 Task: Mix vocals in mono and apply a stereo widening effect to the instrumentals.
Action: Mouse moved to (91, 38)
Screenshot: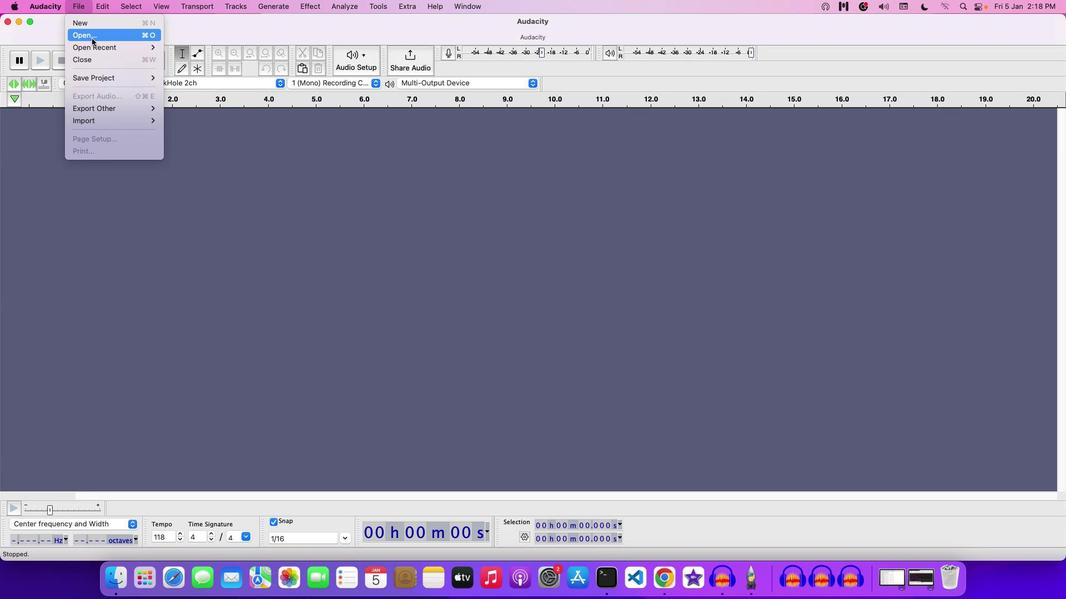 
Action: Mouse pressed left at (91, 38)
Screenshot: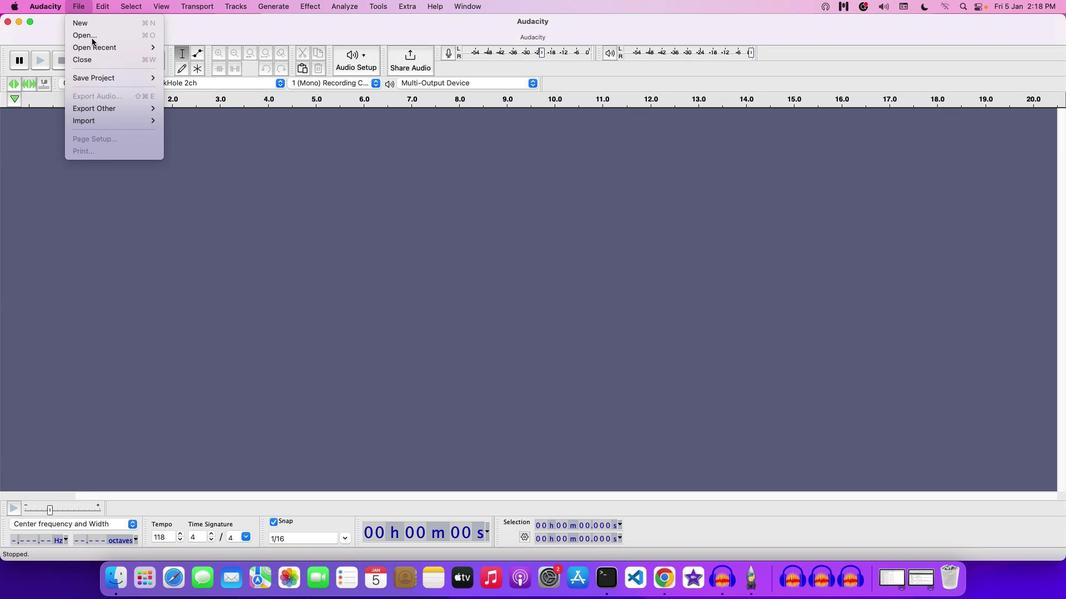 
Action: Mouse moved to (355, 147)
Screenshot: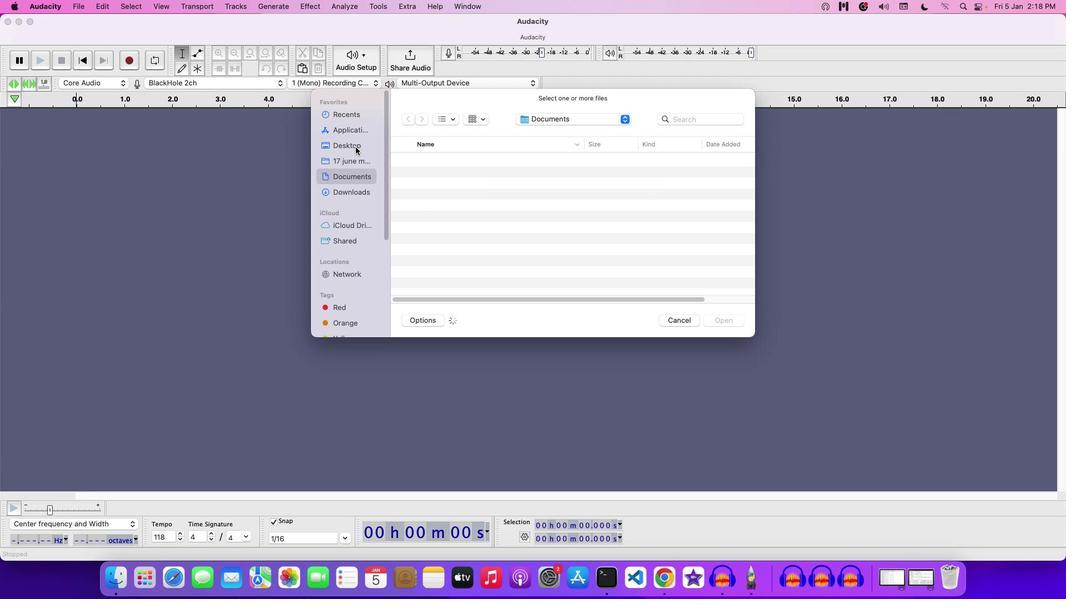 
Action: Mouse pressed left at (355, 147)
Screenshot: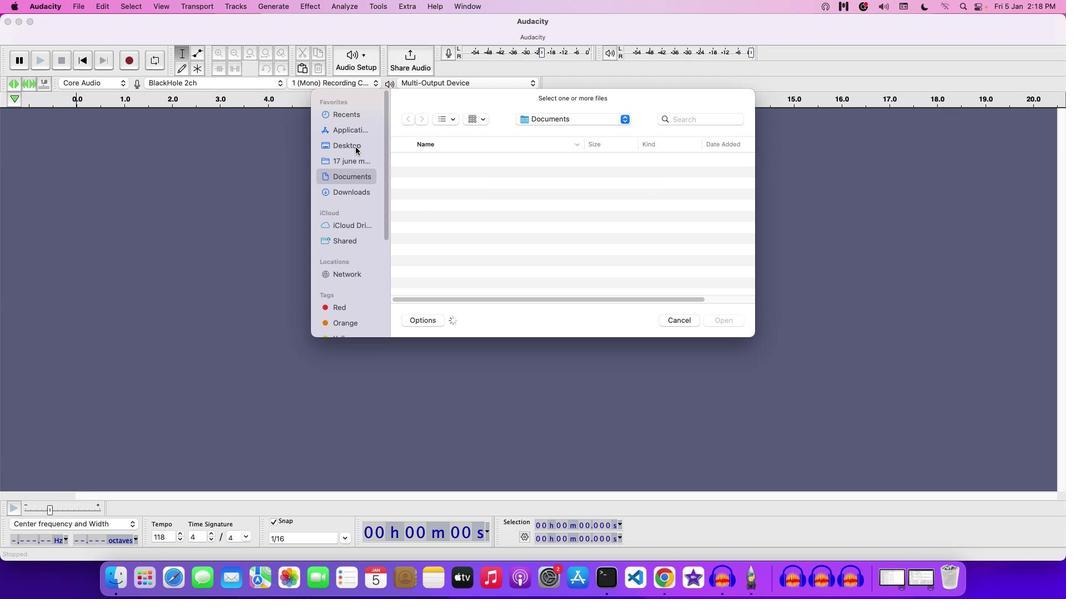 
Action: Mouse moved to (410, 228)
Screenshot: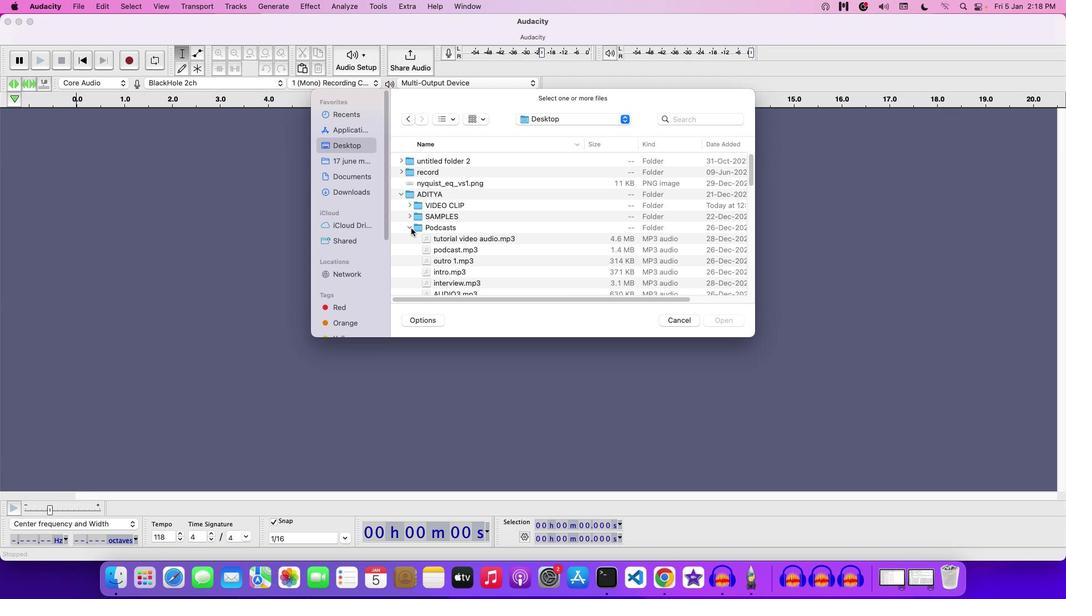 
Action: Mouse pressed left at (410, 228)
Screenshot: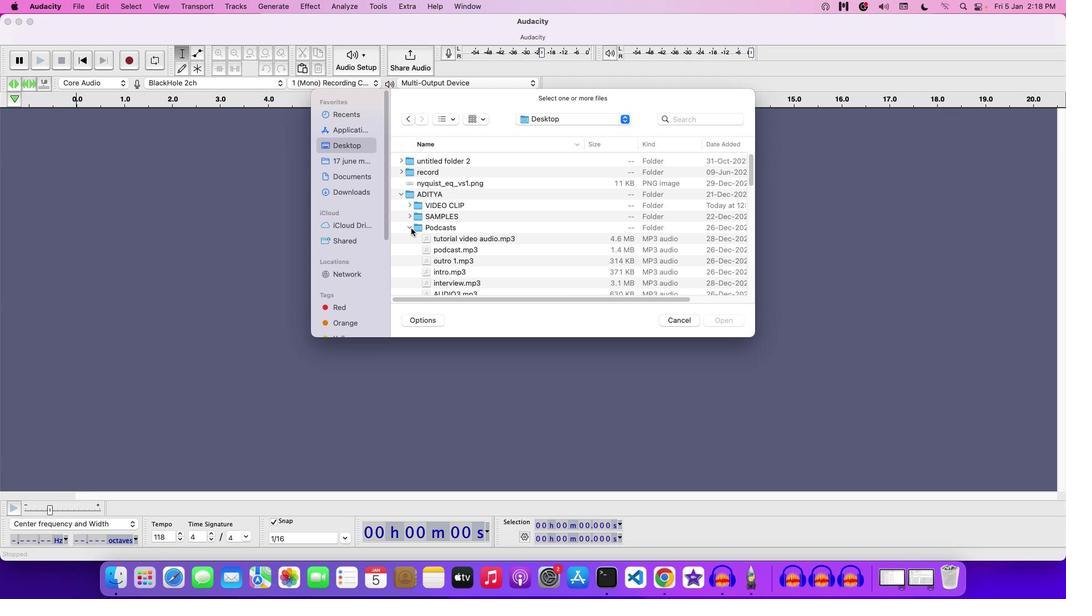 
Action: Mouse moved to (485, 217)
Screenshot: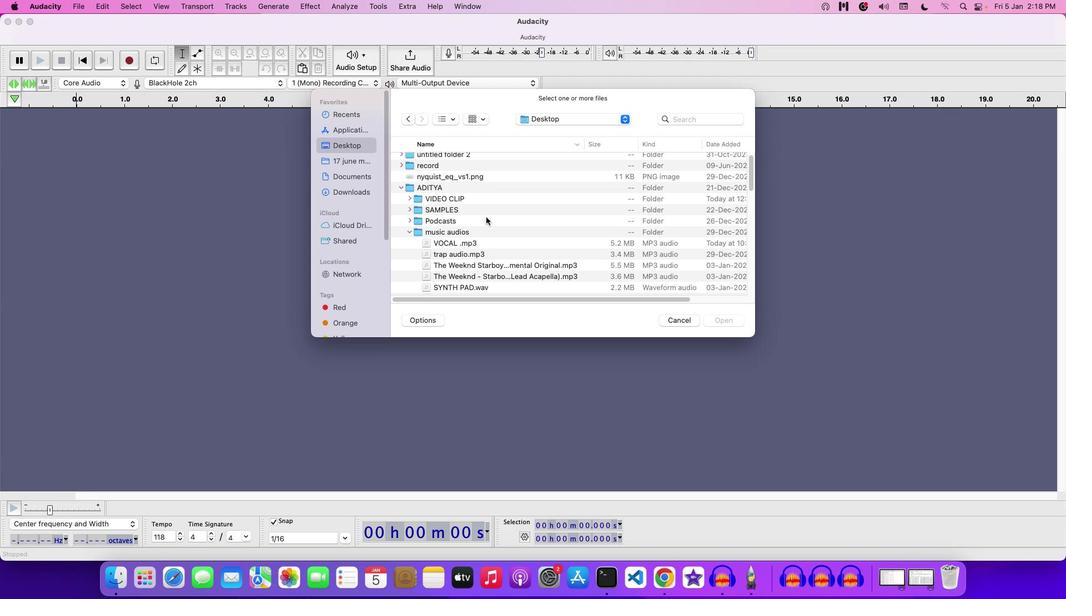 
Action: Mouse scrolled (485, 217) with delta (0, 0)
Screenshot: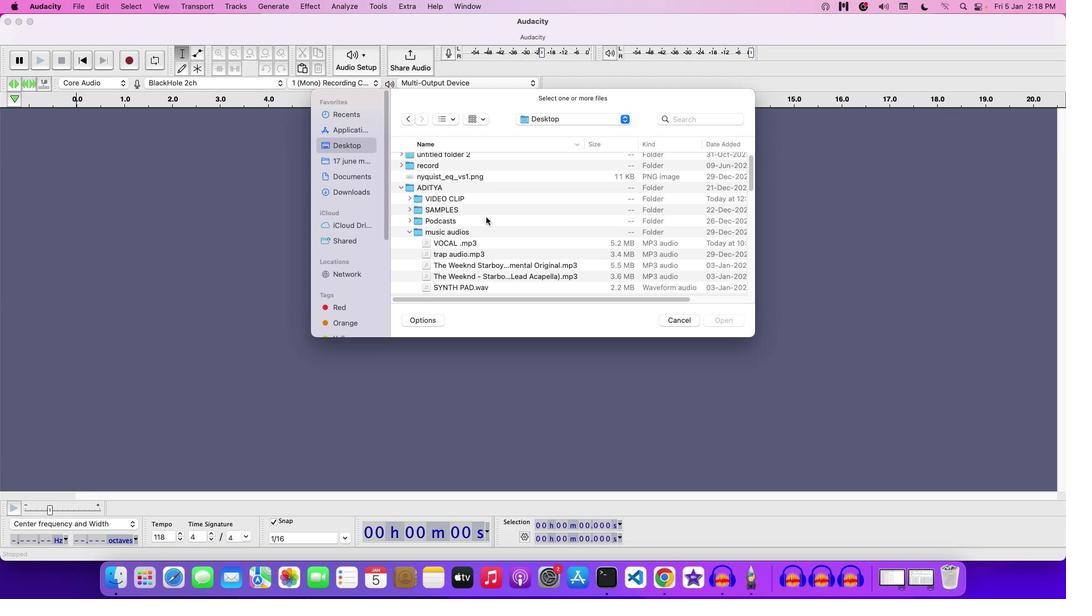 
Action: Mouse scrolled (485, 217) with delta (0, 0)
Screenshot: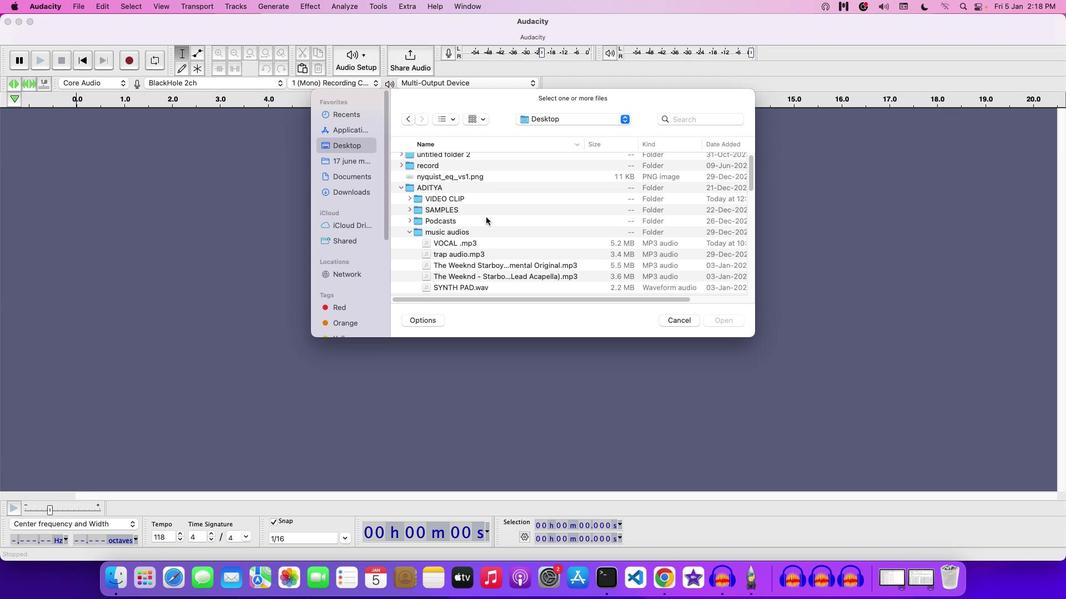 
Action: Mouse moved to (462, 242)
Screenshot: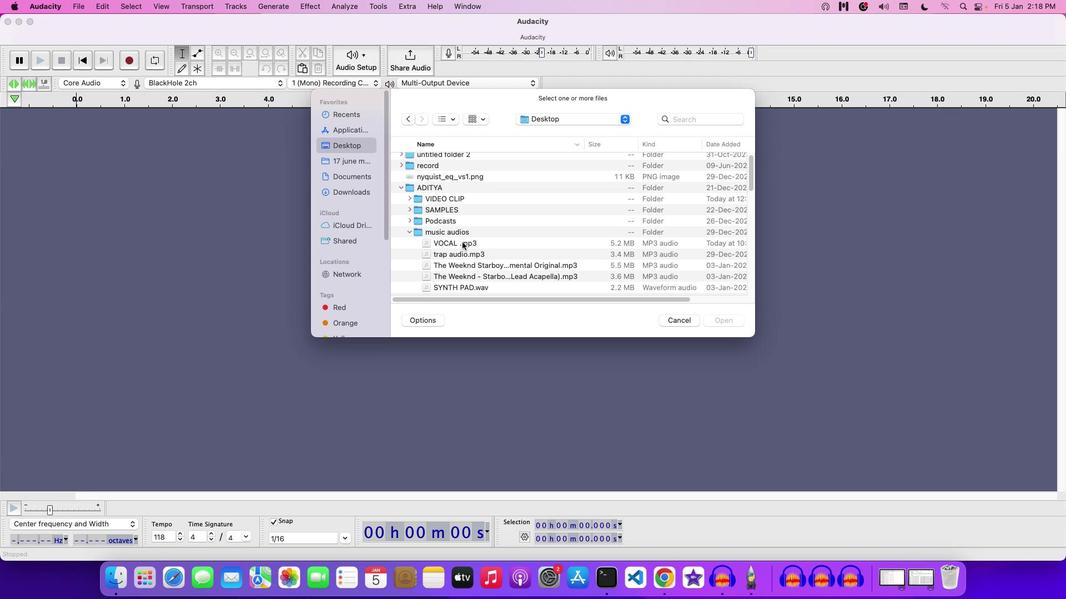 
Action: Mouse pressed left at (462, 242)
Screenshot: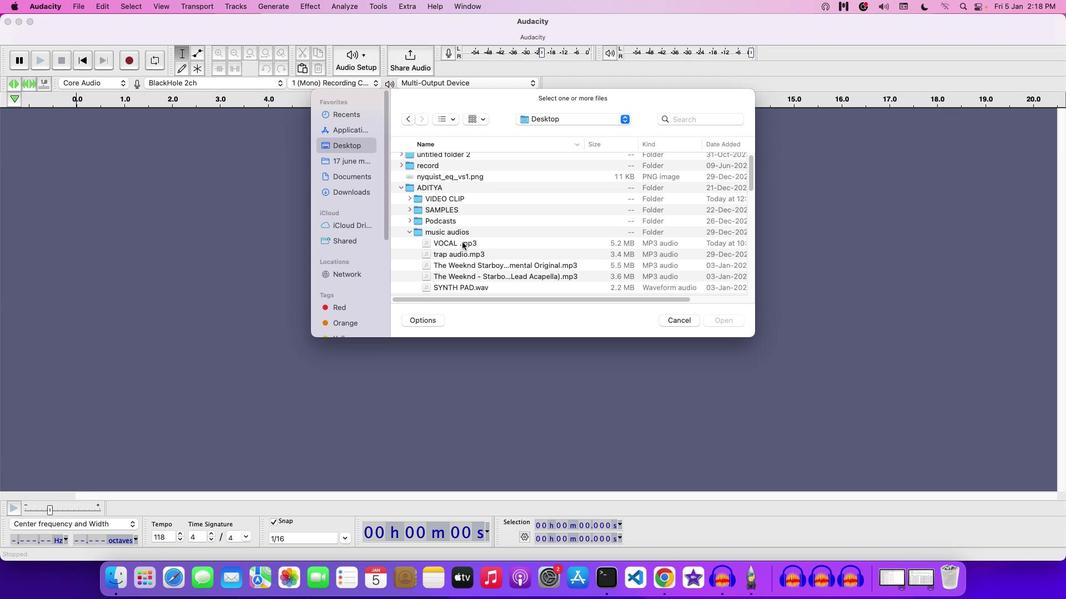 
Action: Mouse moved to (465, 242)
Screenshot: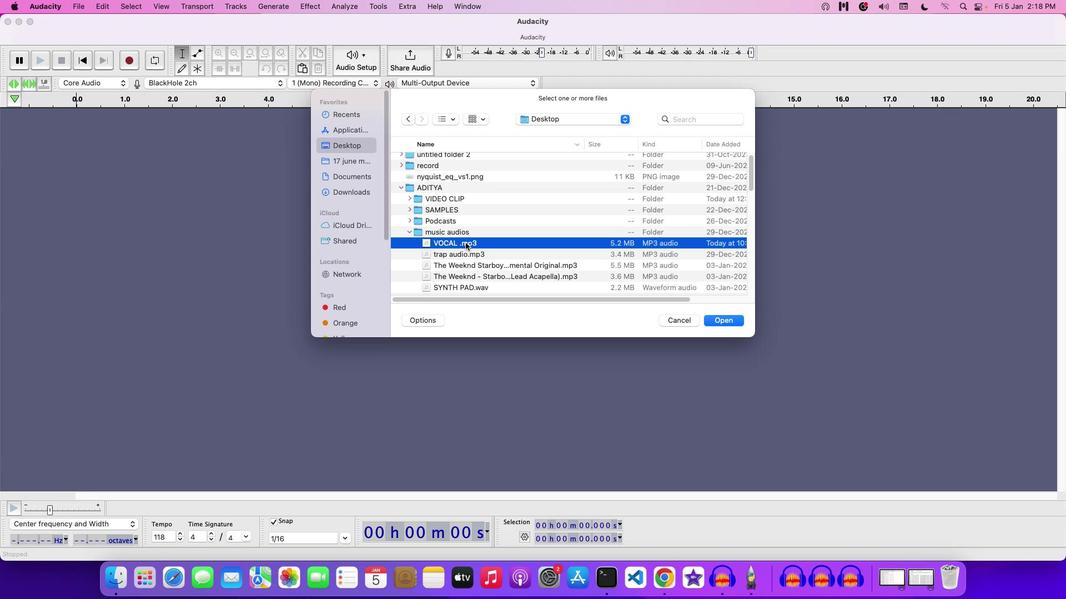 
Action: Mouse pressed left at (465, 242)
Screenshot: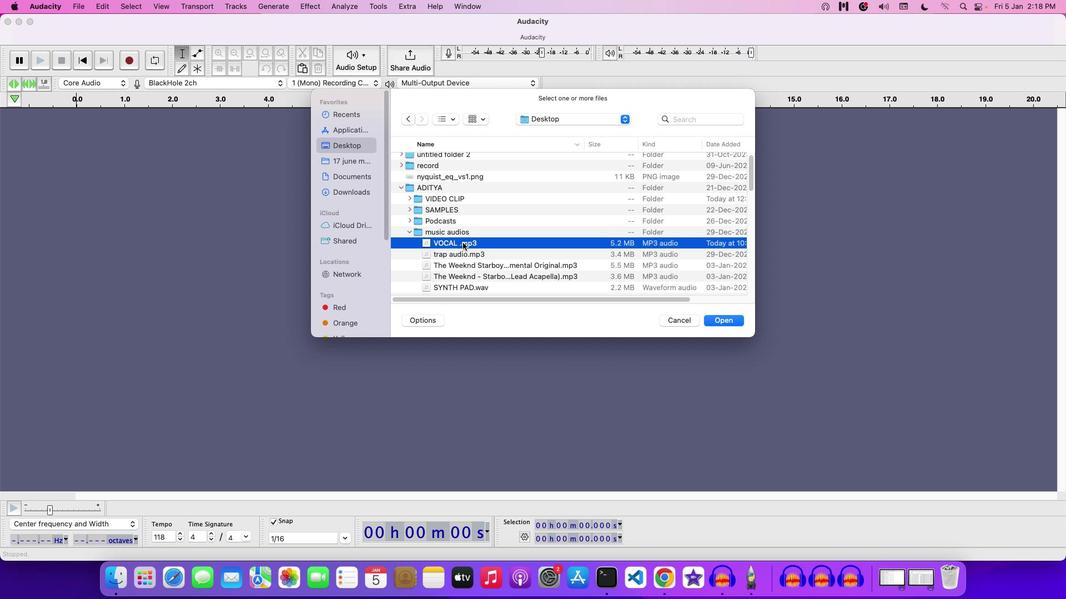 
Action: Mouse moved to (485, 247)
Screenshot: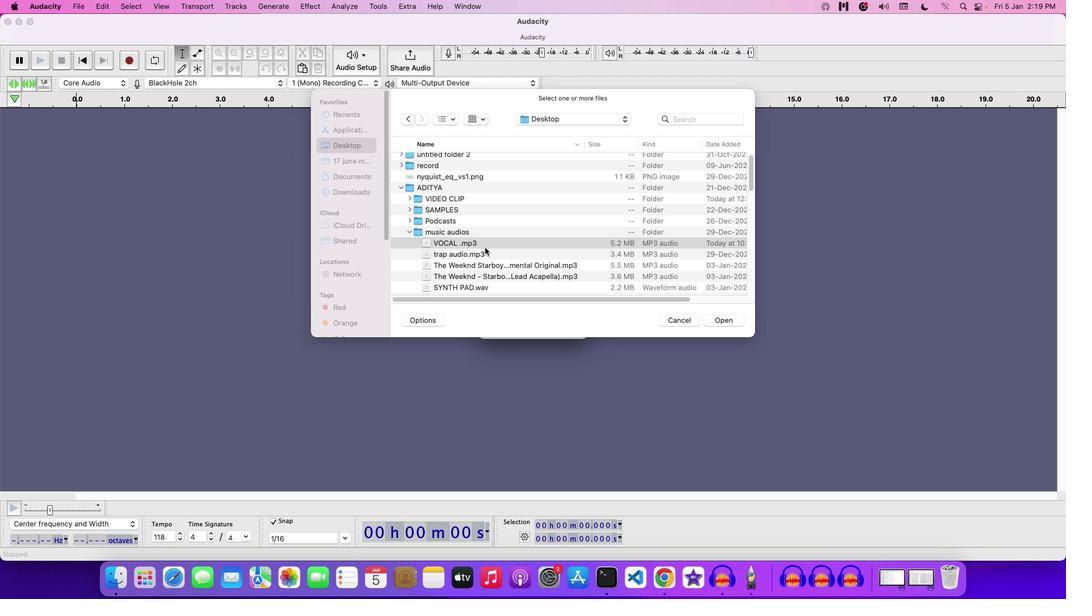 
Action: Mouse scrolled (485, 247) with delta (0, 0)
Screenshot: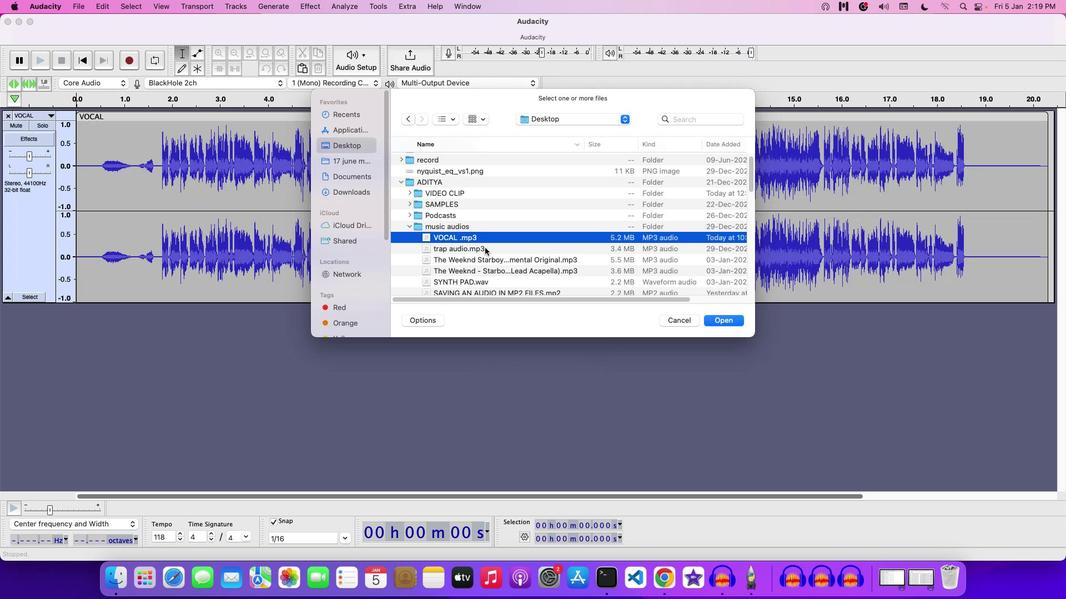 
Action: Mouse scrolled (485, 247) with delta (0, 0)
Screenshot: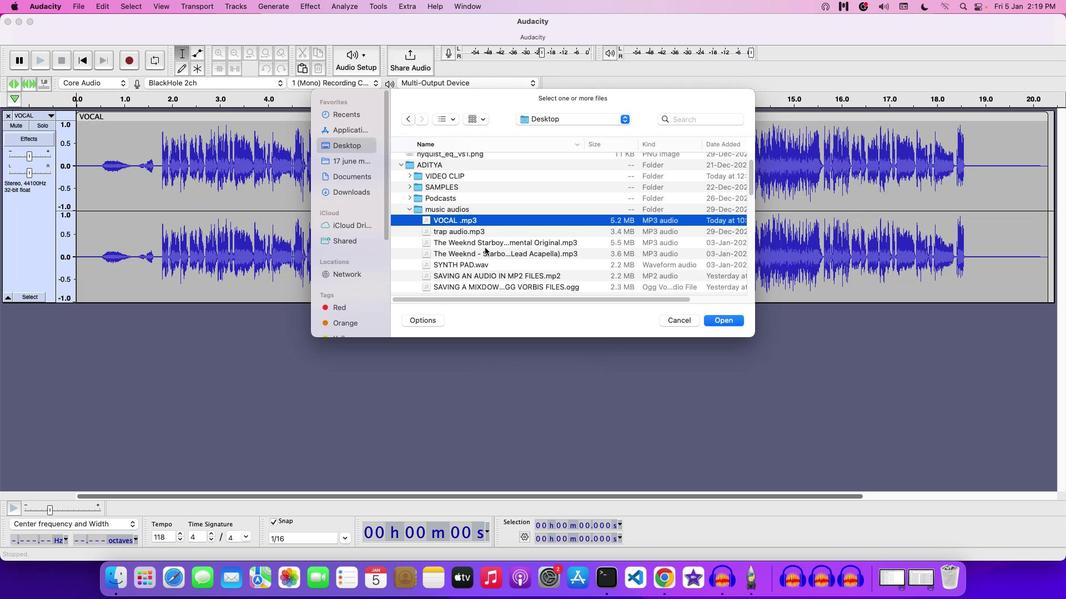 
Action: Mouse scrolled (485, 247) with delta (0, 0)
Screenshot: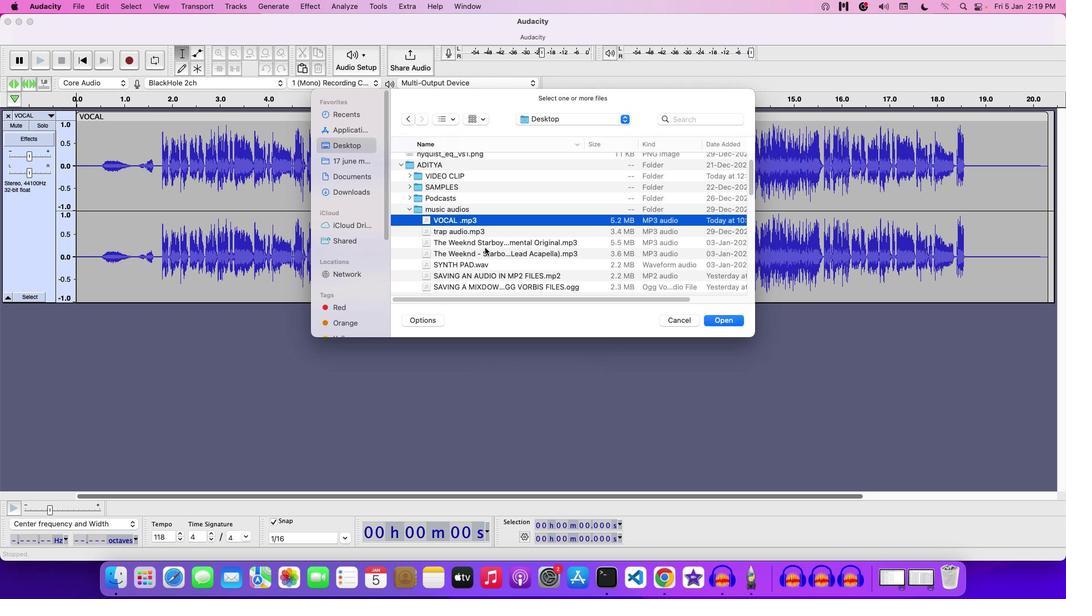 
Action: Mouse scrolled (485, 247) with delta (0, 0)
Screenshot: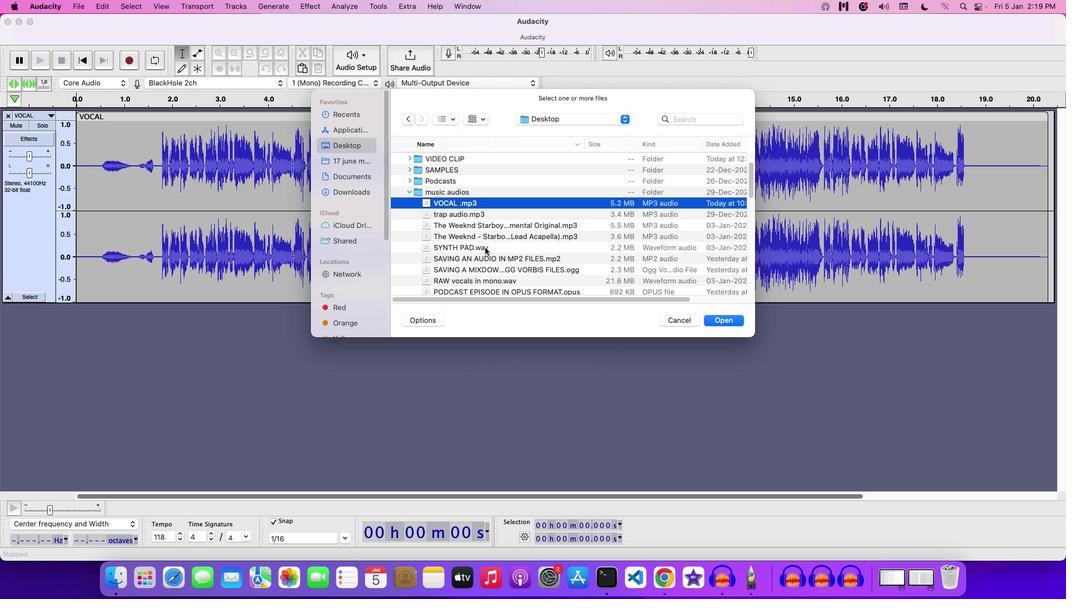 
Action: Mouse scrolled (485, 247) with delta (0, 0)
Screenshot: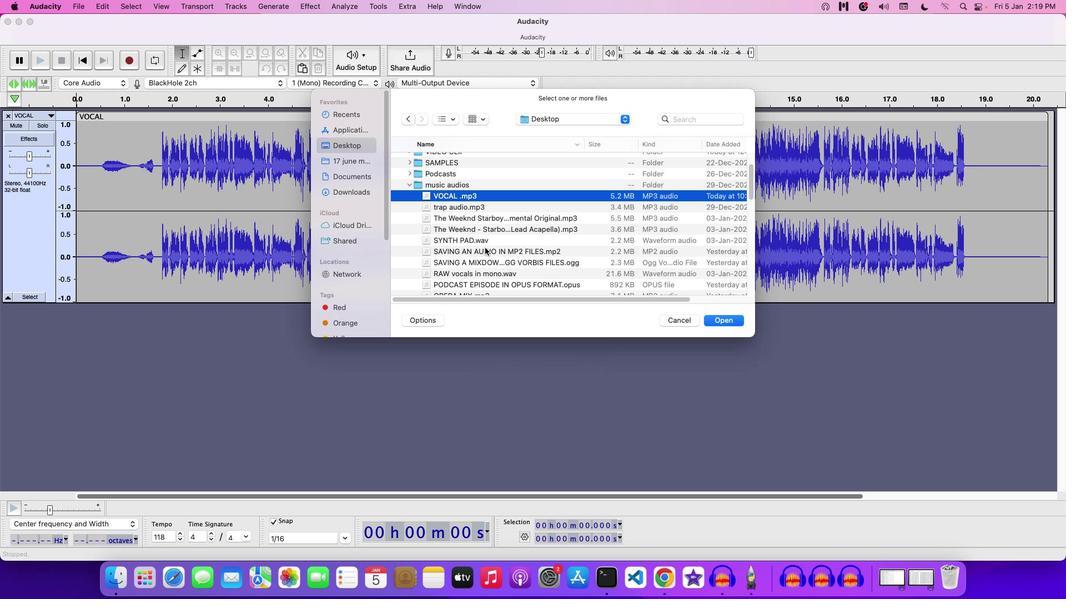 
Action: Mouse scrolled (485, 247) with delta (0, 0)
Screenshot: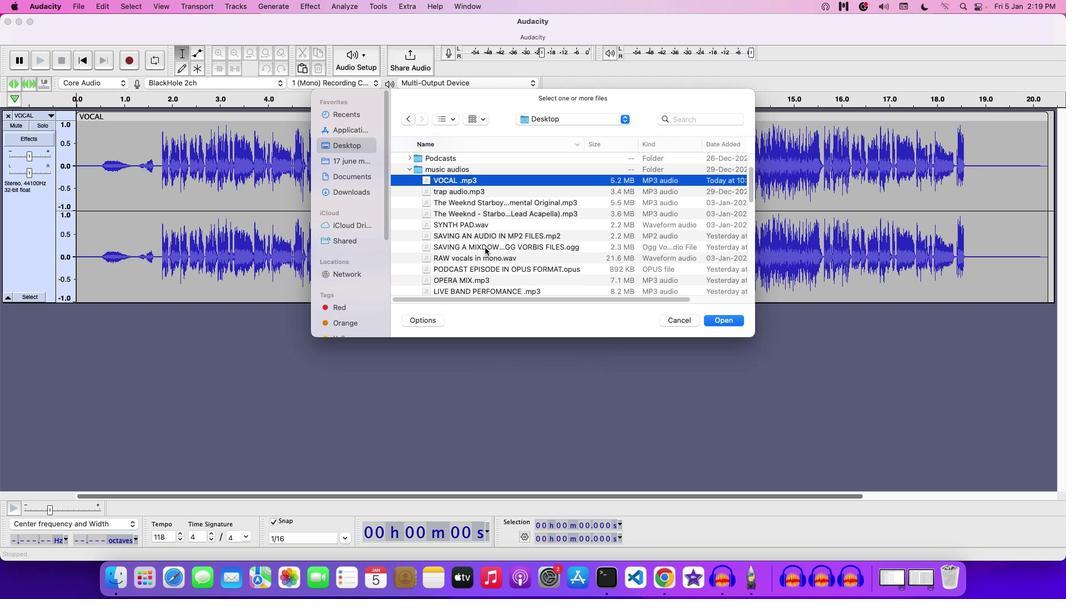 
Action: Mouse scrolled (485, 247) with delta (0, 0)
Screenshot: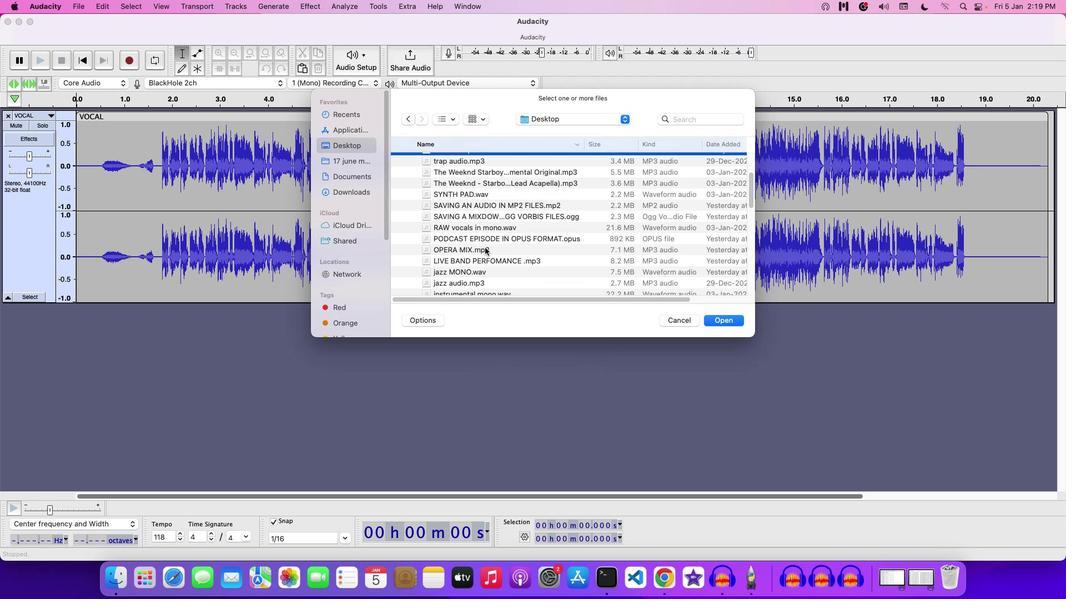 
Action: Mouse scrolled (485, 247) with delta (0, -1)
Screenshot: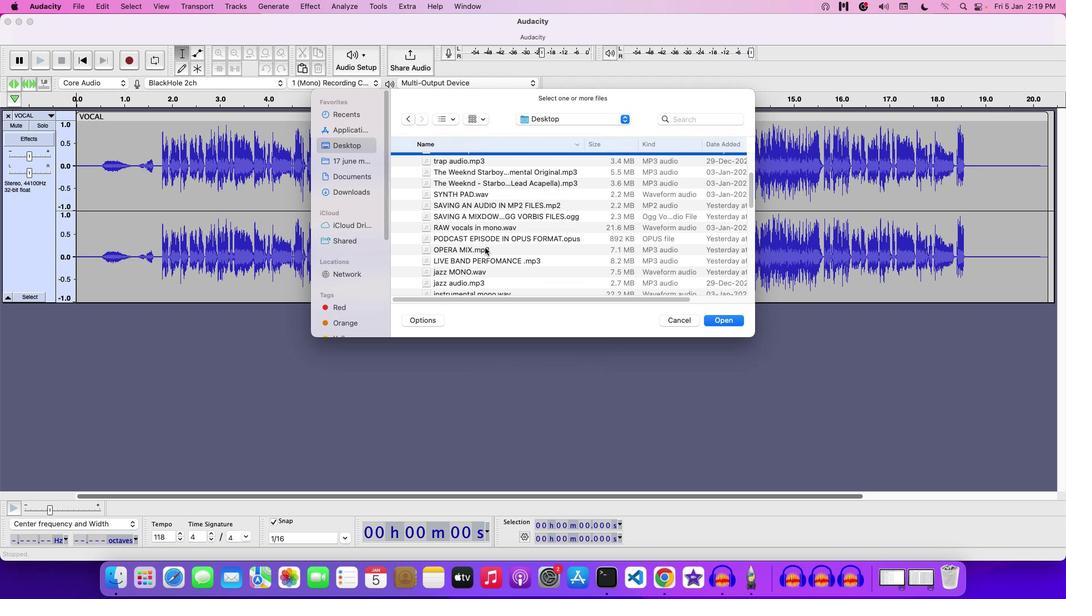 
Action: Mouse scrolled (485, 247) with delta (0, 0)
Screenshot: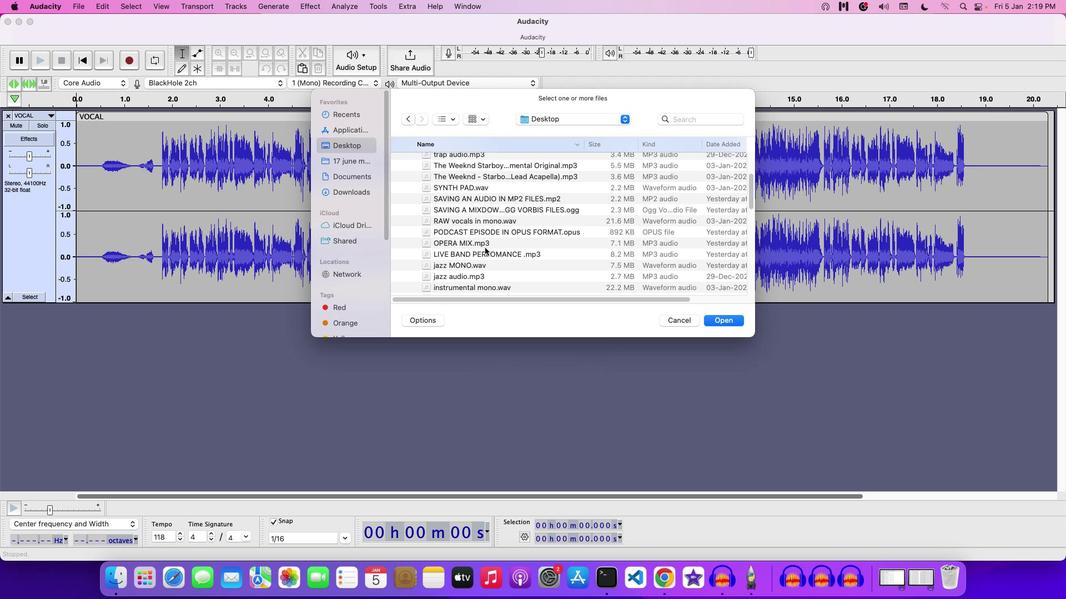 
Action: Mouse scrolled (485, 247) with delta (0, 0)
Screenshot: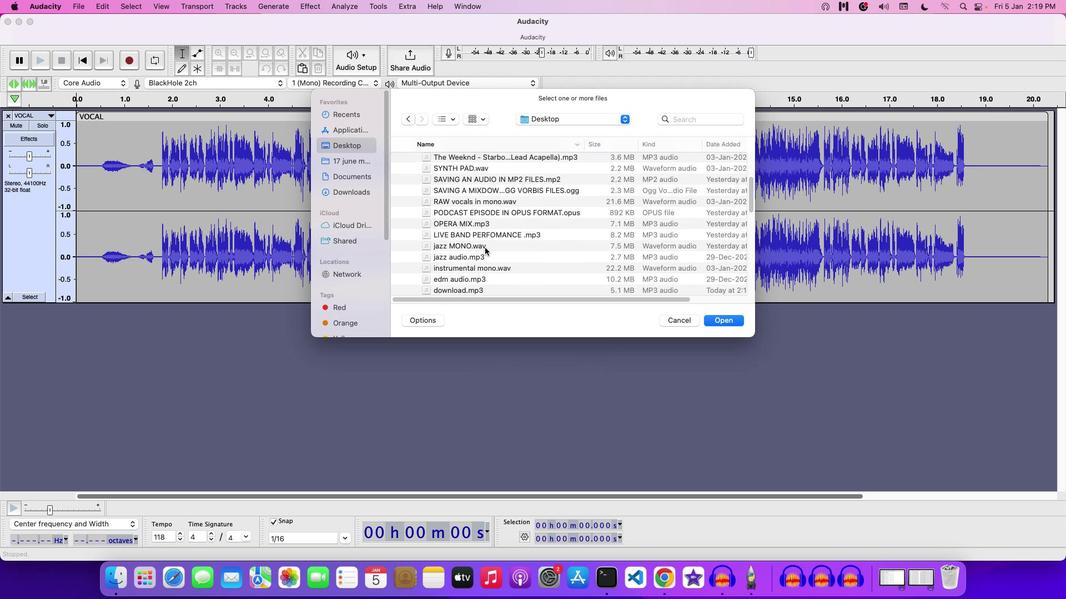
Action: Mouse scrolled (485, 247) with delta (0, 0)
Screenshot: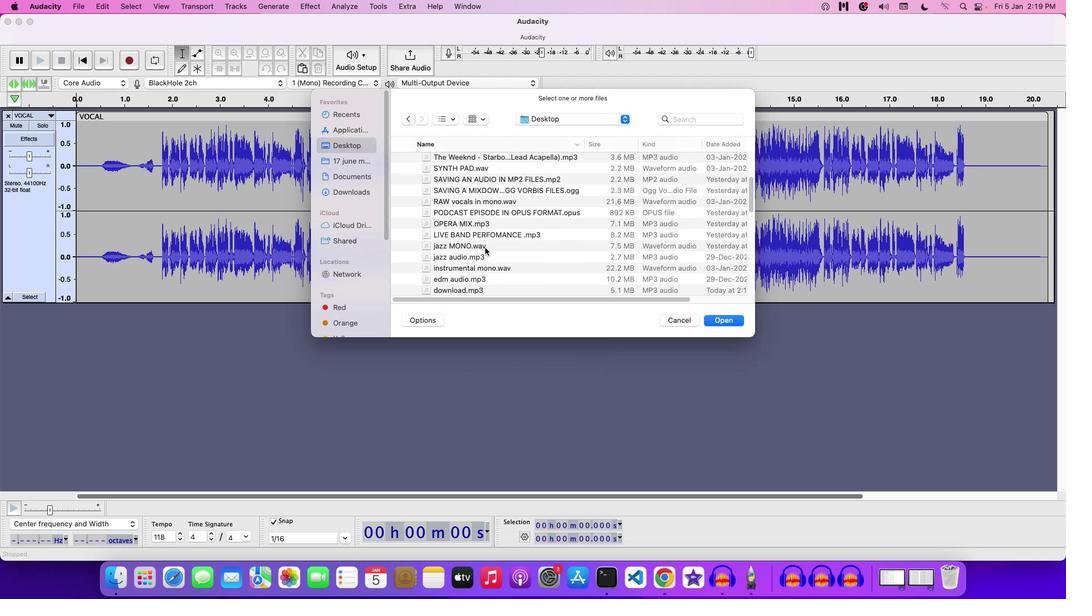 
Action: Mouse scrolled (485, 247) with delta (0, 0)
Screenshot: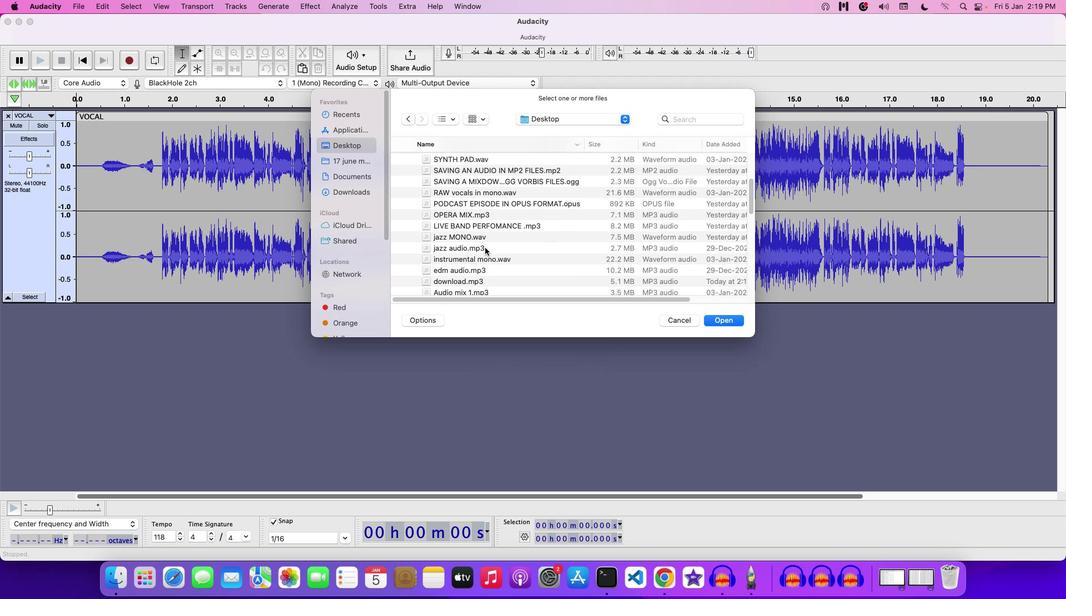 
Action: Mouse scrolled (485, 247) with delta (0, 0)
Screenshot: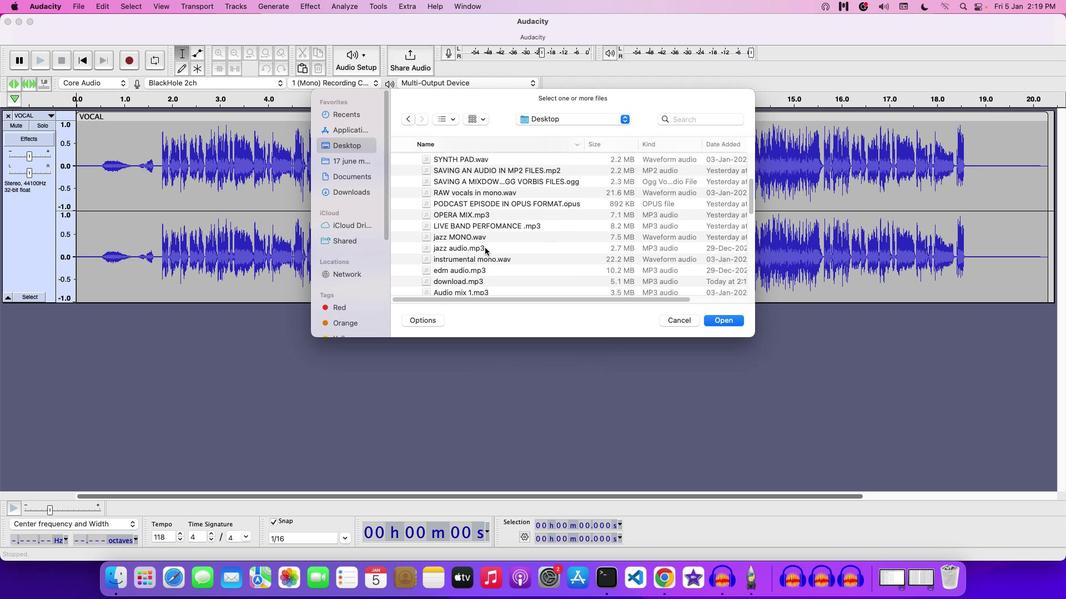 
Action: Mouse scrolled (485, 247) with delta (0, 0)
Screenshot: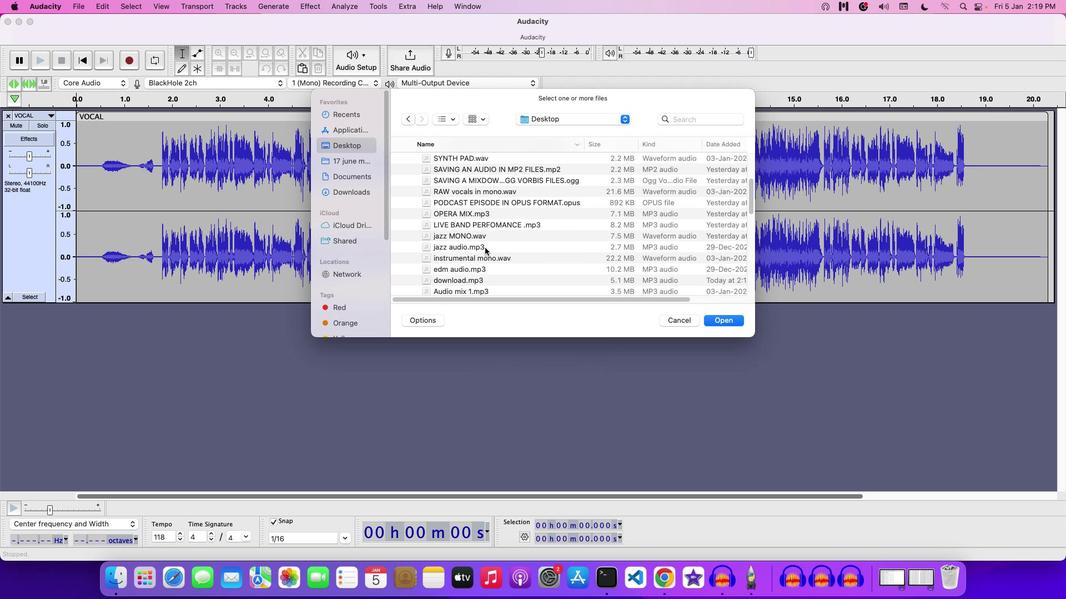 
Action: Mouse moved to (472, 282)
Screenshot: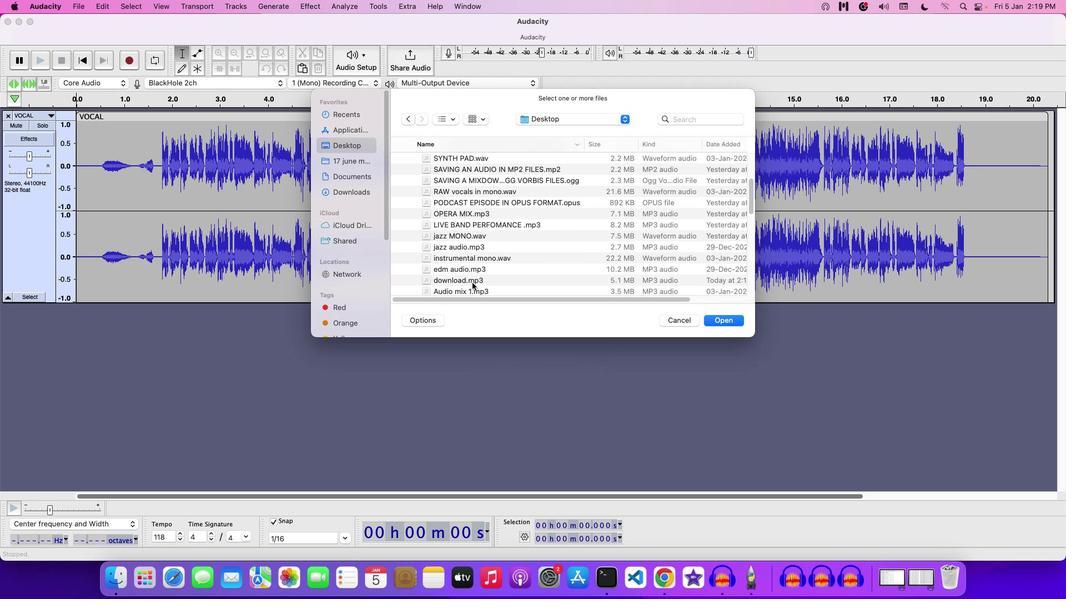 
Action: Mouse pressed left at (472, 282)
Screenshot: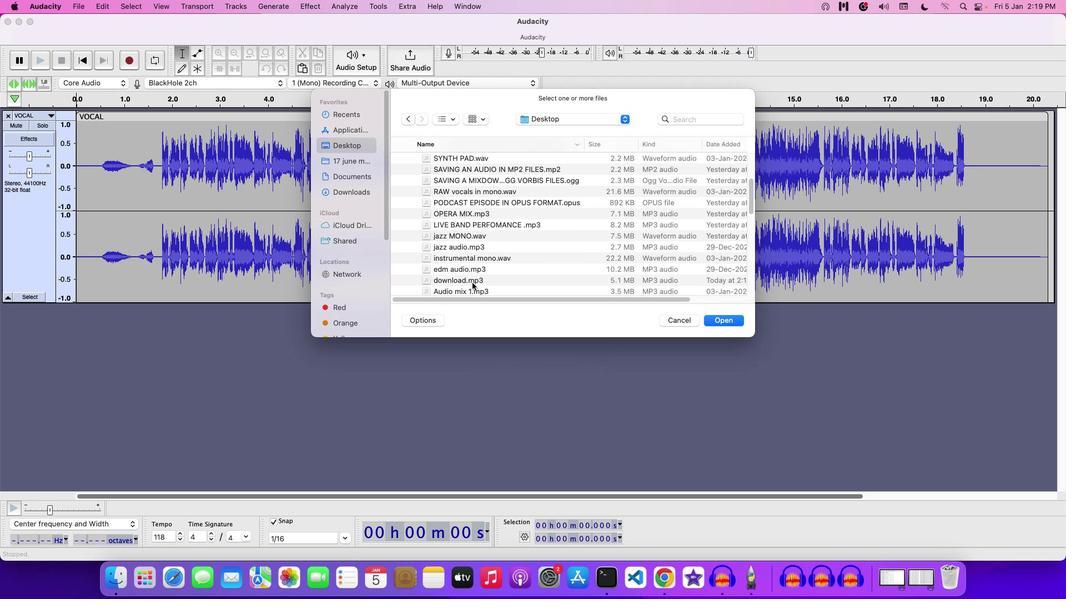
Action: Mouse moved to (487, 280)
Screenshot: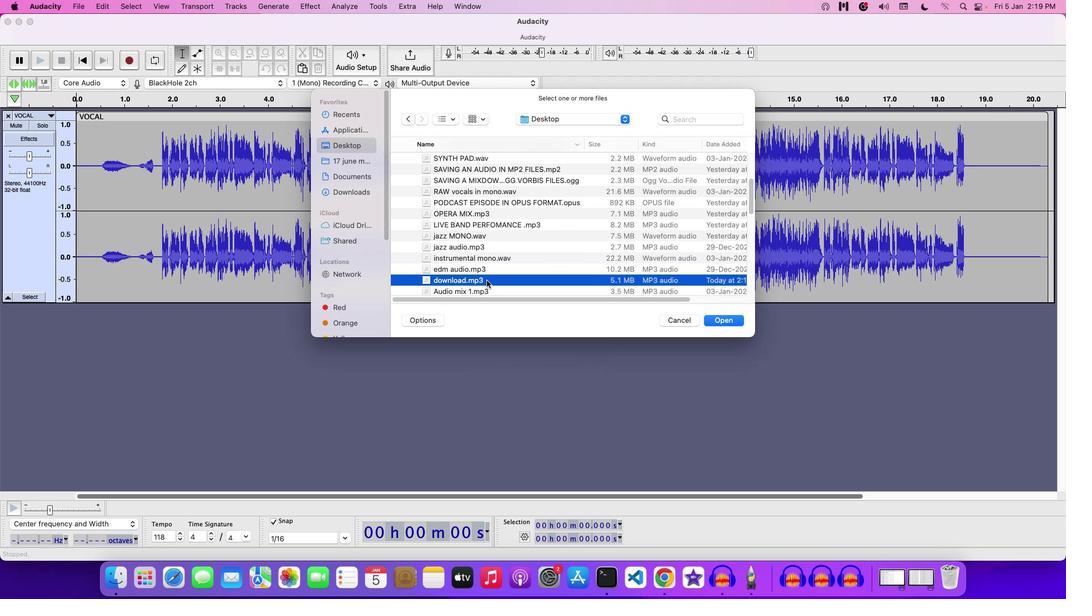 
Action: Mouse pressed left at (487, 280)
Screenshot: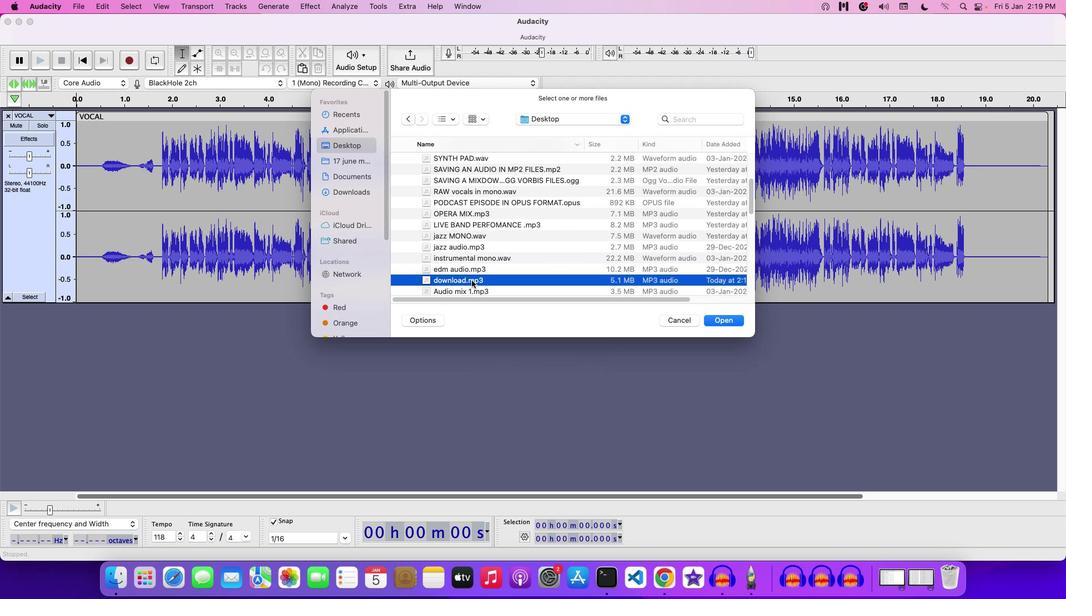 
Action: Mouse moved to (678, 320)
Screenshot: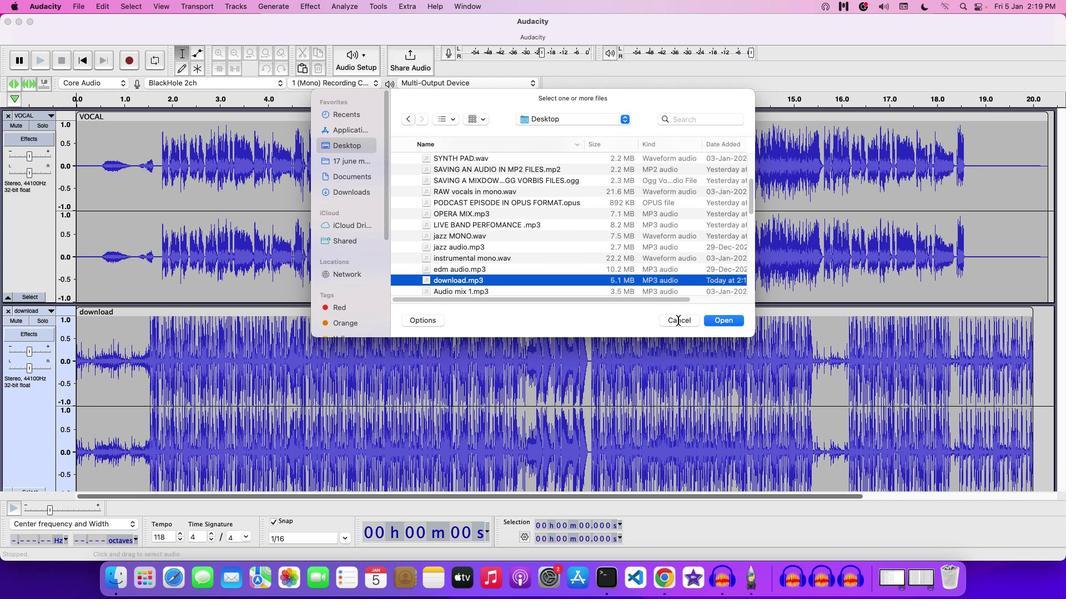 
Action: Mouse pressed left at (678, 320)
Screenshot: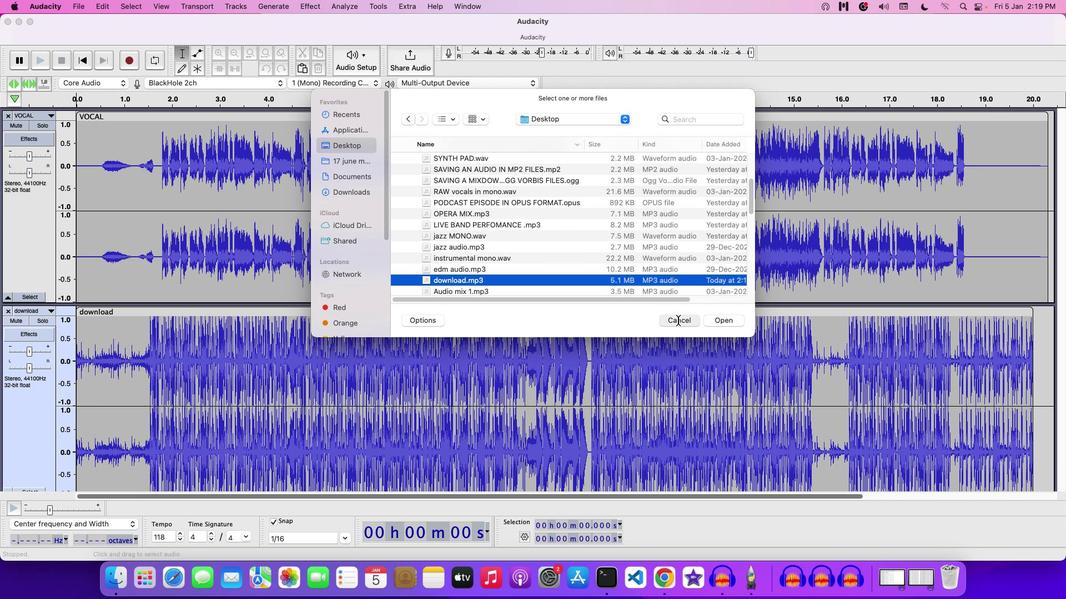 
Action: Mouse moved to (164, 281)
Screenshot: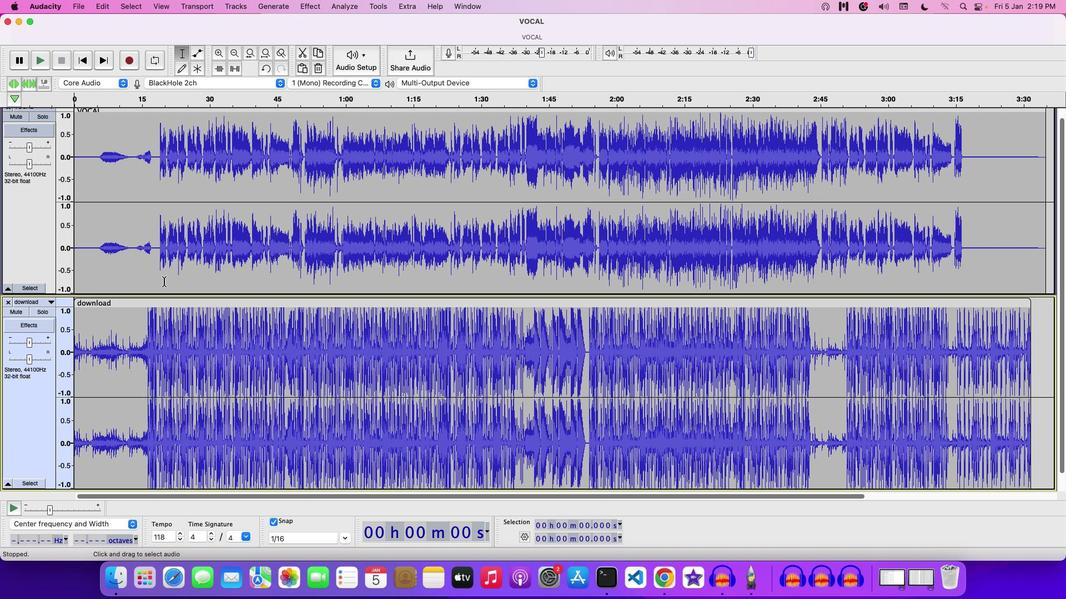 
Action: Key pressed Key.space
Screenshot: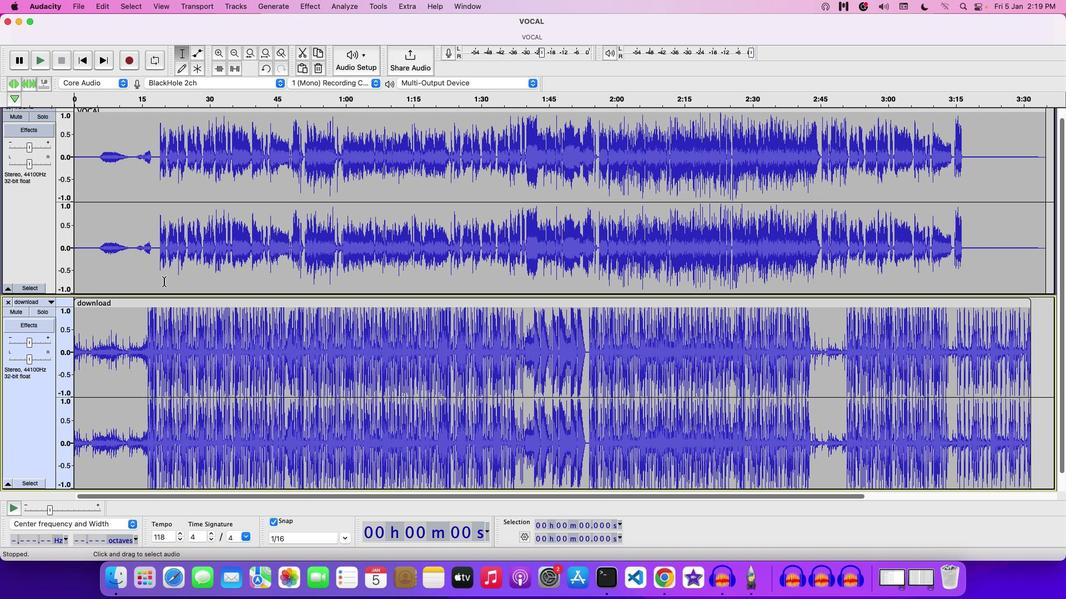 
Action: Mouse moved to (28, 342)
Screenshot: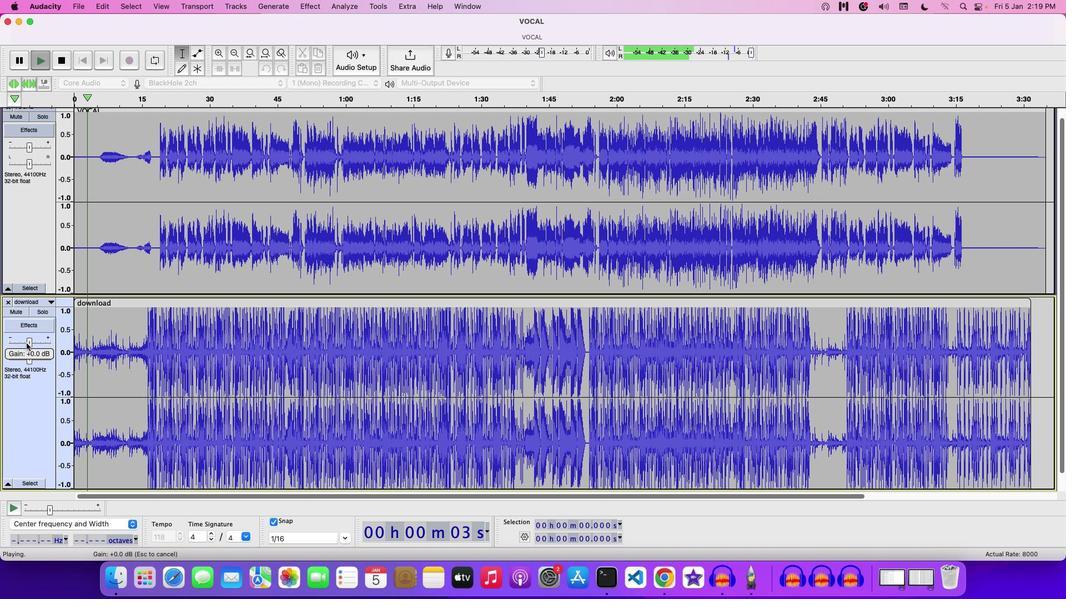 
Action: Mouse pressed left at (28, 342)
Screenshot: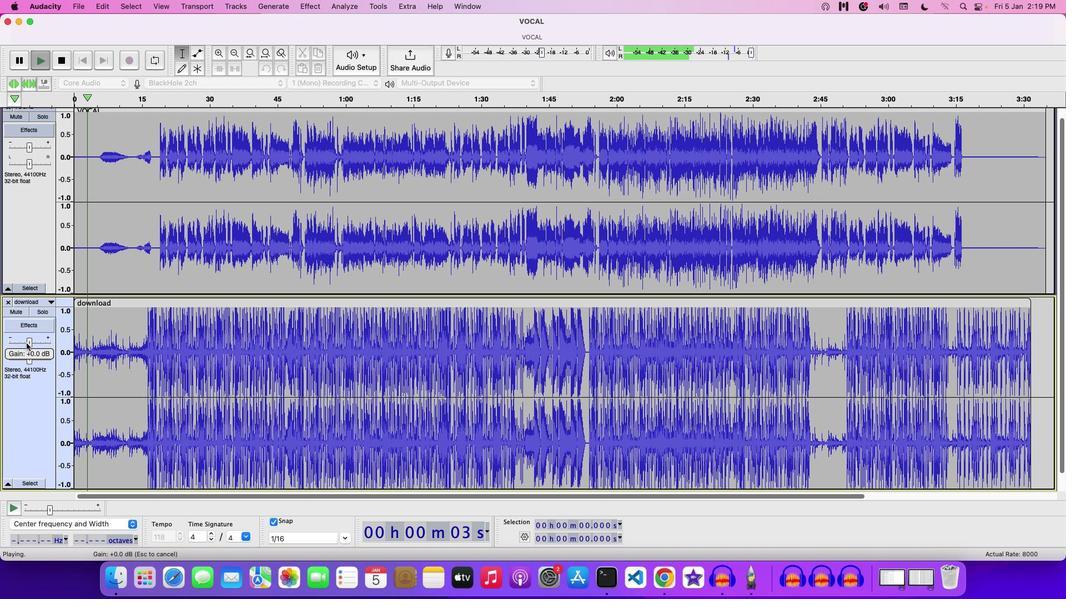 
Action: Mouse moved to (98, 149)
Screenshot: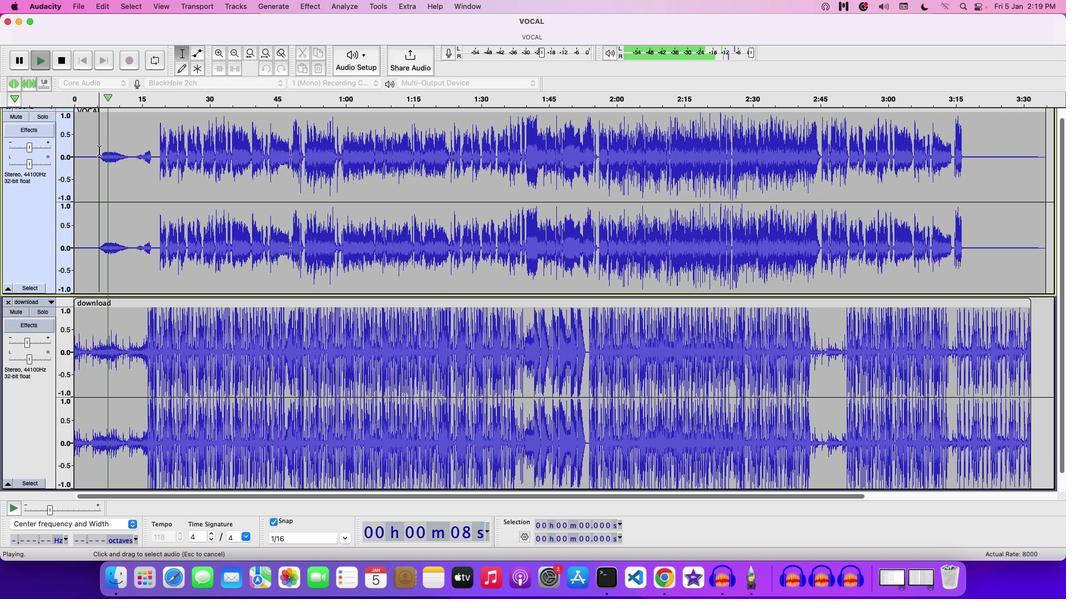 
Action: Mouse pressed left at (98, 149)
Screenshot: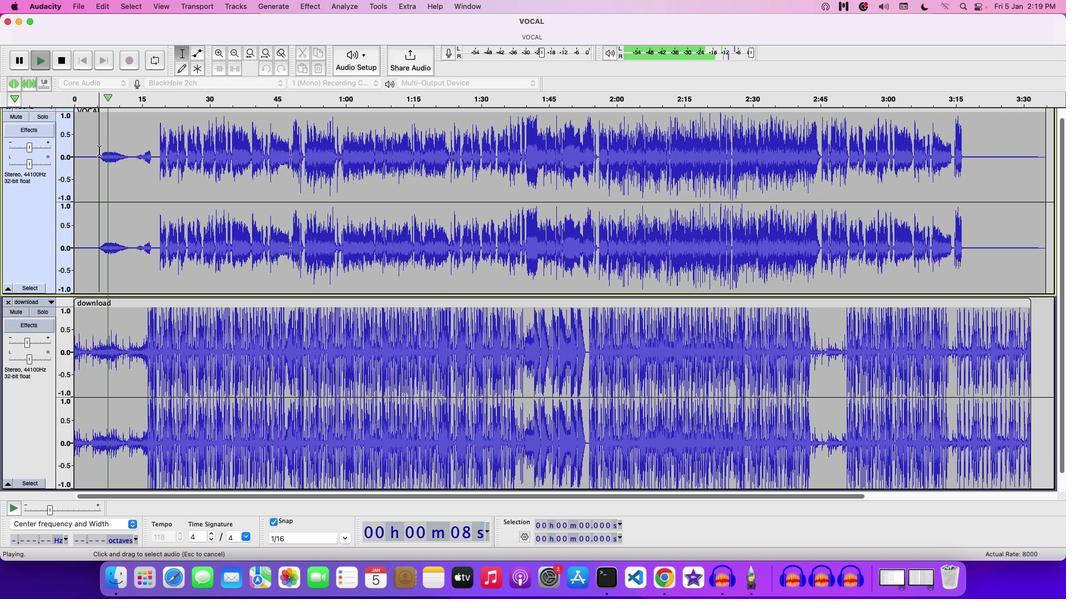 
Action: Mouse moved to (120, 154)
Screenshot: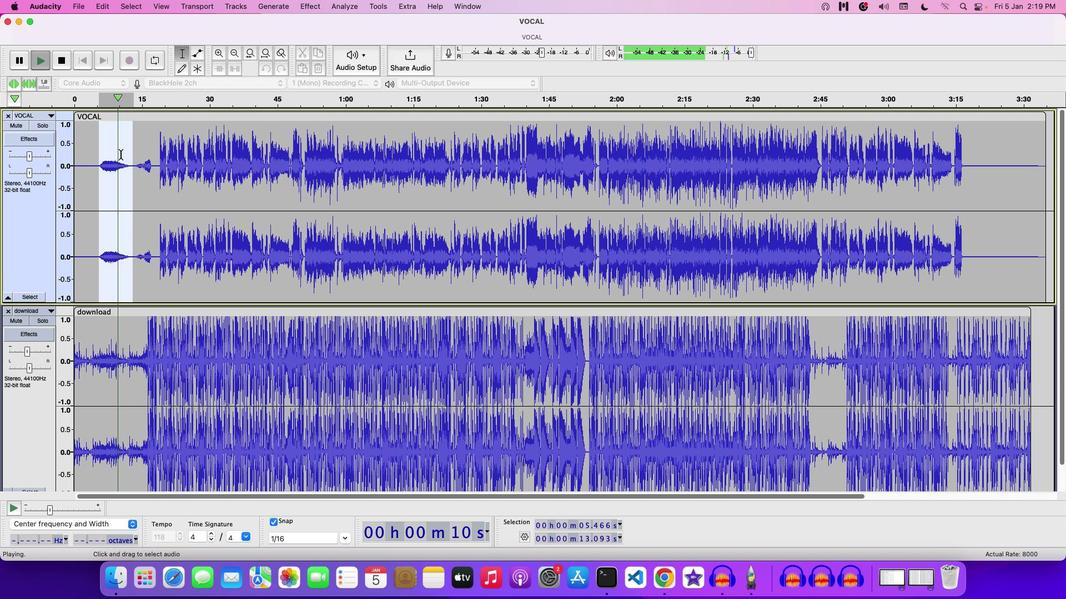 
Action: Mouse pressed right at (120, 154)
Screenshot: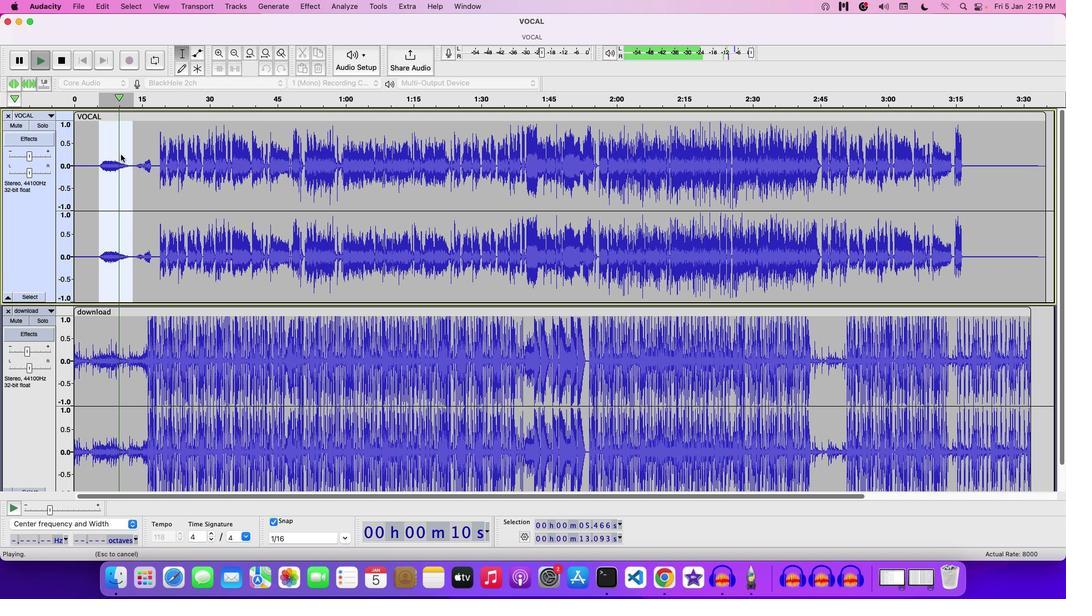 
Action: Mouse moved to (43, 212)
Screenshot: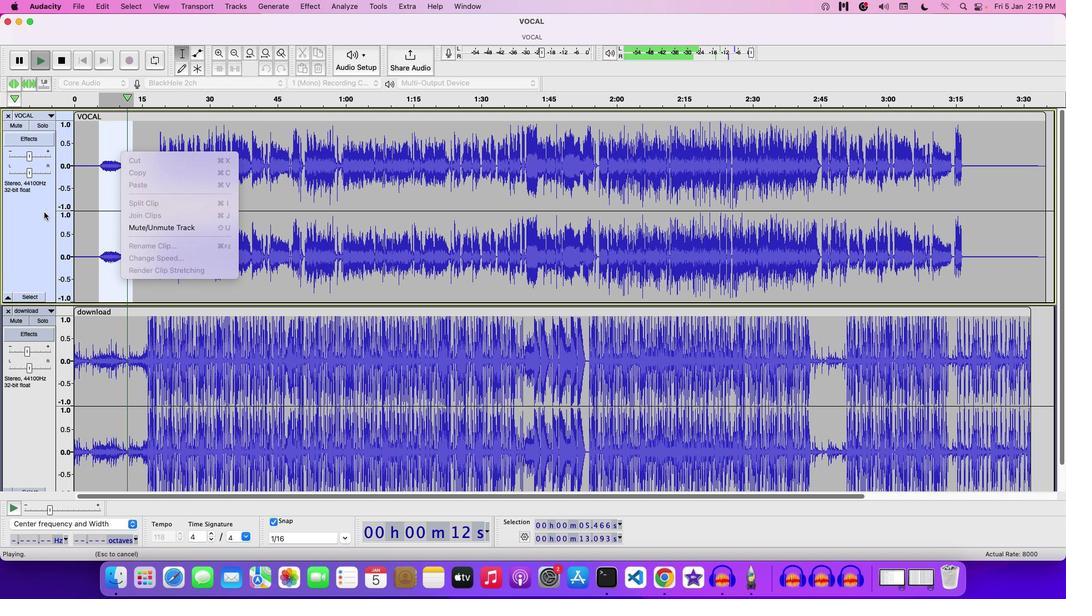 
Action: Mouse pressed left at (43, 212)
Screenshot: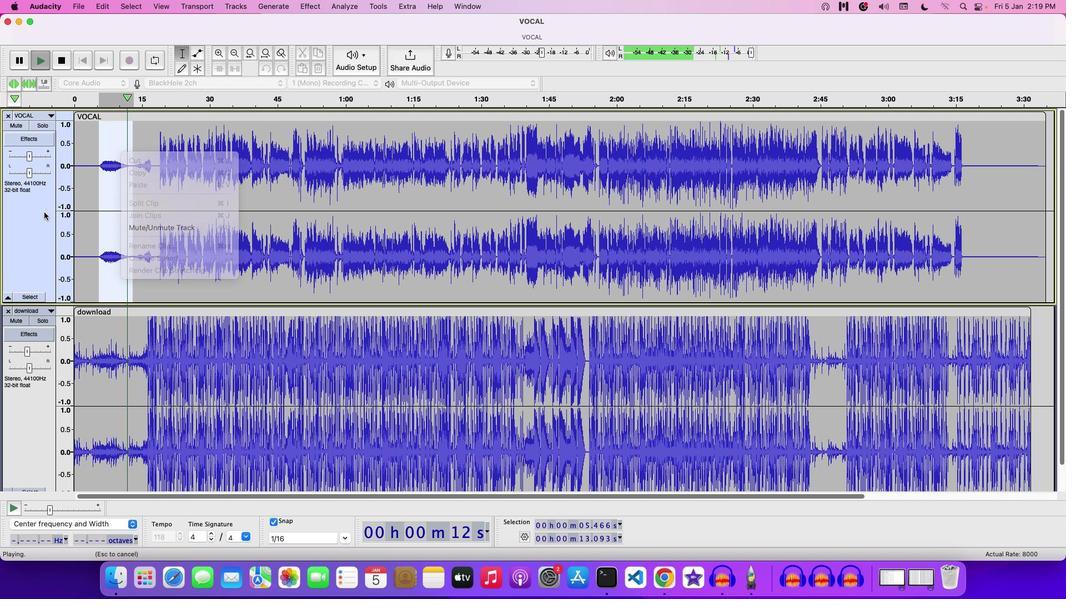 
Action: Mouse moved to (111, 166)
Screenshot: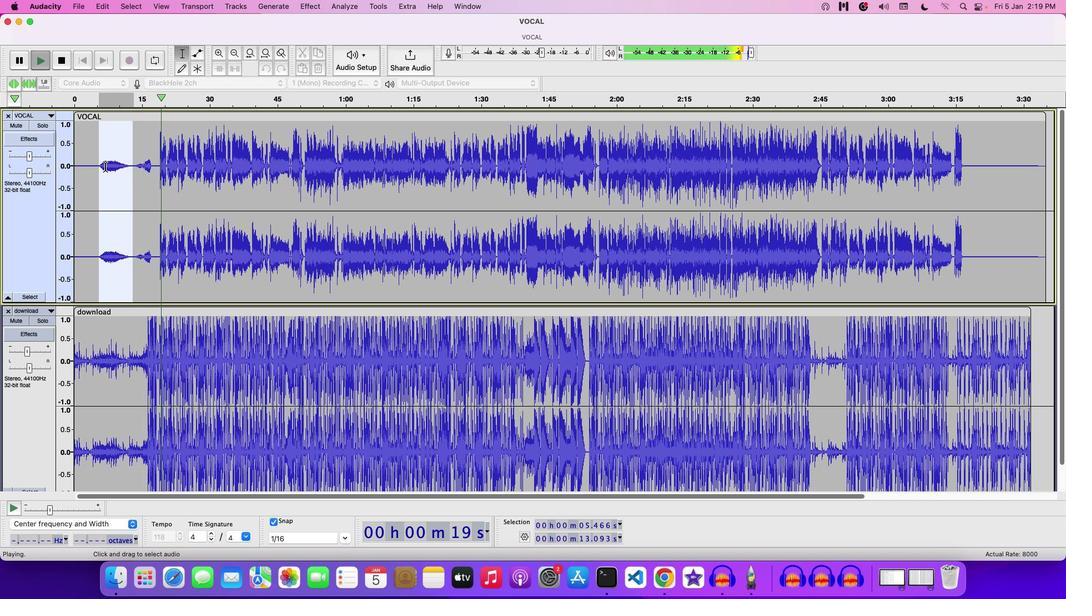 
Action: Key pressed Key.space
Screenshot: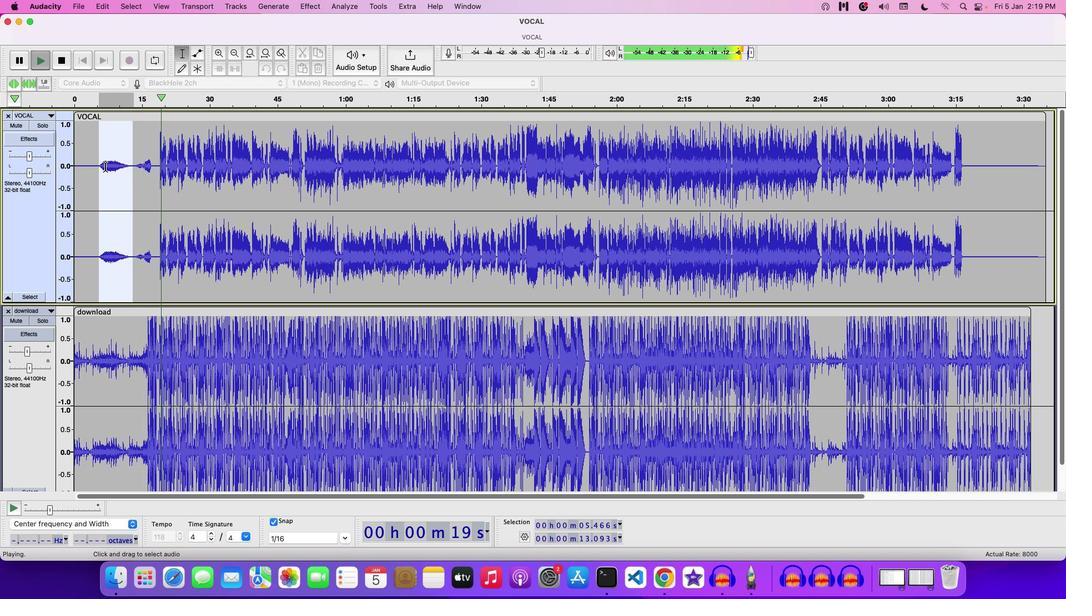 
Action: Mouse moved to (76, 116)
Screenshot: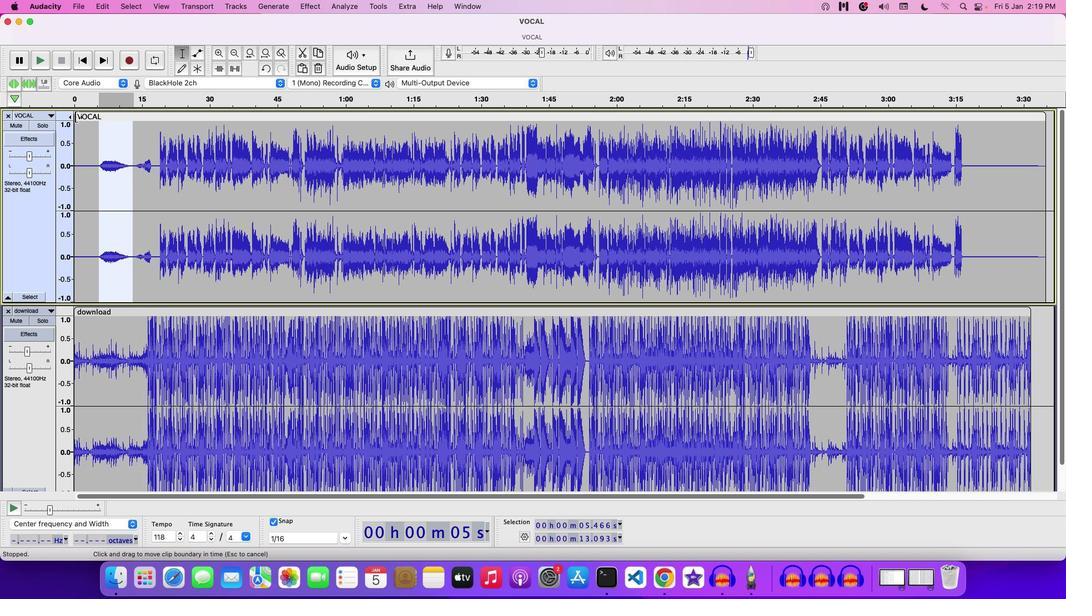 
Action: Mouse pressed left at (76, 116)
Screenshot: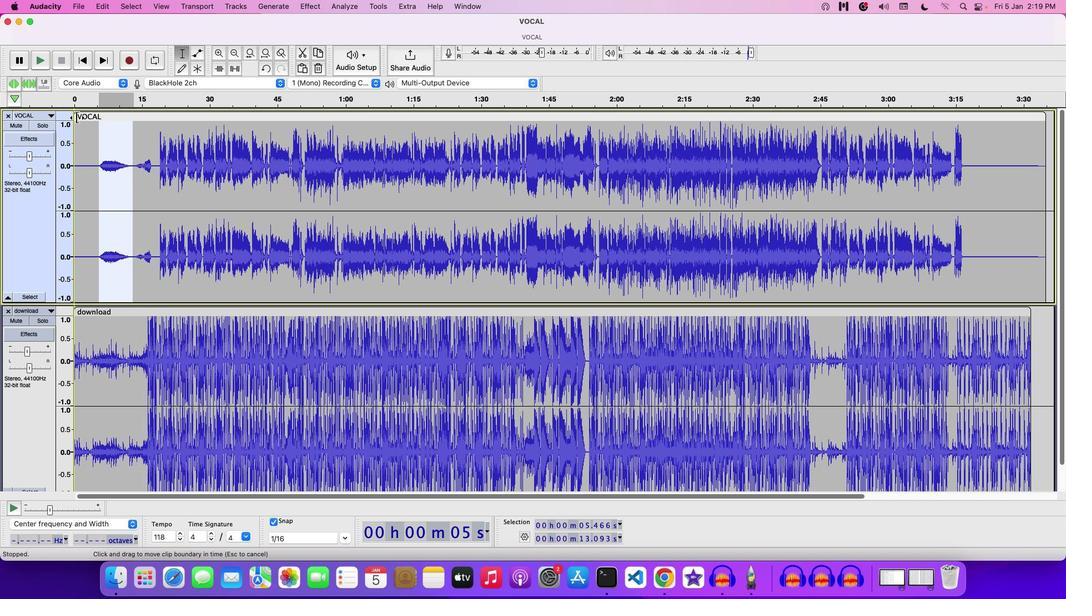 
Action: Mouse moved to (28, 227)
Screenshot: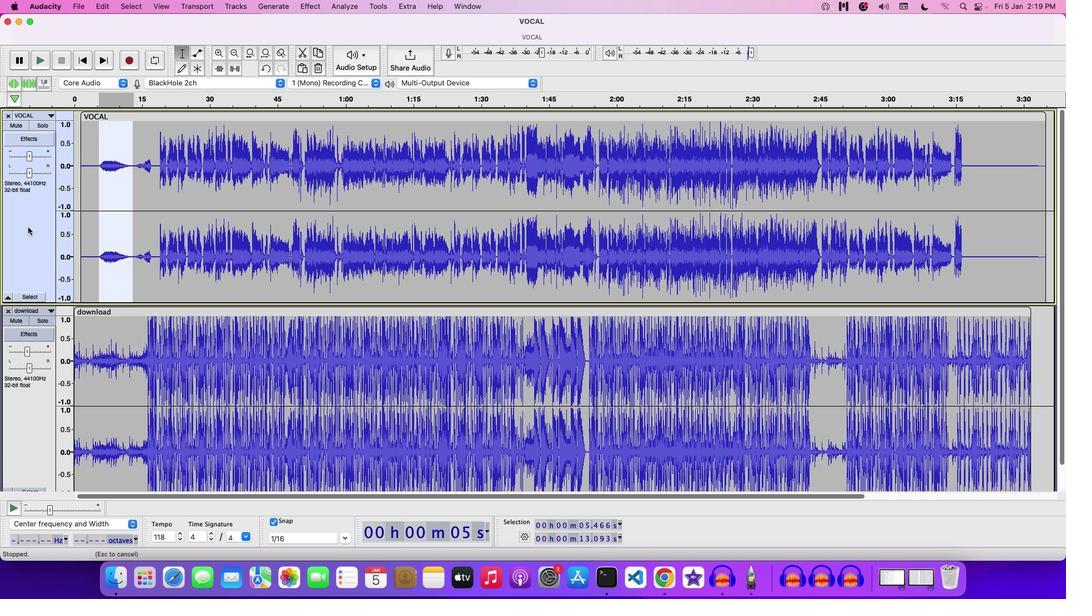 
Action: Mouse pressed right at (28, 227)
Screenshot: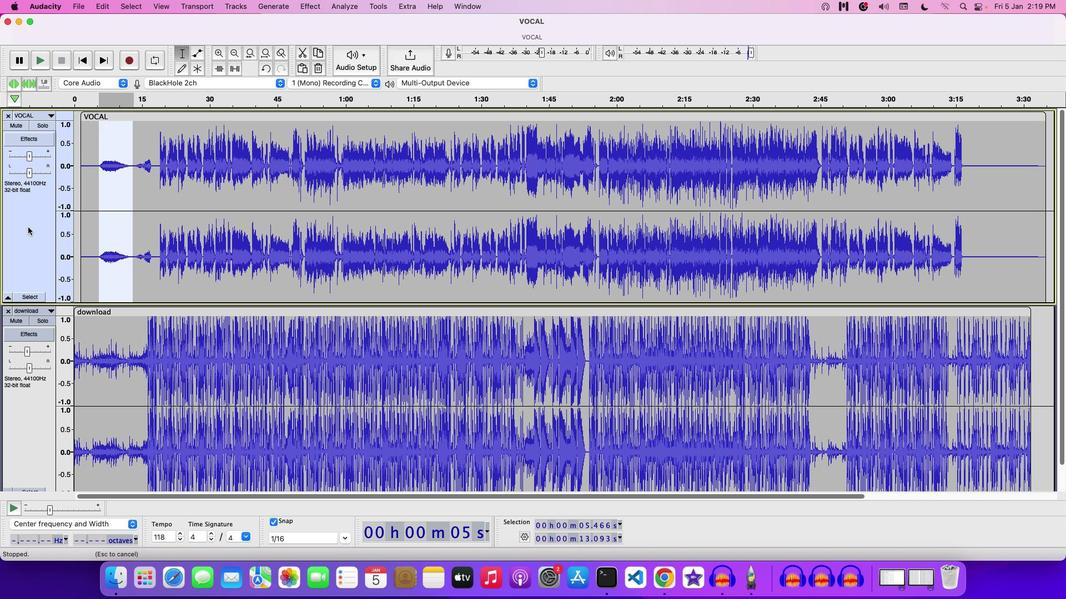 
Action: Mouse moved to (68, 297)
Screenshot: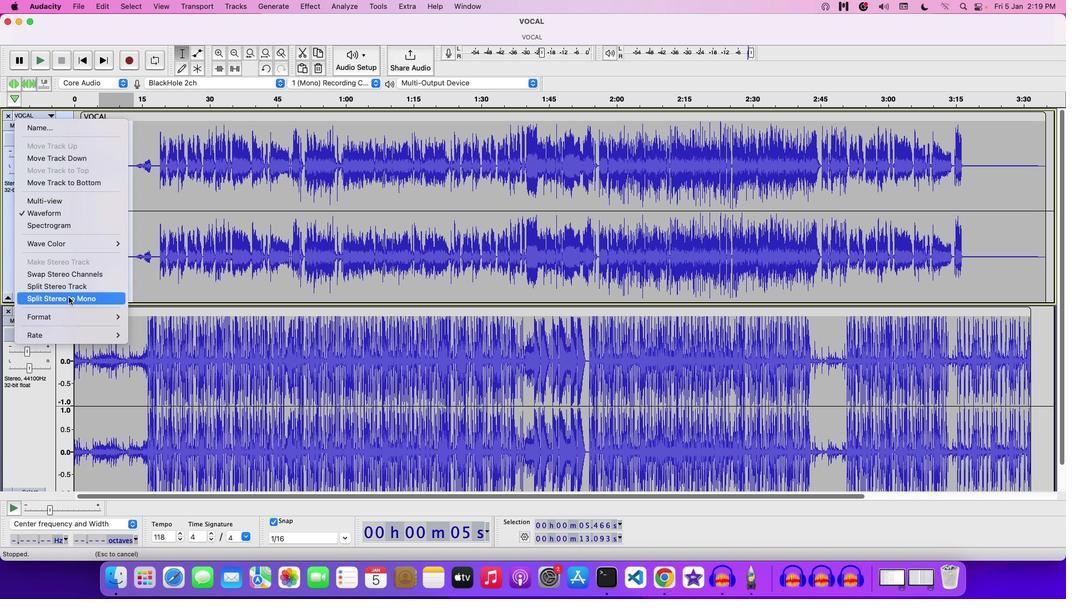 
Action: Mouse pressed left at (68, 297)
Screenshot: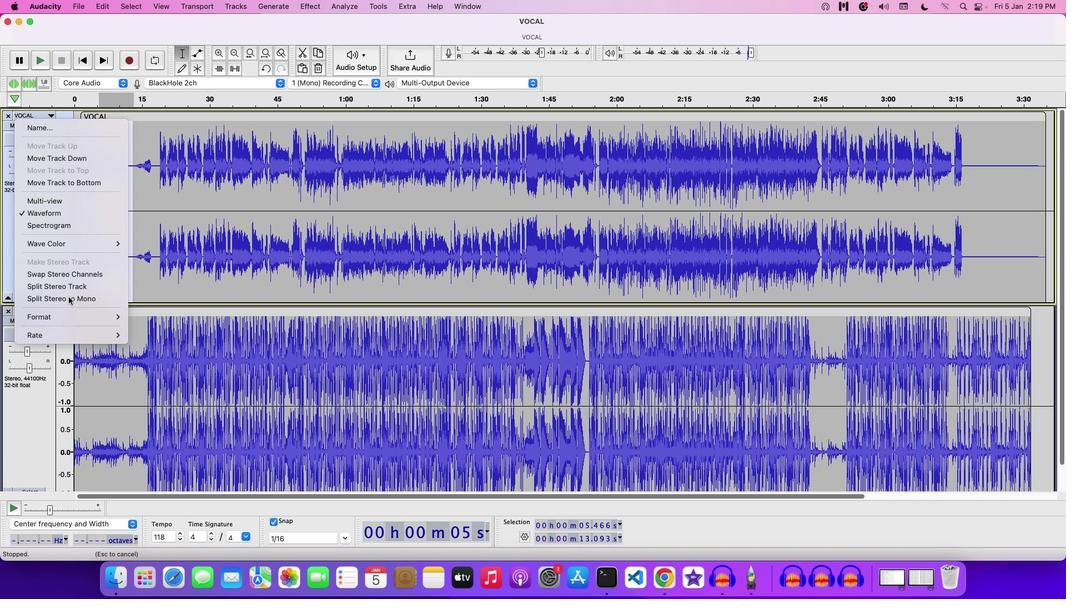 
Action: Mouse moved to (7, 214)
Screenshot: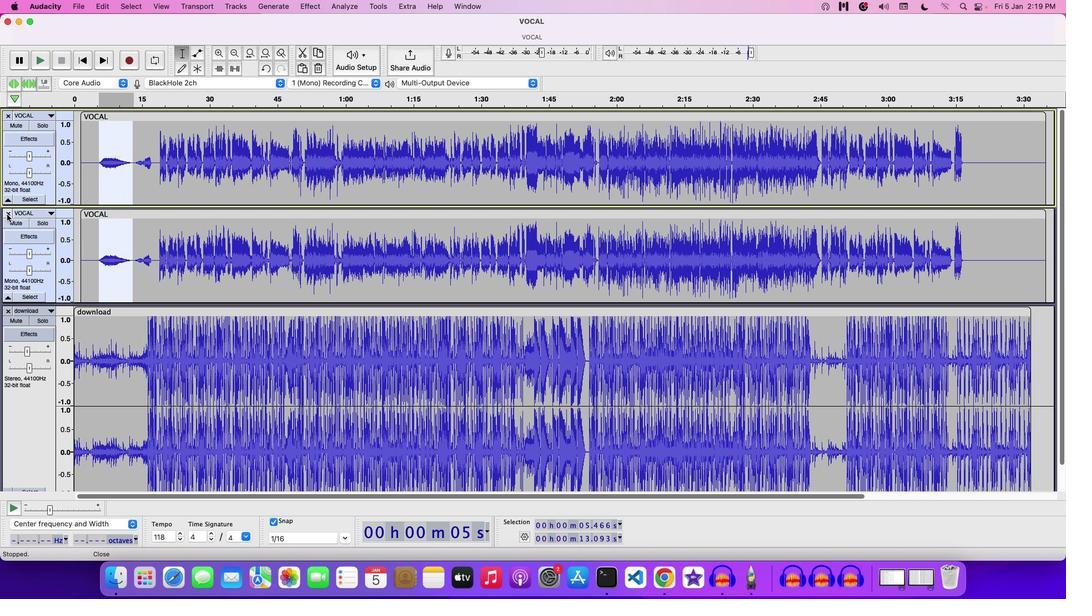 
Action: Mouse pressed left at (7, 214)
Screenshot: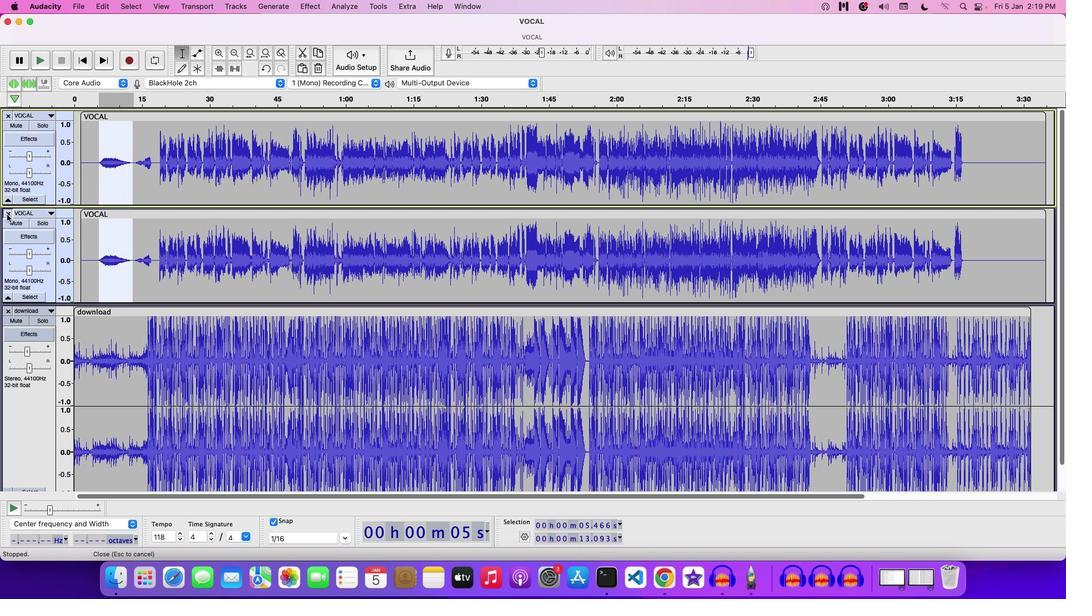 
Action: Mouse moved to (221, 52)
Screenshot: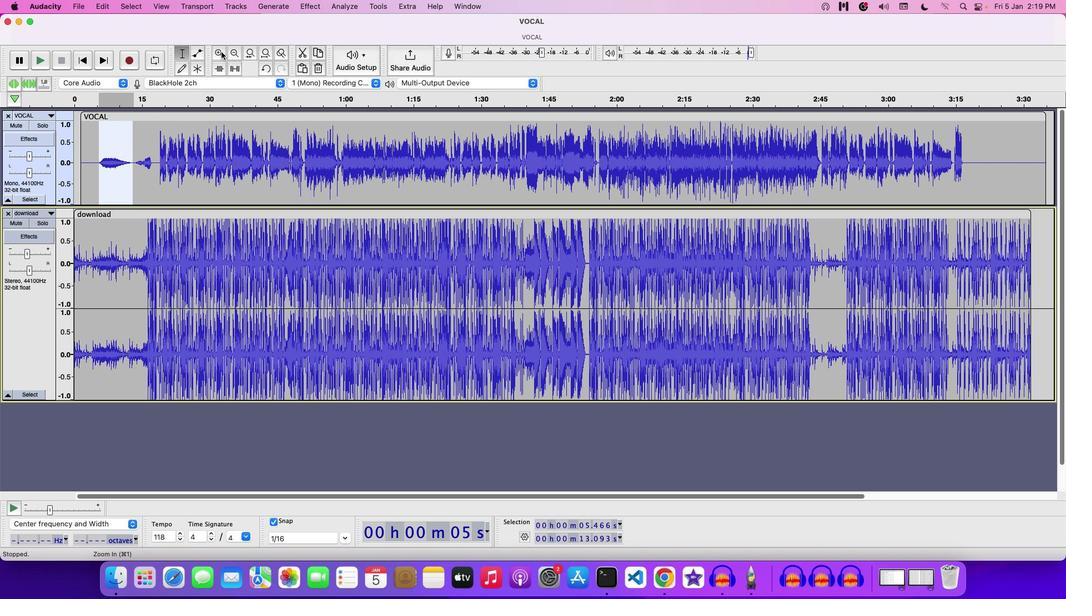 
Action: Mouse pressed left at (221, 52)
Screenshot: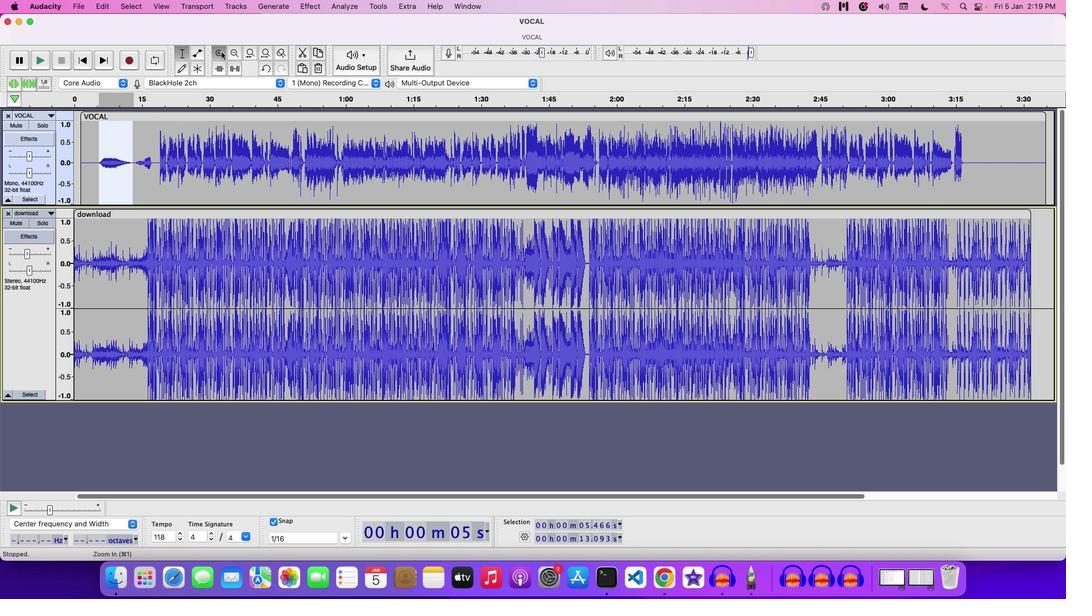 
Action: Mouse pressed left at (221, 52)
Screenshot: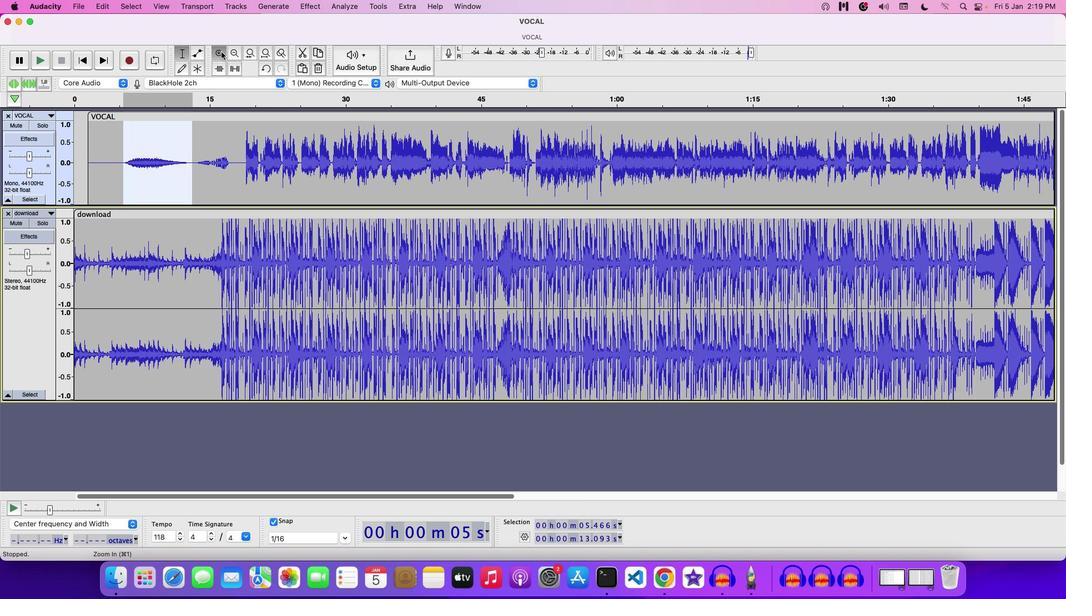 
Action: Mouse moved to (213, 163)
Screenshot: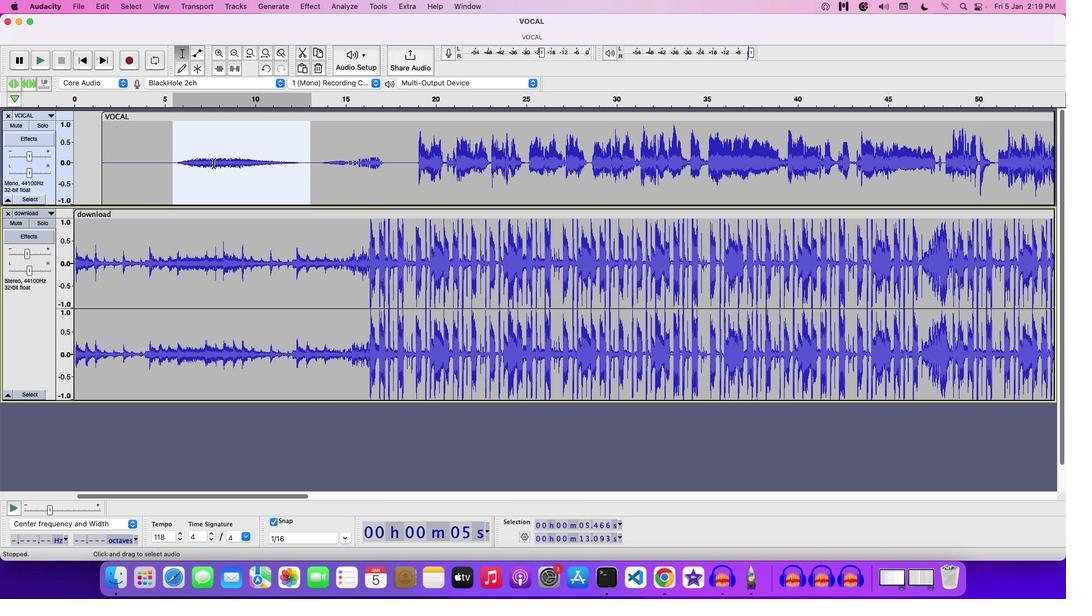 
Action: Mouse pressed right at (213, 163)
Screenshot: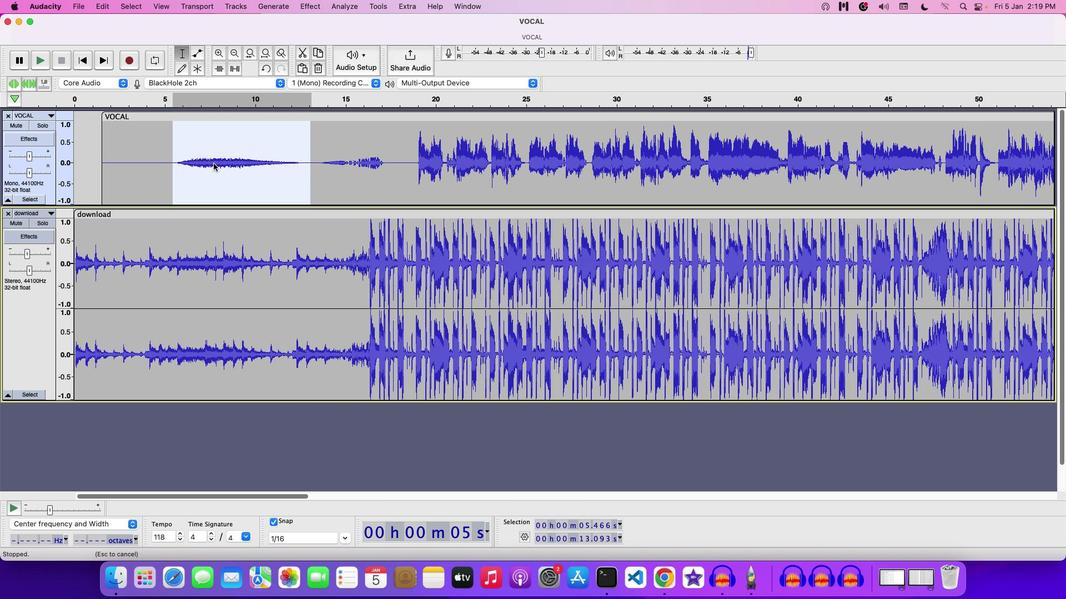 
Action: Mouse moved to (237, 173)
Screenshot: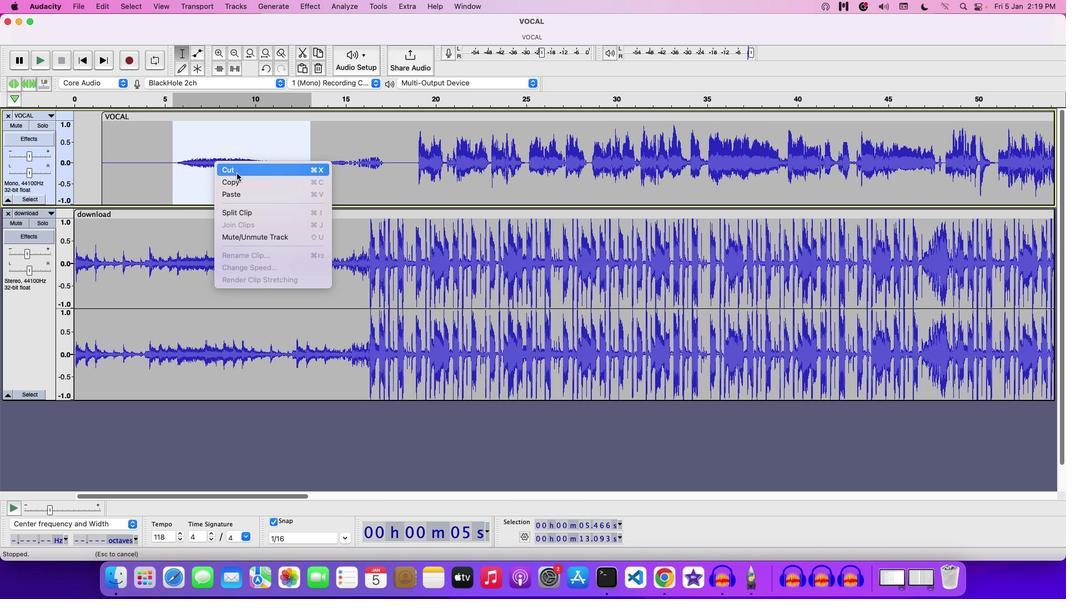 
Action: Mouse pressed left at (237, 173)
Screenshot: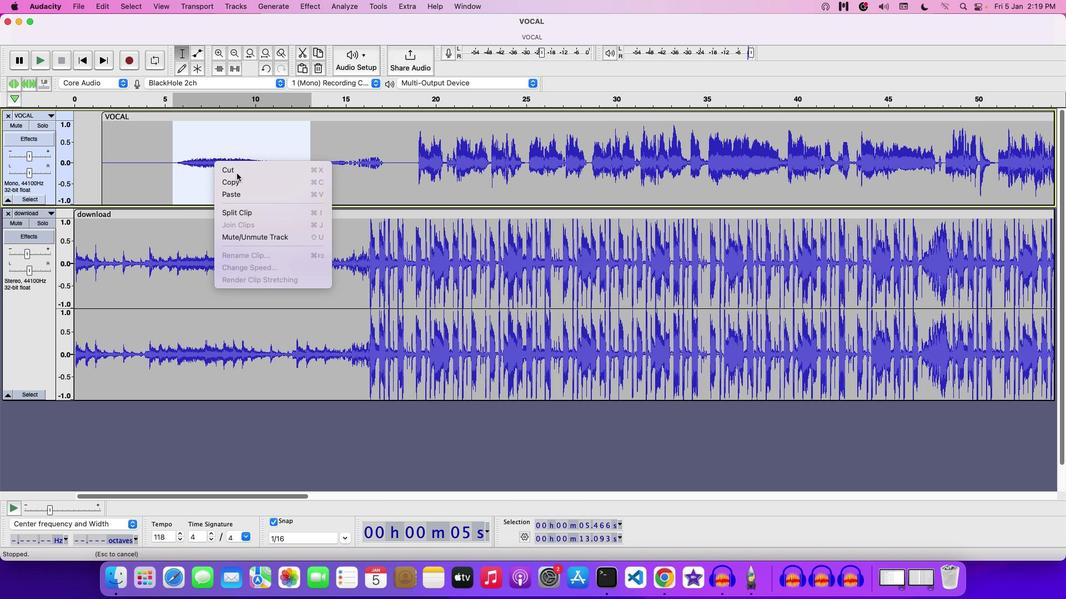 
Action: Mouse moved to (201, 113)
Screenshot: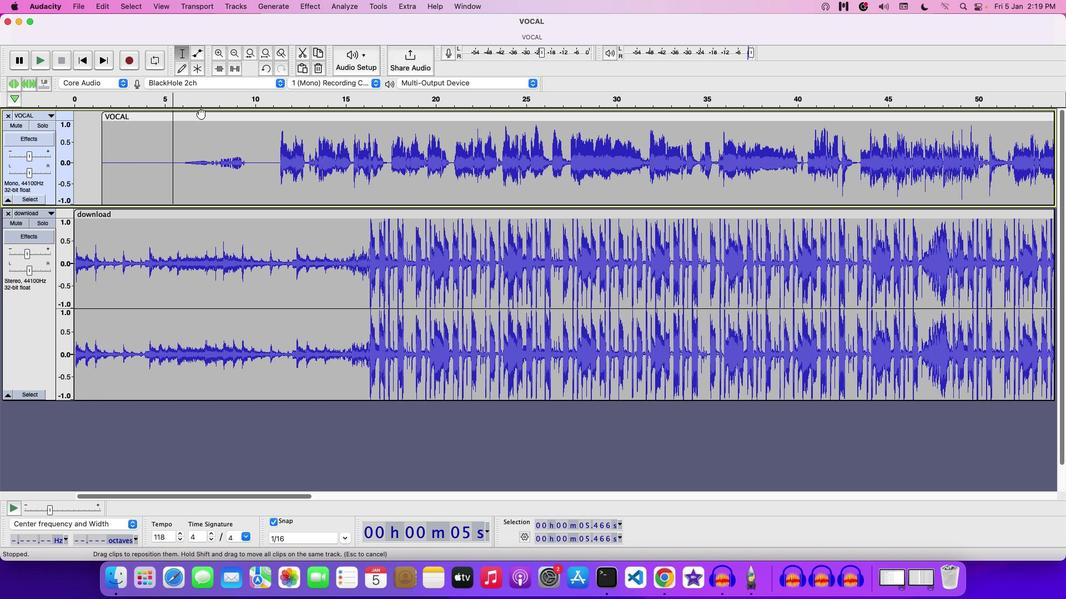 
Action: Mouse pressed left at (201, 113)
Screenshot: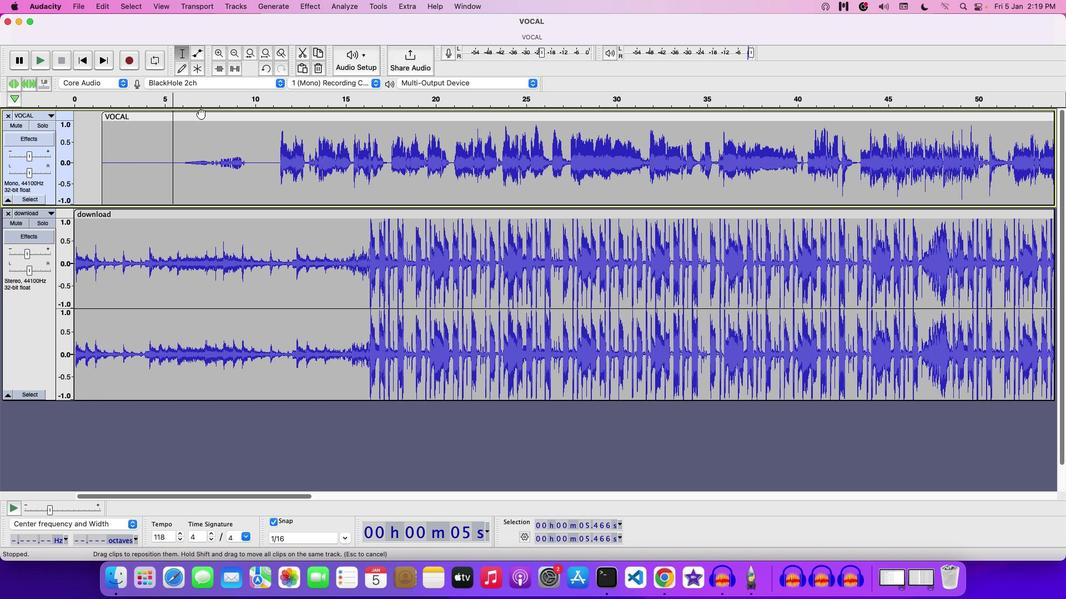 
Action: Mouse moved to (278, 138)
Screenshot: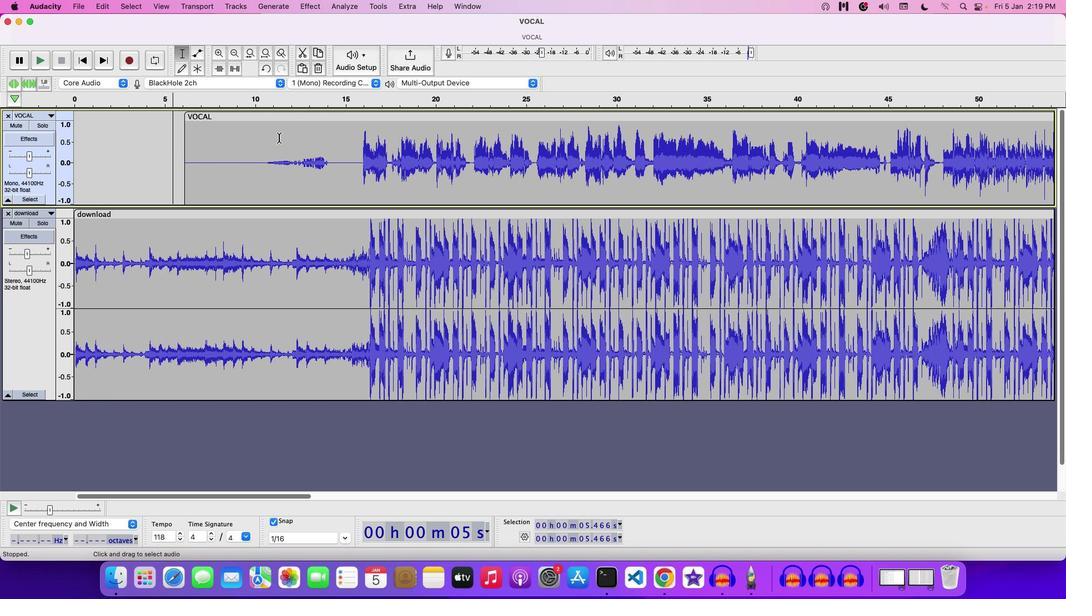 
Action: Key pressed Key.space
Screenshot: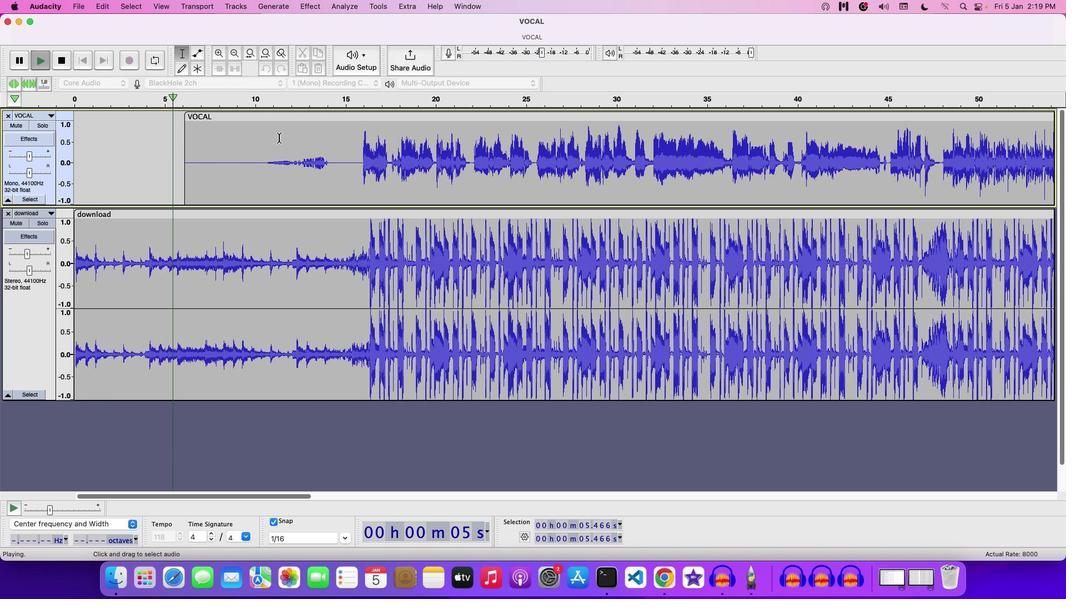 
Action: Mouse moved to (29, 255)
Screenshot: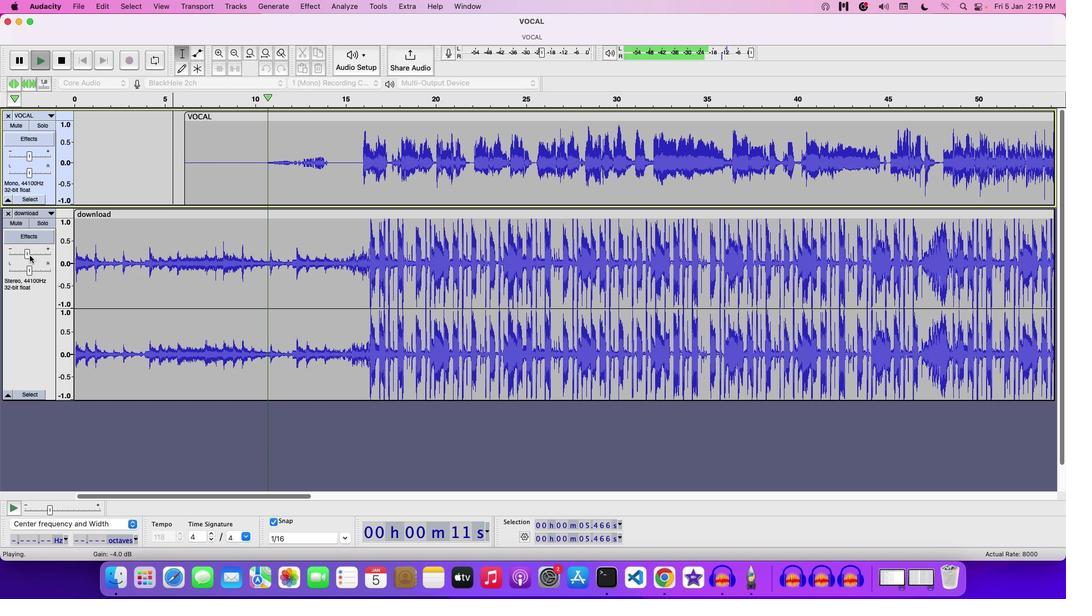 
Action: Mouse pressed left at (29, 255)
Screenshot: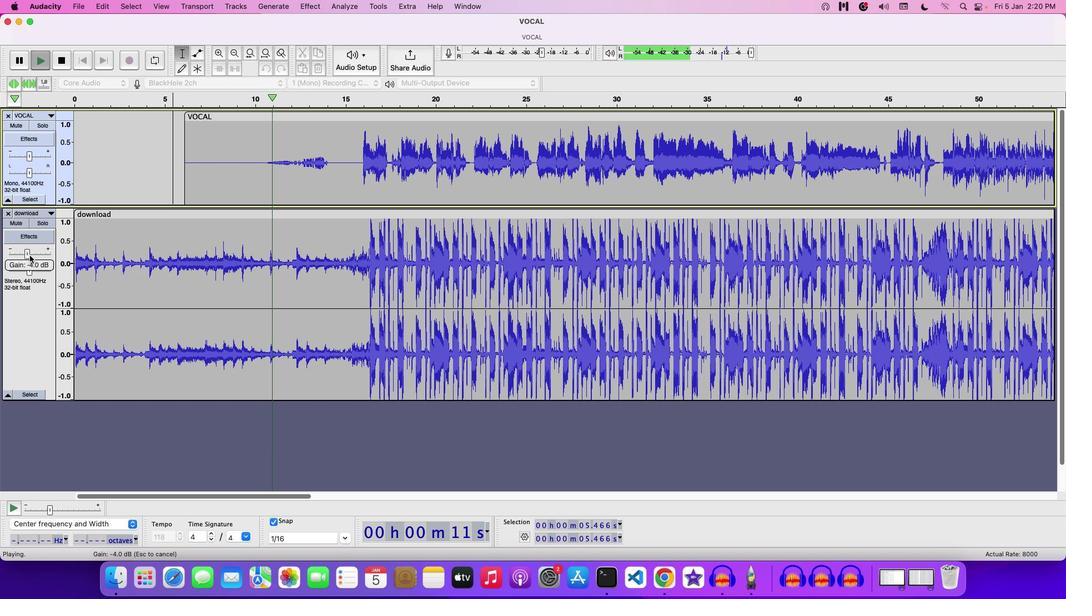 
Action: Mouse moved to (353, 116)
Screenshot: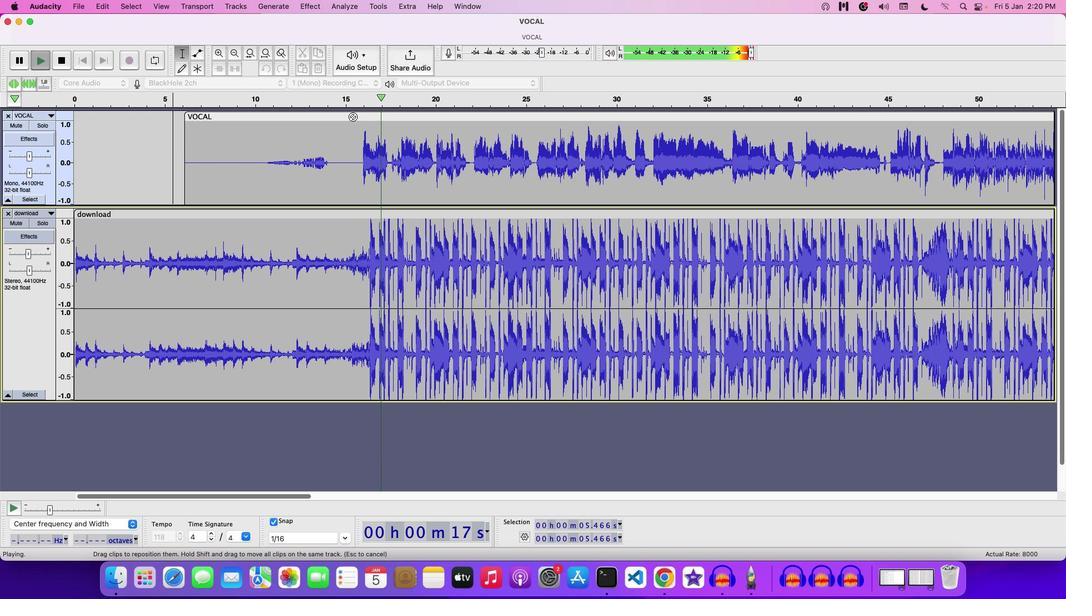 
Action: Key pressed Key.space
Screenshot: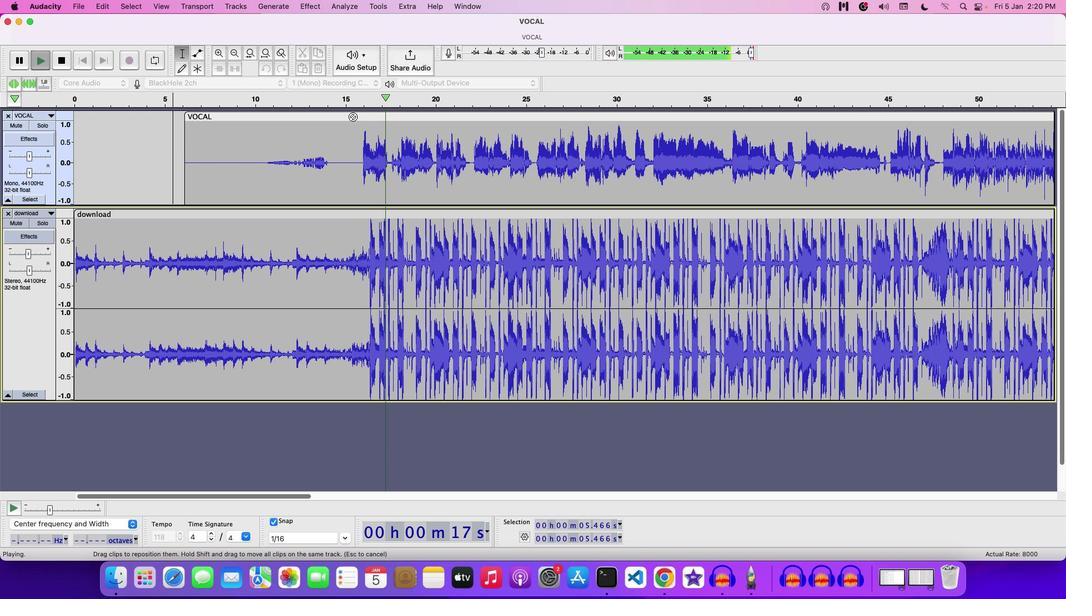
Action: Mouse pressed left at (353, 116)
Screenshot: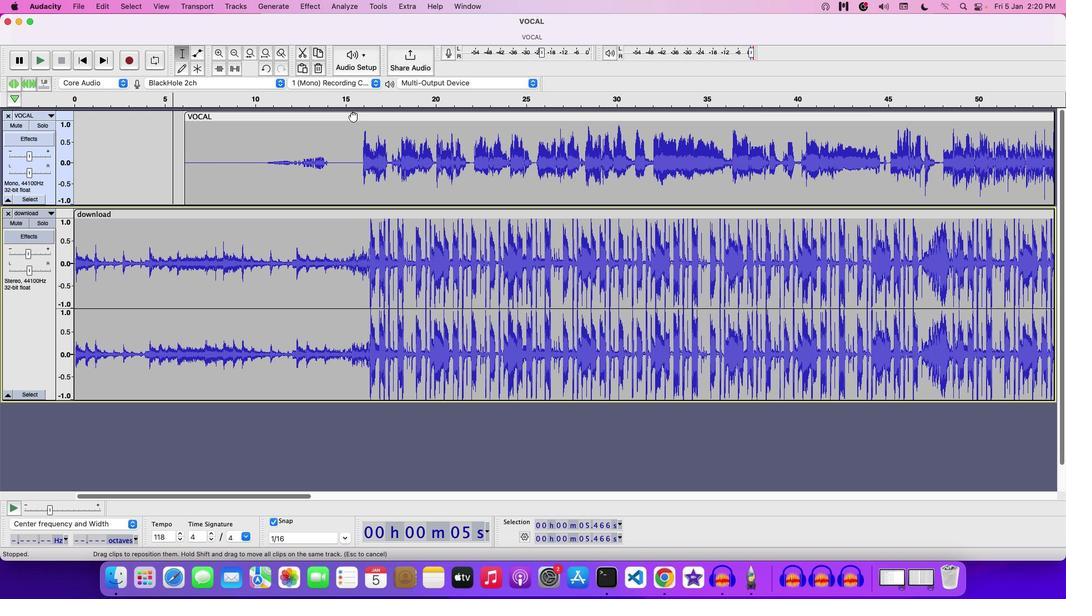
Action: Mouse moved to (357, 135)
Screenshot: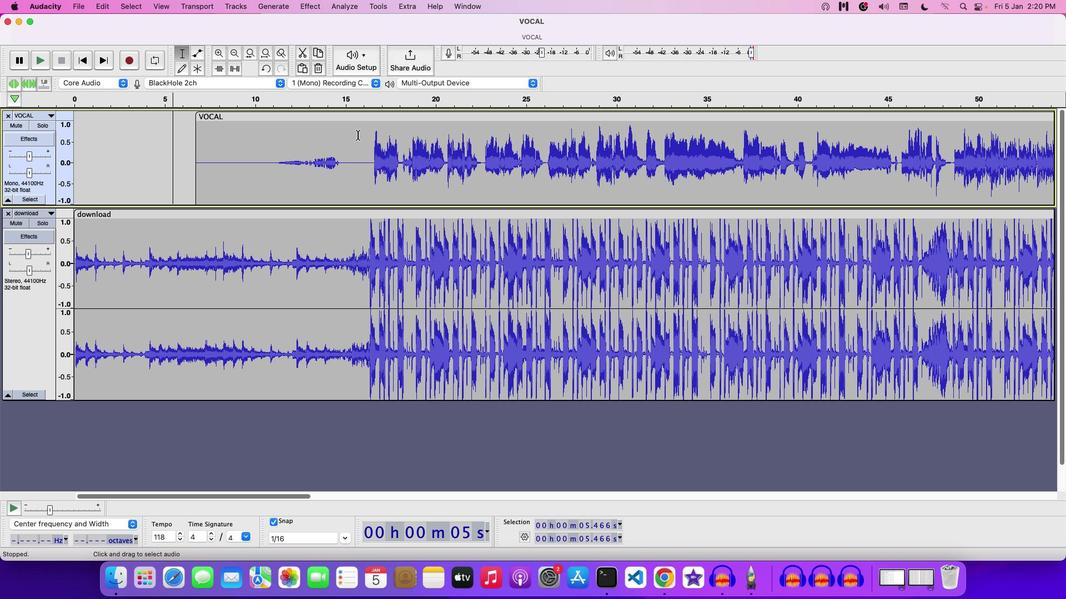 
Action: Mouse pressed left at (357, 135)
Screenshot: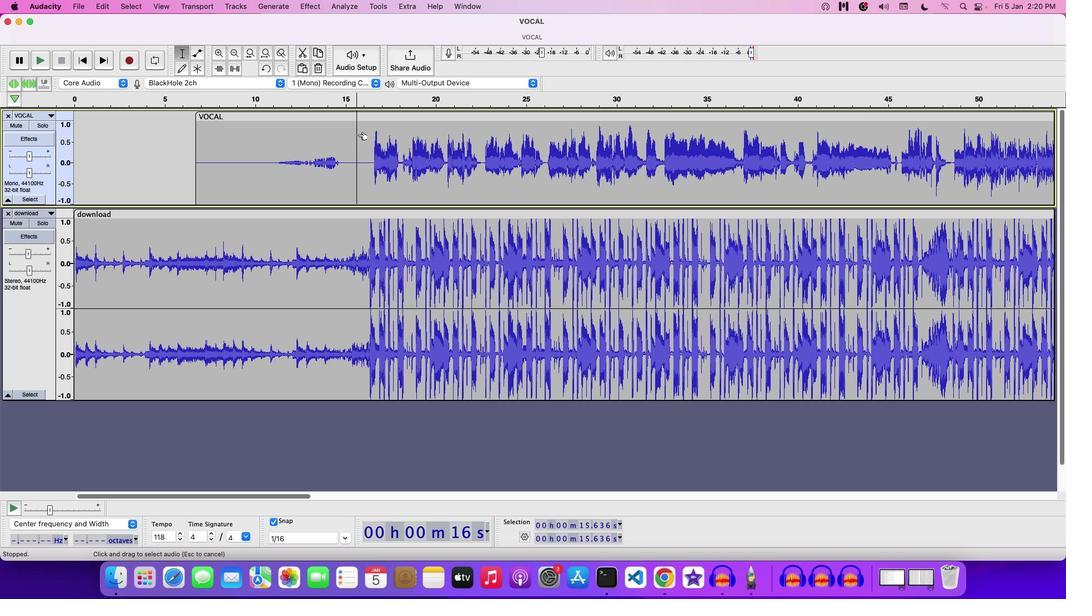 
Action: Mouse moved to (357, 135)
Screenshot: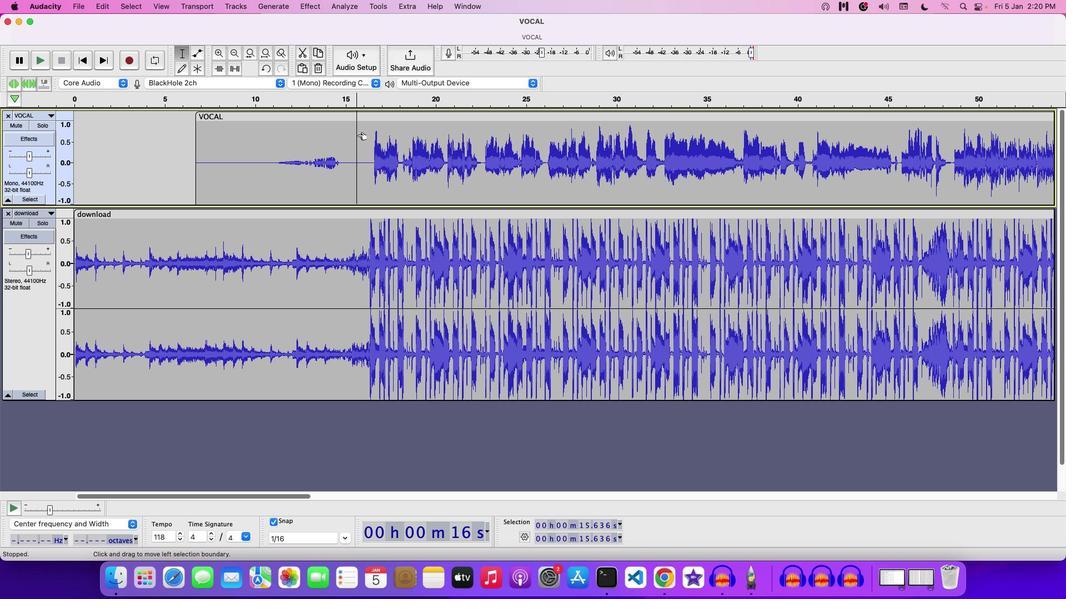 
Action: Key pressed Key.space
Screenshot: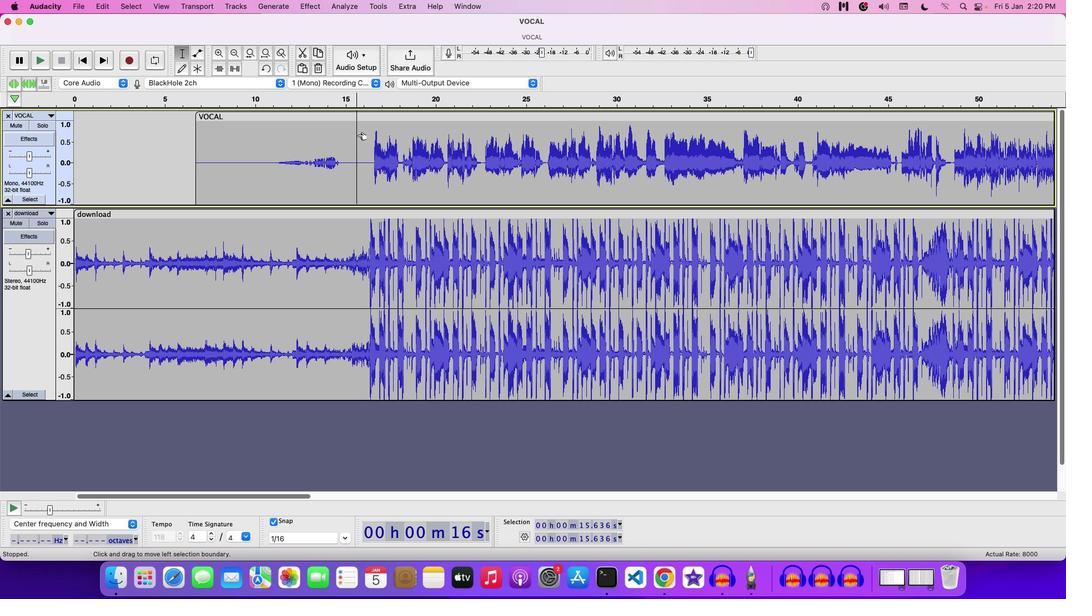 
Action: Mouse moved to (371, 120)
Screenshot: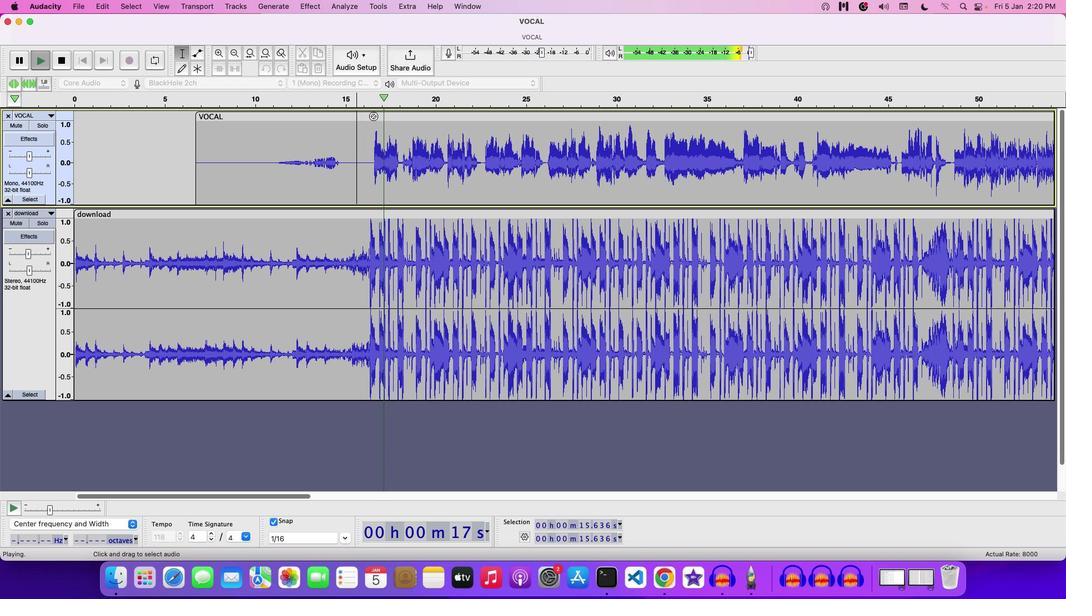 
Action: Key pressed Key.space
Screenshot: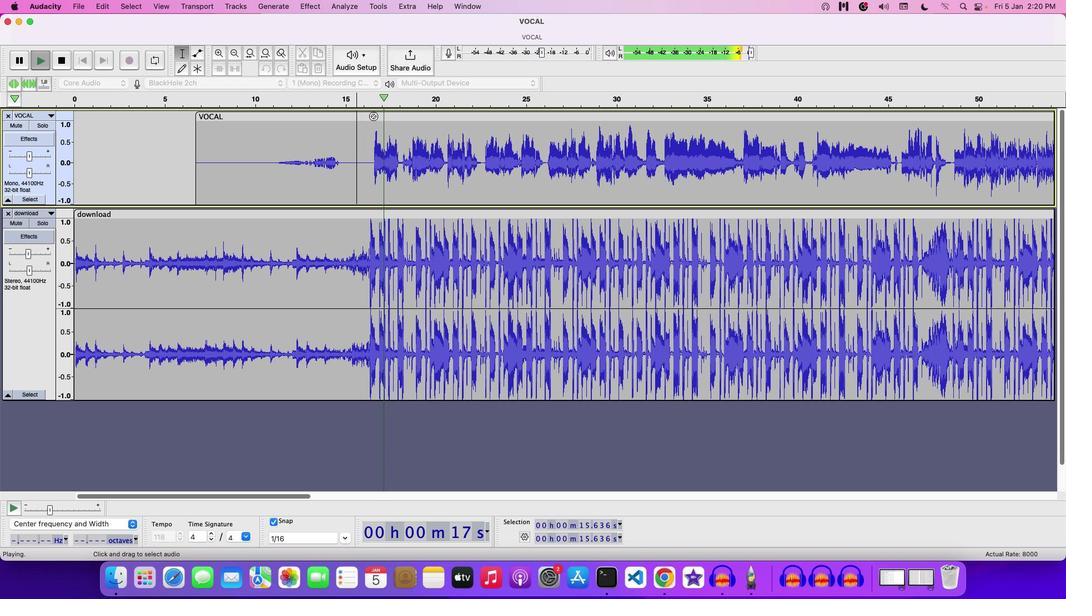 
Action: Mouse moved to (373, 116)
Screenshot: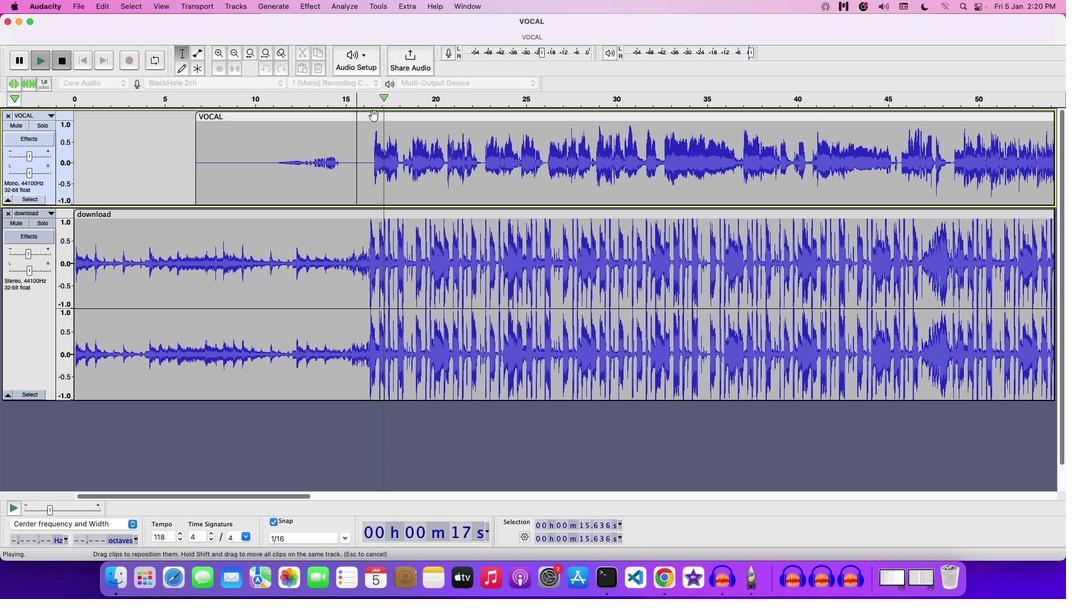 
Action: Mouse pressed left at (373, 116)
Screenshot: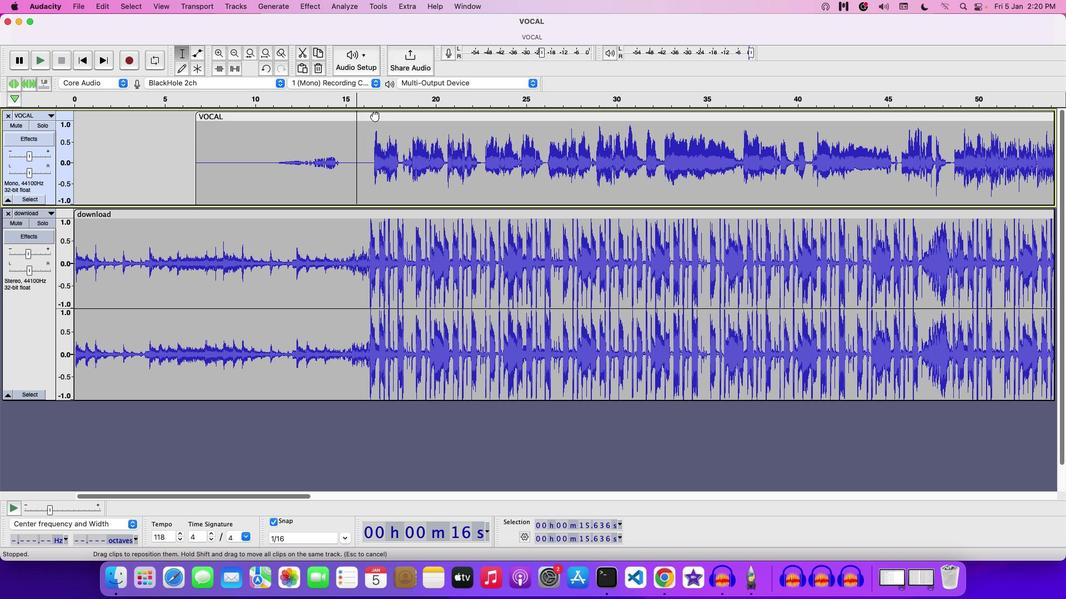 
Action: Mouse moved to (378, 116)
Screenshot: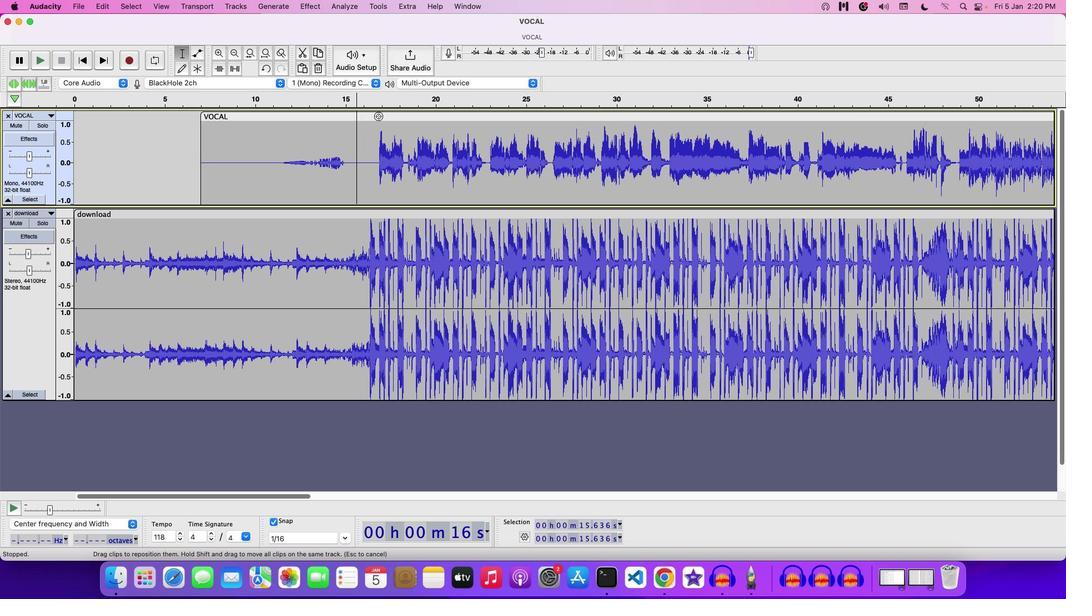 
Action: Key pressed Key.space
Screenshot: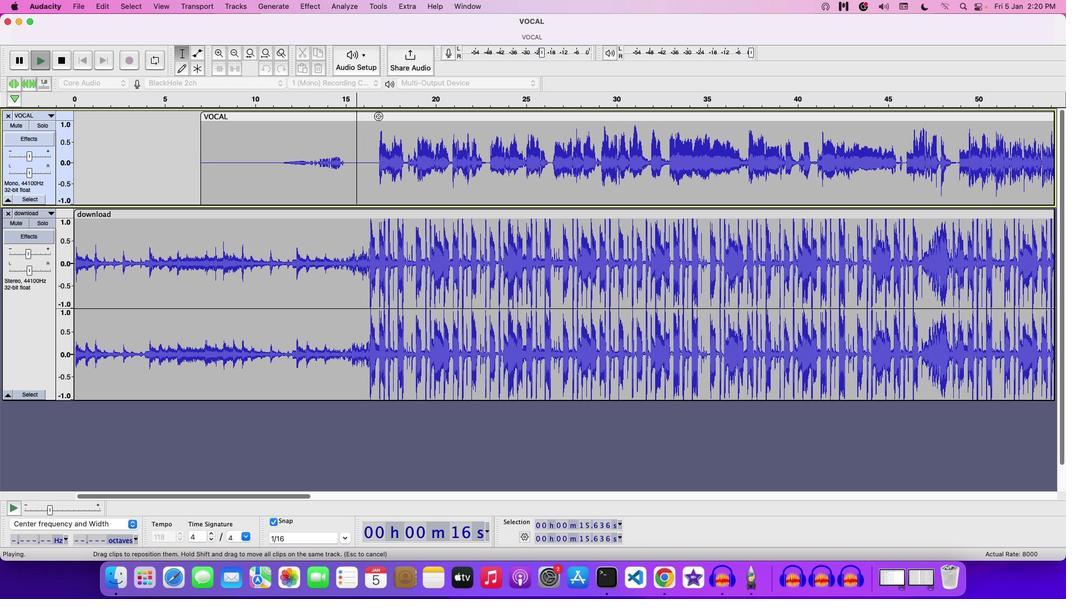 
Action: Mouse moved to (379, 124)
Screenshot: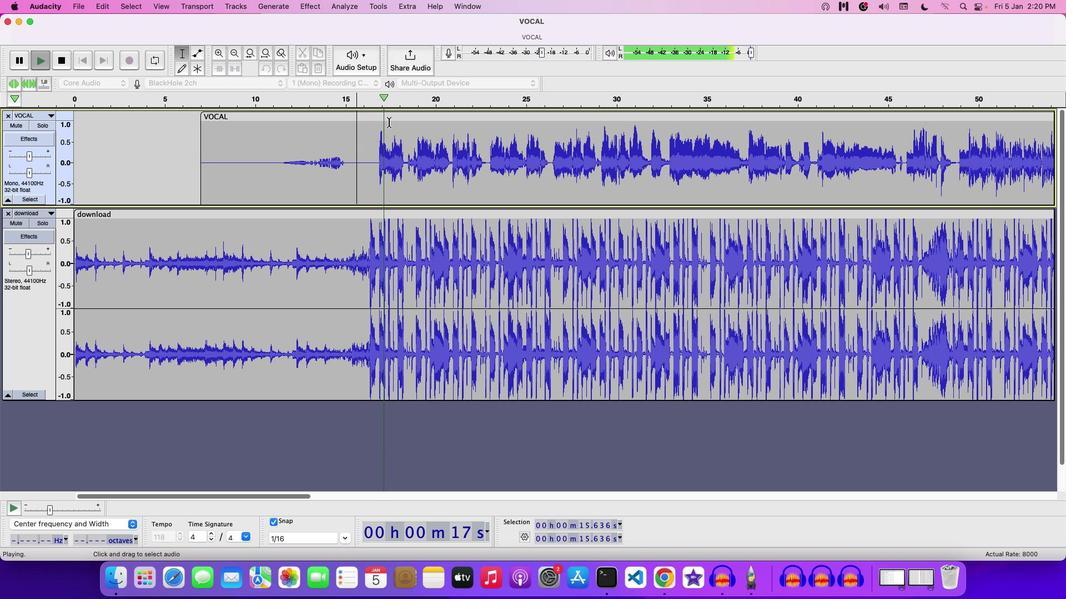 
Action: Key pressed Key.space
Screenshot: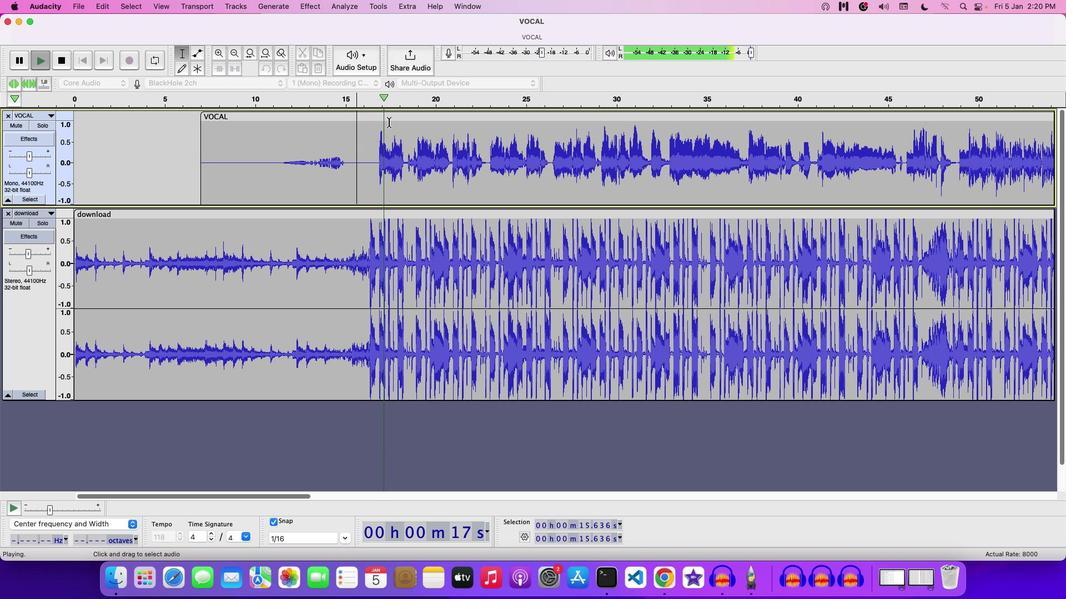 
Action: Mouse moved to (389, 117)
Screenshot: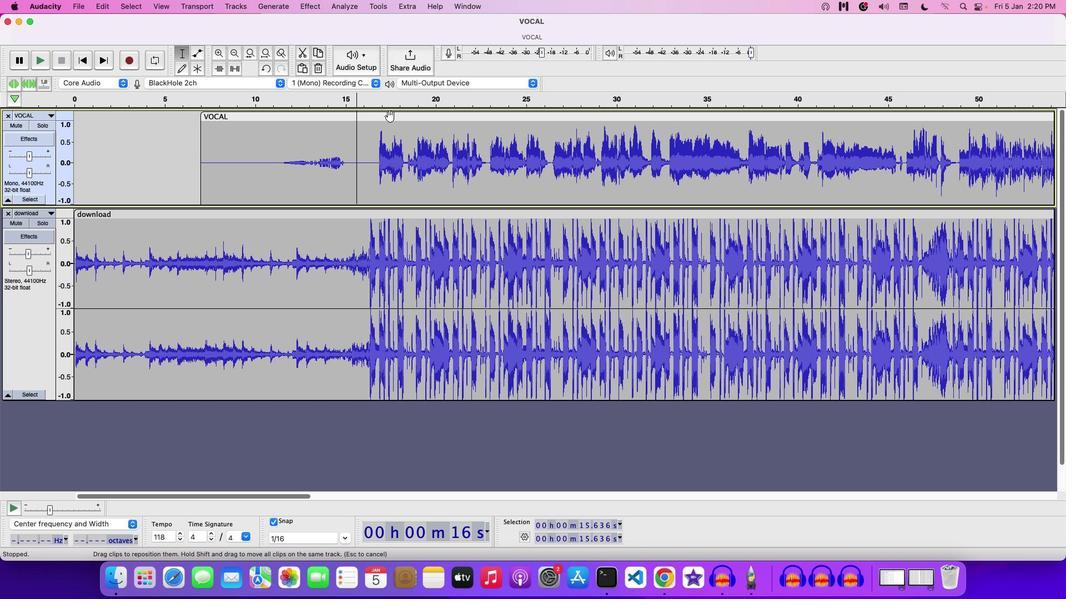 
Action: Mouse pressed left at (389, 117)
Screenshot: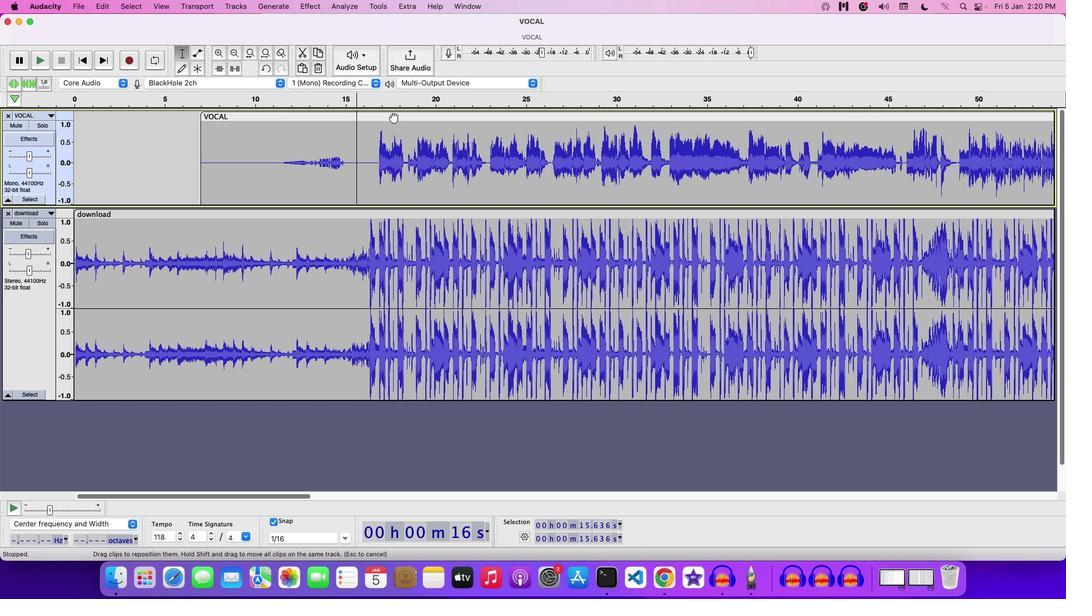 
Action: Mouse moved to (399, 118)
Screenshot: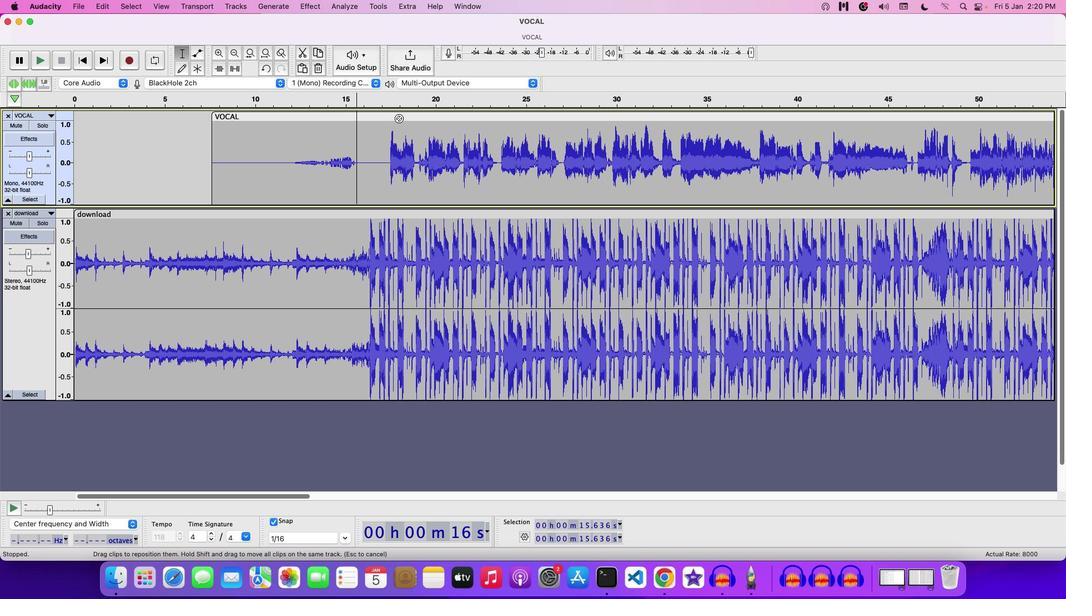 
Action: Key pressed Key.space
Screenshot: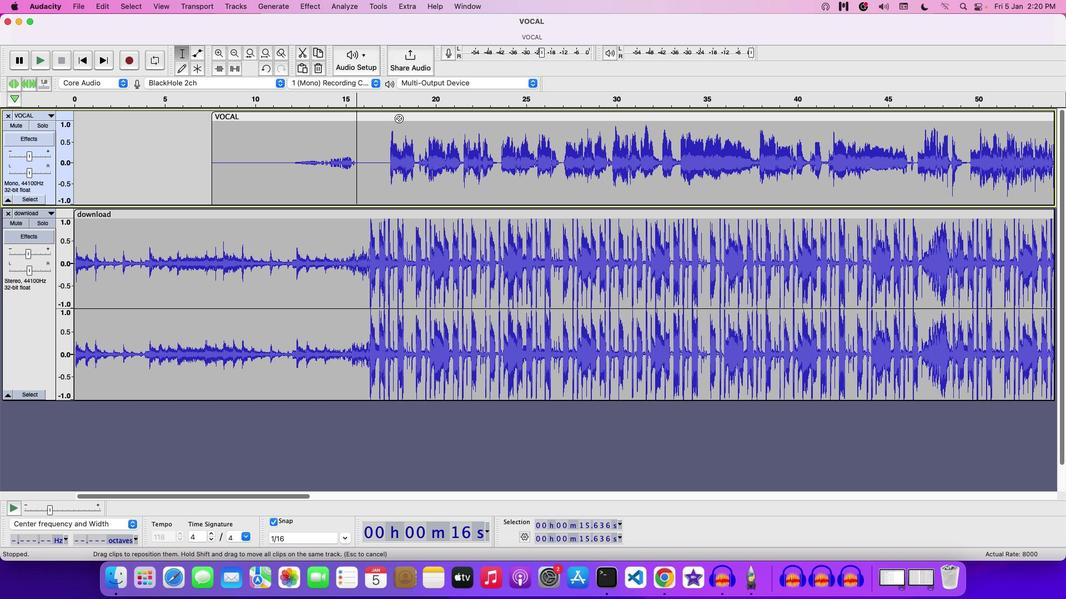 
Action: Mouse moved to (387, 113)
Screenshot: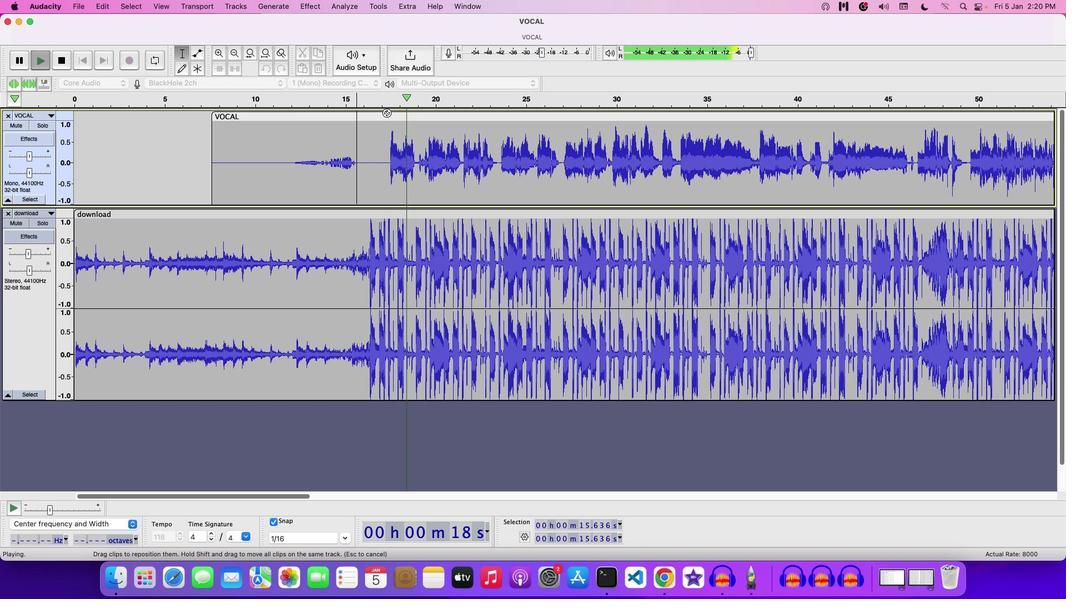 
Action: Key pressed Key.space
Screenshot: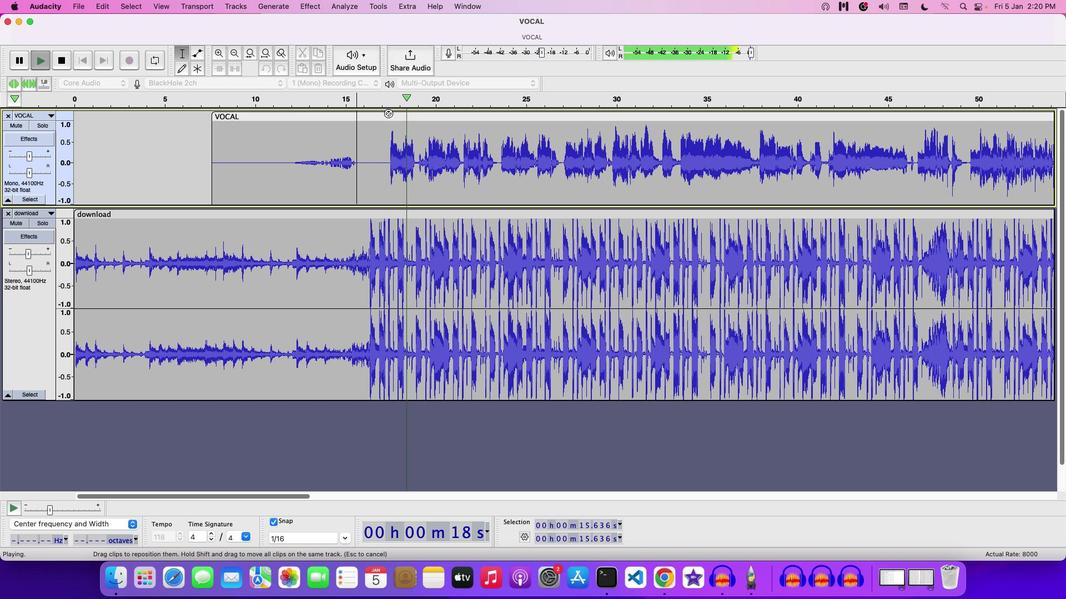 
Action: Mouse moved to (382, 117)
Screenshot: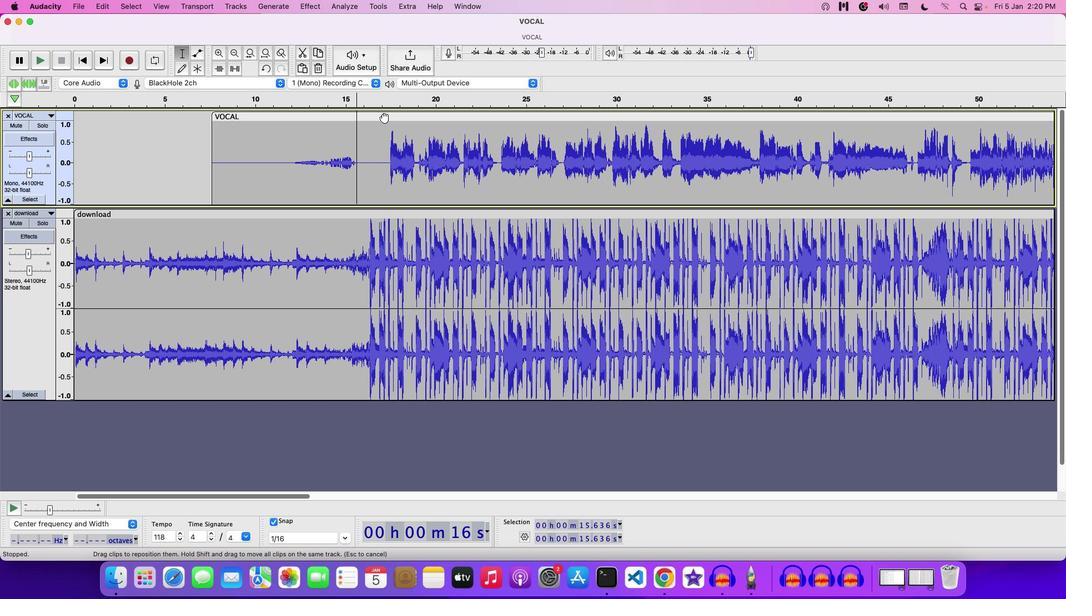 
Action: Mouse pressed left at (382, 117)
Screenshot: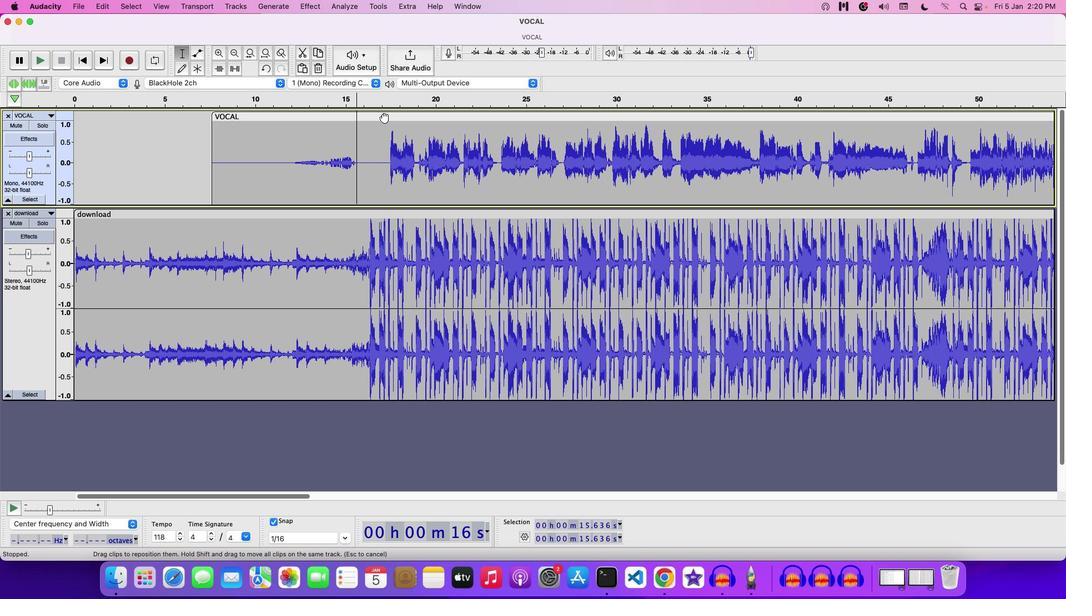 
Action: Mouse moved to (386, 117)
Screenshot: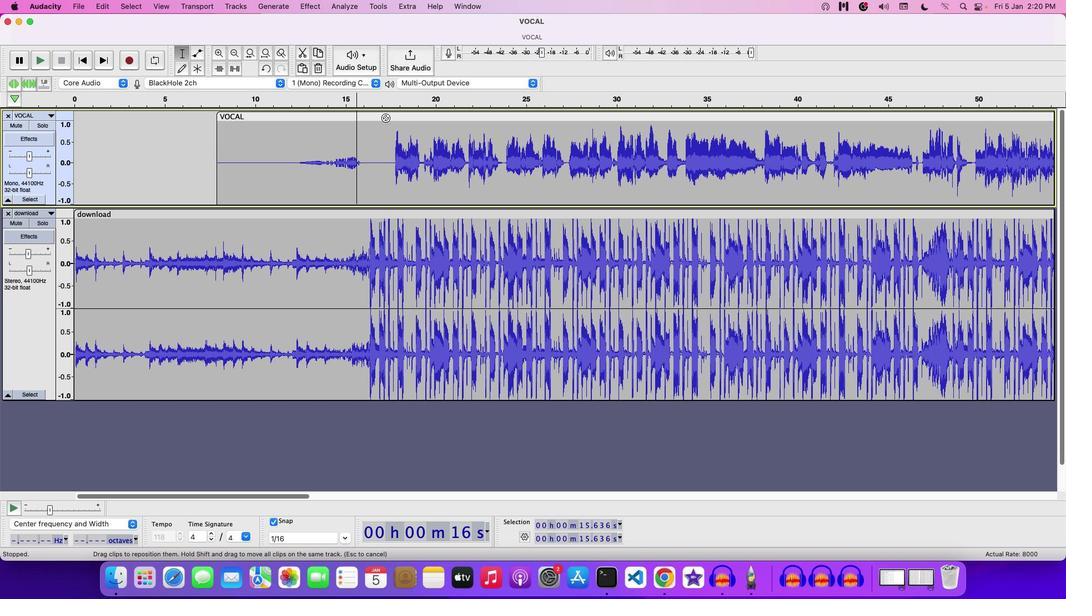 
Action: Key pressed Key.space
Screenshot: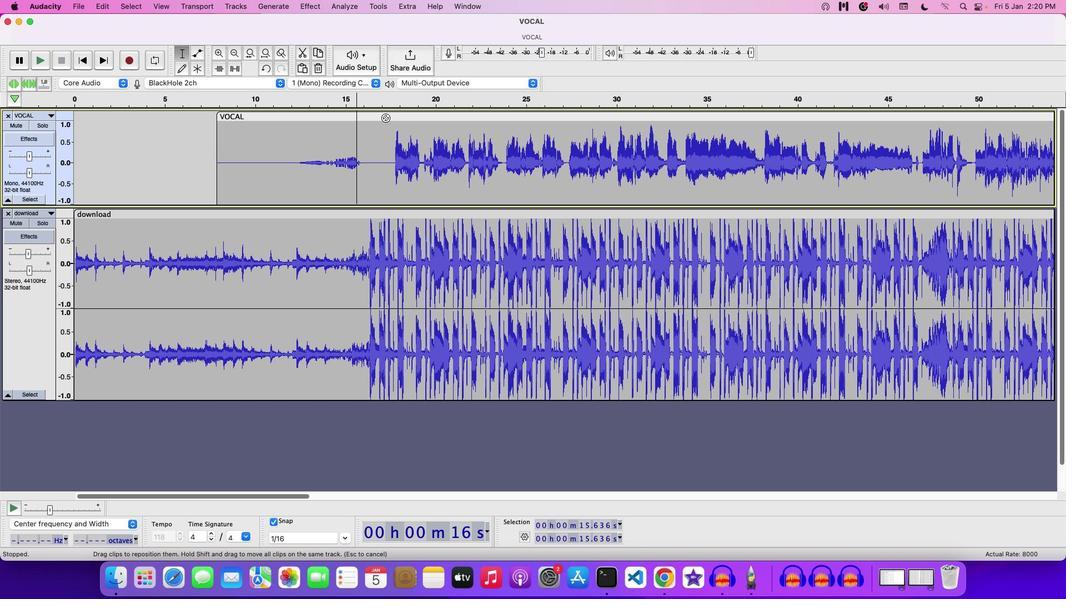 
Action: Mouse moved to (387, 116)
Screenshot: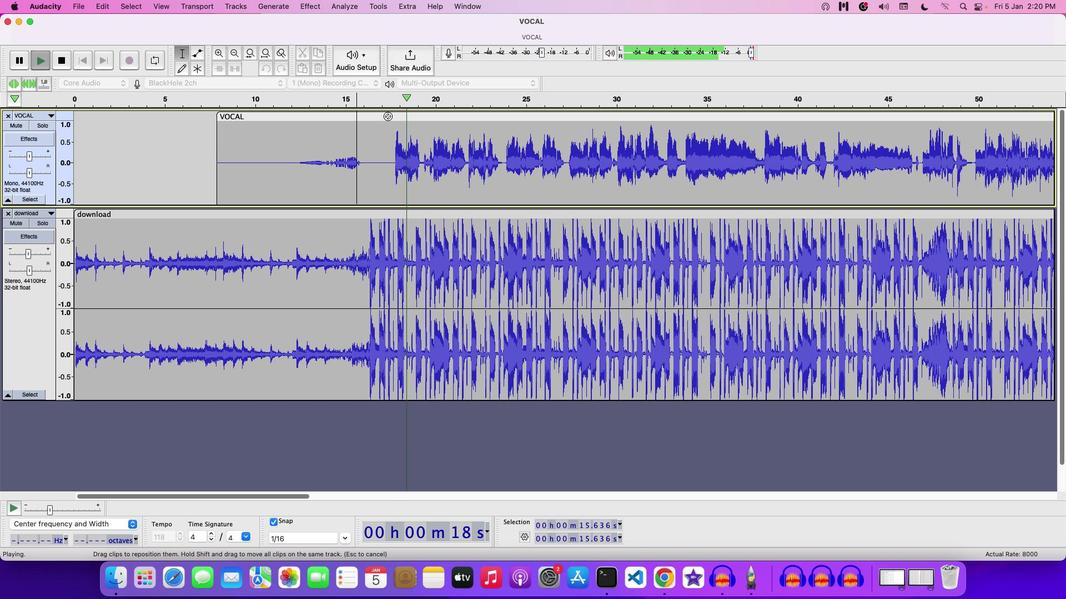 
Action: Key pressed Key.space
Screenshot: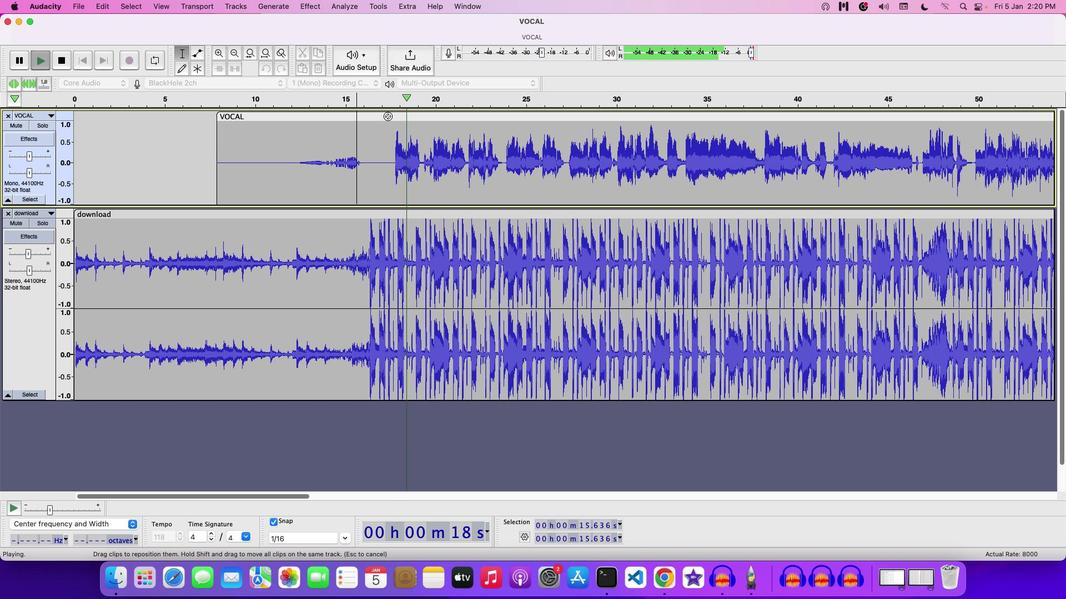 
Action: Mouse moved to (388, 116)
Screenshot: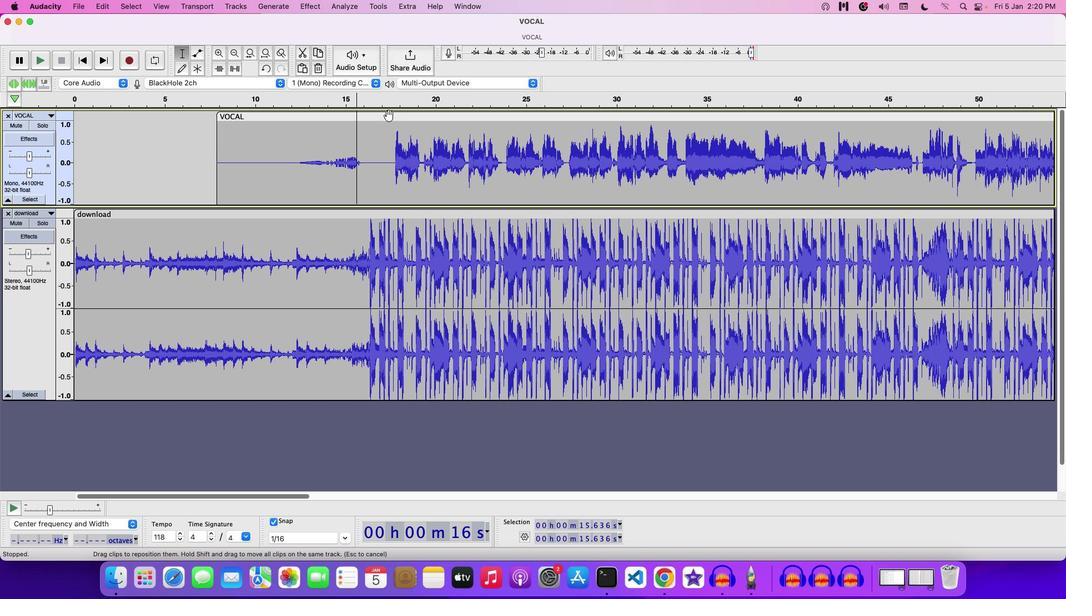 
Action: Mouse pressed left at (388, 116)
Screenshot: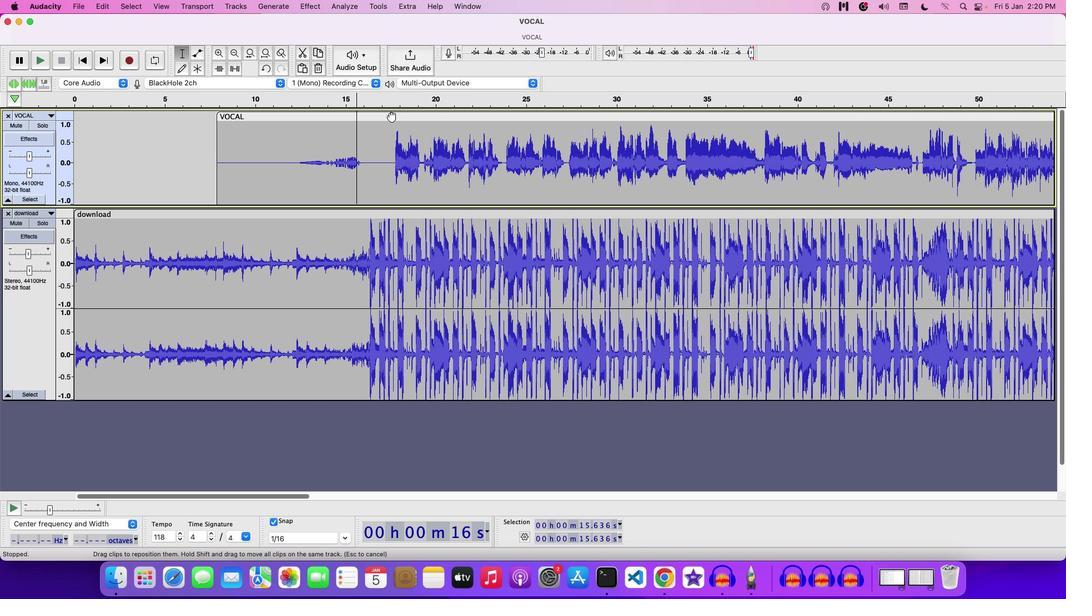 
Action: Mouse moved to (393, 116)
Screenshot: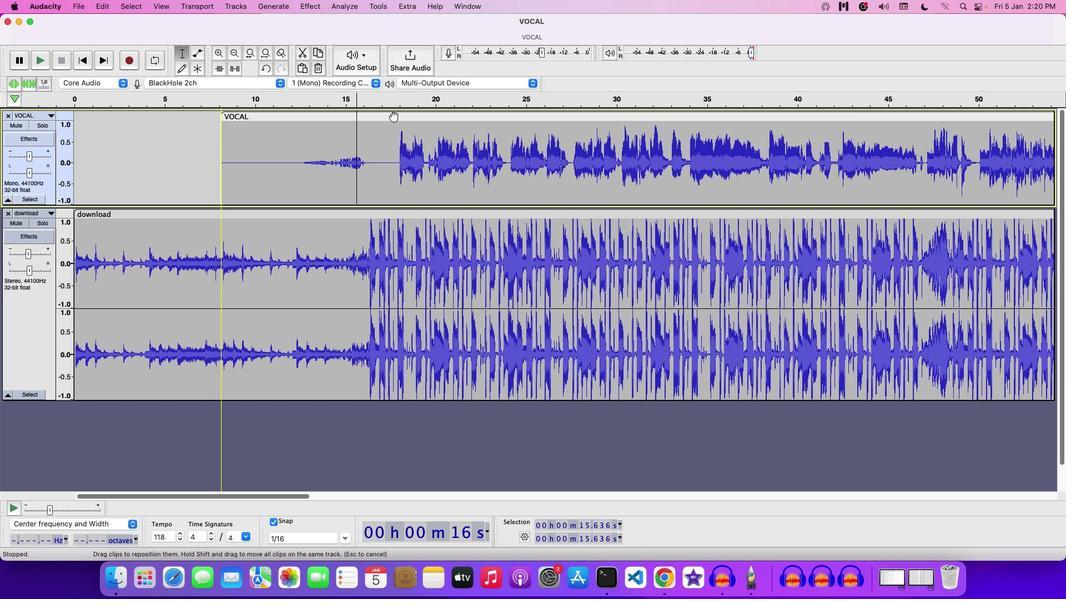
Action: Key pressed Key.space
Screenshot: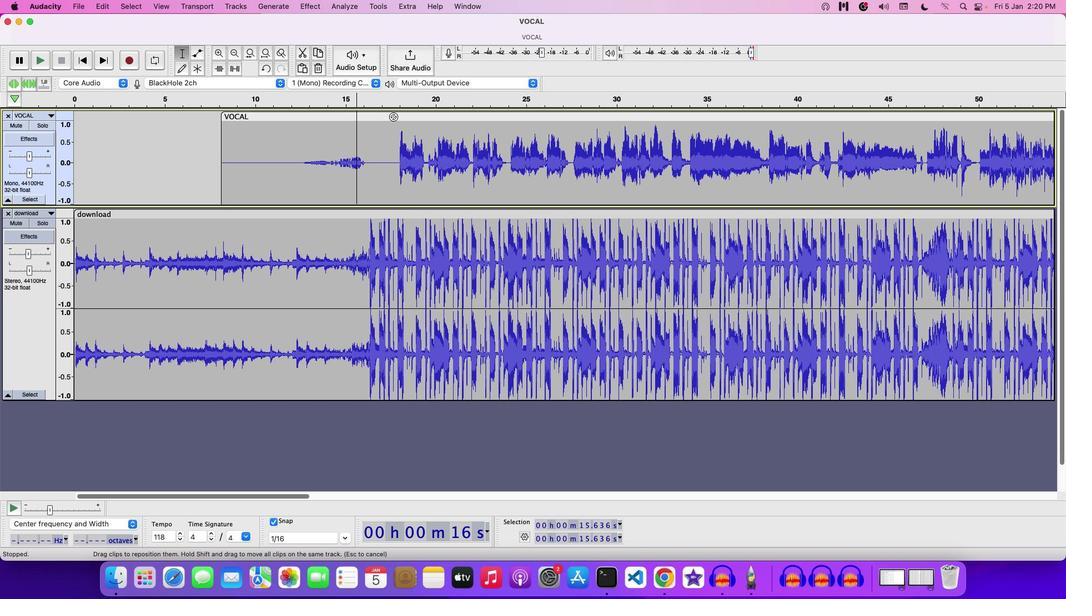 
Action: Mouse moved to (393, 116)
Screenshot: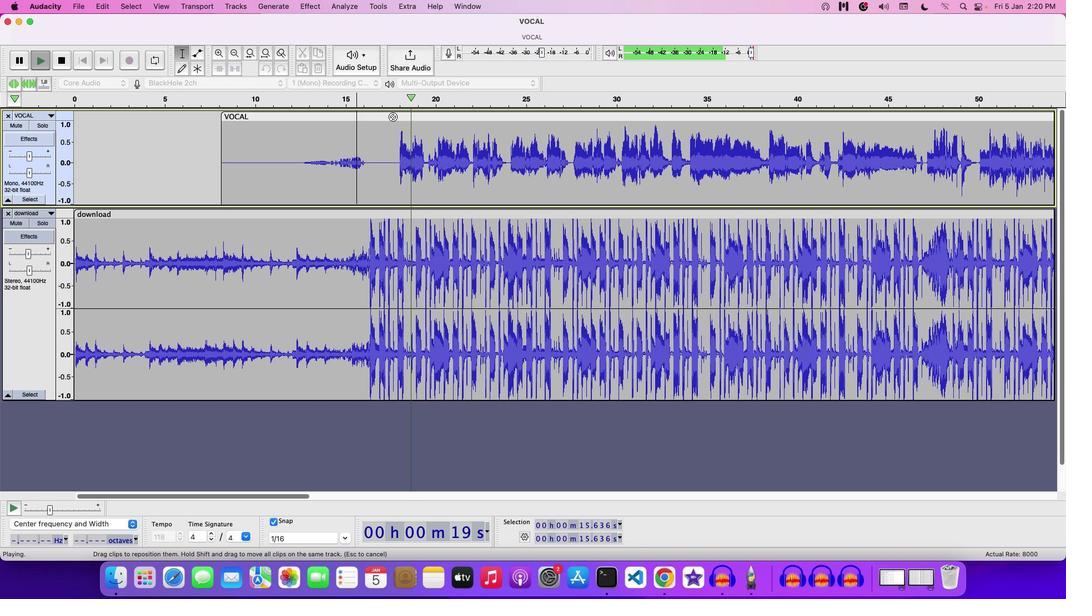 
Action: Key pressed Key.space
Screenshot: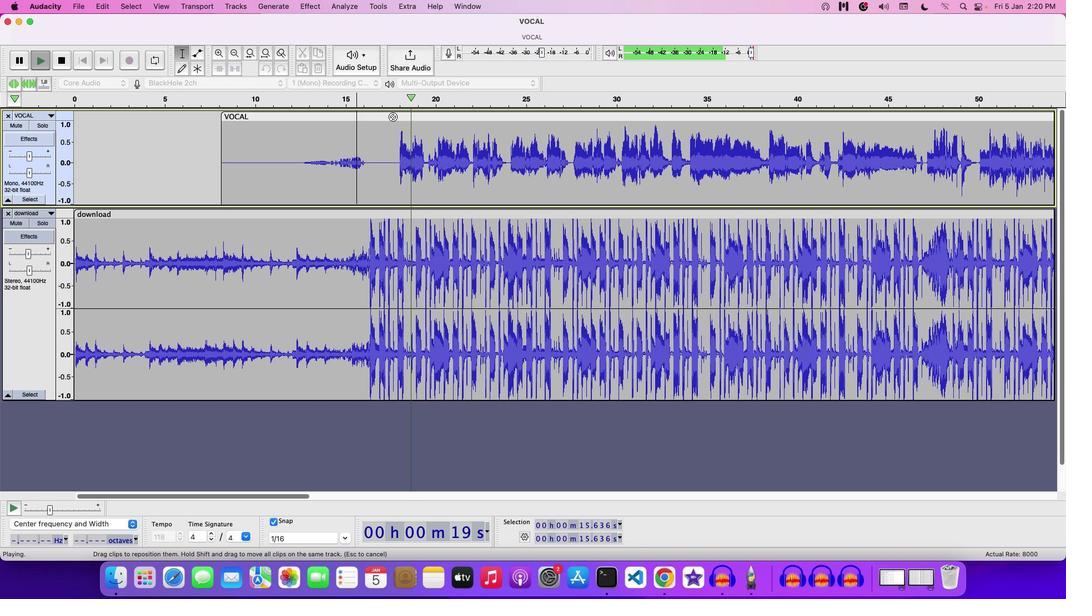 
Action: Mouse pressed left at (393, 116)
Screenshot: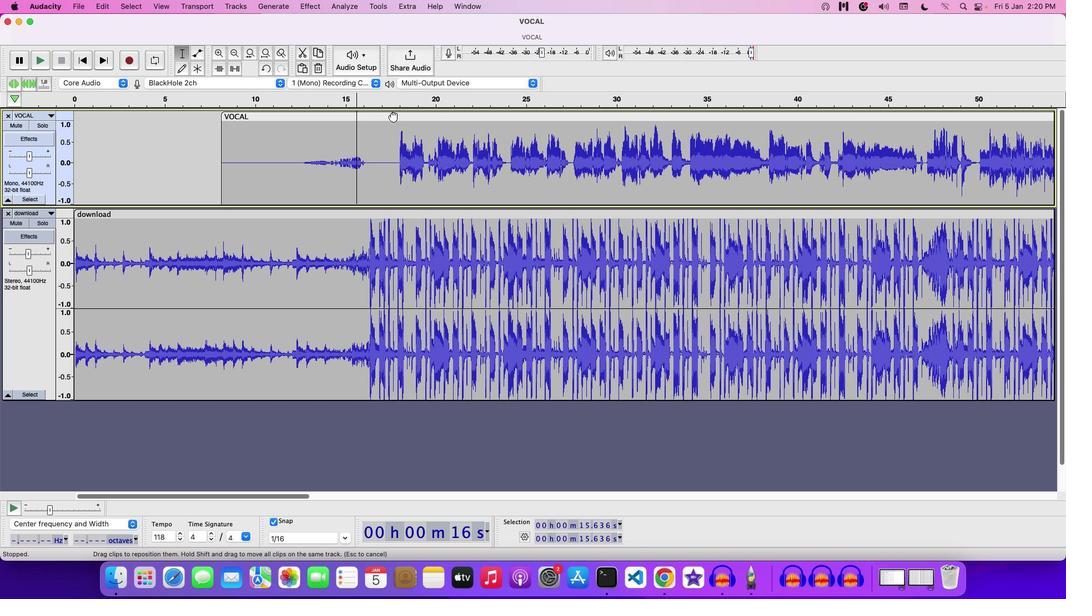 
Action: Mouse moved to (399, 118)
Screenshot: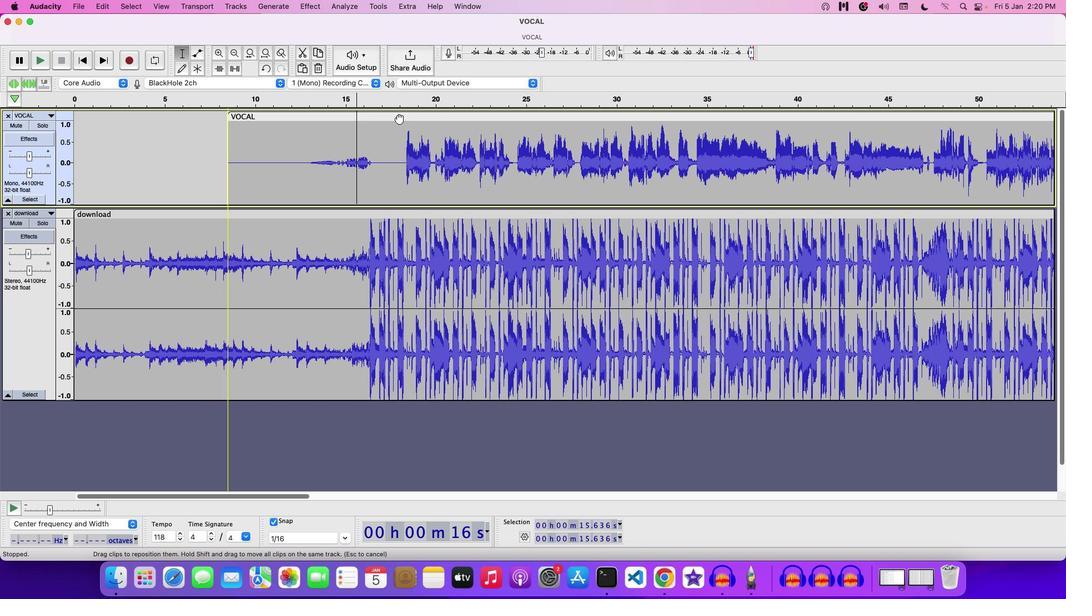 
Action: Key pressed Key.space
Screenshot: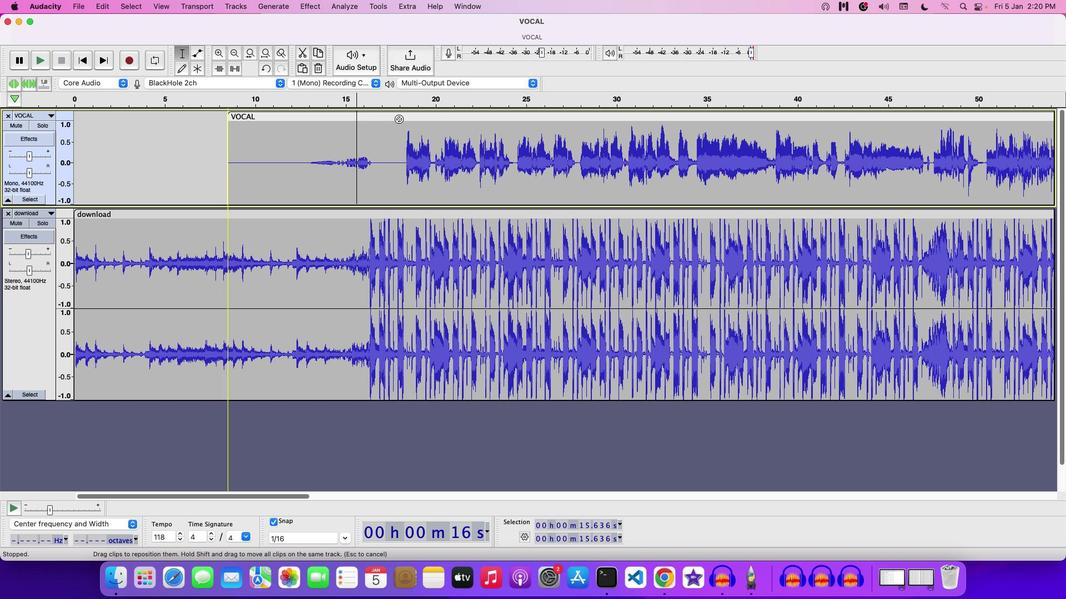 
Action: Mouse moved to (33, 158)
Screenshot: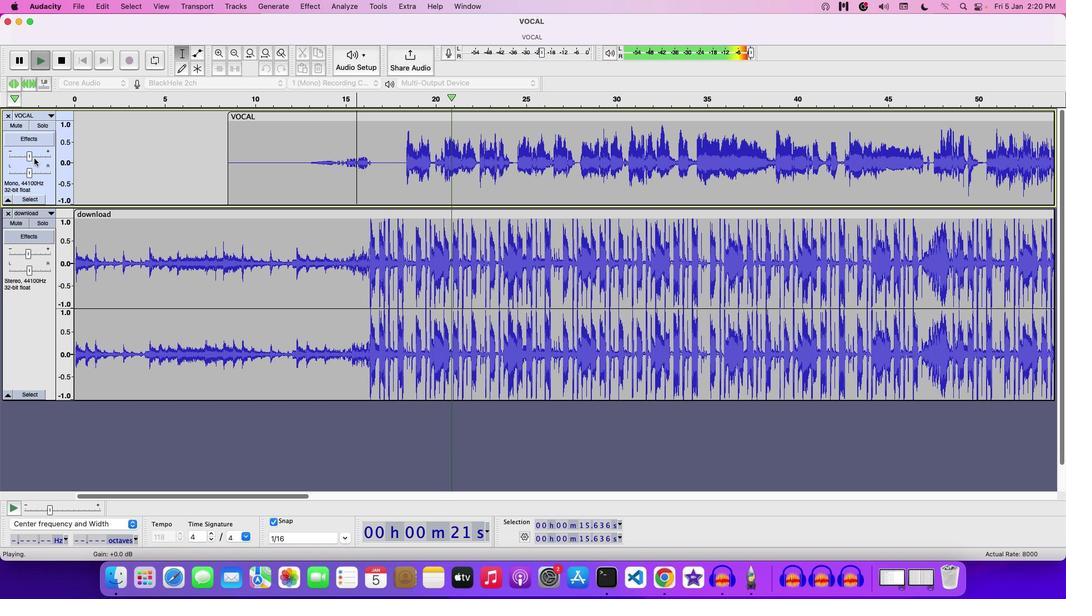 
Action: Mouse pressed left at (33, 158)
Screenshot: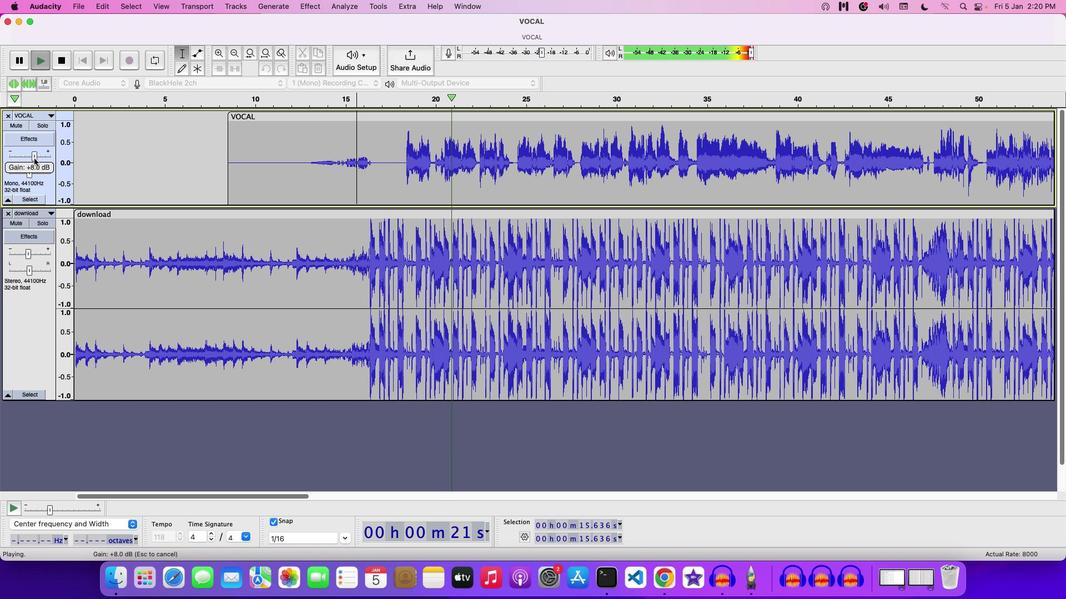 
Action: Mouse moved to (30, 254)
Screenshot: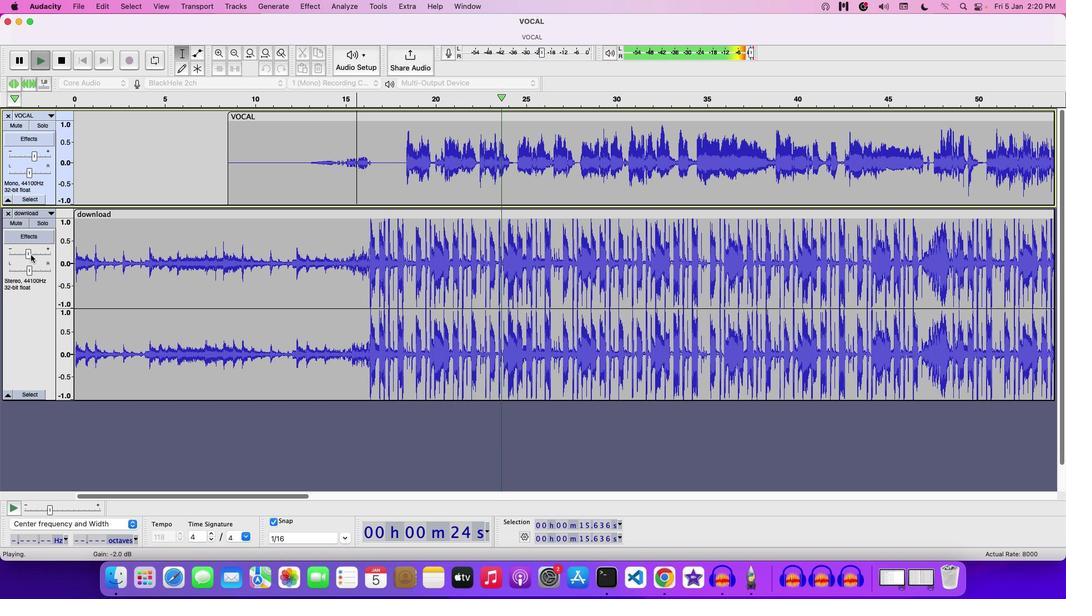 
Action: Mouse pressed left at (30, 254)
Screenshot: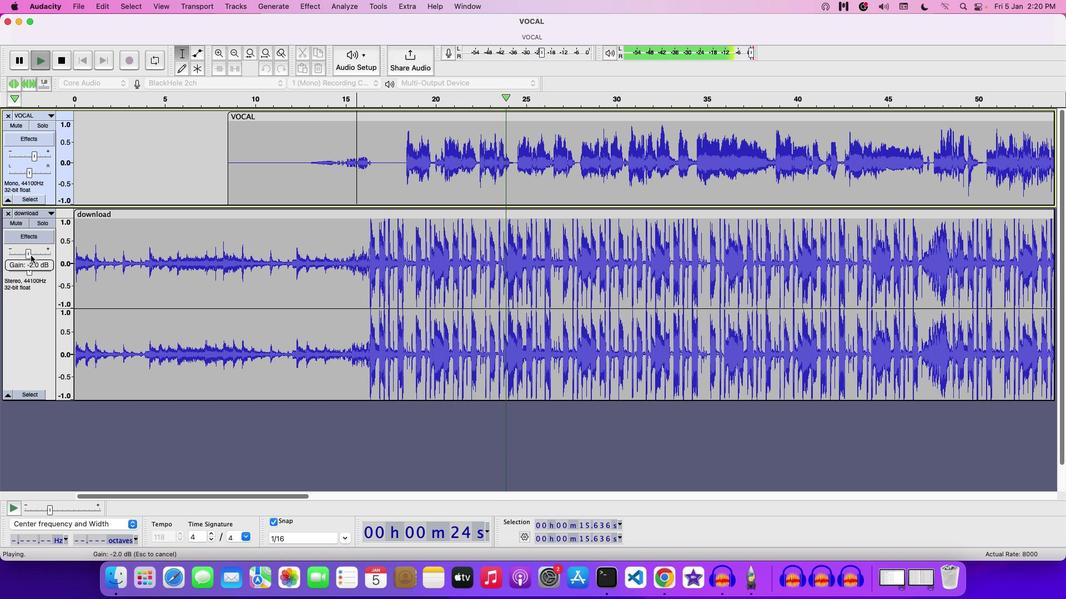 
Action: Mouse moved to (19, 226)
Screenshot: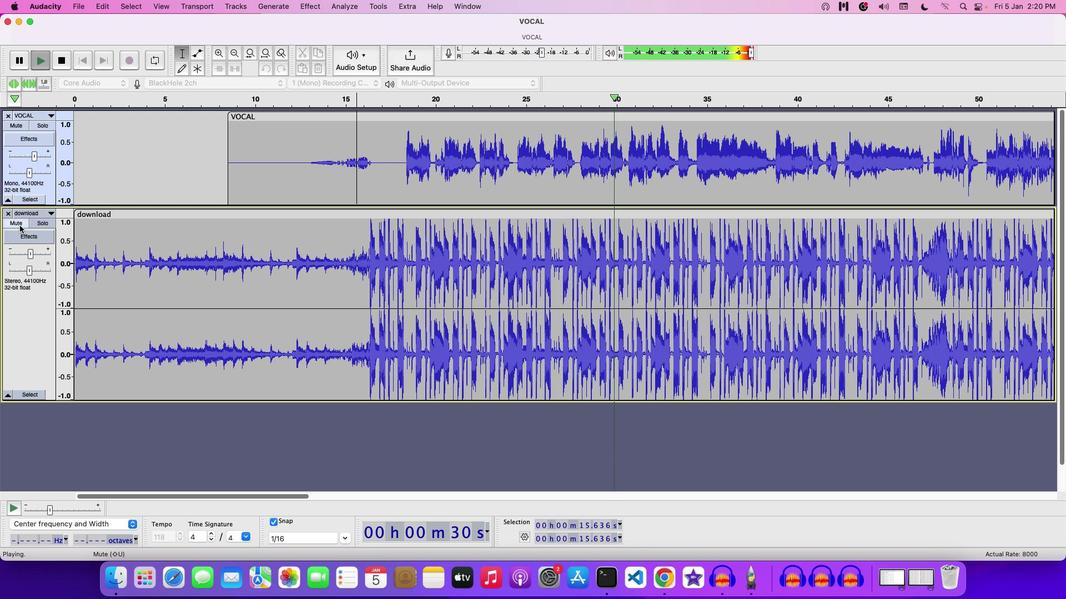 
Action: Mouse pressed left at (19, 226)
Screenshot: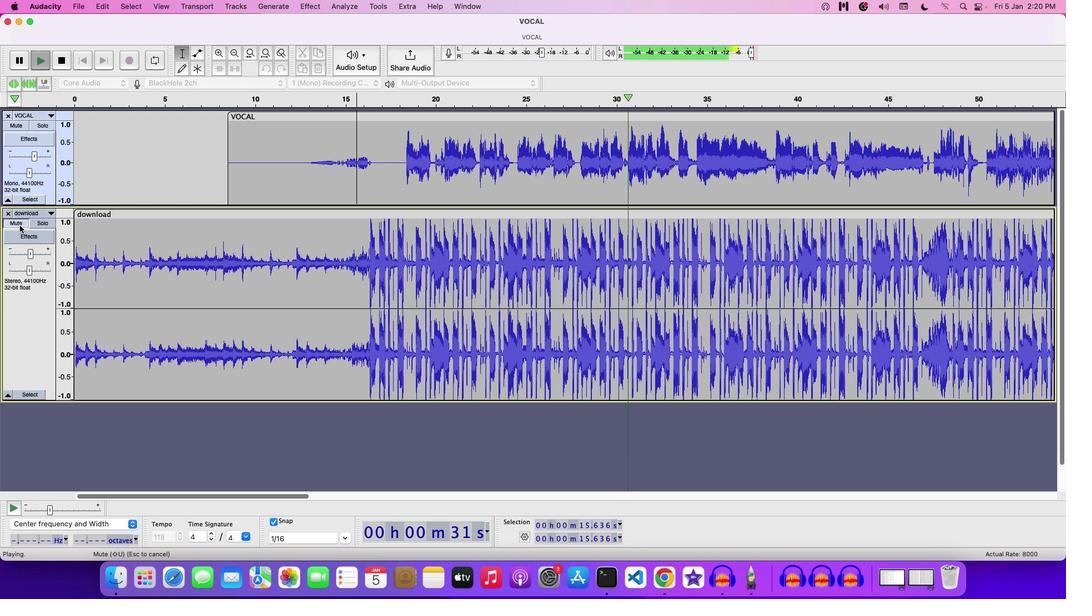 
Action: Mouse pressed left at (19, 226)
Screenshot: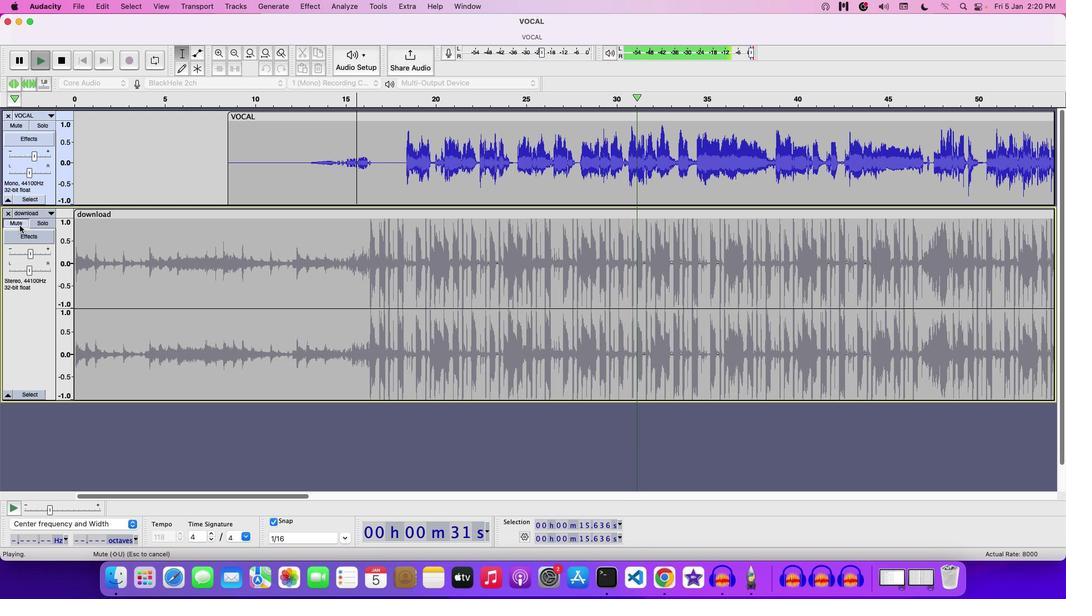 
Action: Mouse moved to (47, 125)
Screenshot: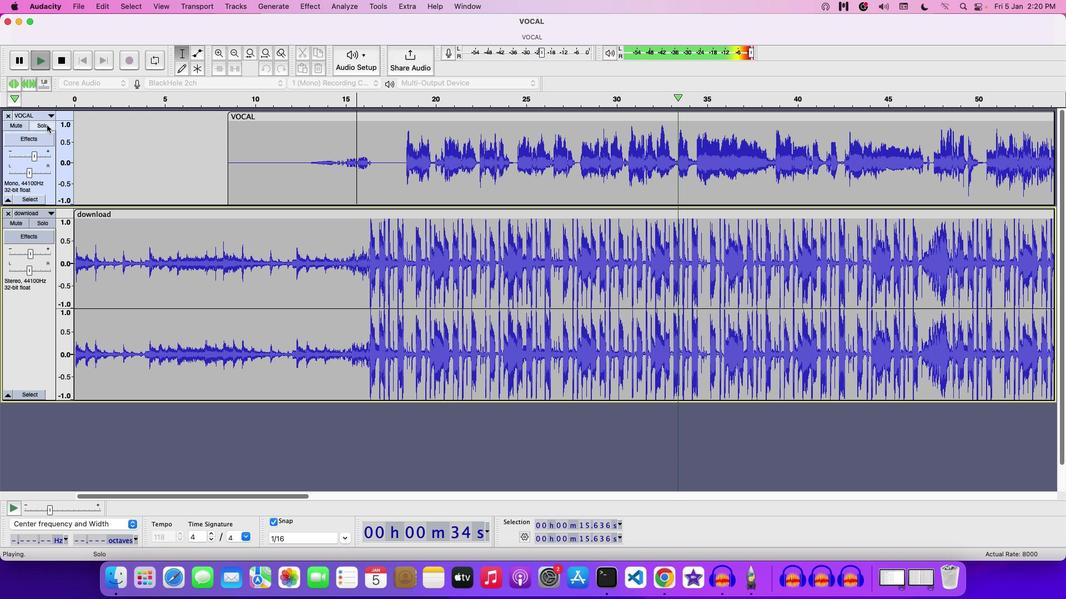 
Action: Mouse pressed left at (47, 125)
Screenshot: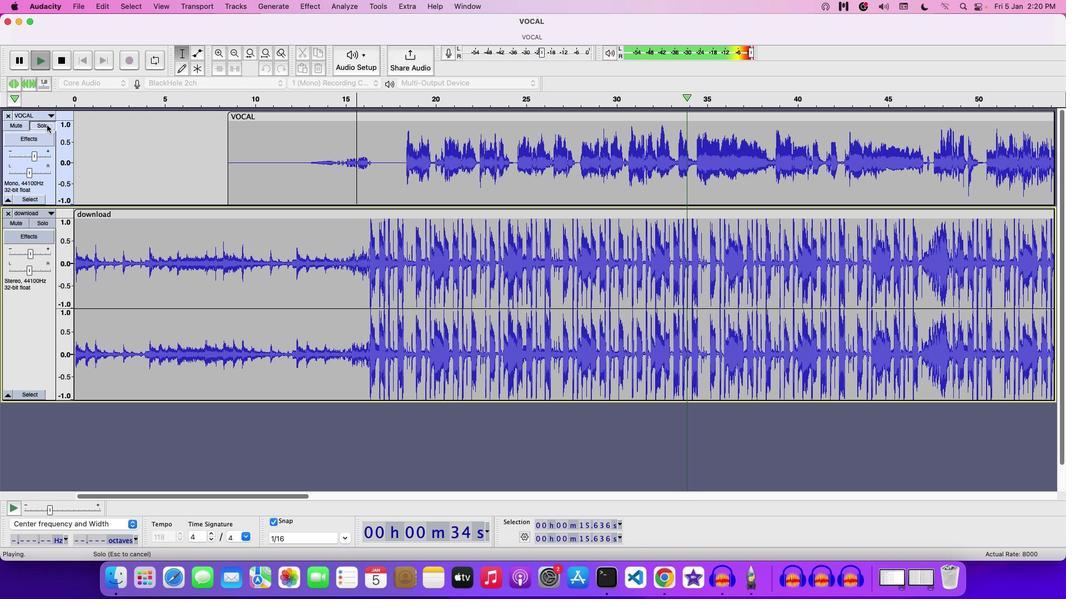 
Action: Mouse moved to (34, 157)
Screenshot: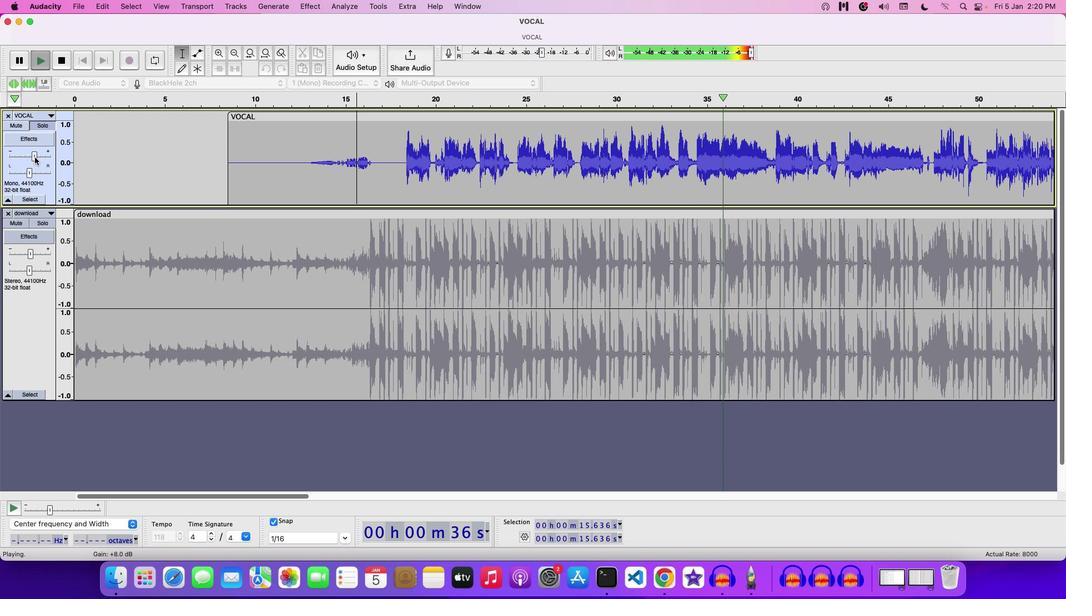 
Action: Mouse pressed left at (34, 157)
Screenshot: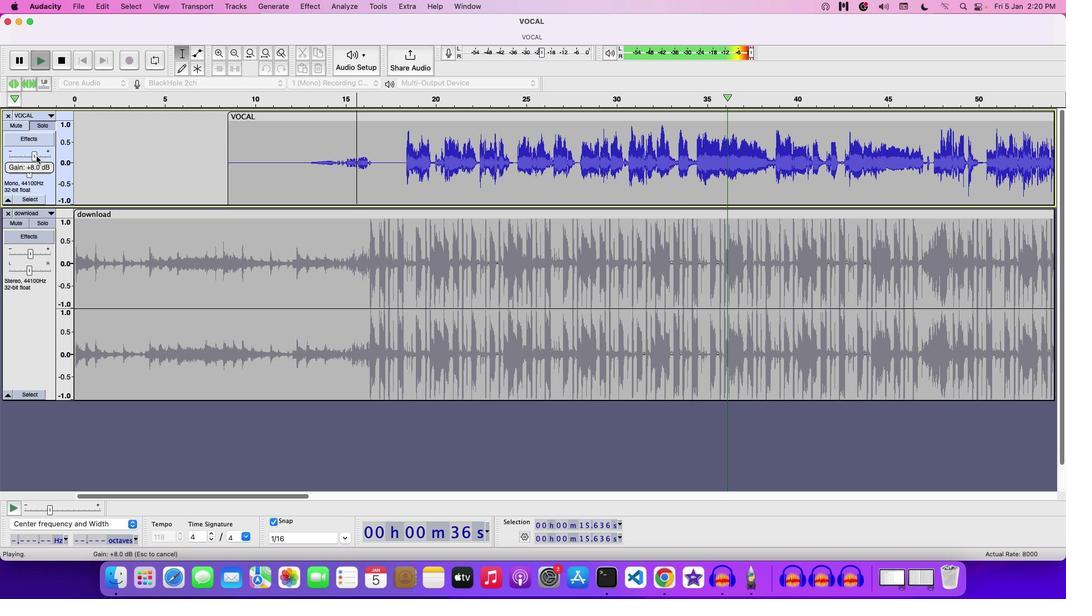 
Action: Mouse moved to (35, 155)
Screenshot: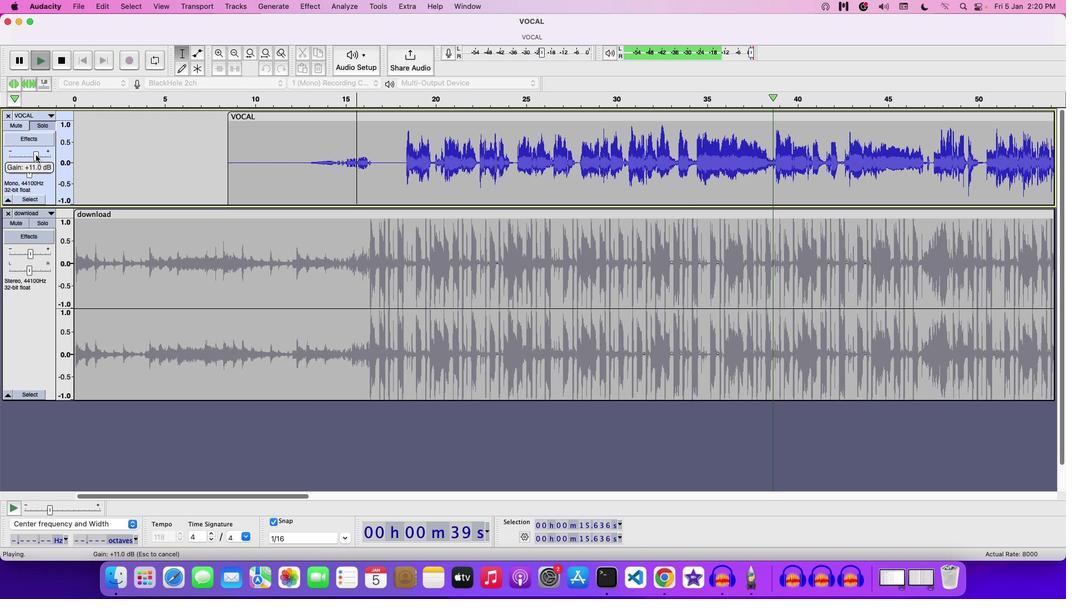 
Action: Mouse pressed left at (35, 155)
Screenshot: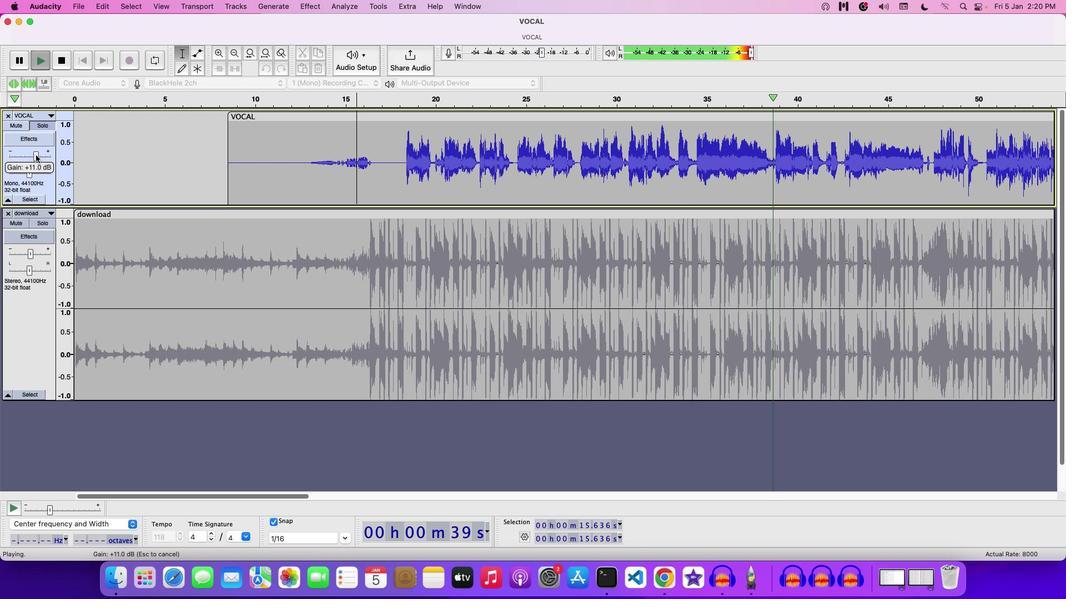 
Action: Mouse moved to (44, 124)
Screenshot: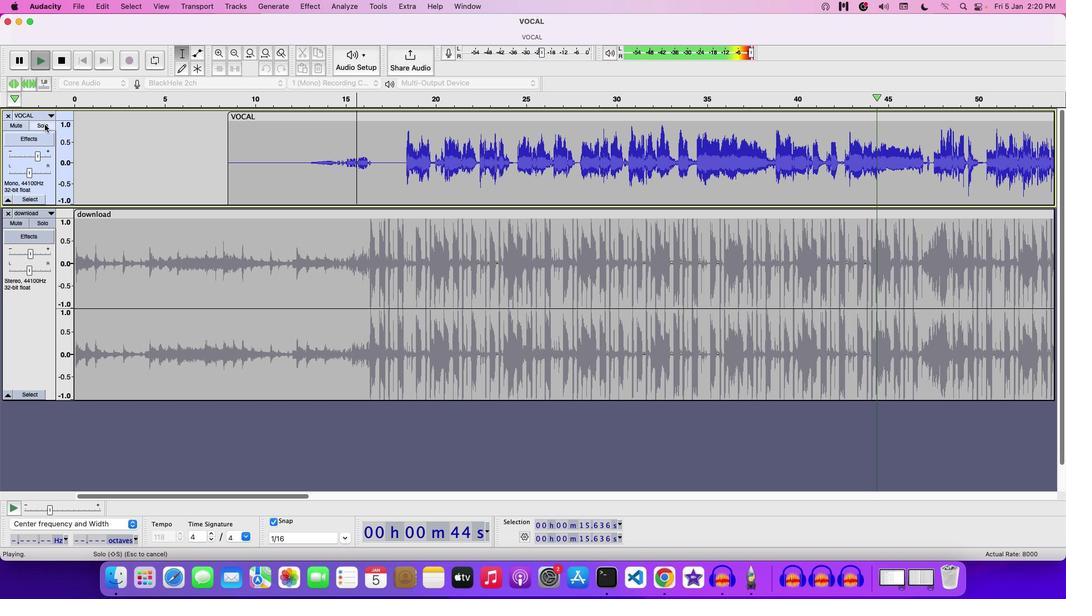 
Action: Mouse pressed left at (44, 124)
Screenshot: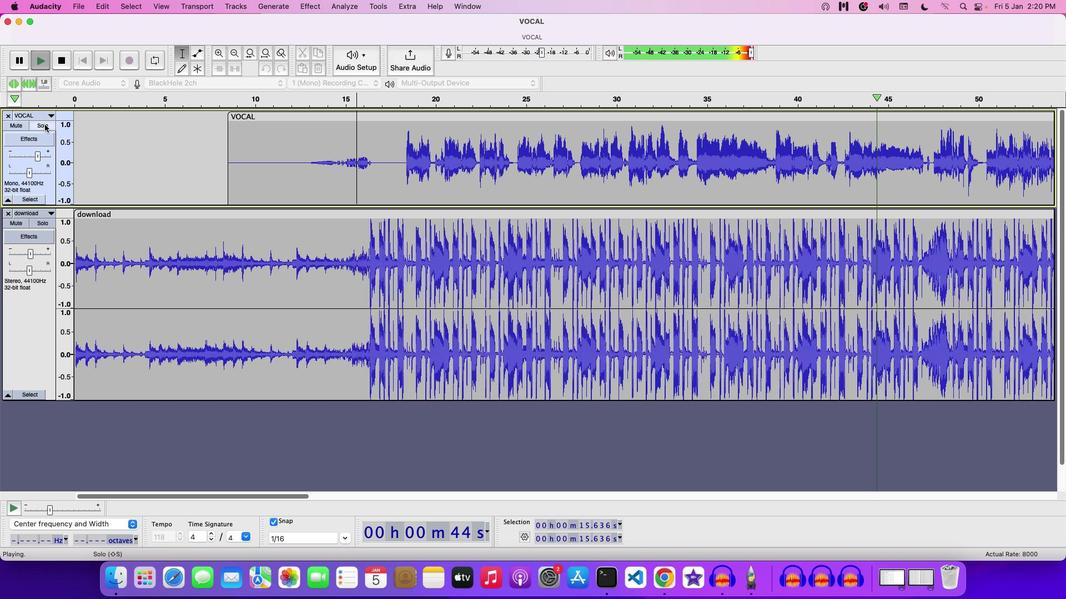 
Action: Mouse moved to (47, 128)
Screenshot: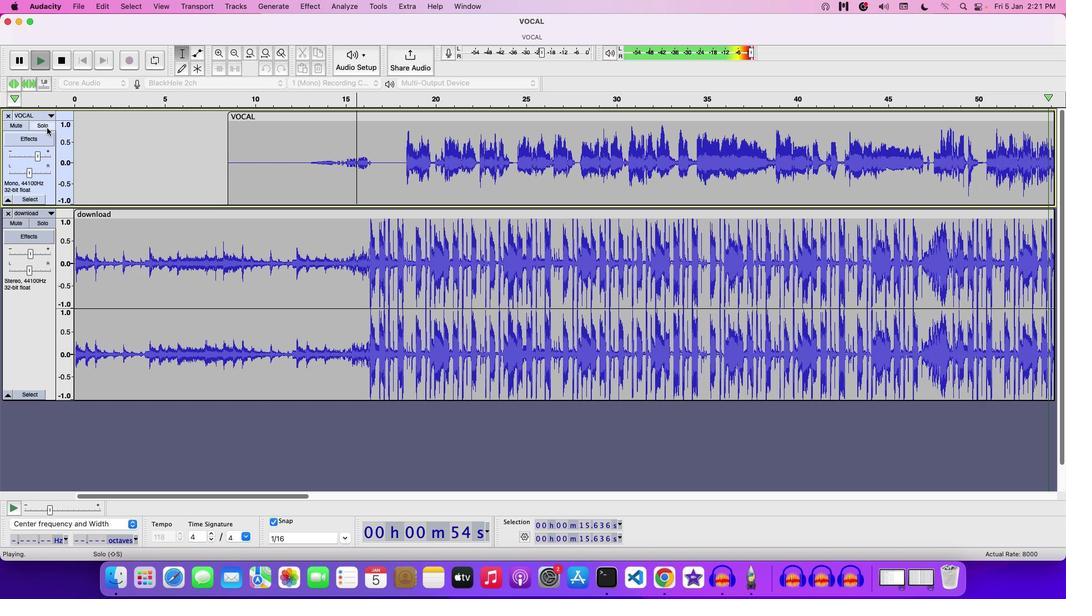 
Action: Mouse pressed left at (47, 128)
Screenshot: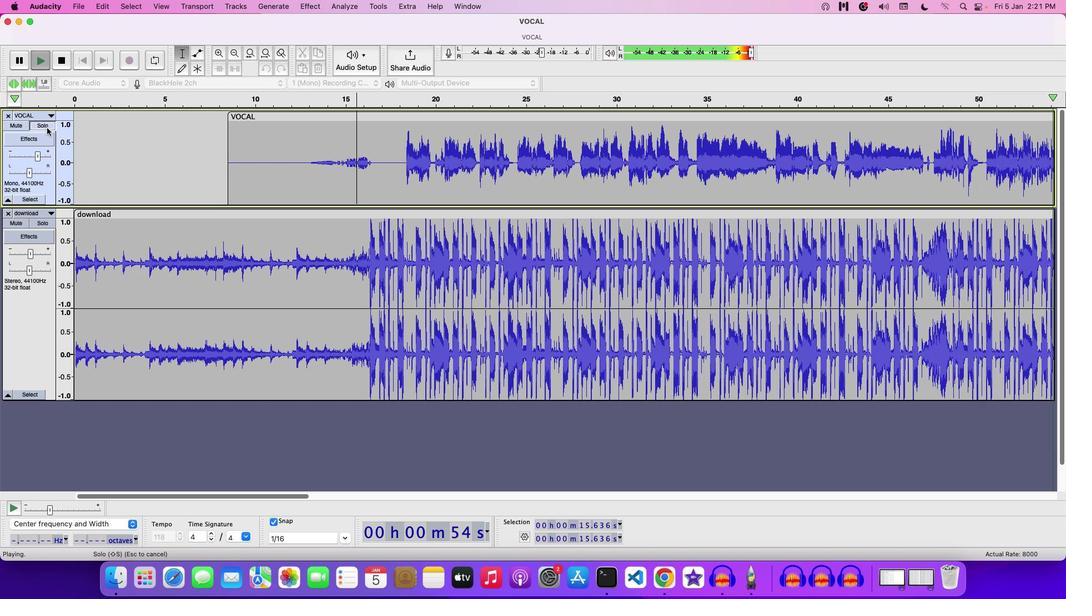 
Action: Mouse moved to (439, 166)
Screenshot: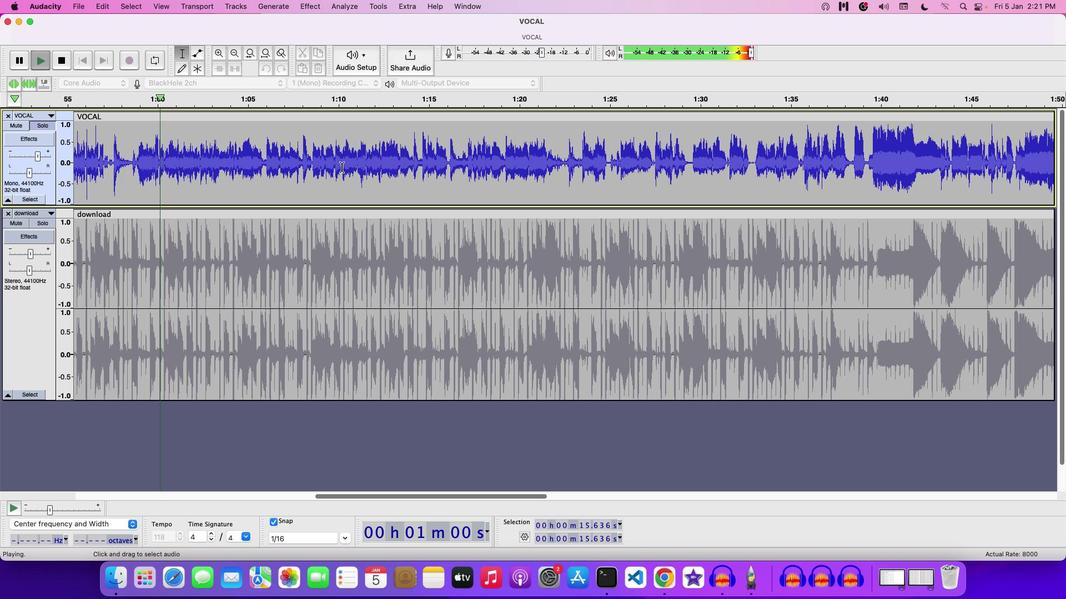 
Action: Key pressed Key.space
Screenshot: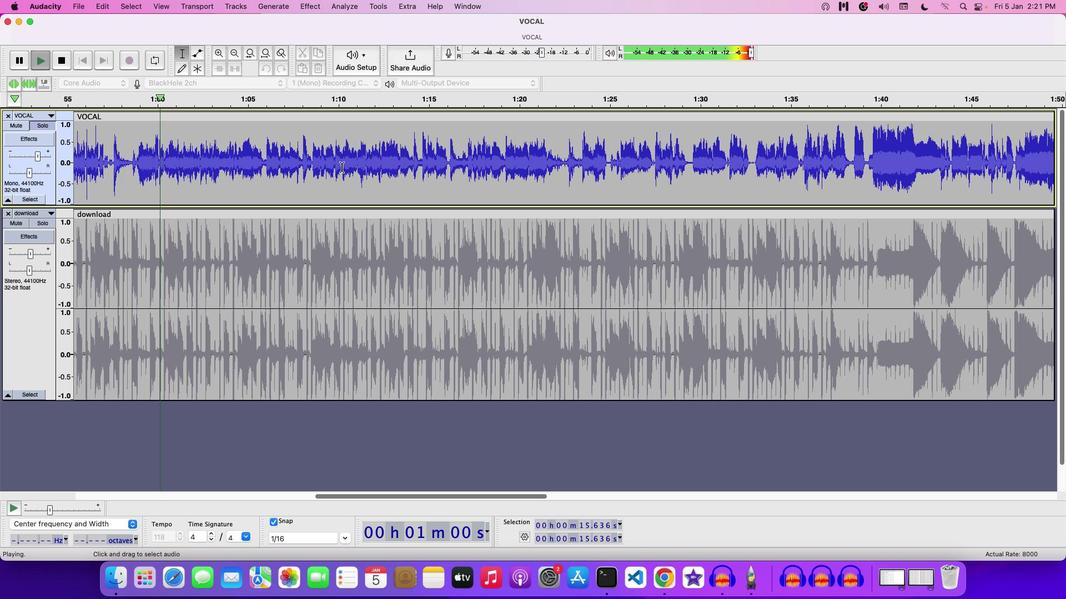 
Action: Mouse moved to (272, 164)
Screenshot: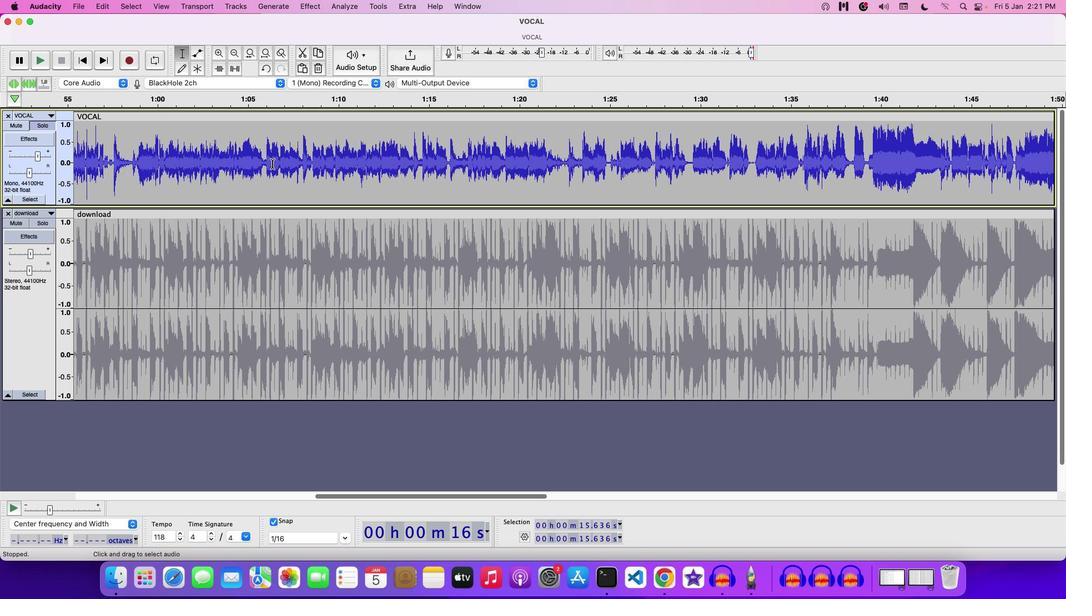 
Action: Mouse pressed left at (272, 164)
Screenshot: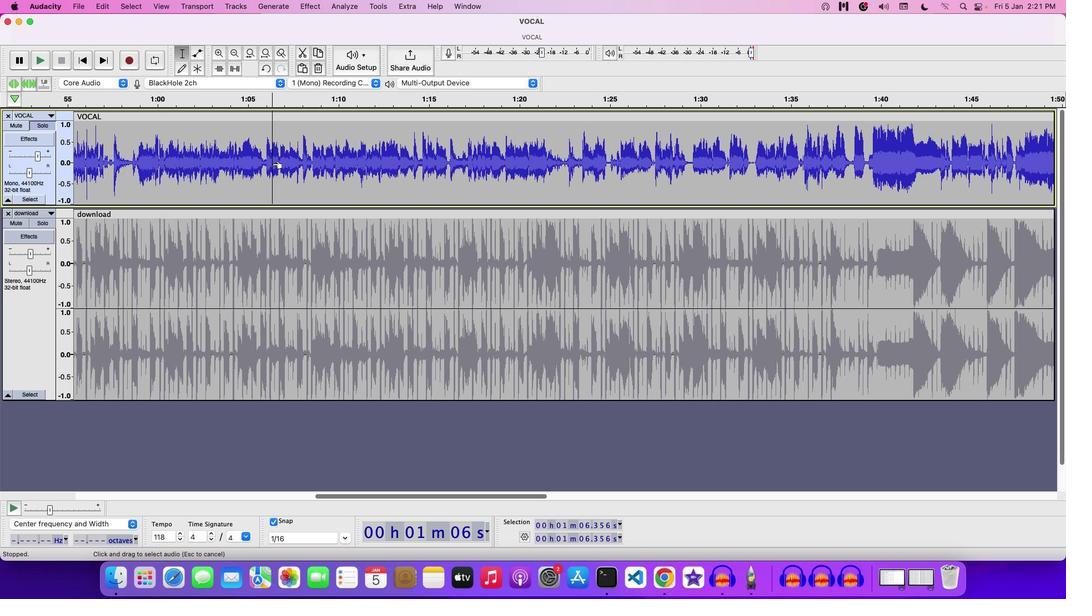 
Action: Mouse pressed left at (272, 164)
Screenshot: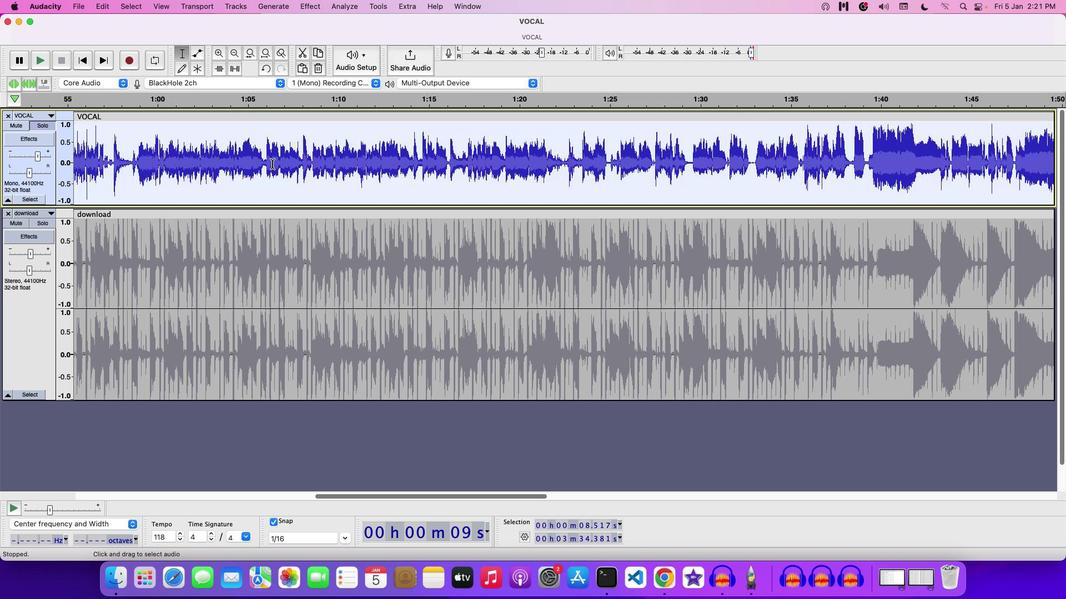 
Action: Mouse moved to (397, 498)
Screenshot: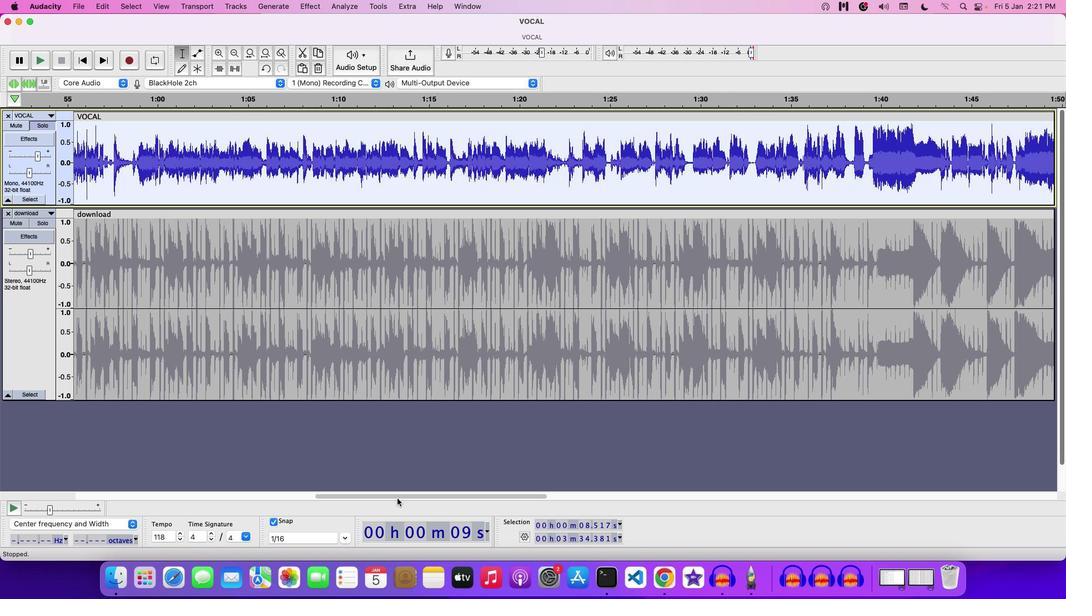 
Action: Mouse pressed left at (397, 498)
Screenshot: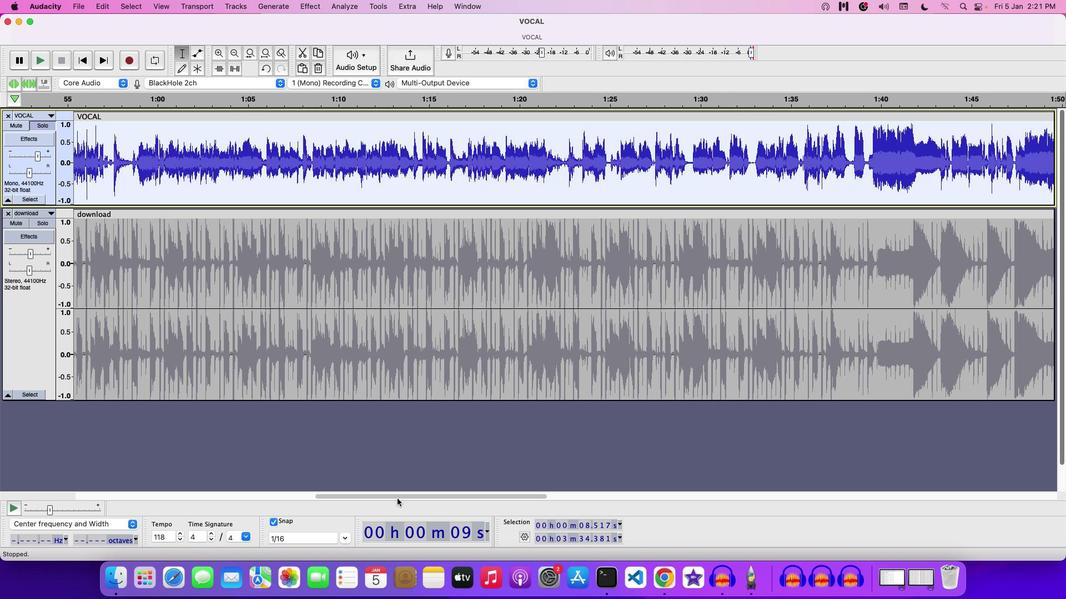 
Action: Mouse moved to (309, 4)
Screenshot: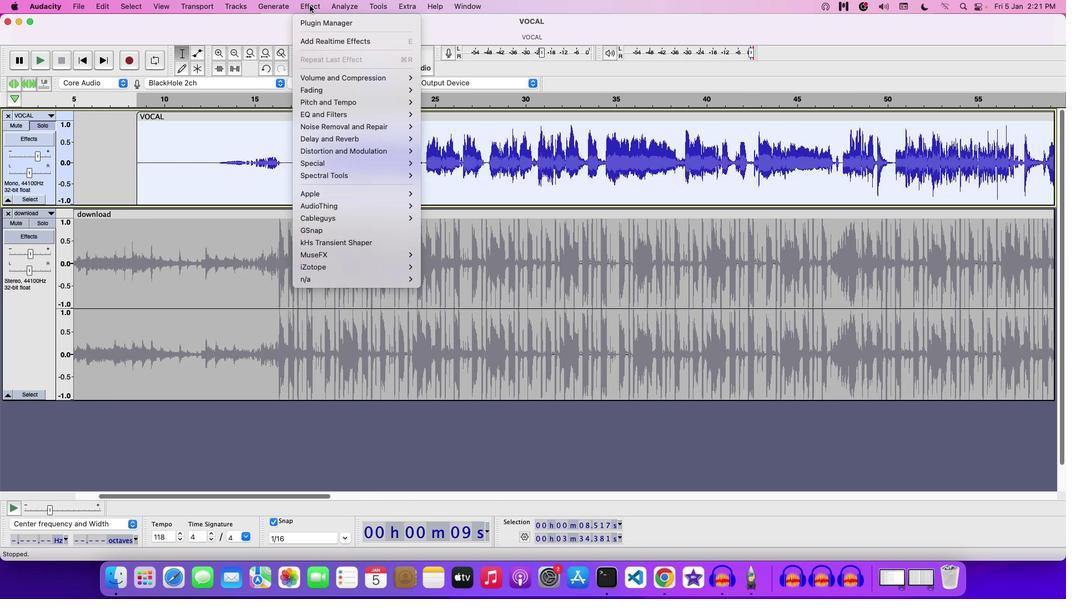 
Action: Mouse pressed left at (309, 4)
Screenshot: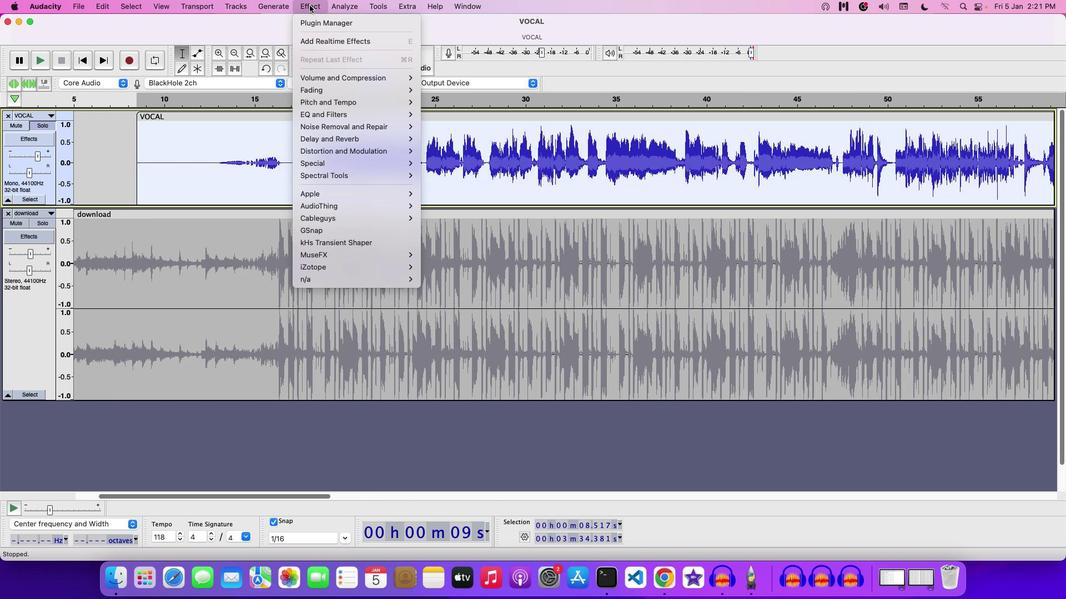 
Action: Mouse moved to (436, 128)
Screenshot: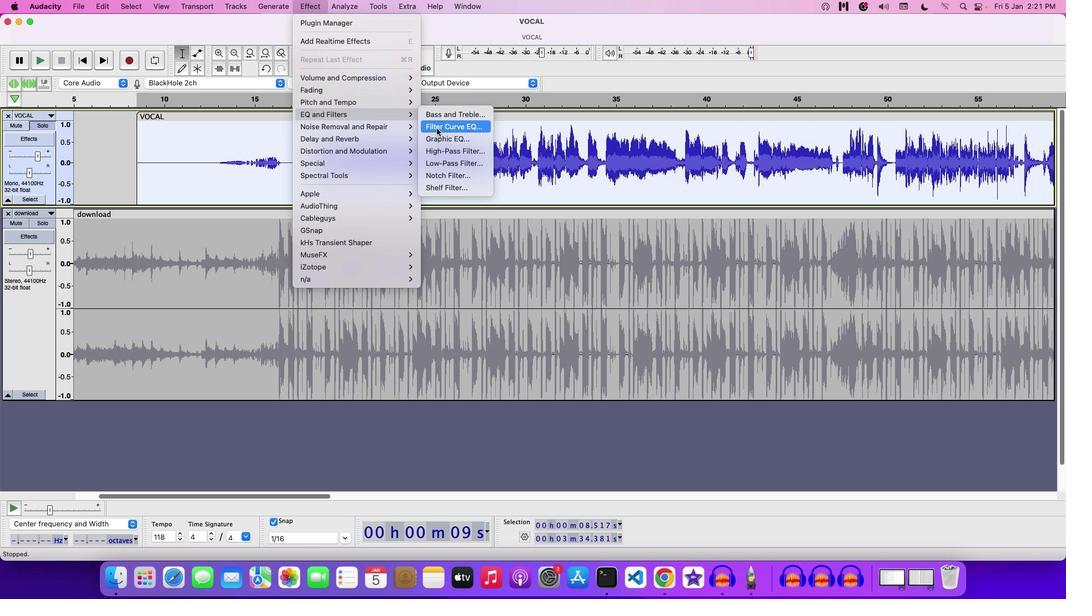 
Action: Mouse pressed left at (436, 128)
Screenshot: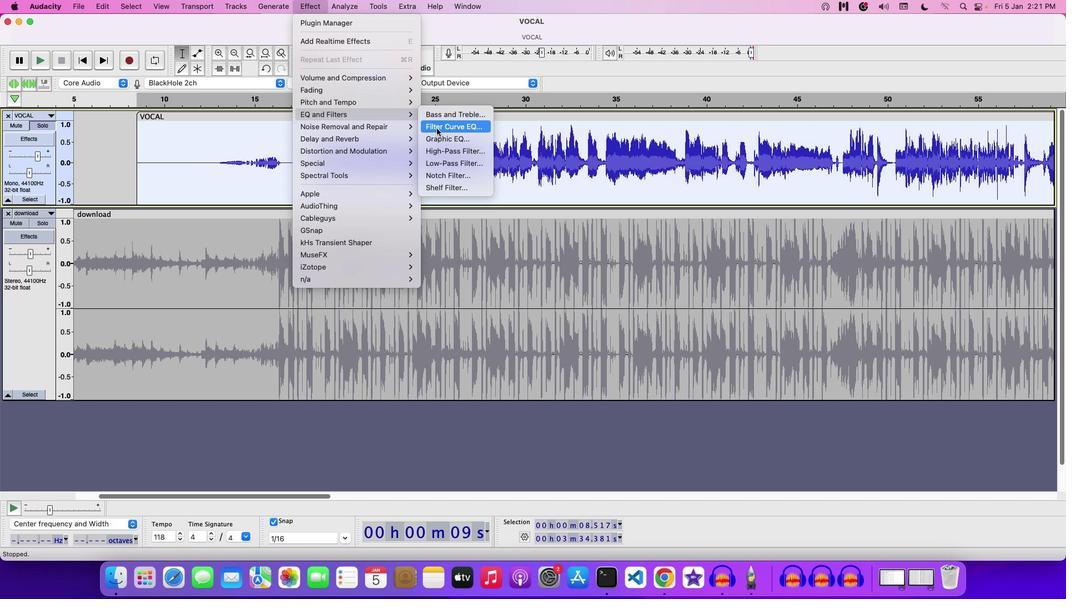 
Action: Mouse moved to (525, 440)
Screenshot: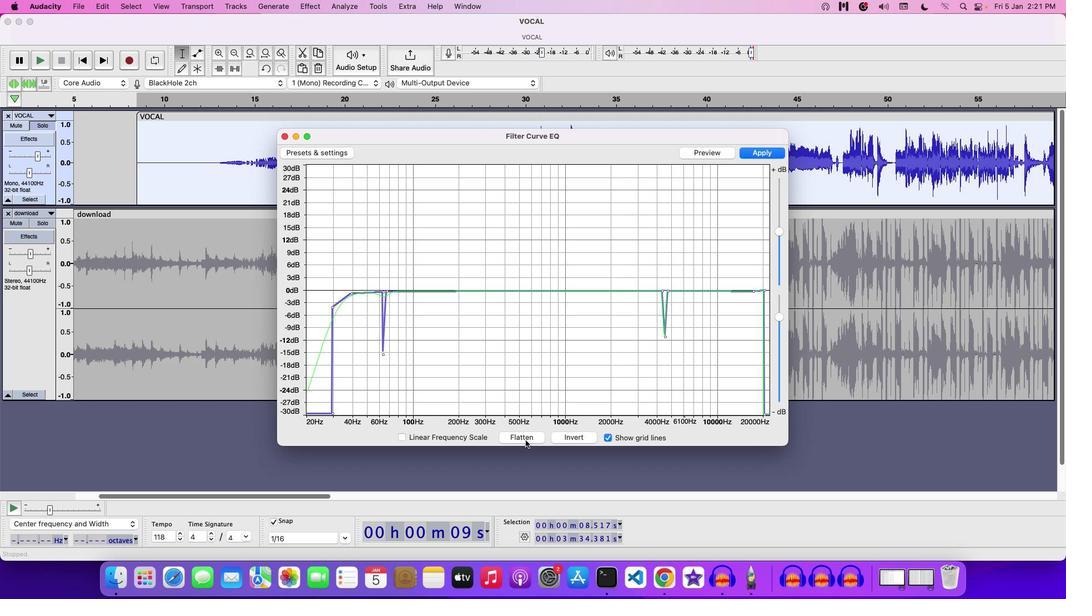 
Action: Mouse pressed left at (525, 440)
Screenshot: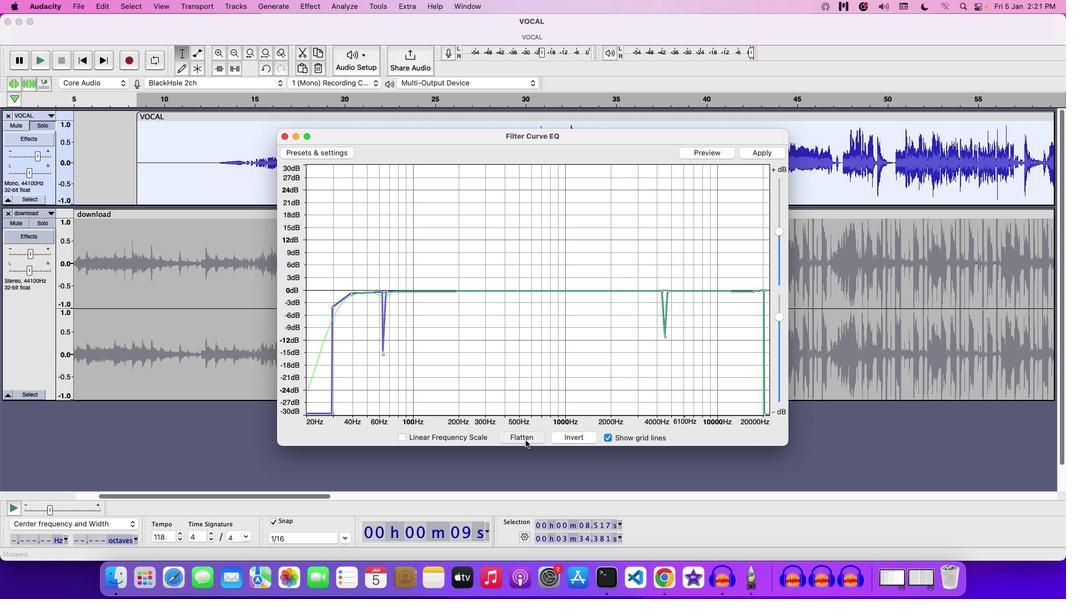
Action: Mouse moved to (333, 291)
Screenshot: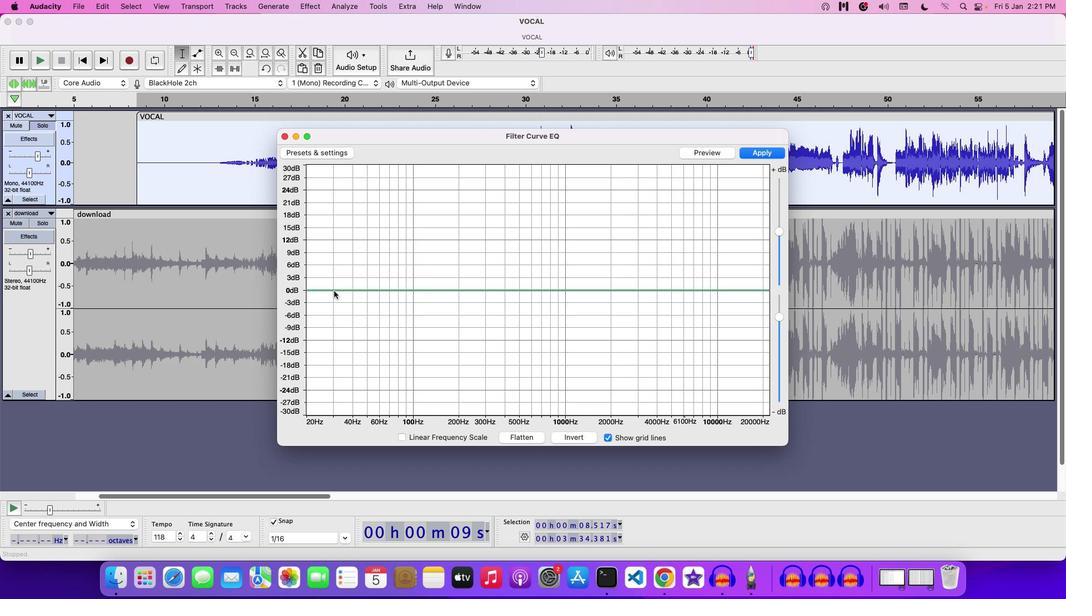 
Action: Mouse pressed left at (333, 291)
Screenshot: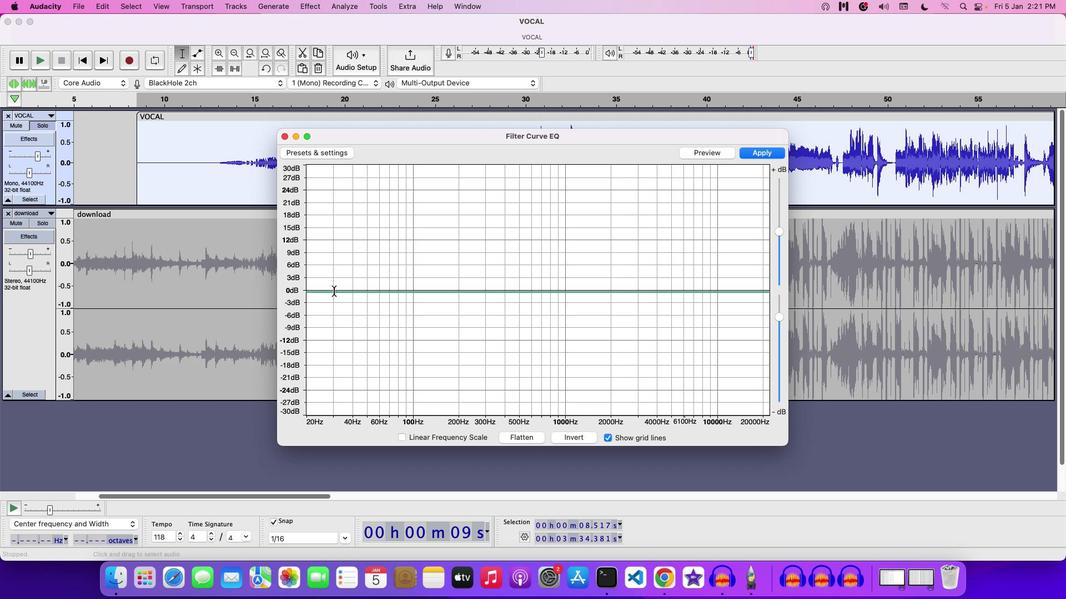 
Action: Mouse moved to (344, 292)
Screenshot: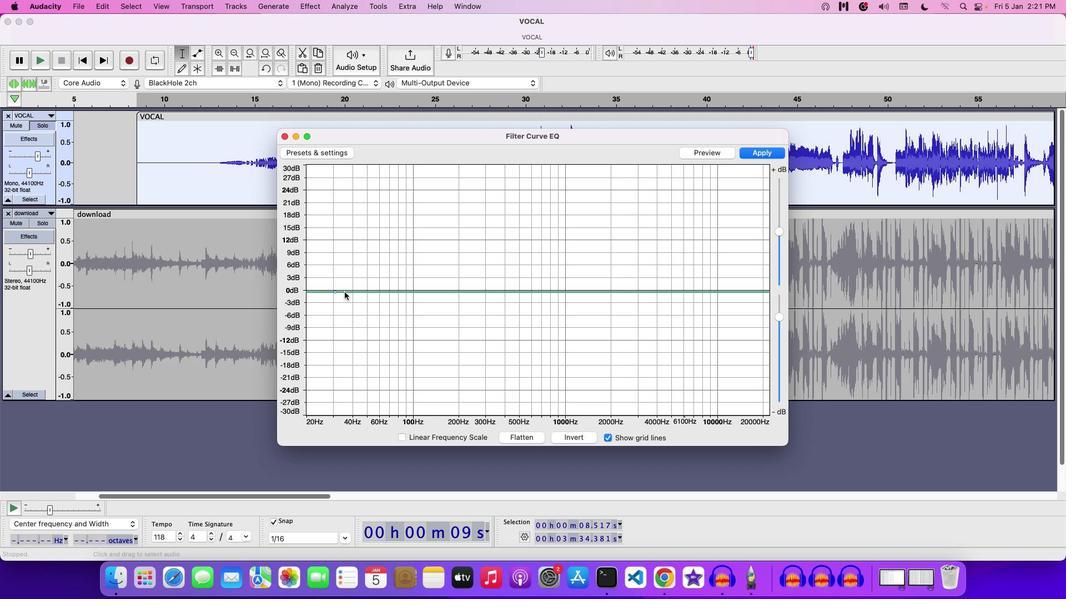 
Action: Mouse pressed left at (344, 292)
Screenshot: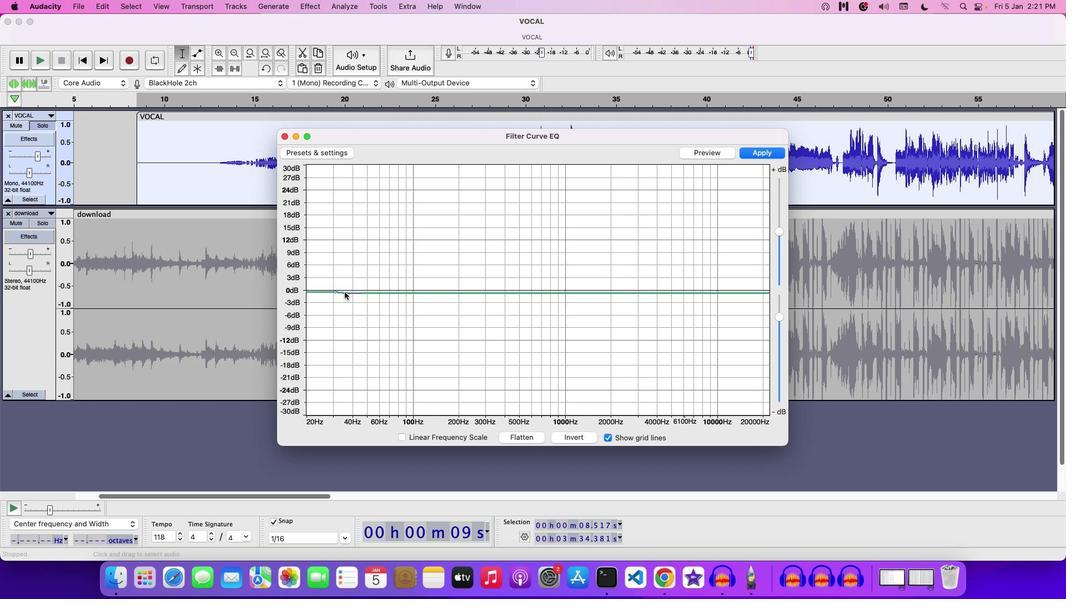
Action: Mouse moved to (334, 293)
Screenshot: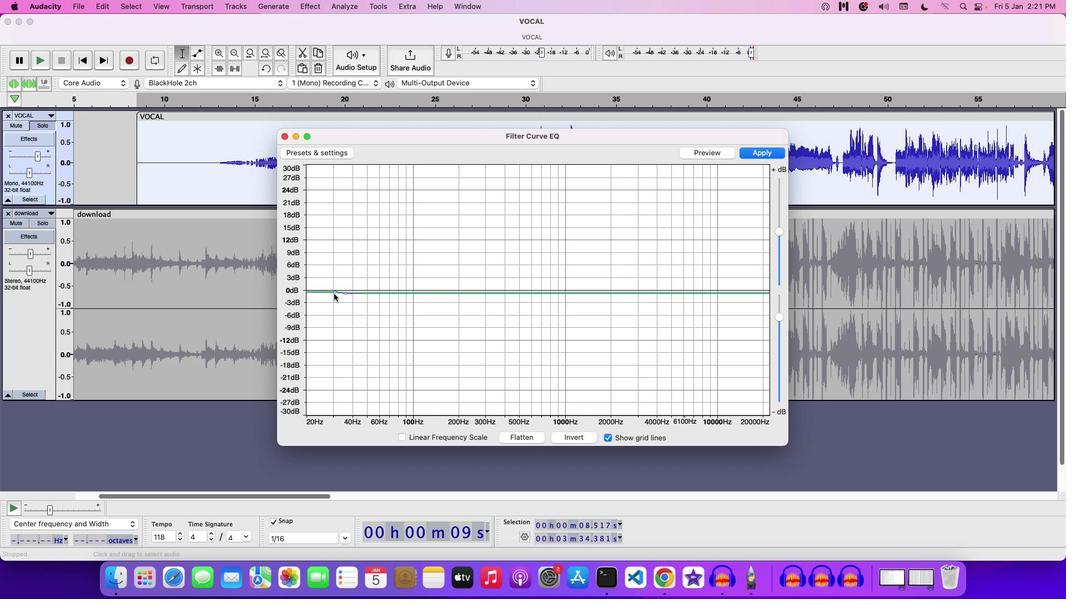 
Action: Mouse pressed left at (334, 293)
Screenshot: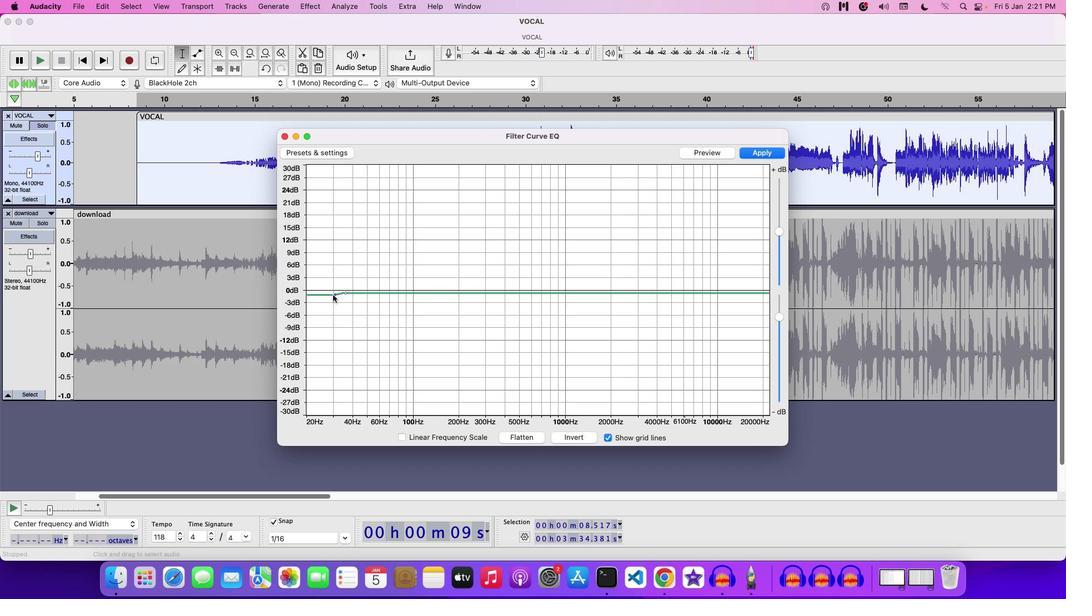 
Action: Mouse moved to (345, 294)
Screenshot: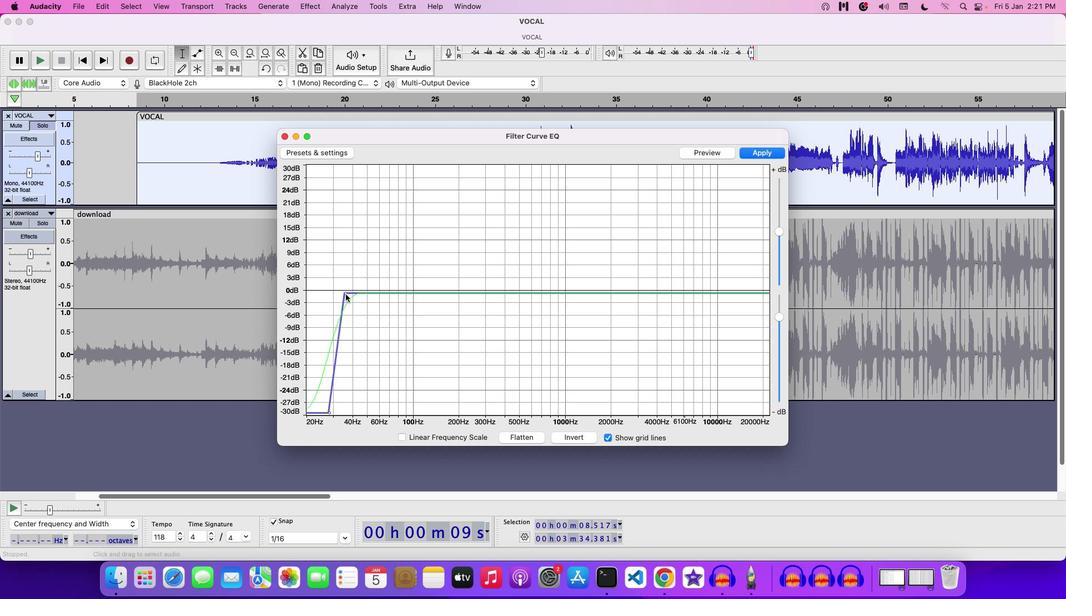 
Action: Mouse pressed left at (345, 294)
Screenshot: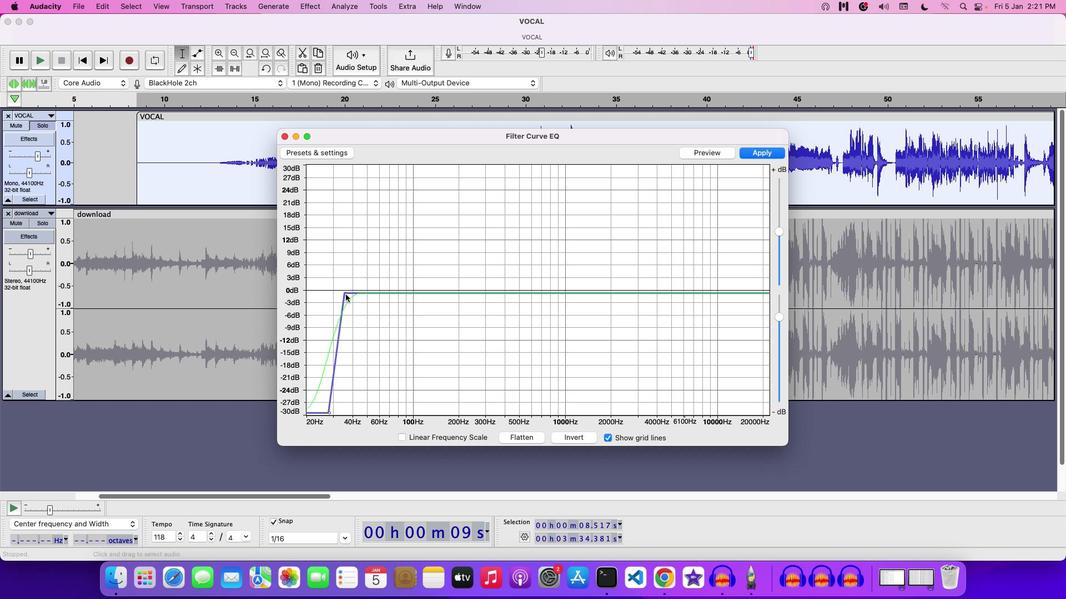 
Action: Mouse moved to (329, 312)
Screenshot: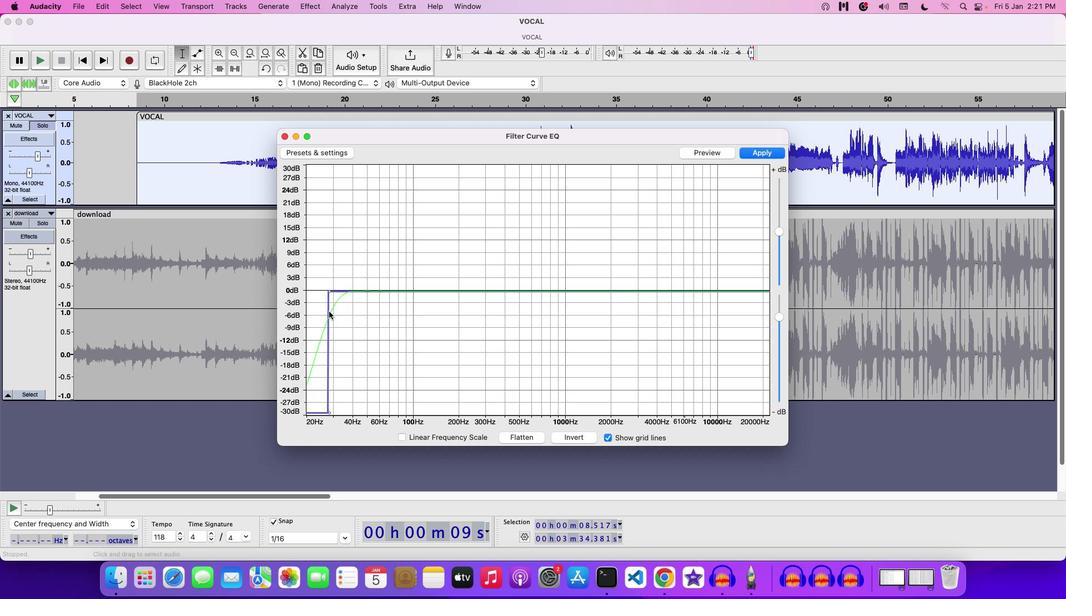 
Action: Mouse pressed left at (329, 312)
Screenshot: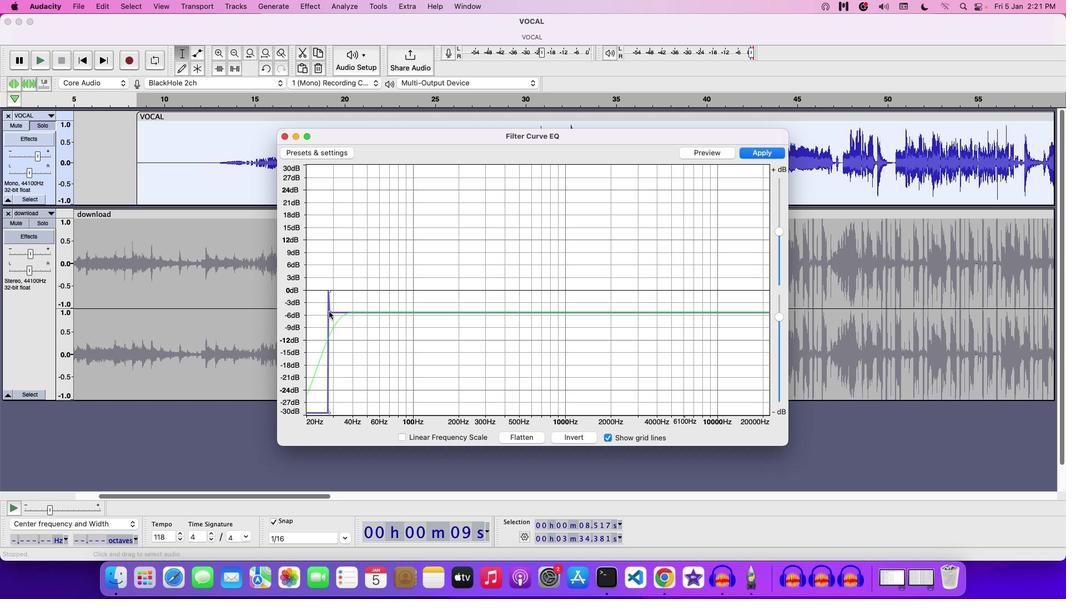 
Action: Mouse moved to (328, 291)
Screenshot: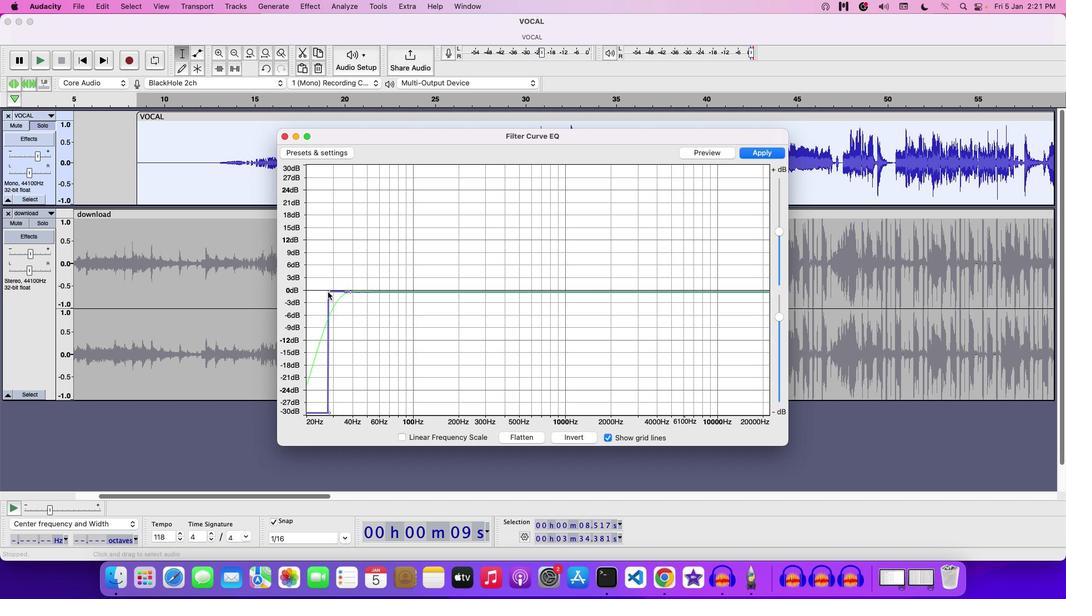 
Action: Mouse pressed left at (328, 291)
Screenshot: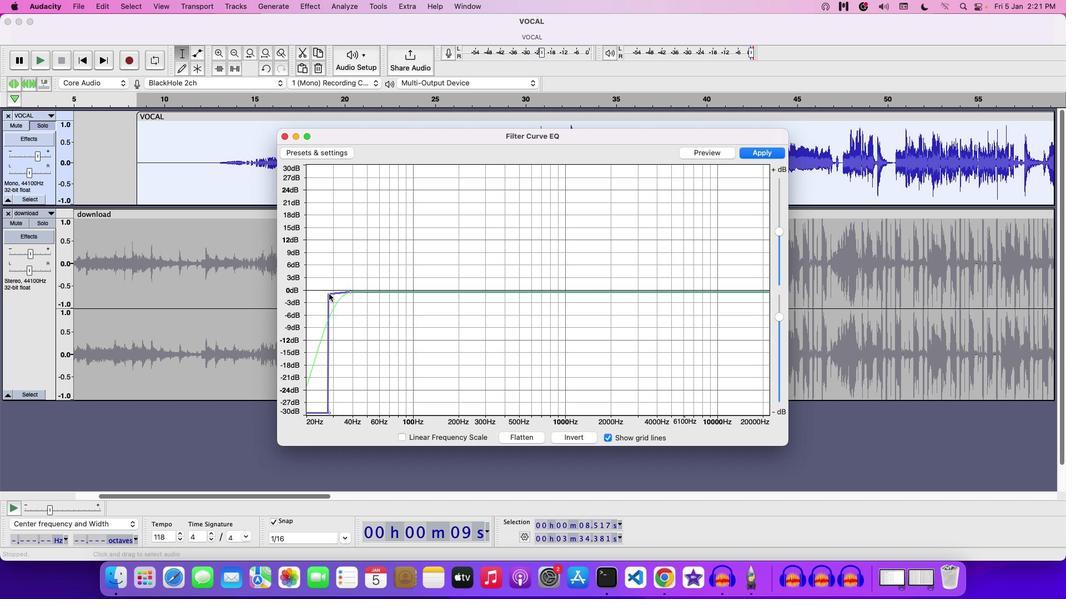 
Action: Mouse moved to (725, 291)
Screenshot: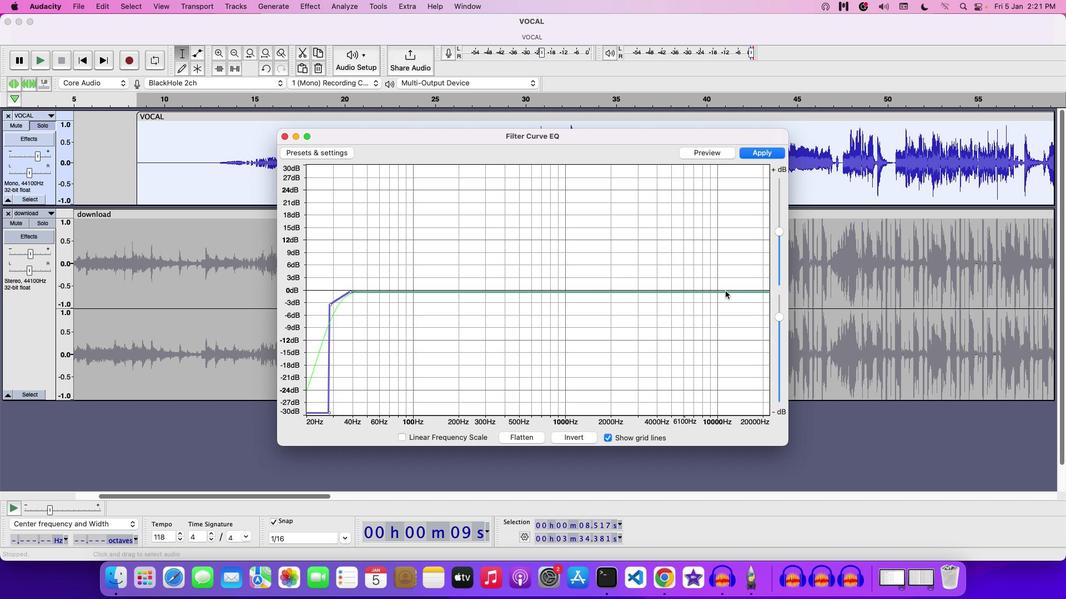 
Action: Mouse pressed left at (725, 291)
Screenshot: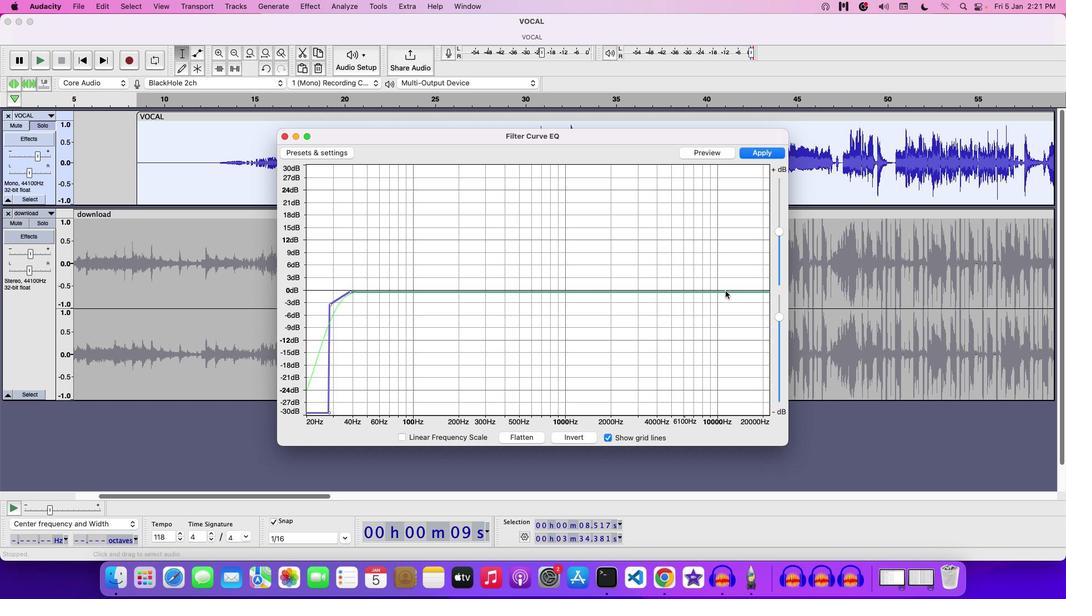 
Action: Mouse moved to (736, 291)
Screenshot: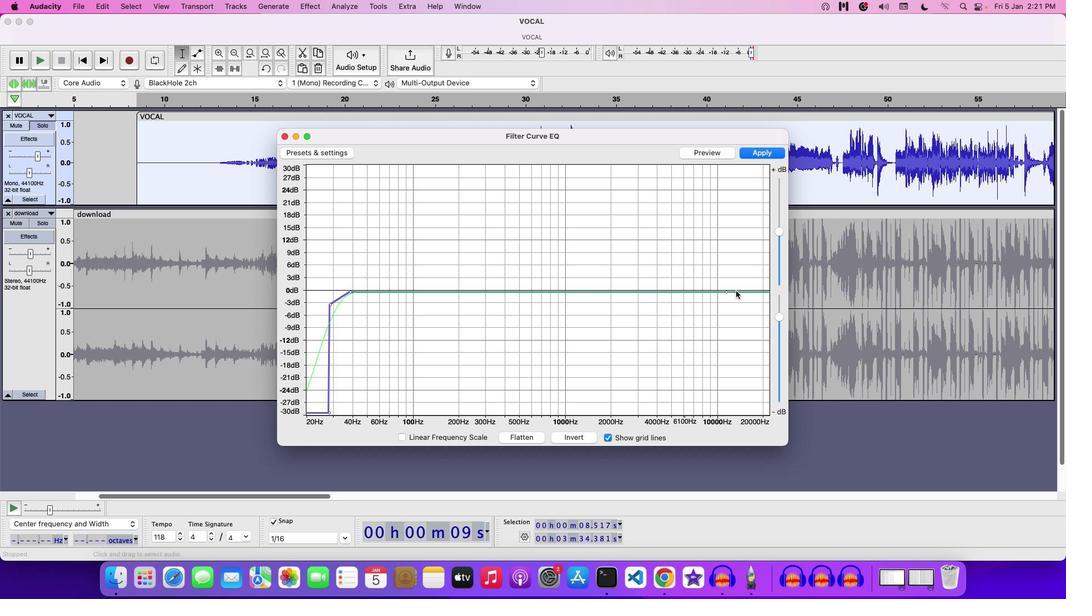 
Action: Mouse pressed left at (736, 291)
Screenshot: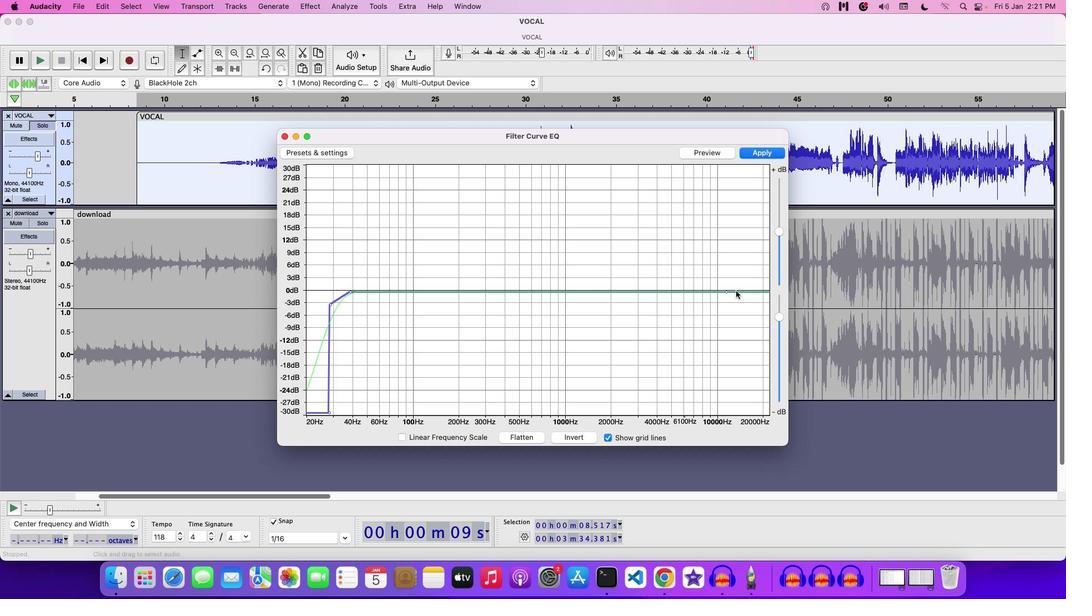 
Action: Mouse moved to (751, 290)
Screenshot: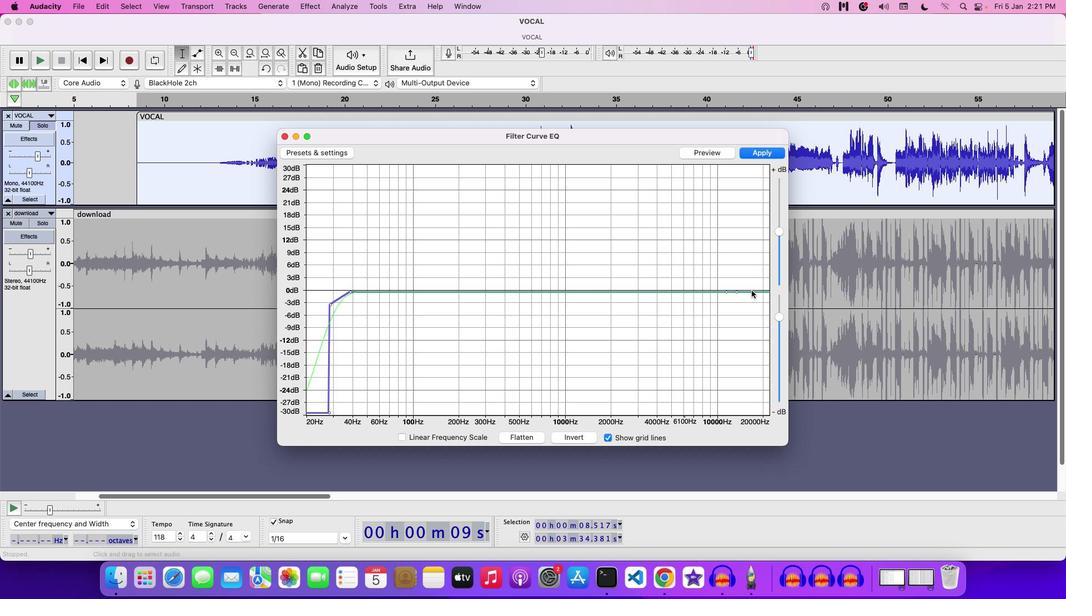 
Action: Mouse pressed left at (751, 290)
Screenshot: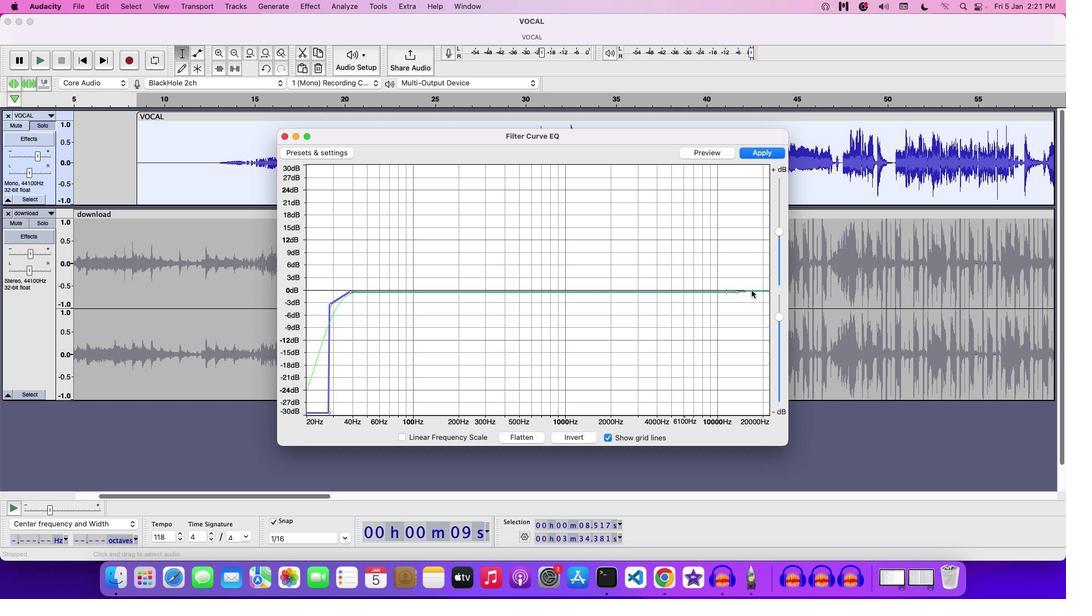 
Action: Mouse moved to (762, 291)
Screenshot: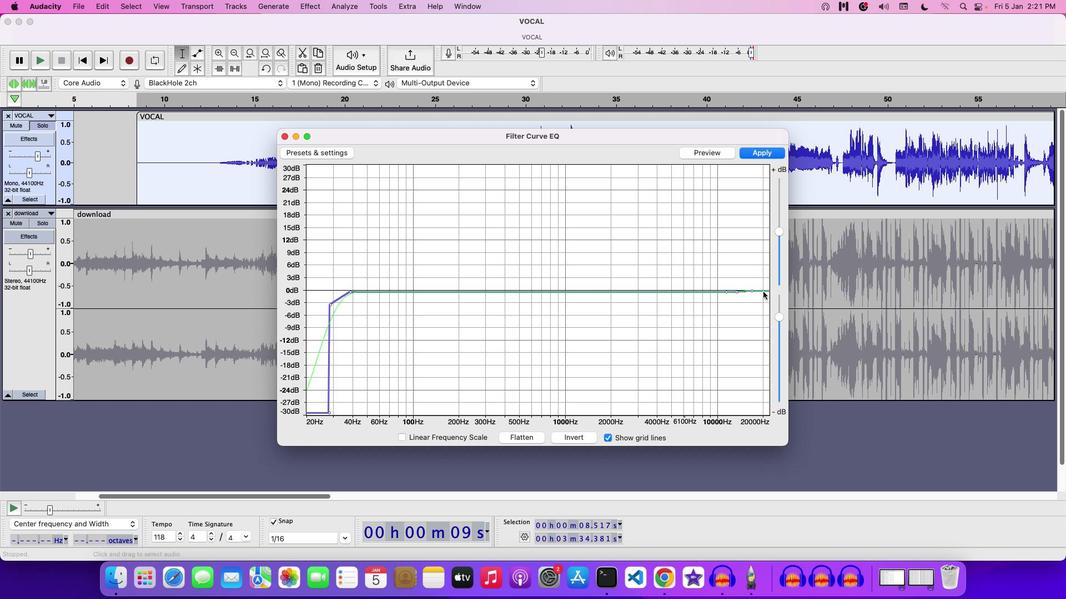 
Action: Mouse pressed left at (762, 291)
Screenshot: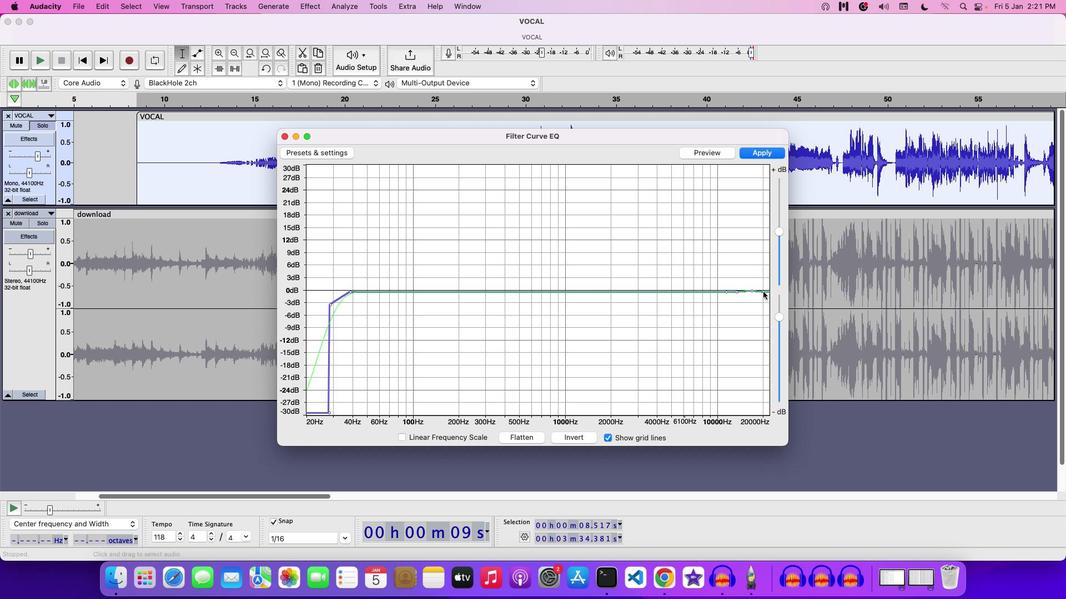 
Action: Mouse moved to (751, 291)
Screenshot: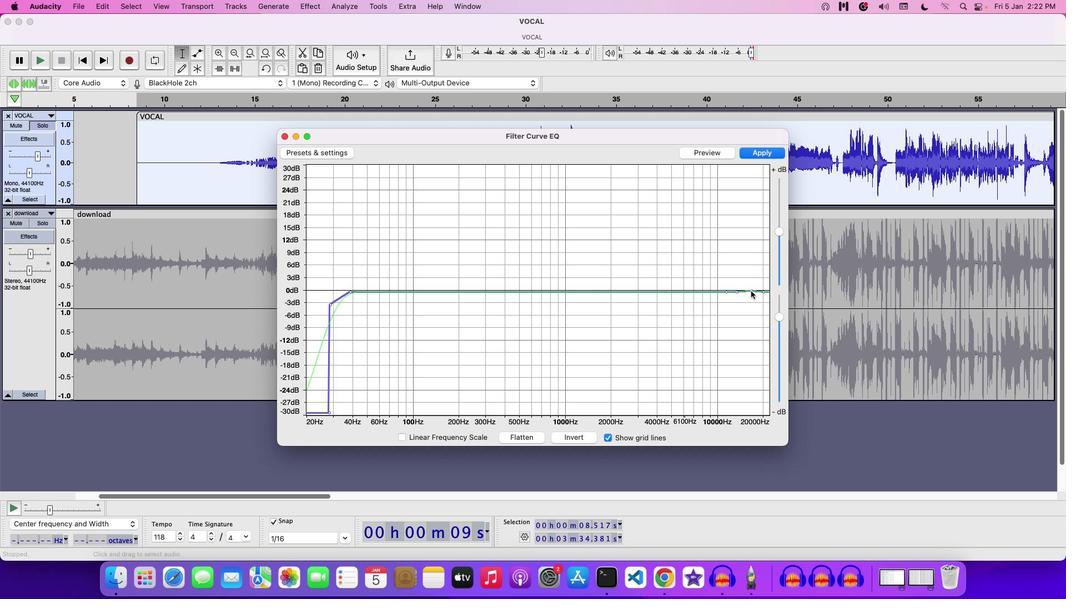 
Action: Mouse pressed left at (751, 291)
Screenshot: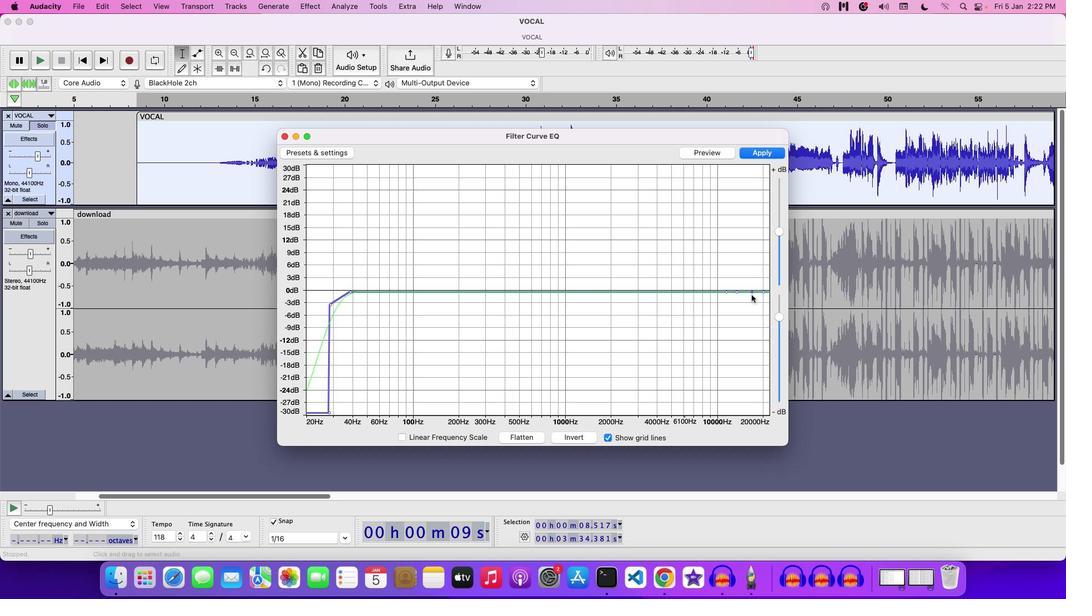 
Action: Mouse moved to (738, 292)
Screenshot: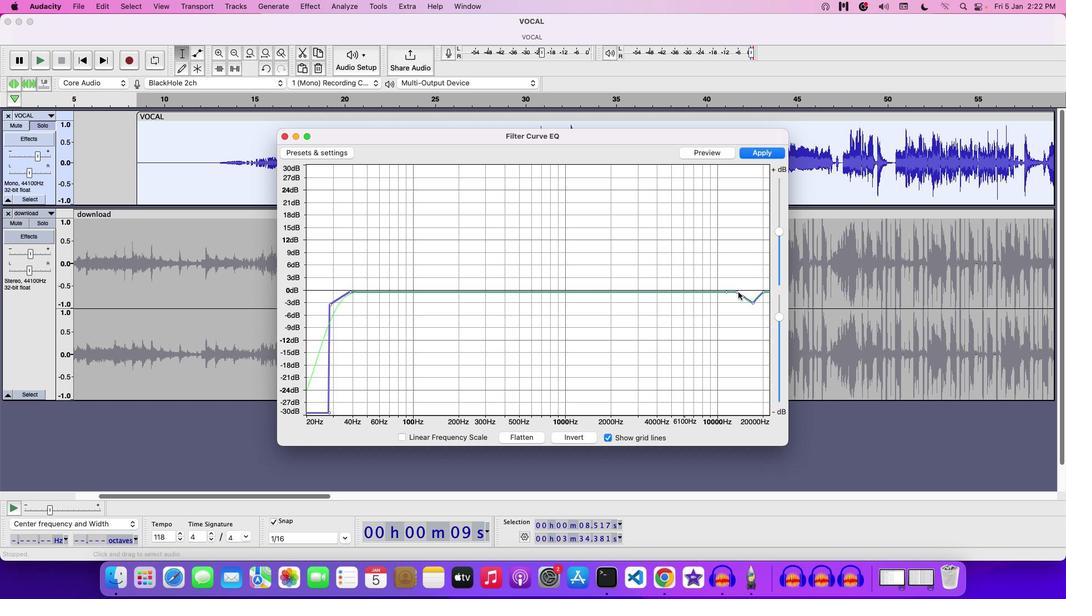 
Action: Mouse pressed left at (738, 292)
Screenshot: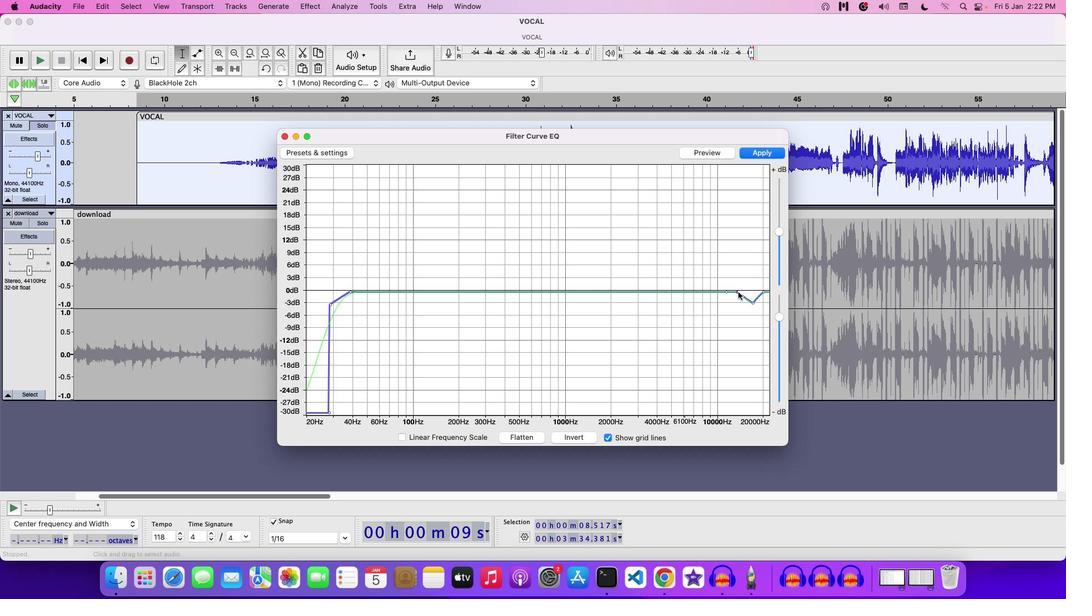 
Action: Mouse moved to (762, 292)
Screenshot: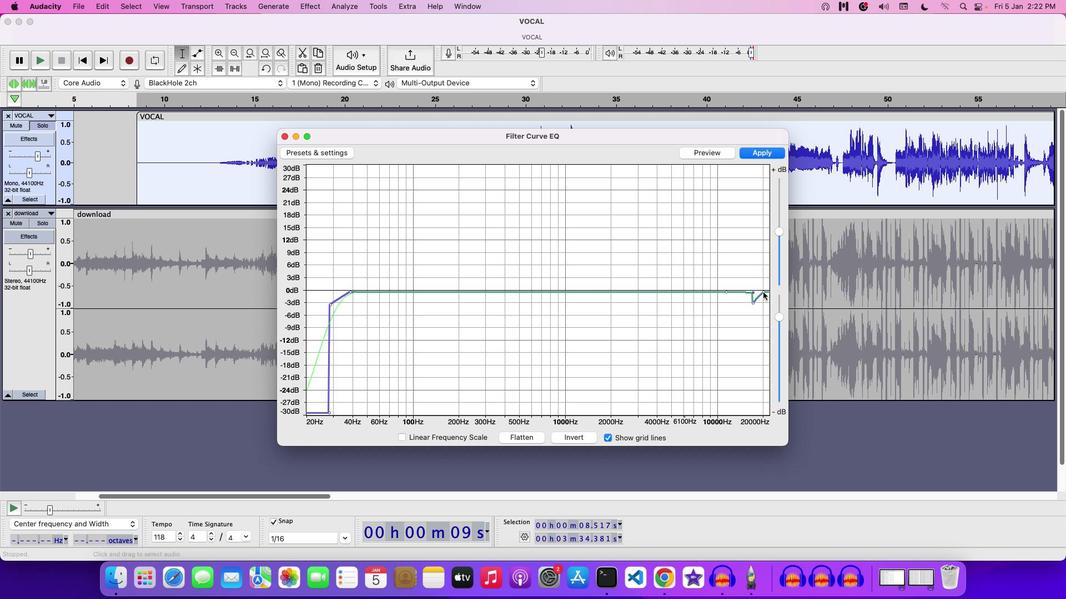 
Action: Mouse pressed left at (762, 292)
Screenshot: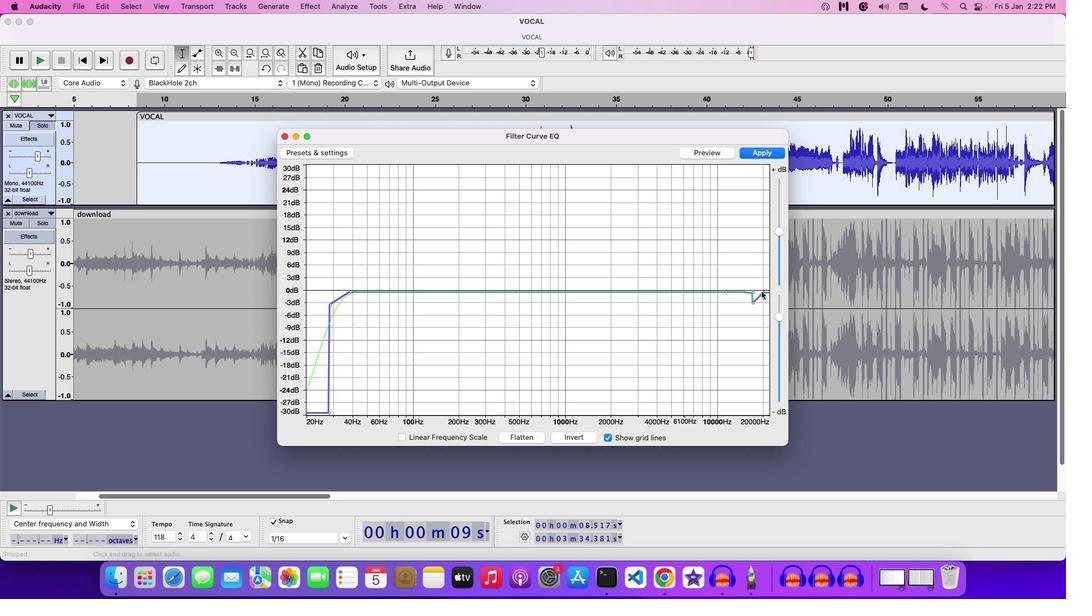 
Action: Mouse moved to (751, 301)
Screenshot: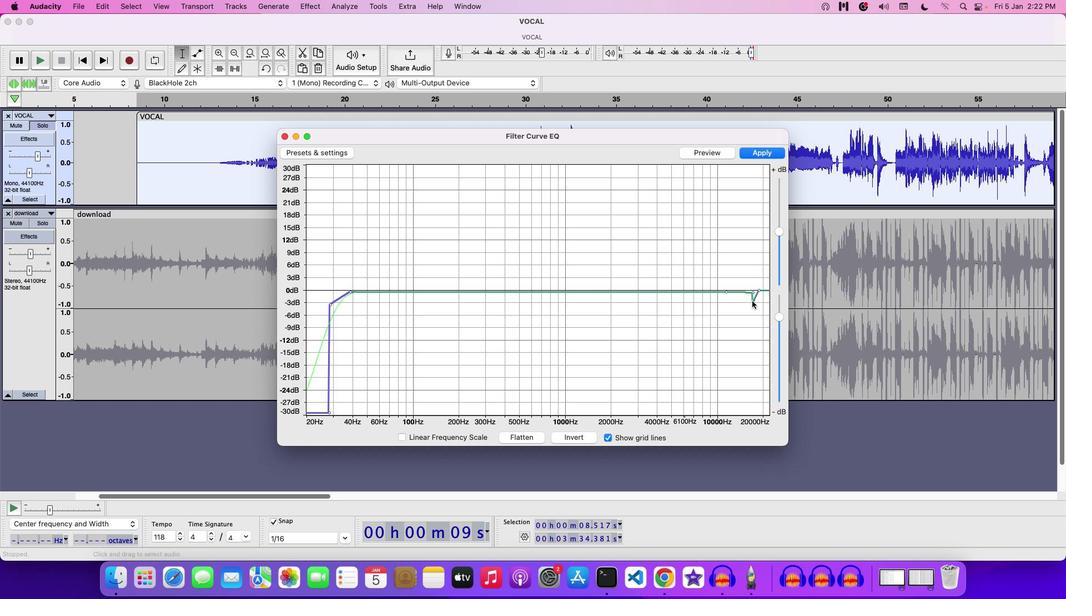
Action: Mouse pressed left at (751, 301)
Screenshot: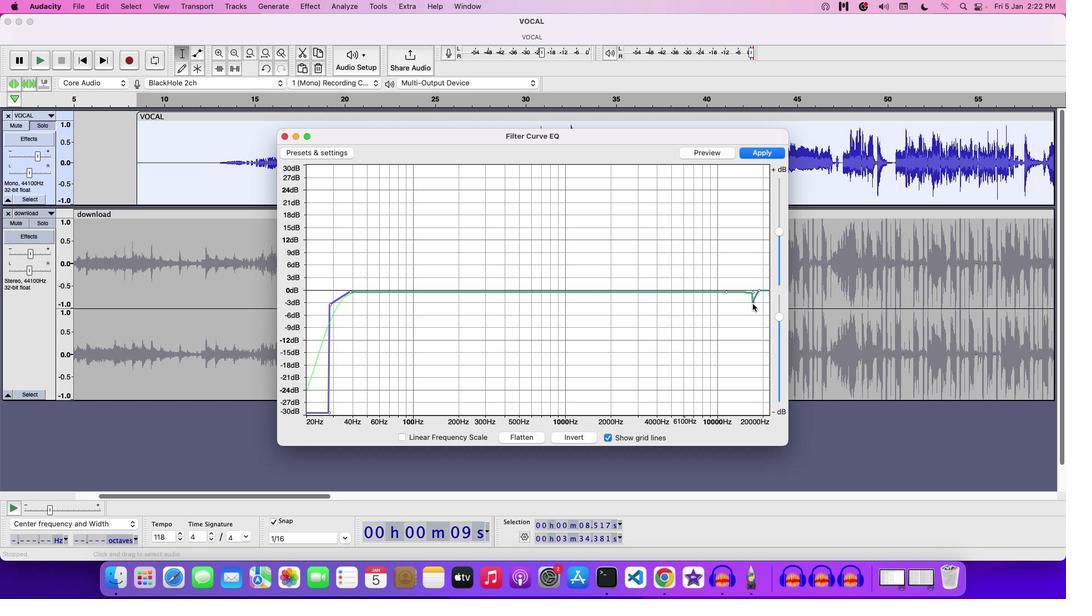 
Action: Mouse moved to (752, 293)
Screenshot: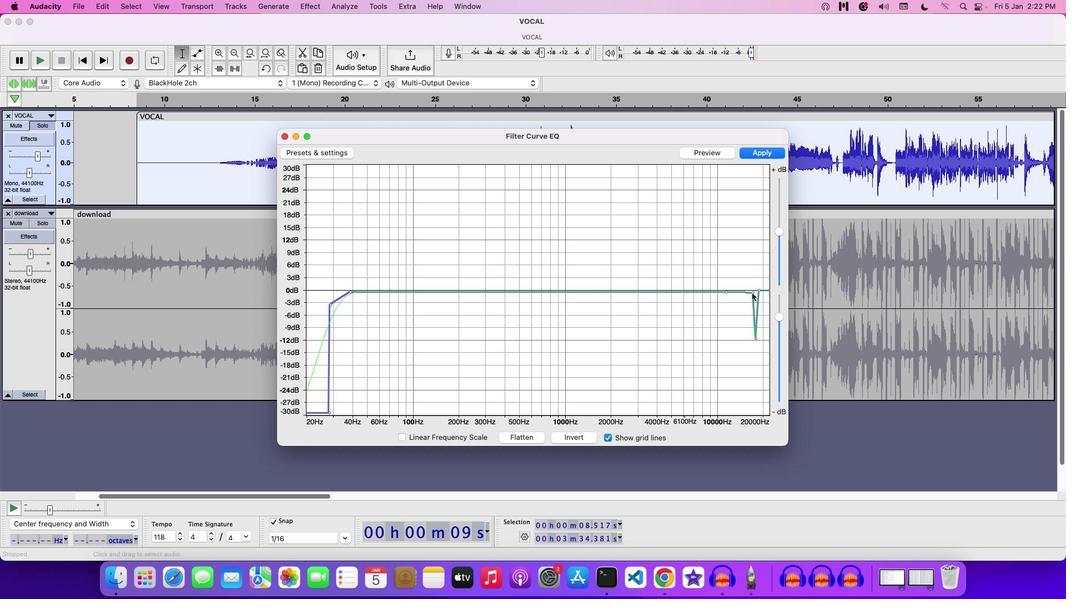 
Action: Mouse pressed left at (752, 293)
Screenshot: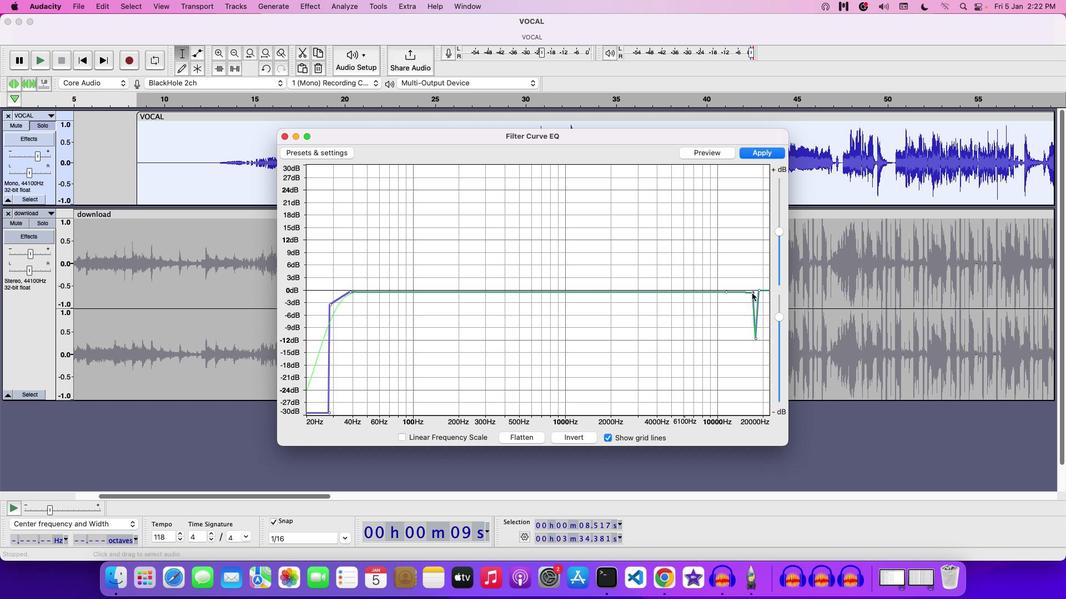 
Action: Mouse moved to (760, 289)
Screenshot: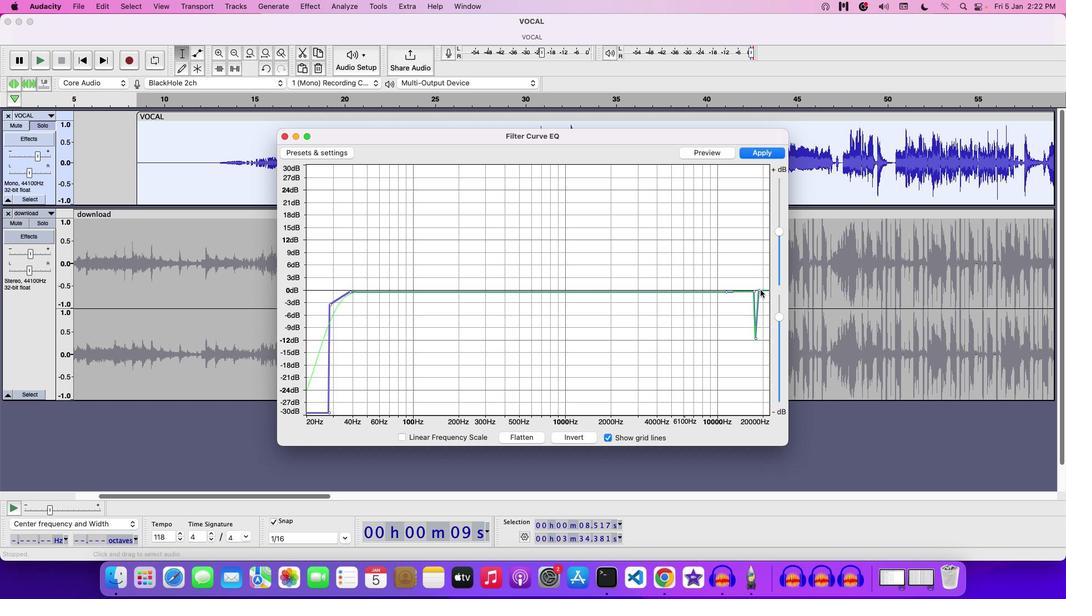 
Action: Mouse pressed left at (760, 289)
Screenshot: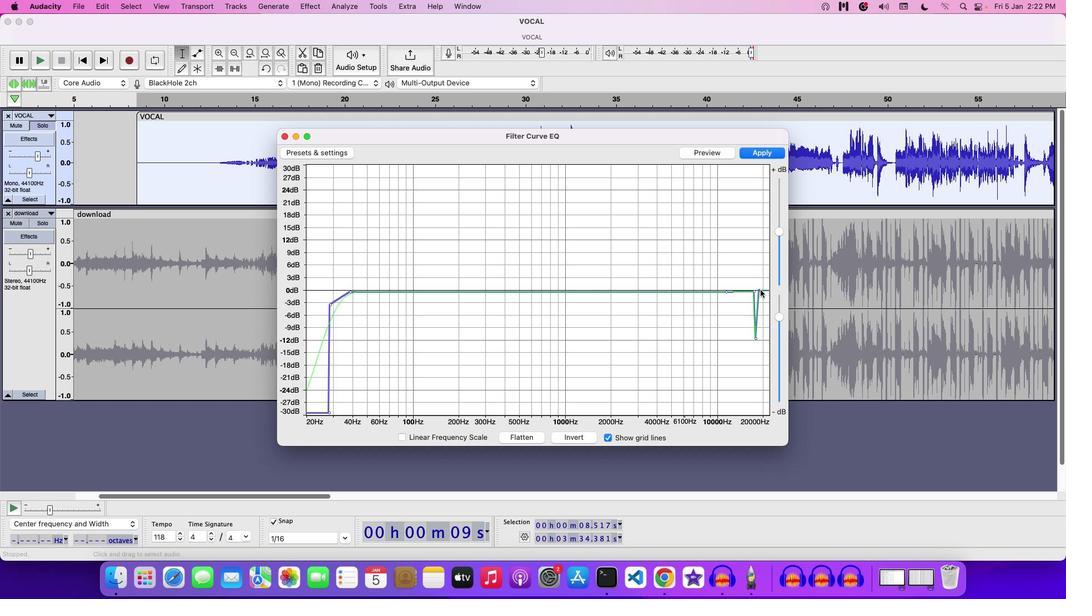 
Action: Mouse moved to (690, 286)
Screenshot: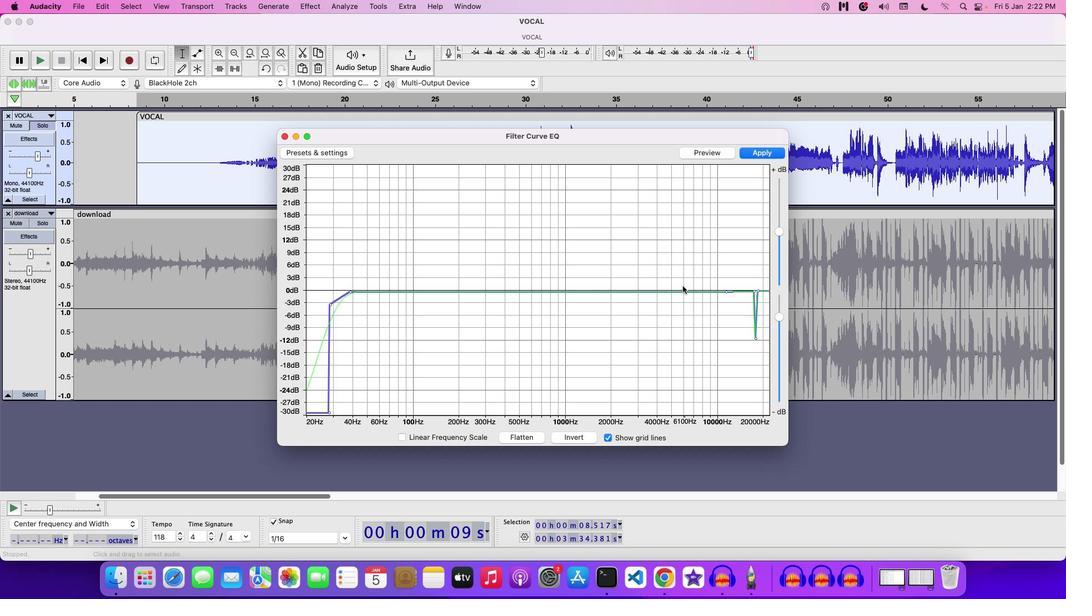 
Action: Key pressed Key.space
Screenshot: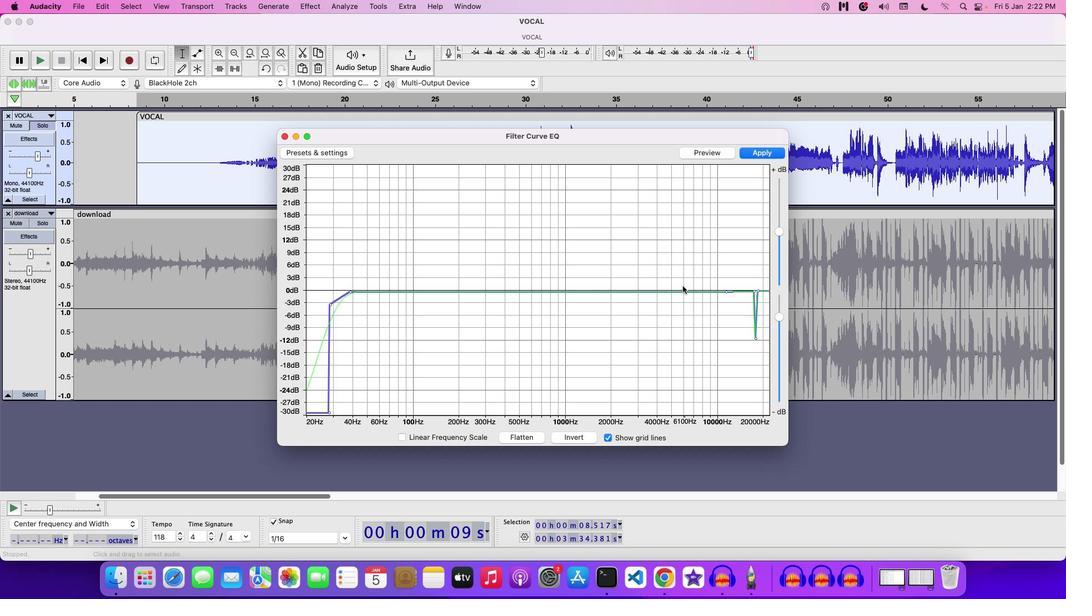 
Action: Mouse moved to (698, 153)
Screenshot: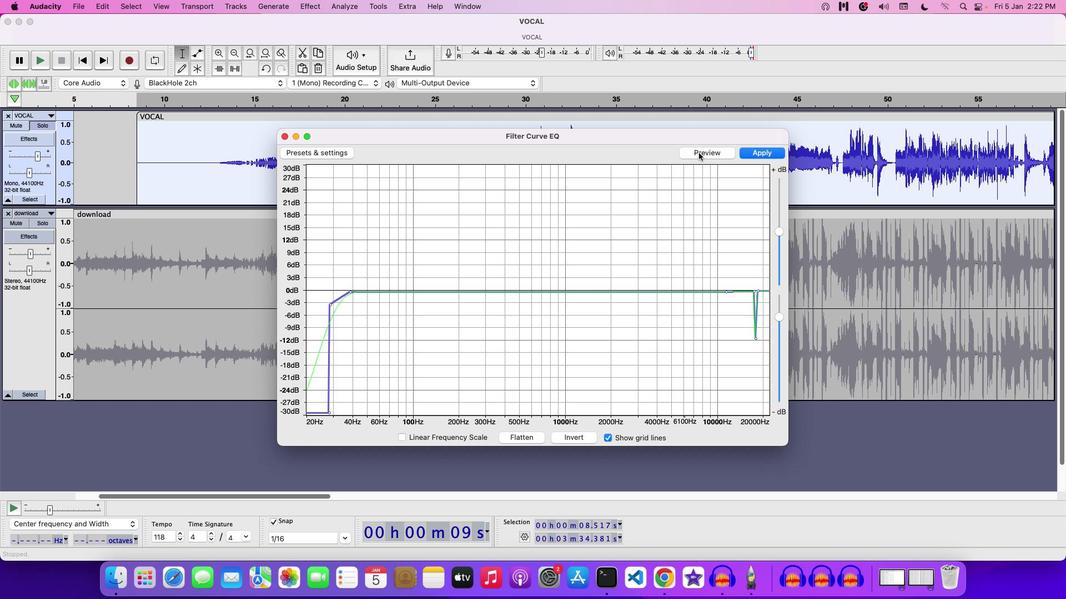 
Action: Mouse pressed left at (698, 153)
Screenshot: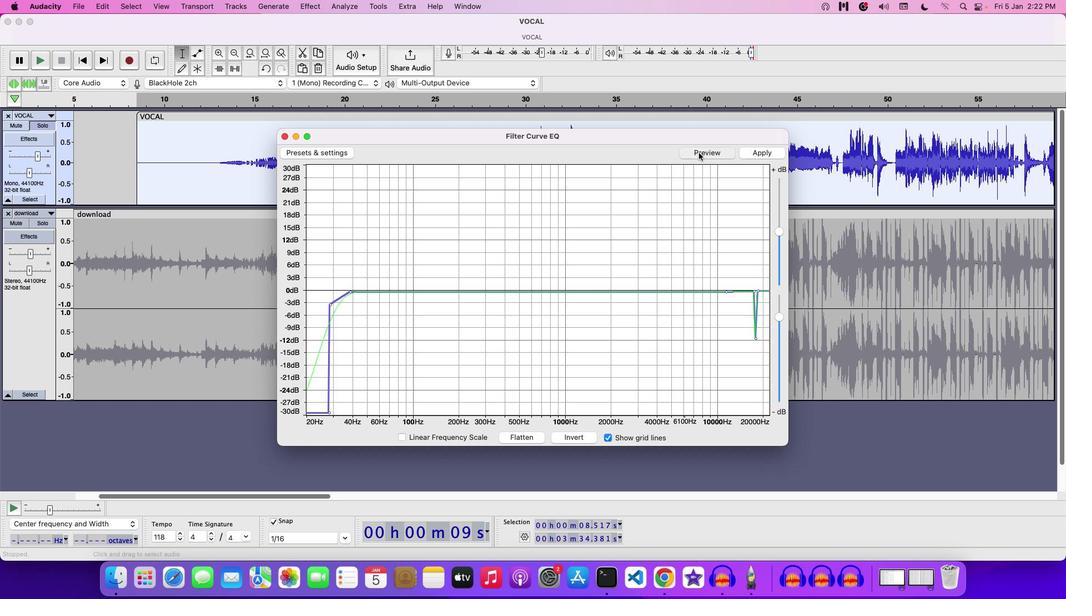 
Action: Mouse moved to (568, 244)
Screenshot: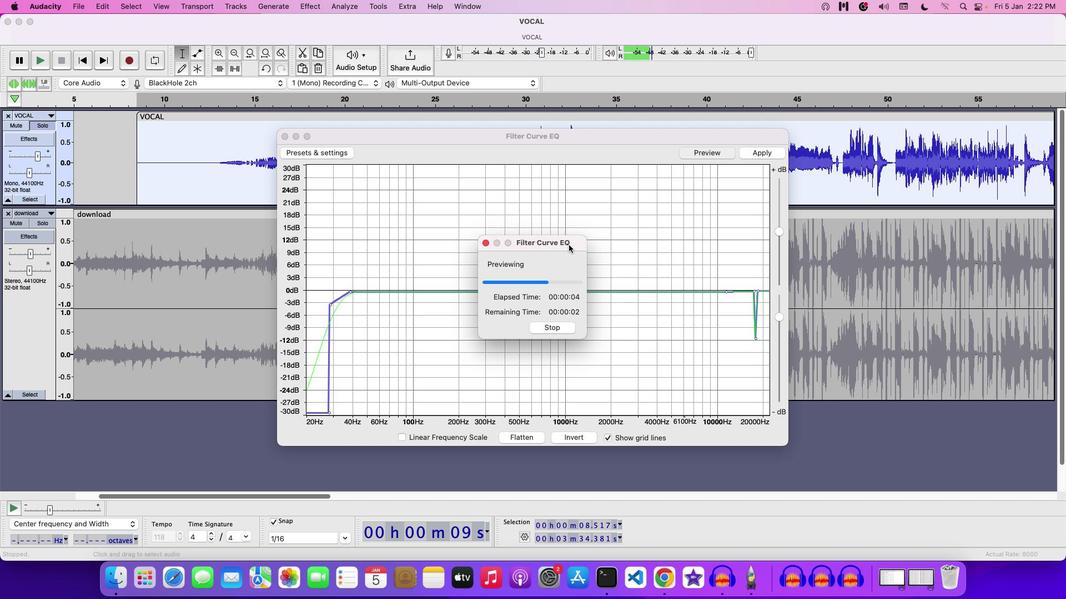 
Action: Mouse pressed left at (568, 244)
Screenshot: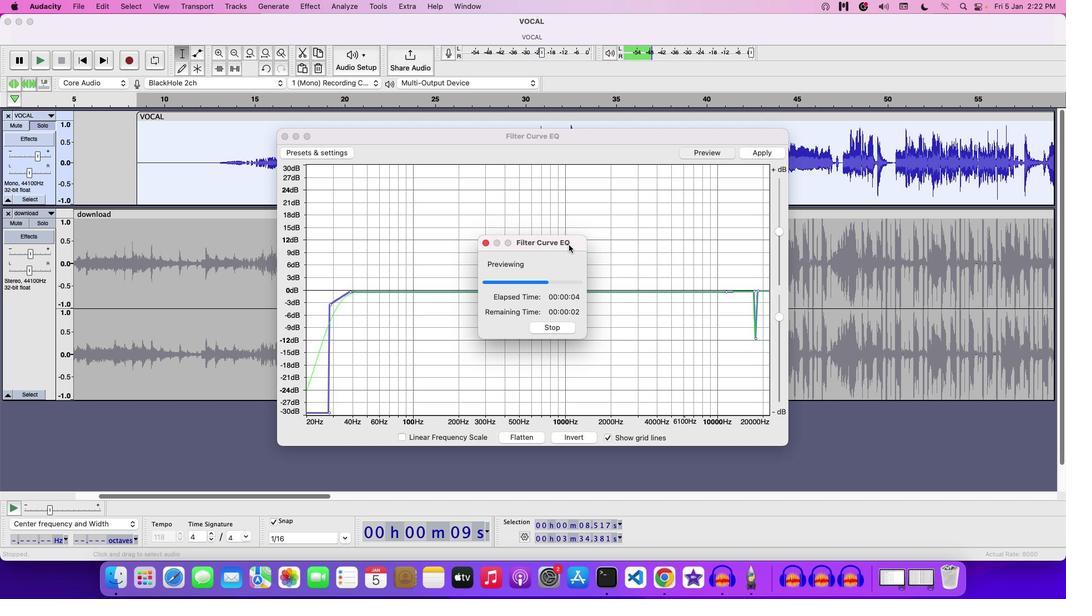 
Action: Mouse moved to (413, 292)
Screenshot: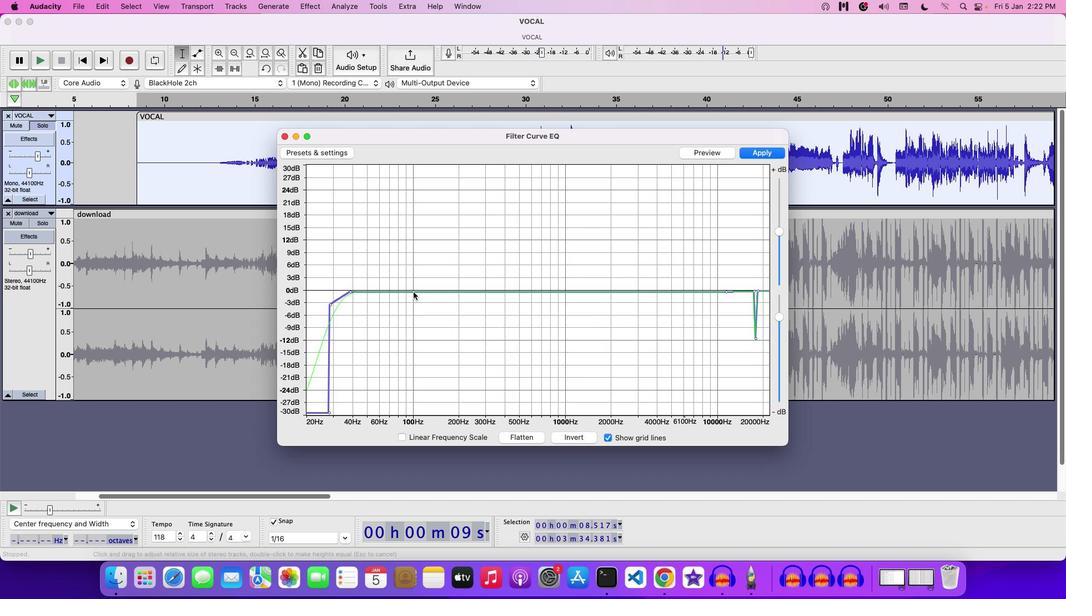 
Action: Mouse pressed left at (413, 292)
Screenshot: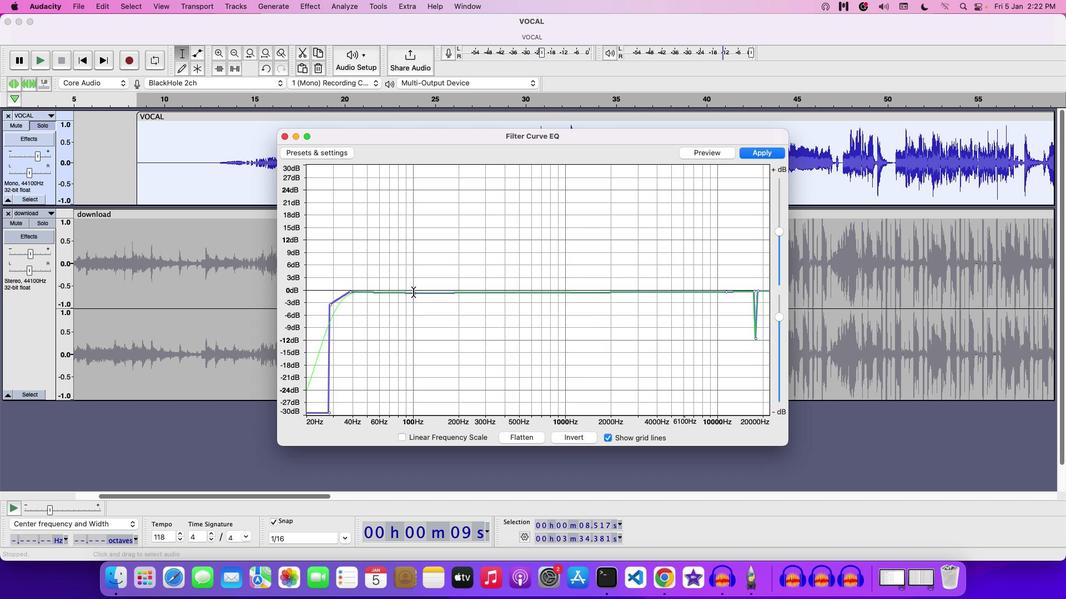 
Action: Mouse moved to (420, 292)
Screenshot: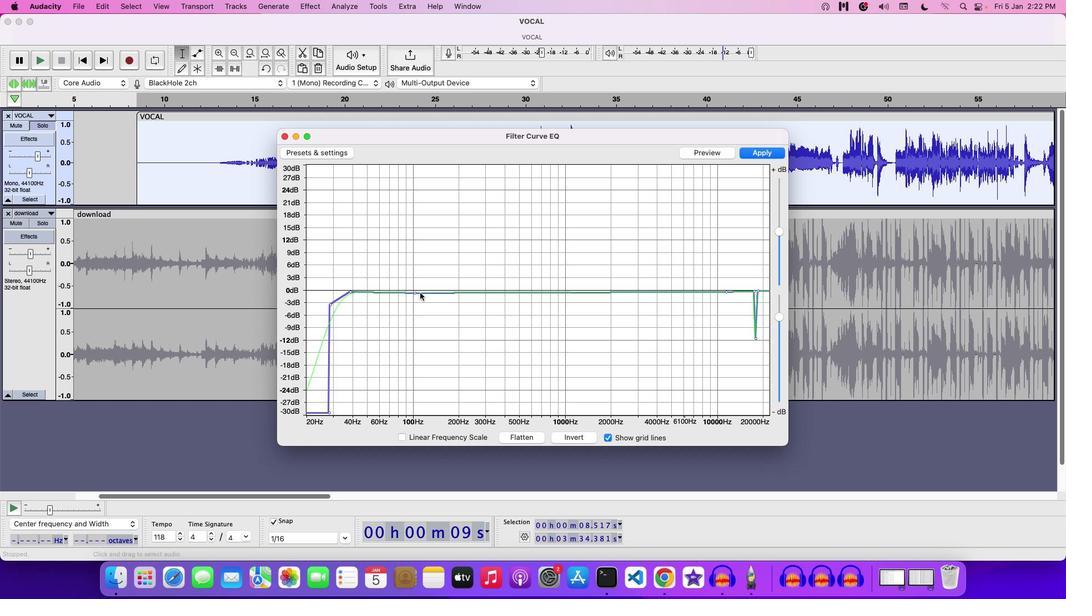 
Action: Mouse pressed left at (420, 292)
Screenshot: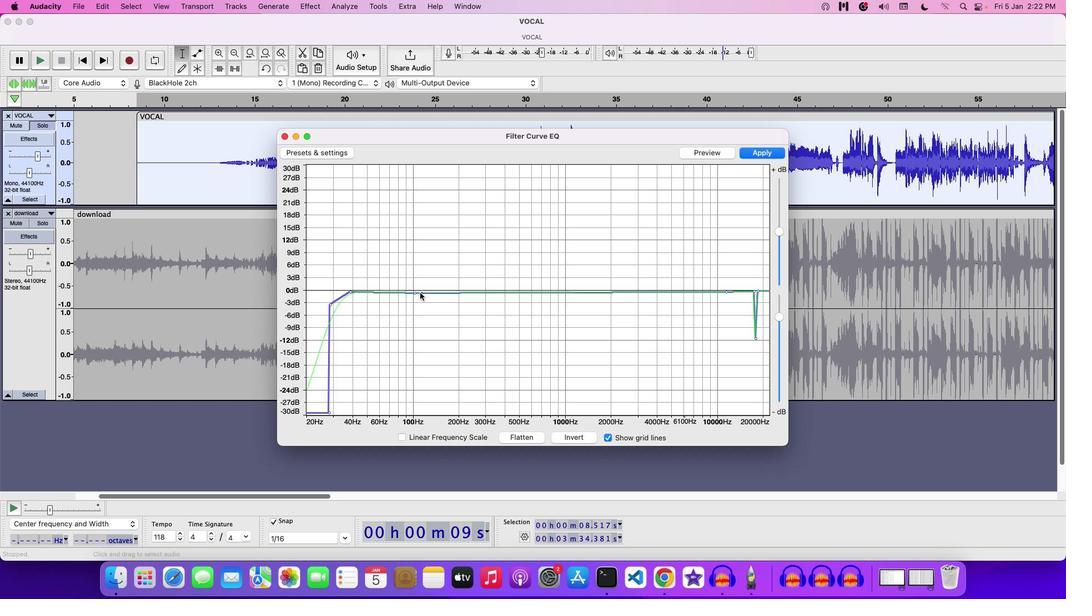 
Action: Mouse moved to (429, 293)
Screenshot: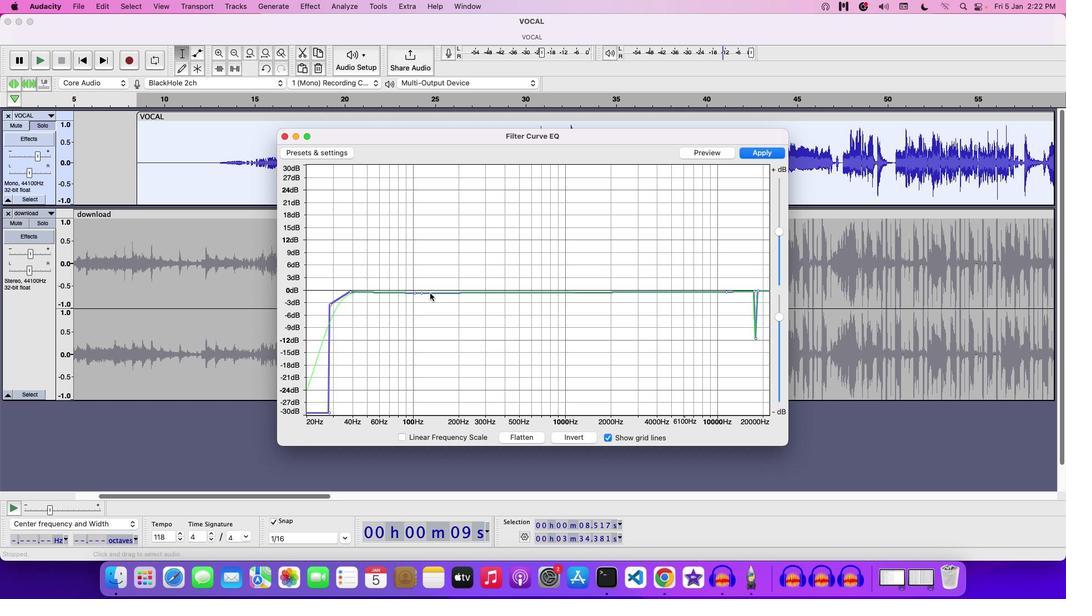 
Action: Mouse pressed left at (429, 293)
Screenshot: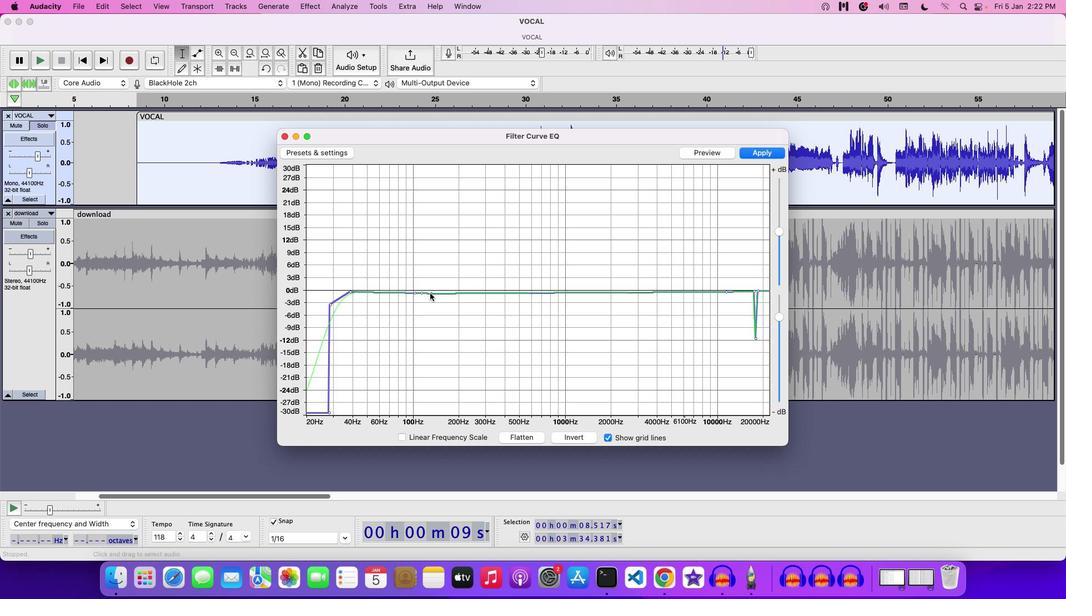 
Action: Mouse moved to (422, 293)
Screenshot: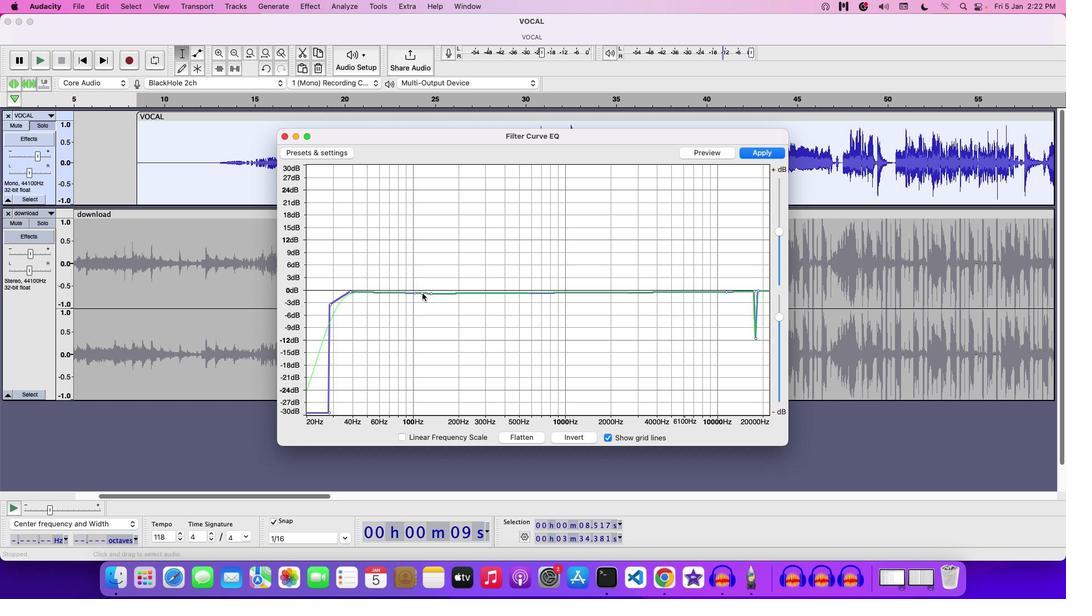 
Action: Mouse pressed left at (422, 293)
Screenshot: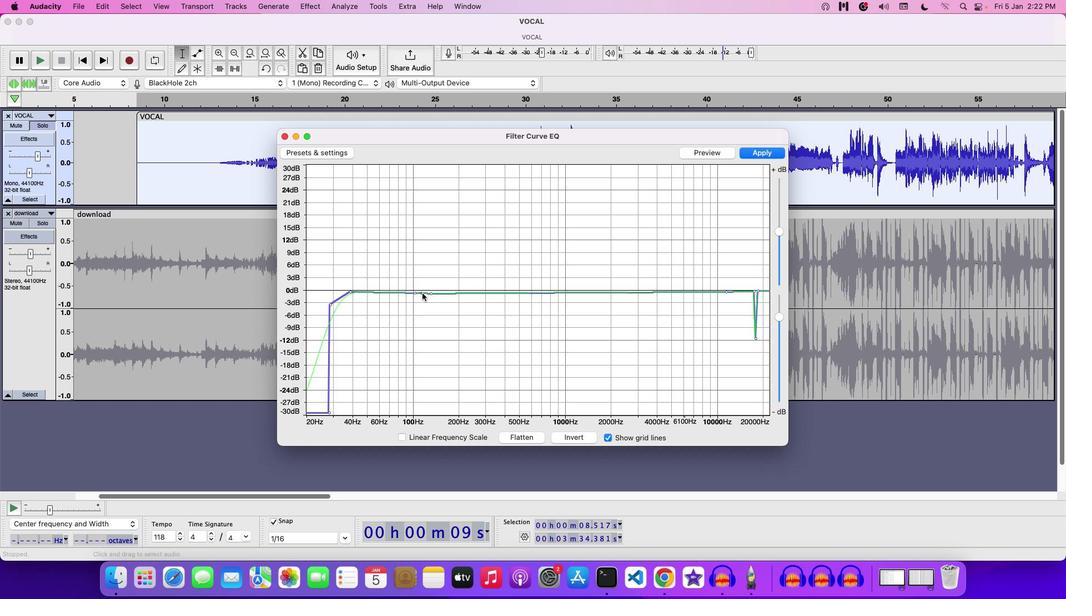 
Action: Mouse moved to (412, 292)
Screenshot: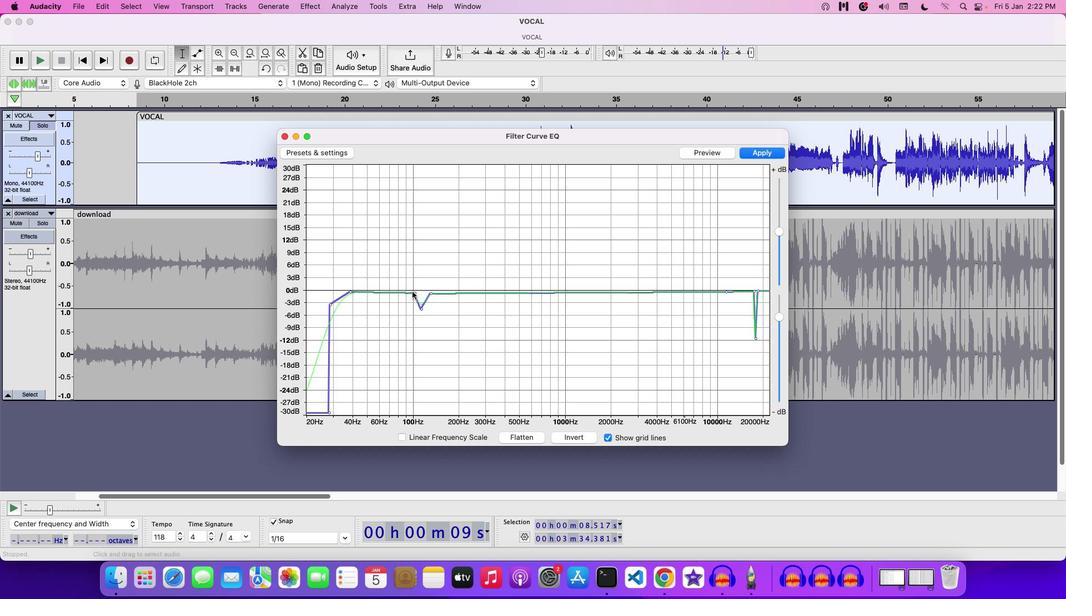 
Action: Mouse pressed left at (412, 292)
Screenshot: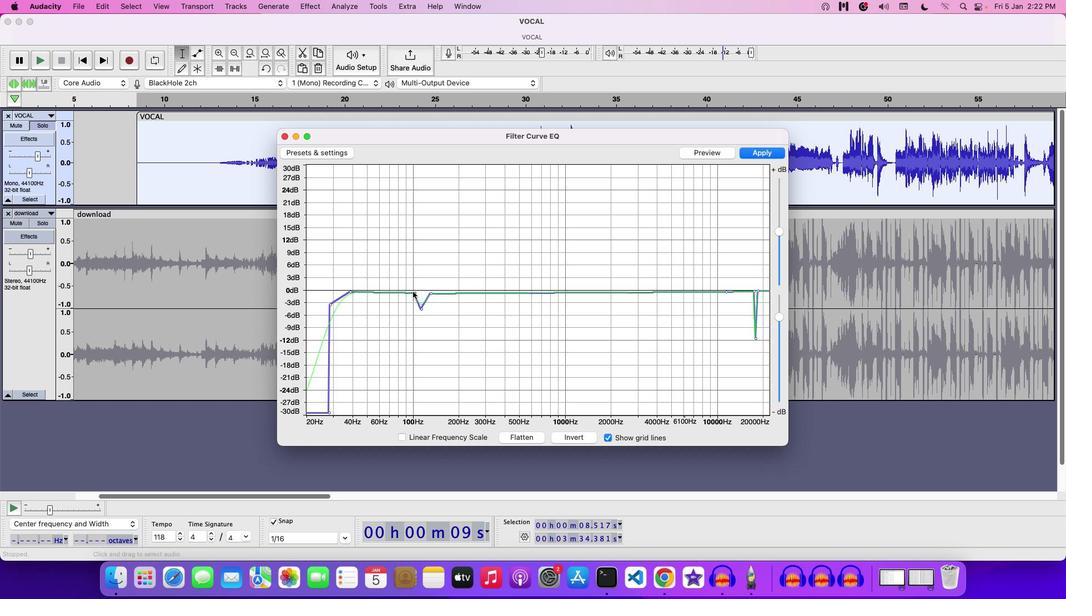 
Action: Mouse moved to (431, 294)
Screenshot: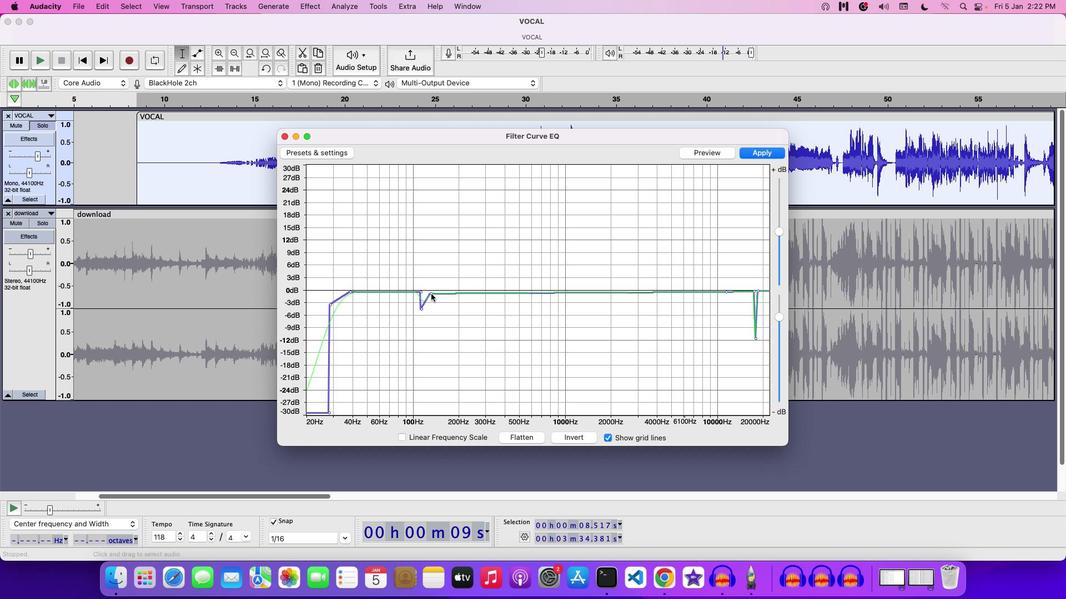 
Action: Mouse pressed left at (431, 294)
Screenshot: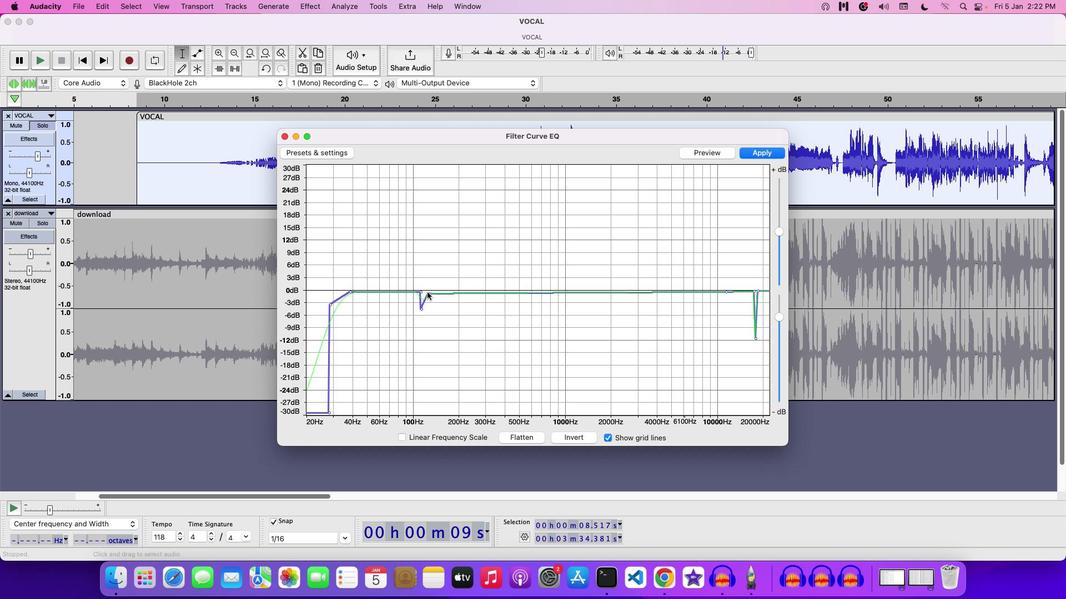
Action: Mouse moved to (420, 307)
Screenshot: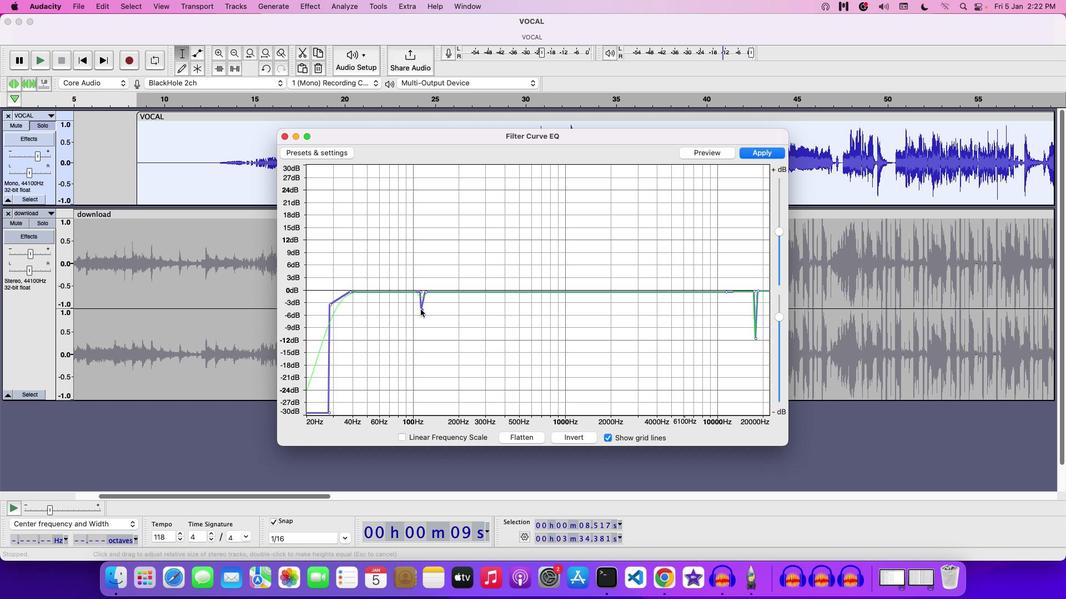 
Action: Mouse pressed left at (420, 307)
Screenshot: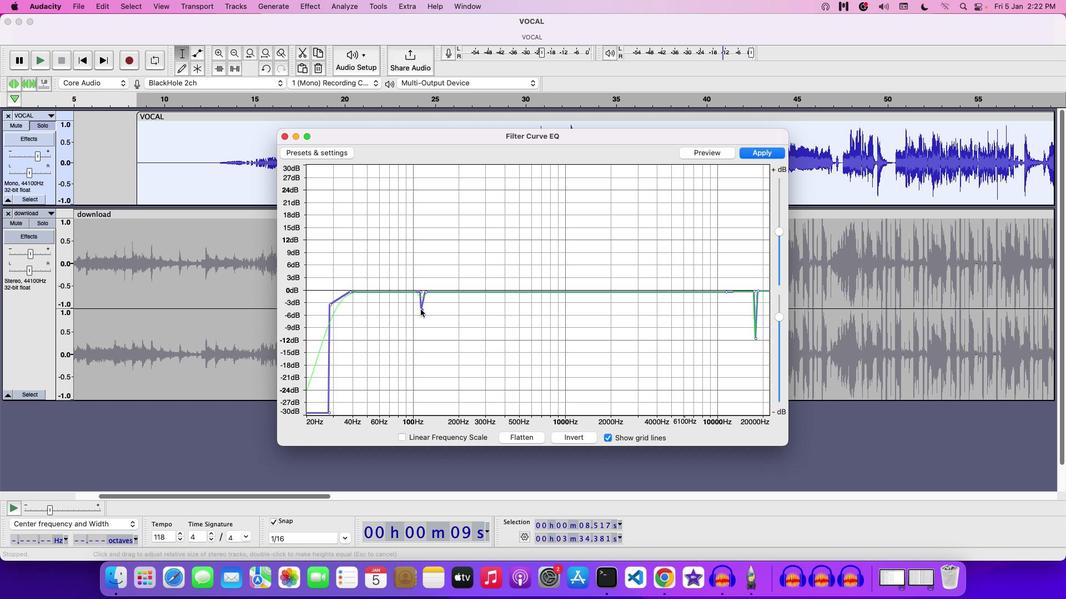 
Action: Mouse moved to (578, 292)
Screenshot: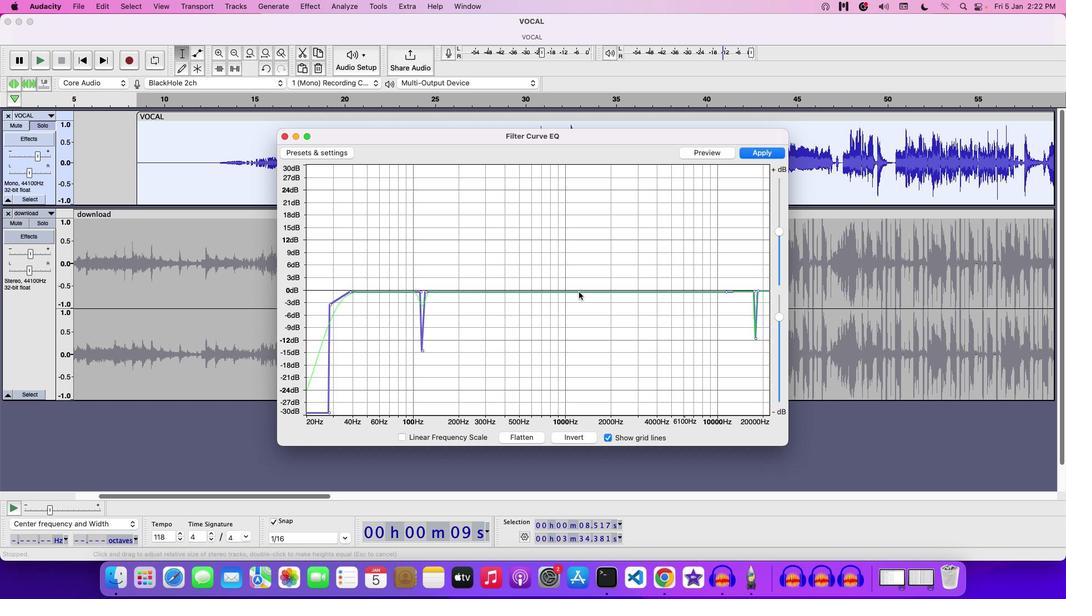 
Action: Mouse pressed left at (578, 292)
Screenshot: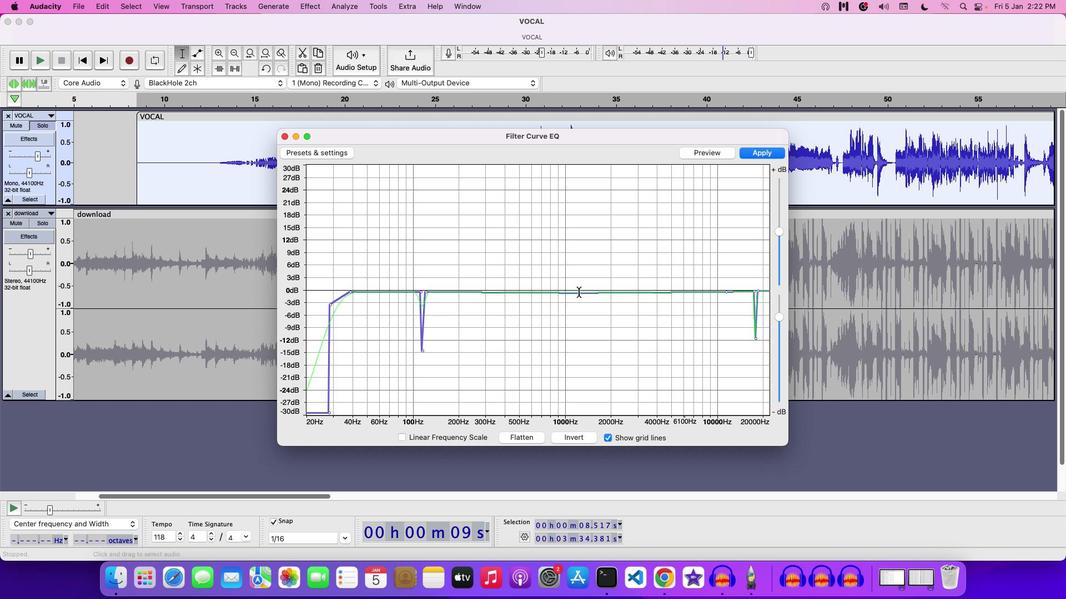 
Action: Mouse moved to (584, 292)
Screenshot: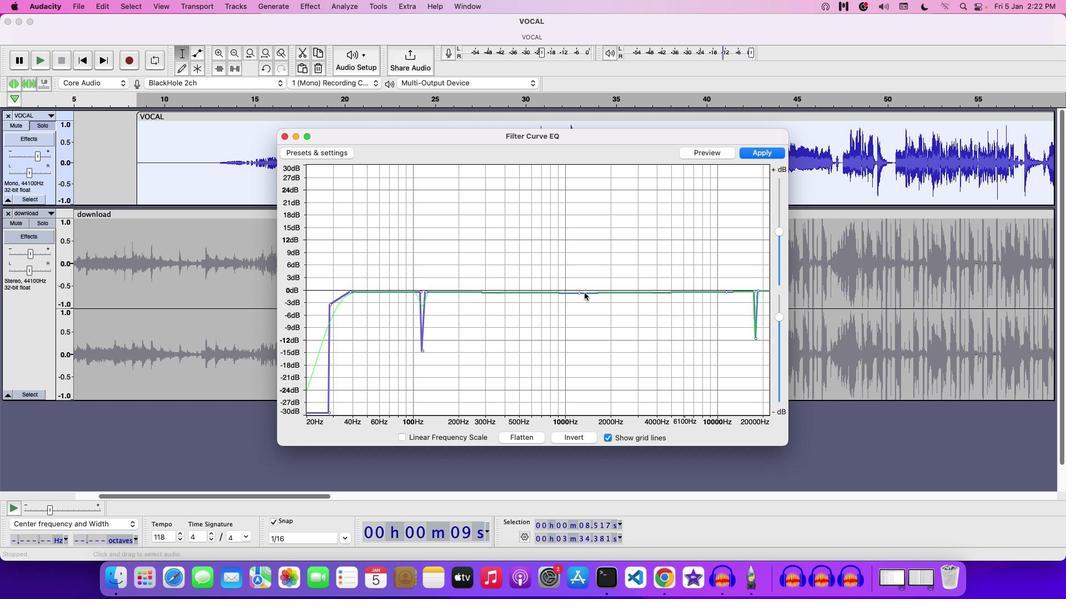 
Action: Mouse pressed left at (584, 292)
Screenshot: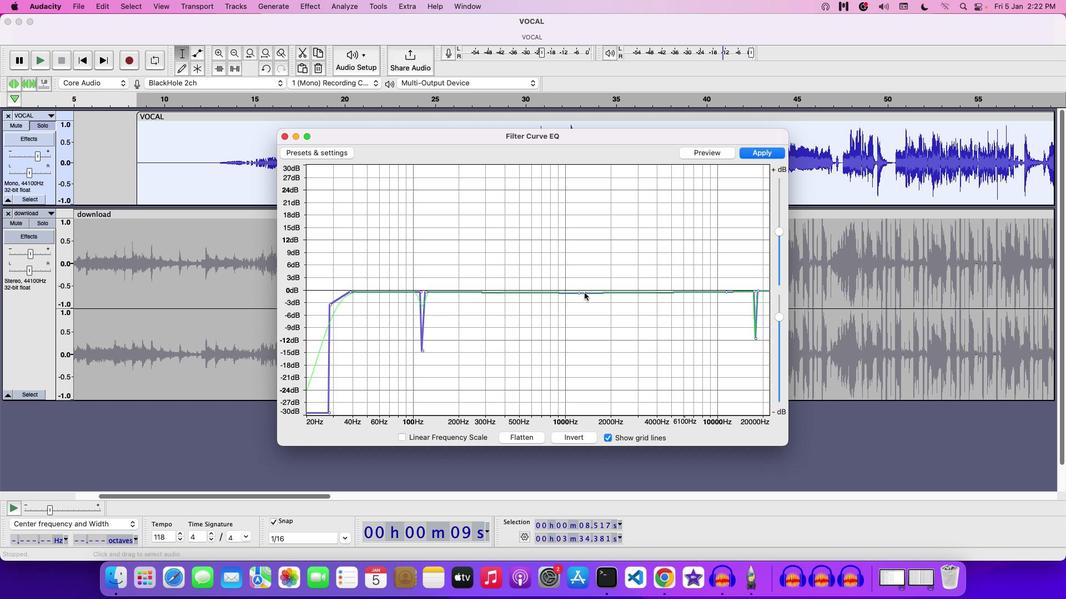 
Action: Mouse moved to (591, 292)
Screenshot: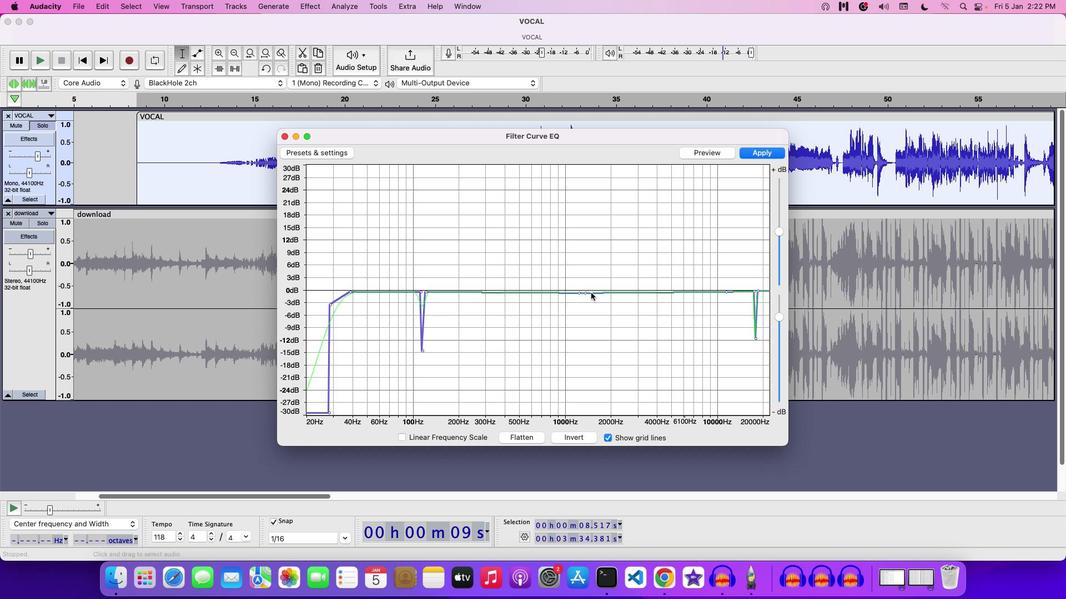 
Action: Mouse pressed left at (591, 292)
Screenshot: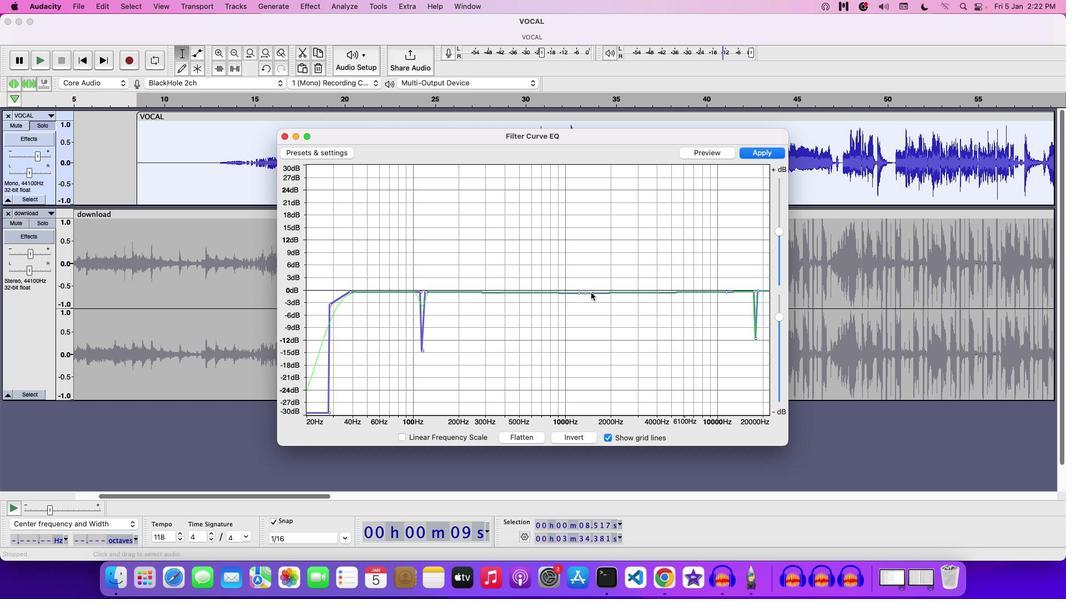 
Action: Mouse moved to (584, 292)
Screenshot: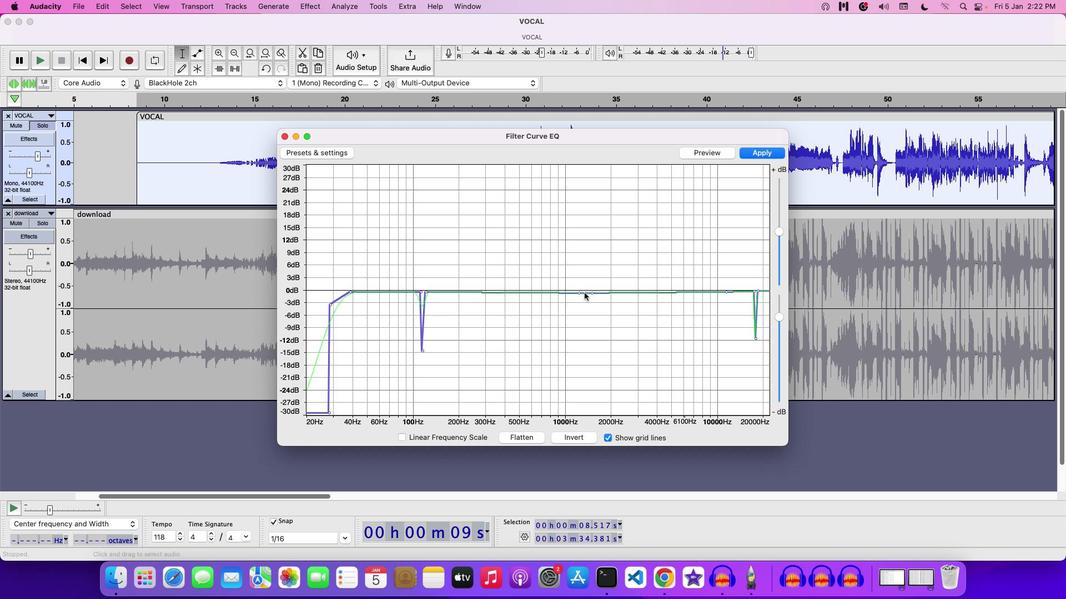 
Action: Mouse pressed left at (584, 292)
Screenshot: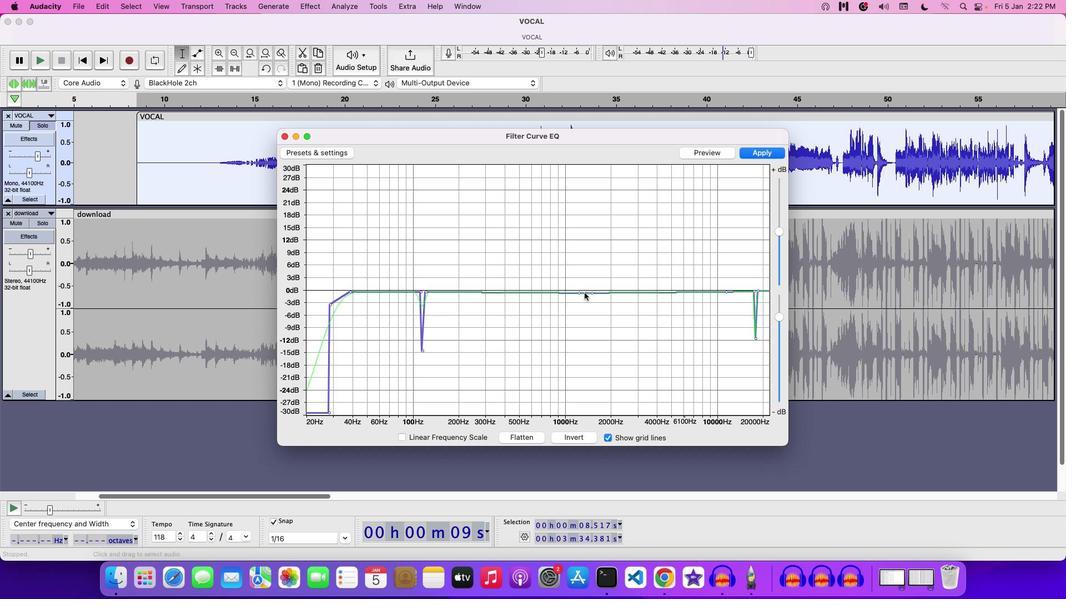 
Action: Mouse moved to (579, 293)
Screenshot: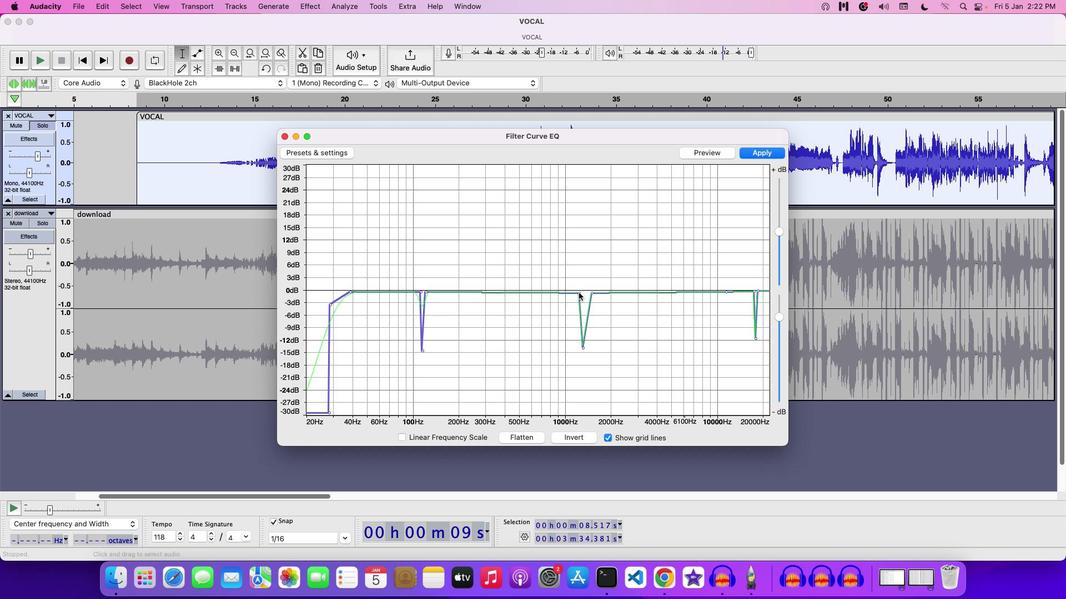 
Action: Mouse pressed left at (579, 293)
Screenshot: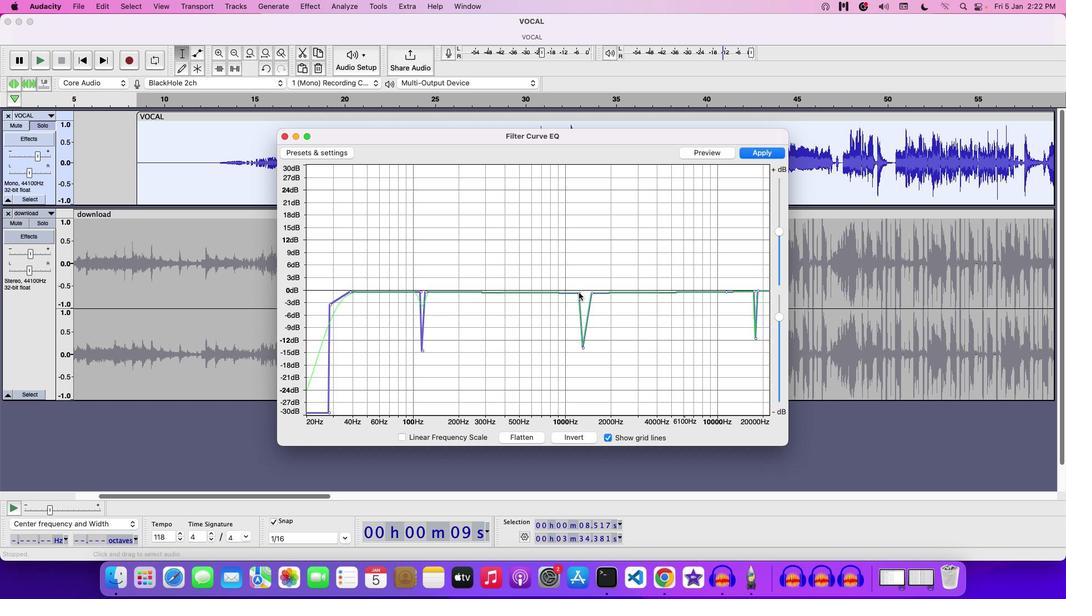 
Action: Mouse moved to (591, 293)
Screenshot: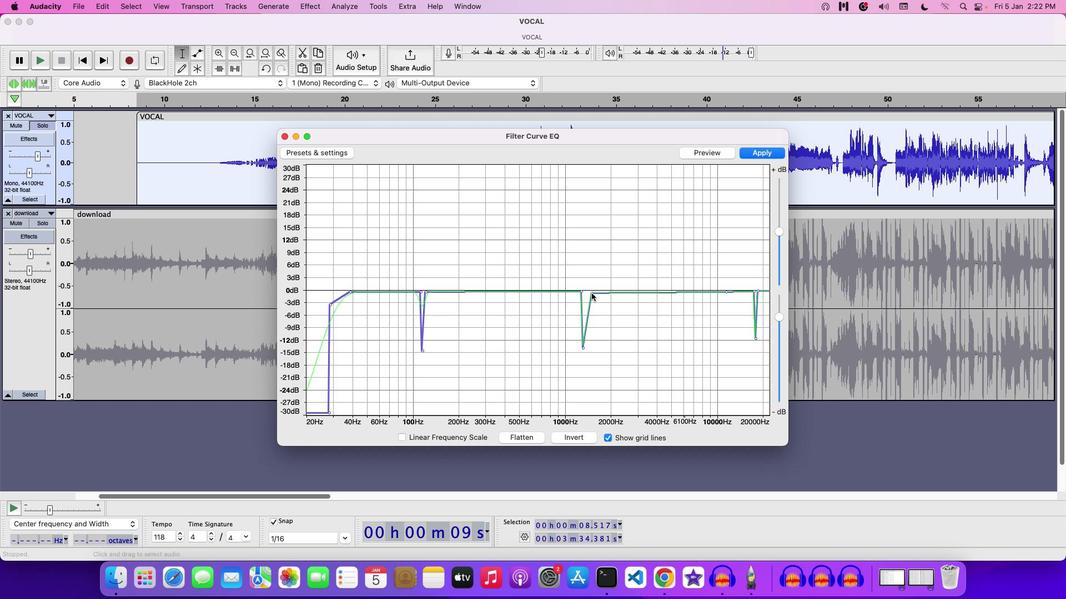 
Action: Mouse pressed left at (591, 293)
Screenshot: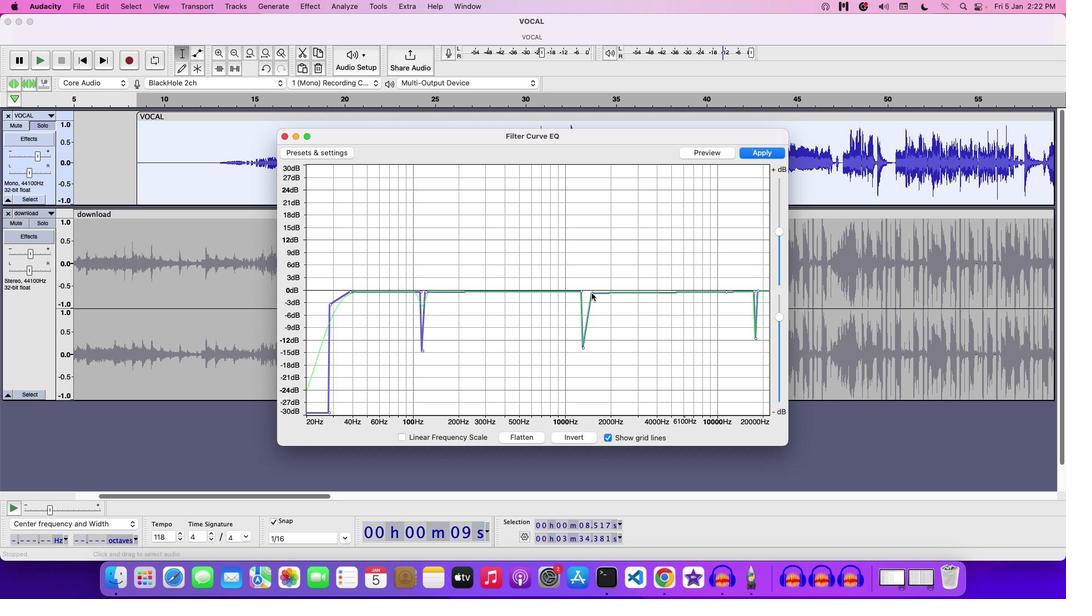 
Action: Mouse moved to (485, 291)
Screenshot: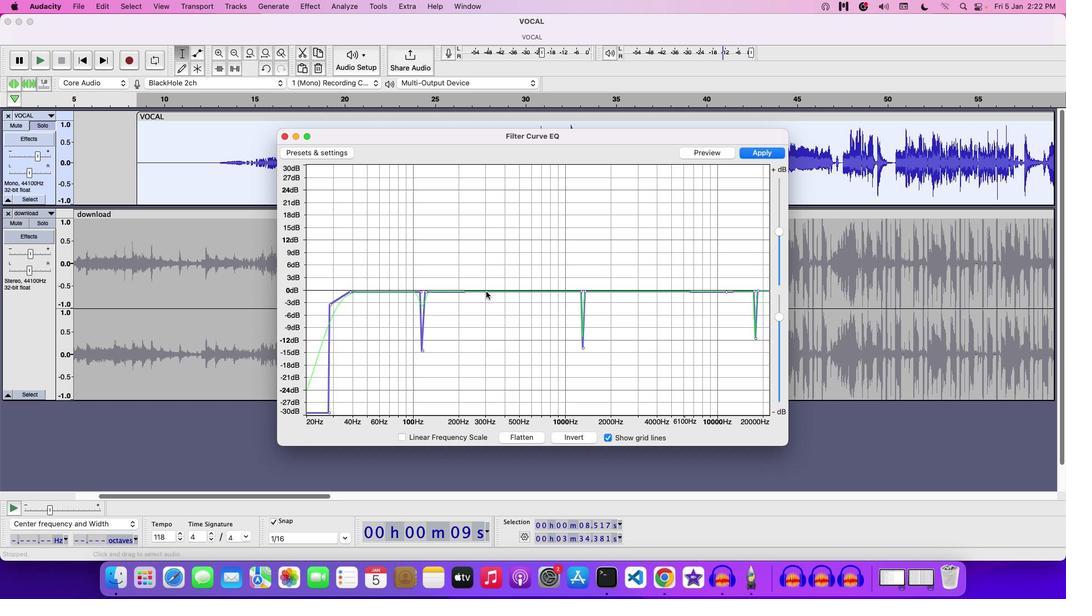 
Action: Mouse pressed left at (485, 291)
Screenshot: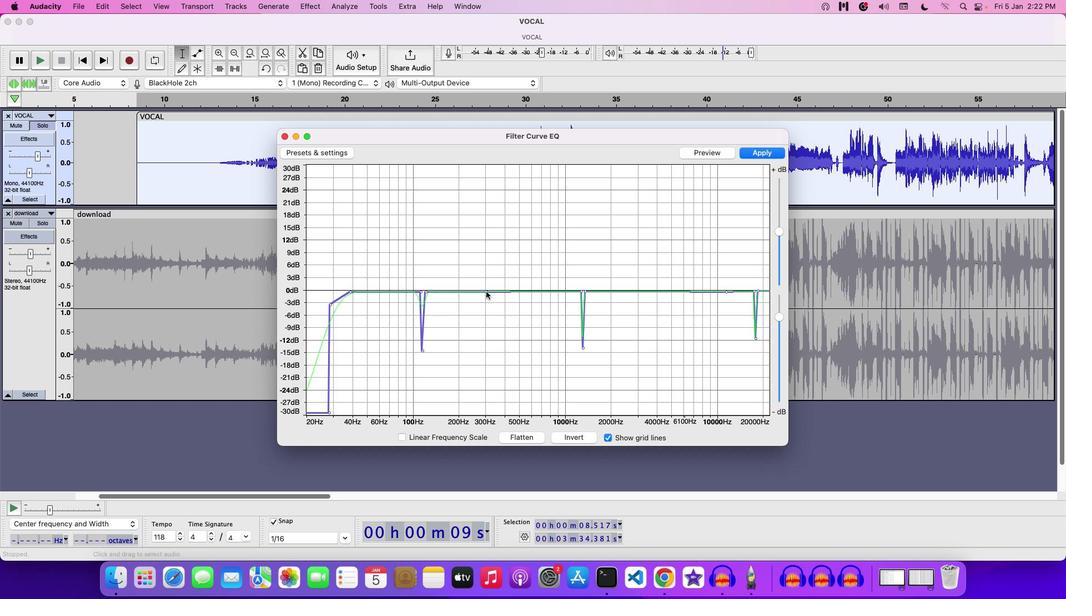 
Action: Mouse moved to (493, 293)
Screenshot: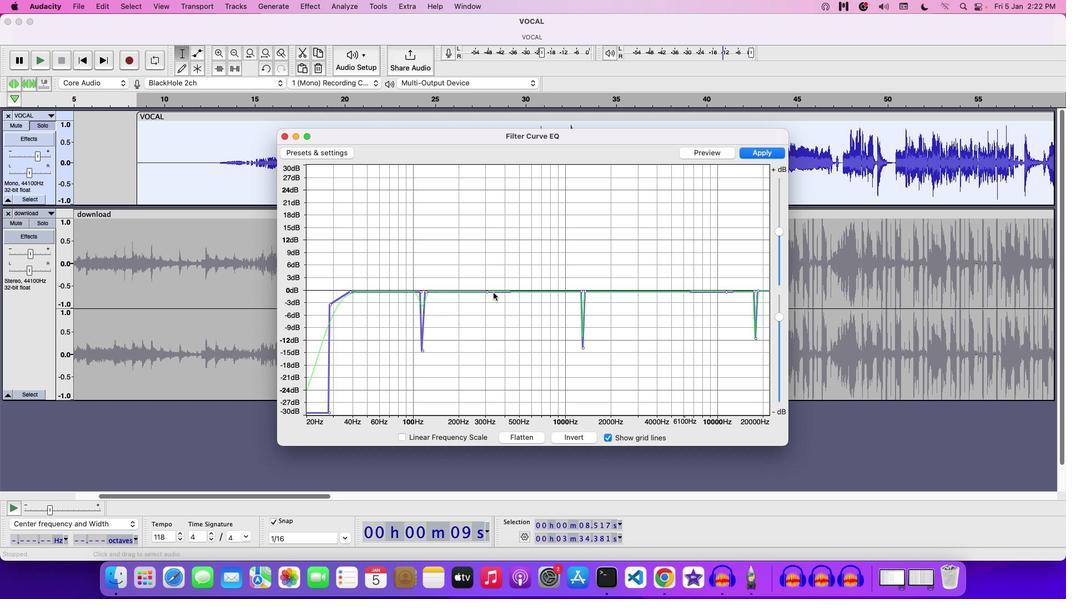 
Action: Mouse pressed left at (493, 293)
Screenshot: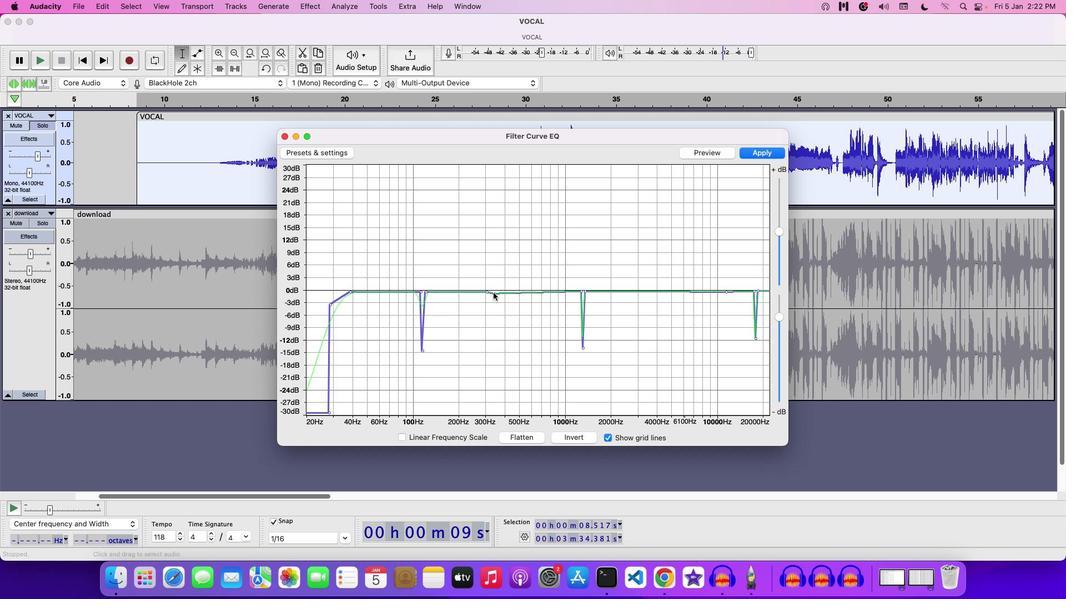 
Action: Mouse moved to (502, 290)
Screenshot: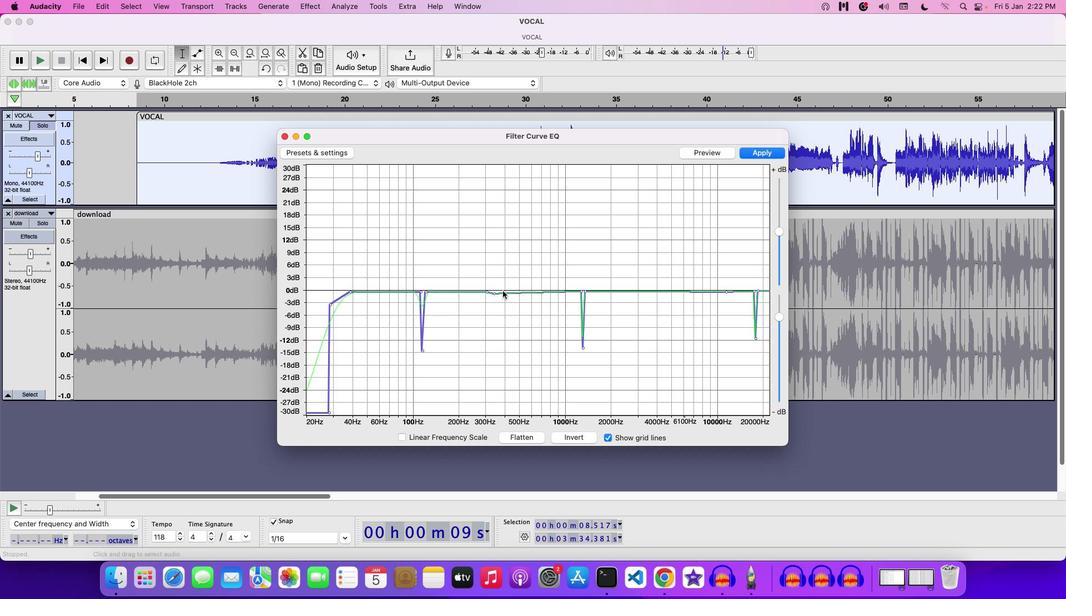 
Action: Mouse pressed left at (502, 290)
Screenshot: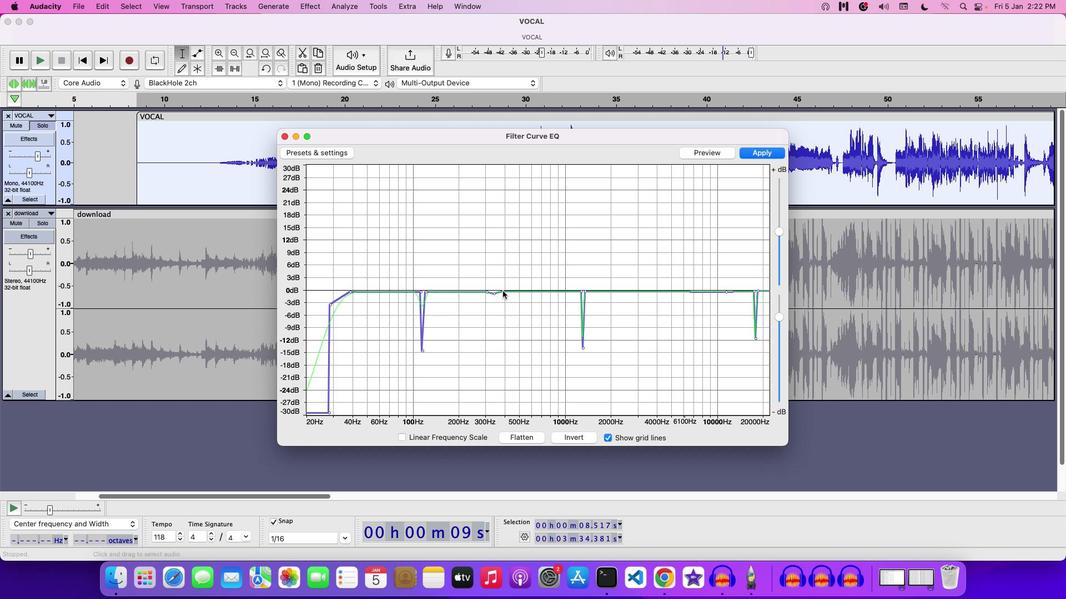 
Action: Mouse moved to (494, 294)
Screenshot: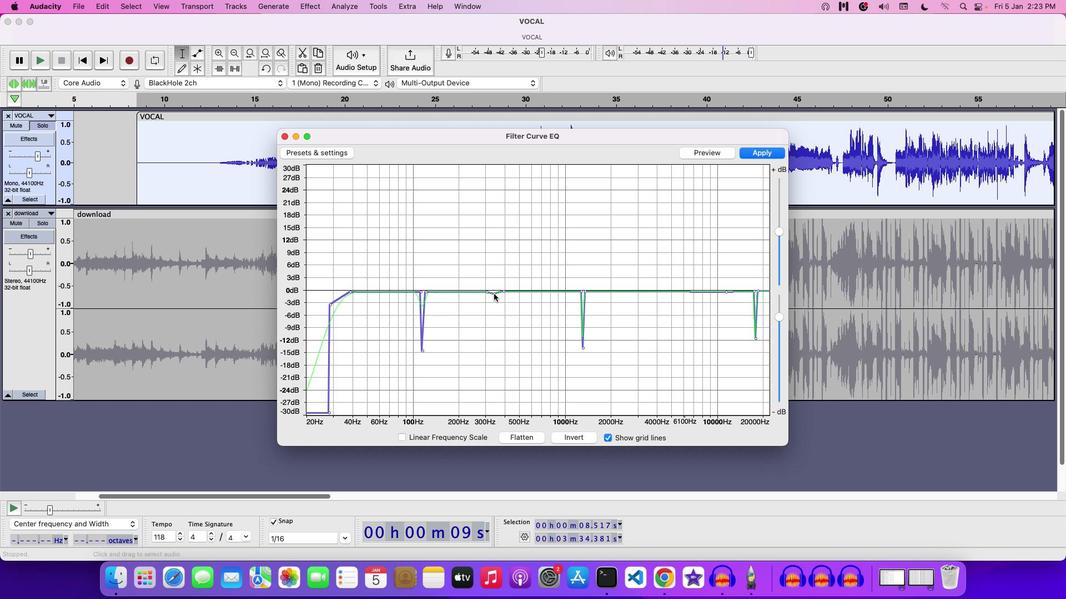 
Action: Mouse pressed left at (494, 294)
Screenshot: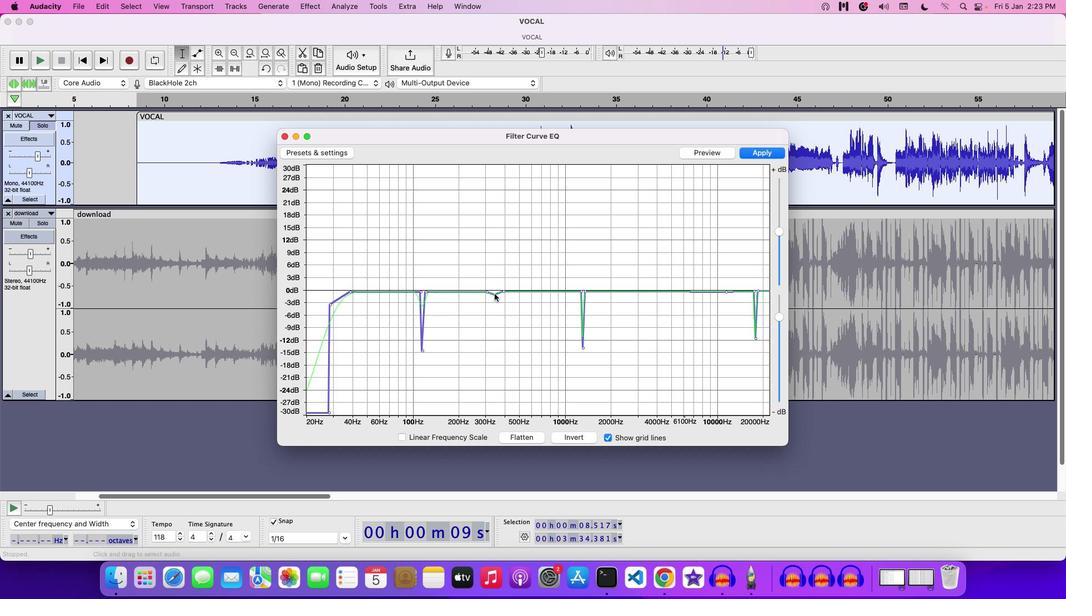 
Action: Mouse moved to (485, 292)
Screenshot: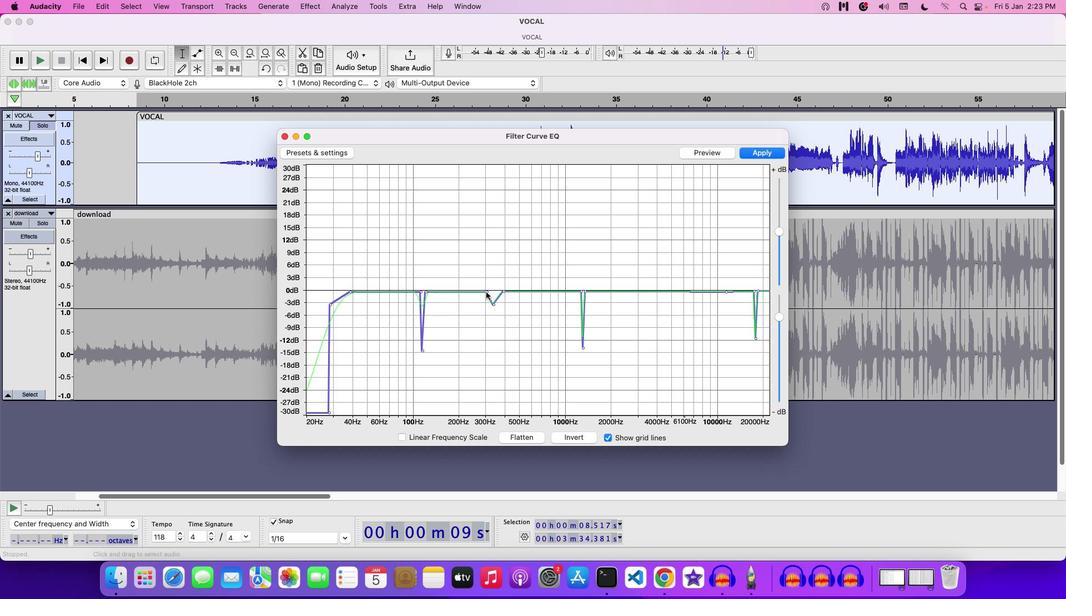 
Action: Mouse pressed left at (485, 292)
Screenshot: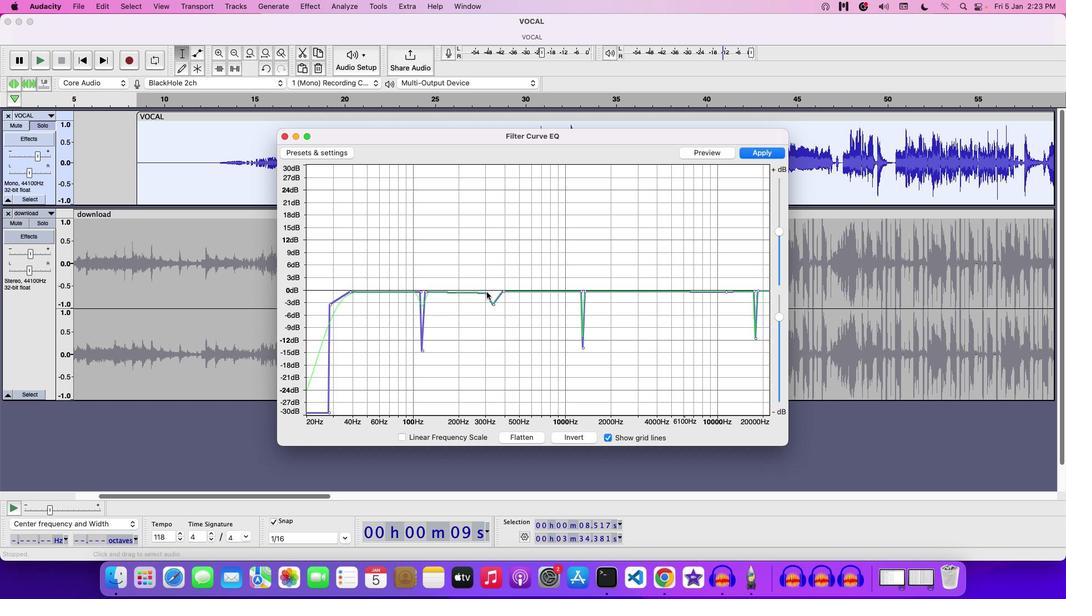 
Action: Mouse moved to (503, 291)
Screenshot: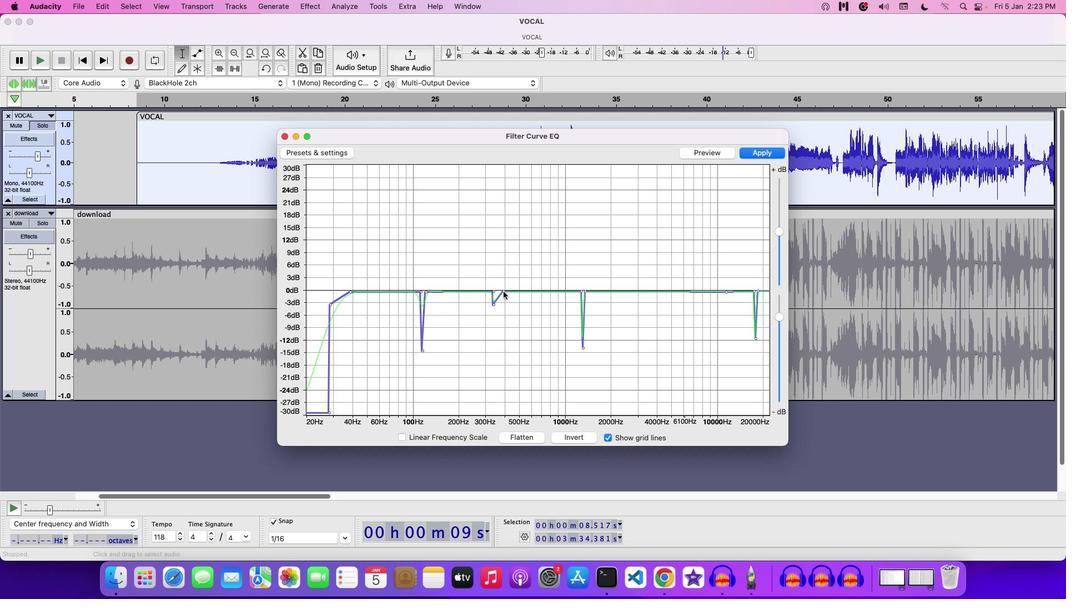 
Action: Mouse pressed left at (503, 291)
Screenshot: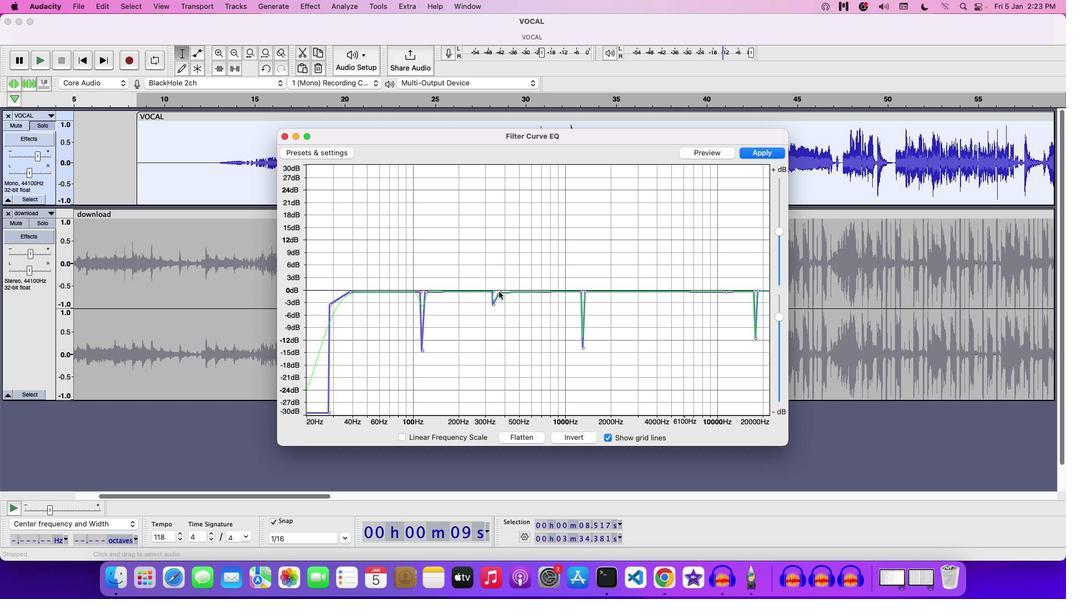 
Action: Mouse moved to (493, 305)
Screenshot: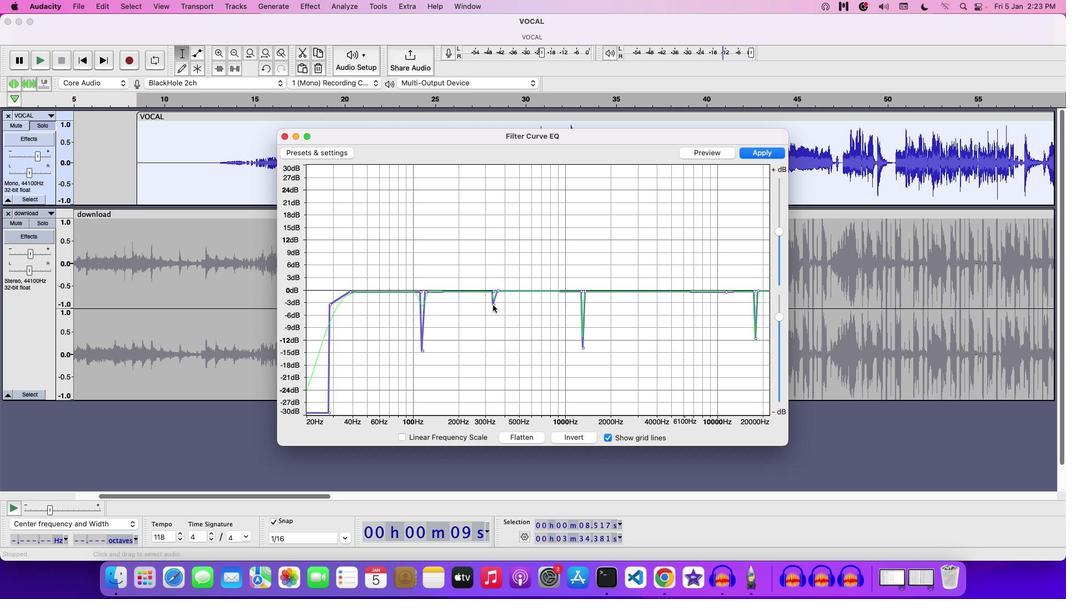 
Action: Mouse pressed left at (493, 305)
Screenshot: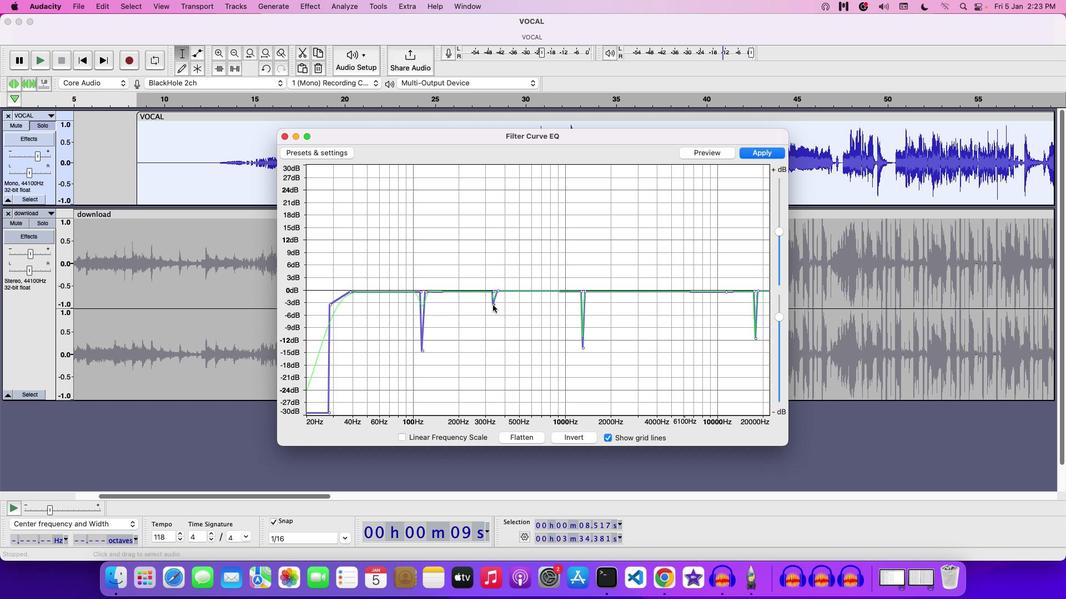 
Action: Mouse moved to (373, 292)
Screenshot: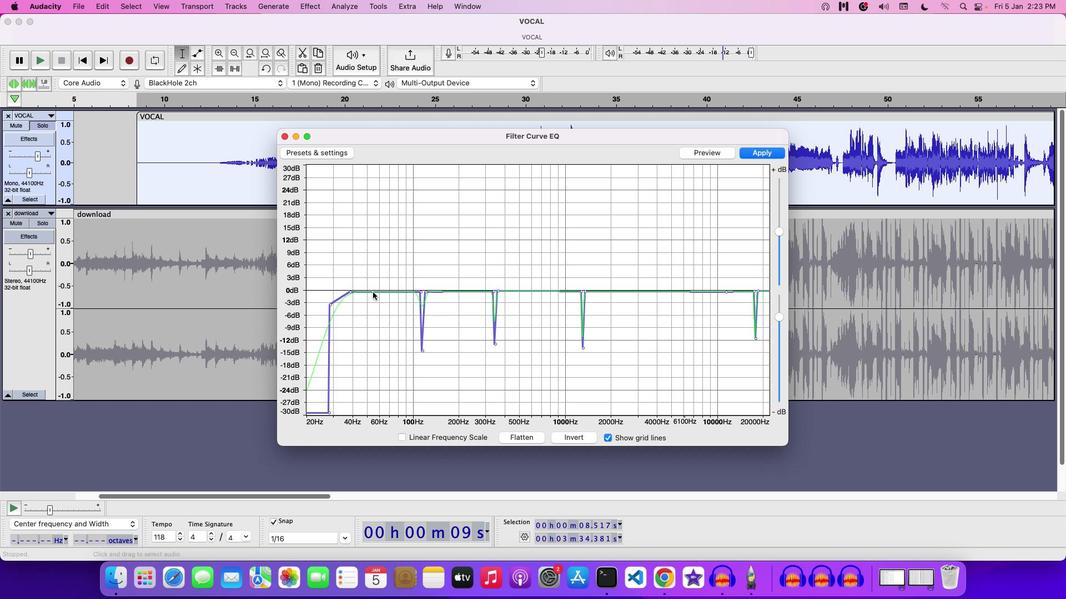 
Action: Mouse pressed left at (373, 292)
Screenshot: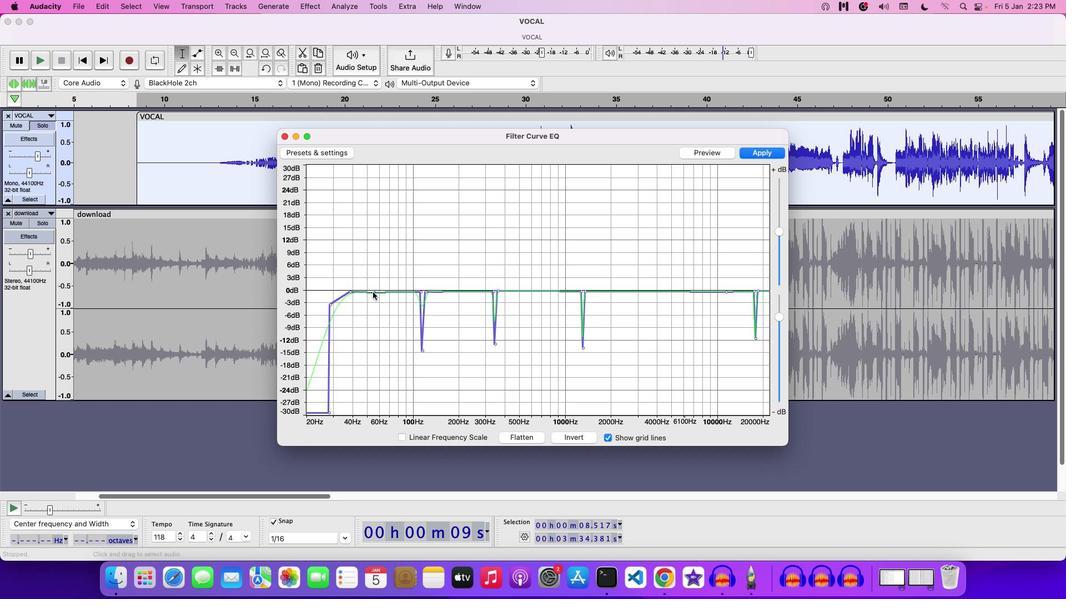 
Action: Mouse moved to (378, 292)
Screenshot: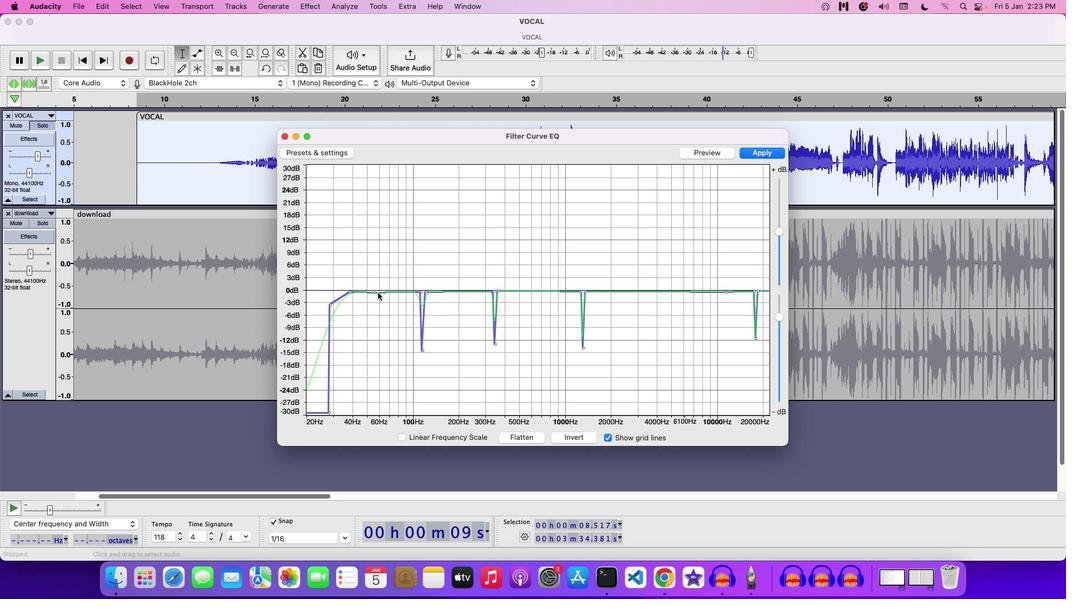 
Action: Mouse pressed left at (378, 292)
Screenshot: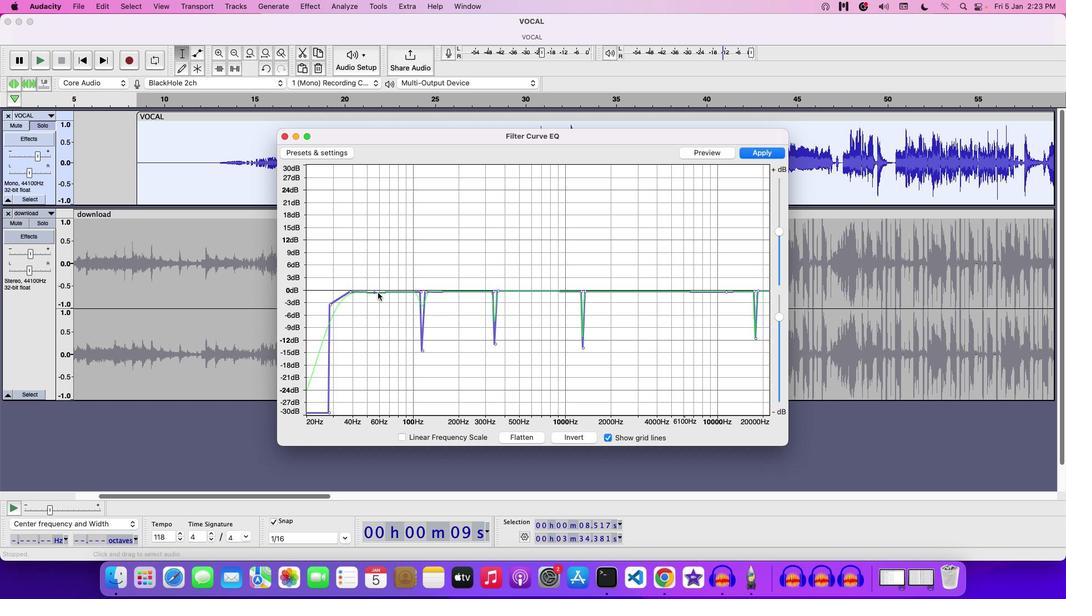 
Action: Mouse moved to (380, 292)
Screenshot: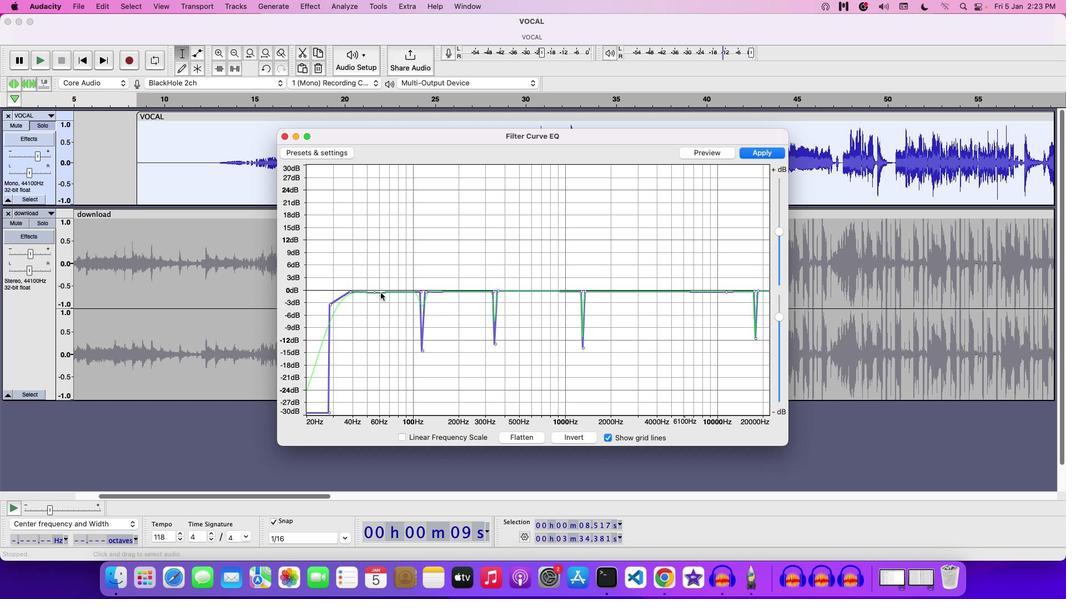 
Action: Mouse pressed left at (380, 292)
Screenshot: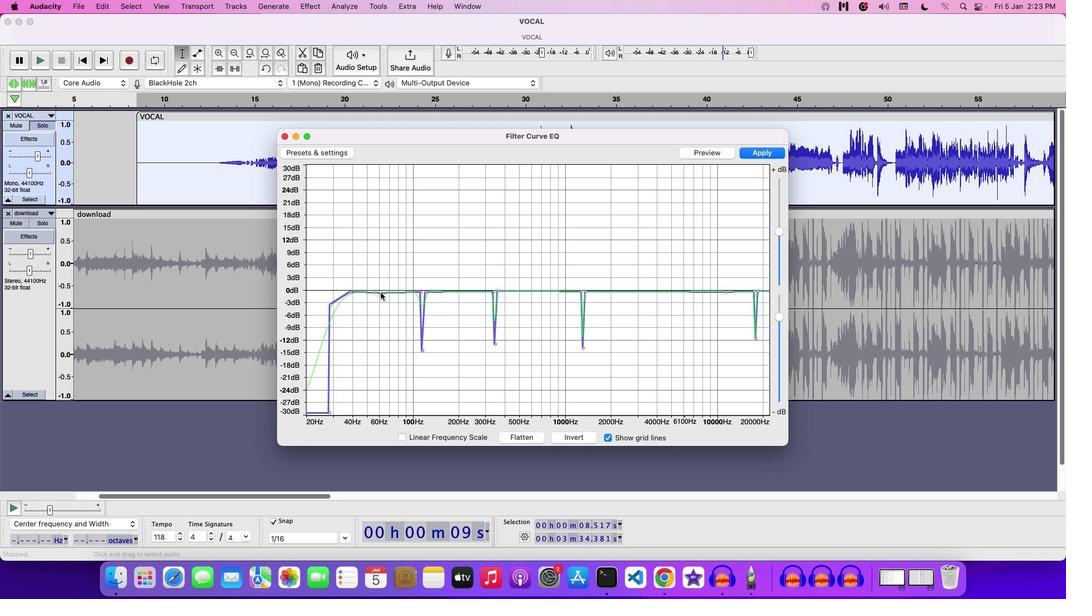 
Action: Mouse moved to (387, 291)
Screenshot: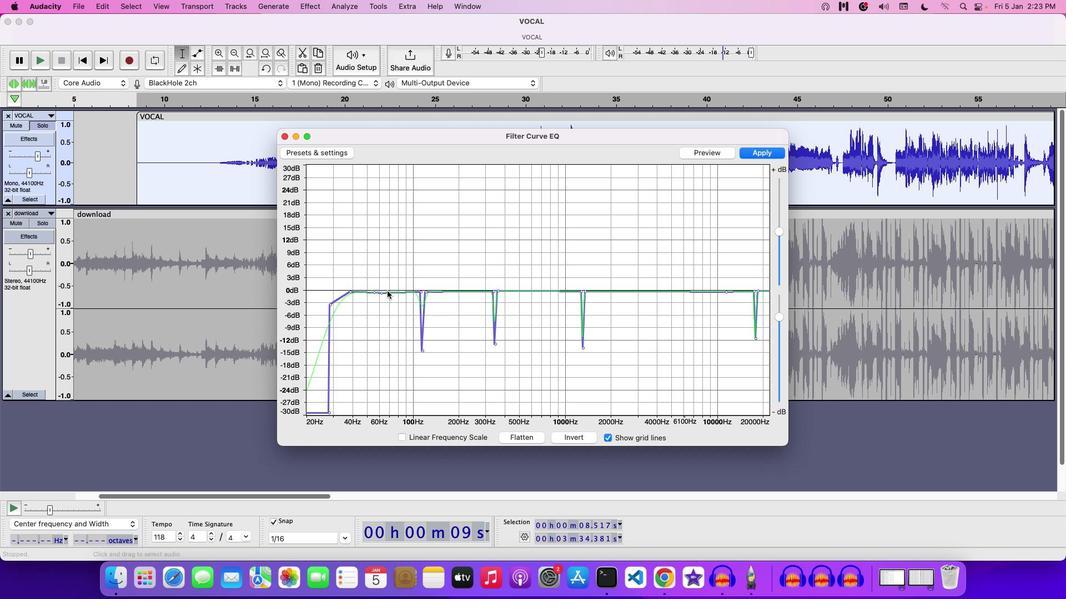 
Action: Mouse pressed left at (387, 291)
Screenshot: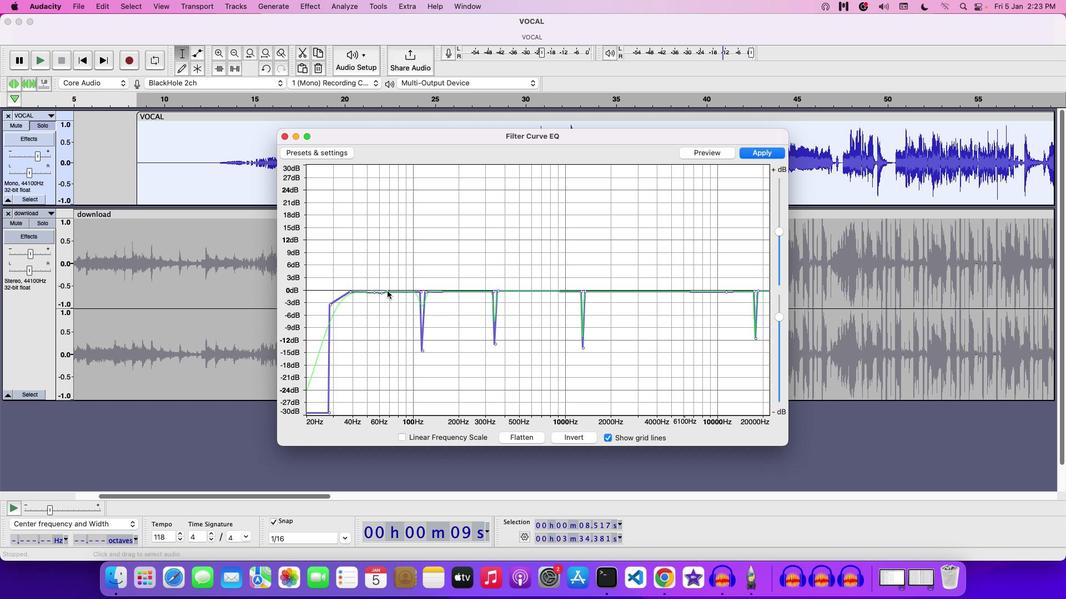 
Action: Mouse moved to (381, 294)
Screenshot: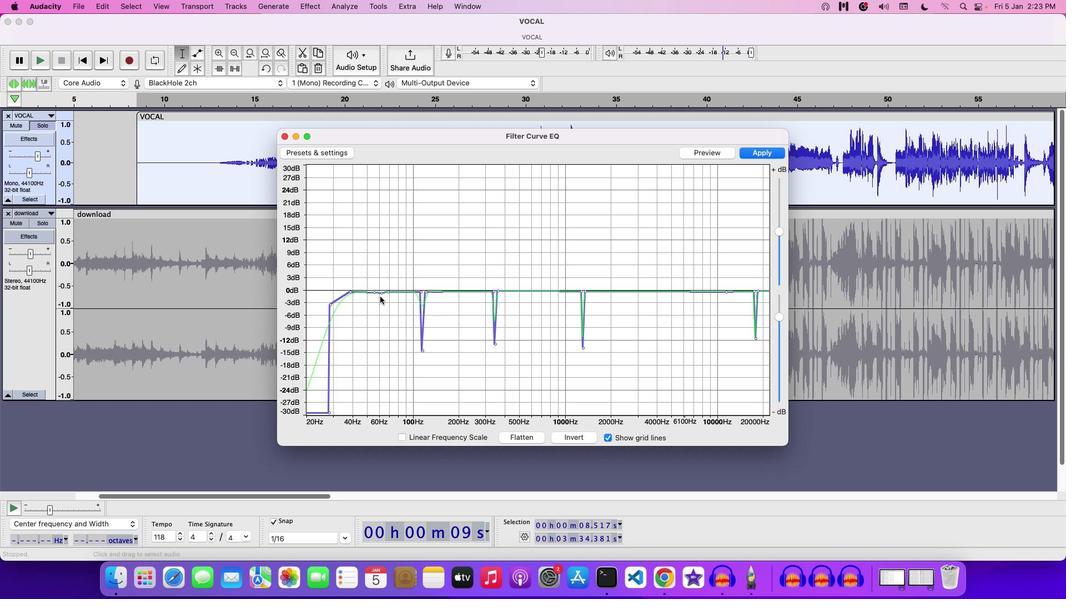 
Action: Mouse pressed left at (381, 294)
Screenshot: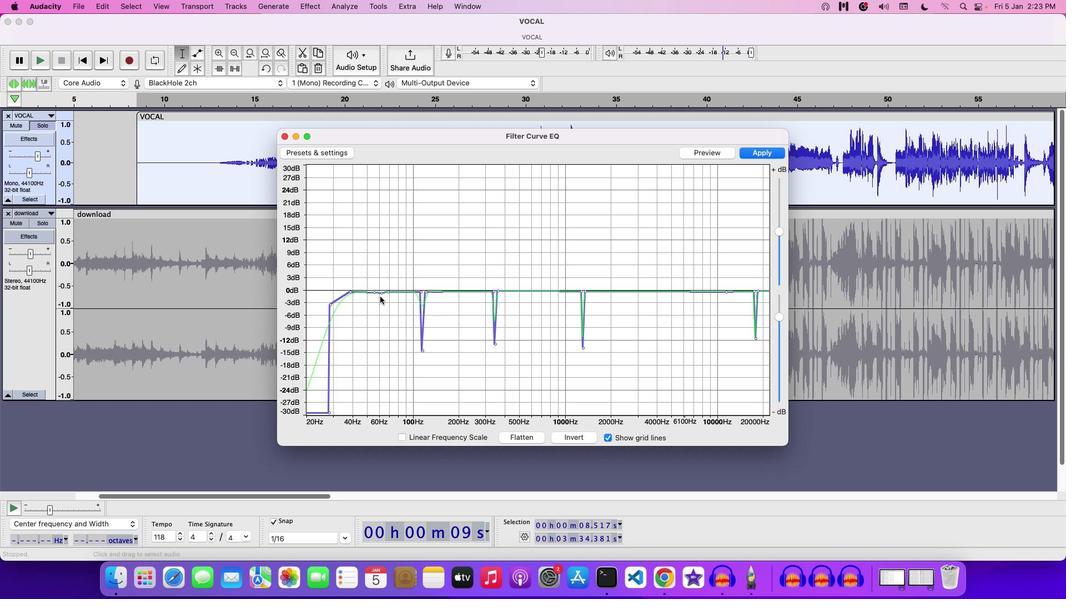 
Action: Mouse moved to (374, 293)
Screenshot: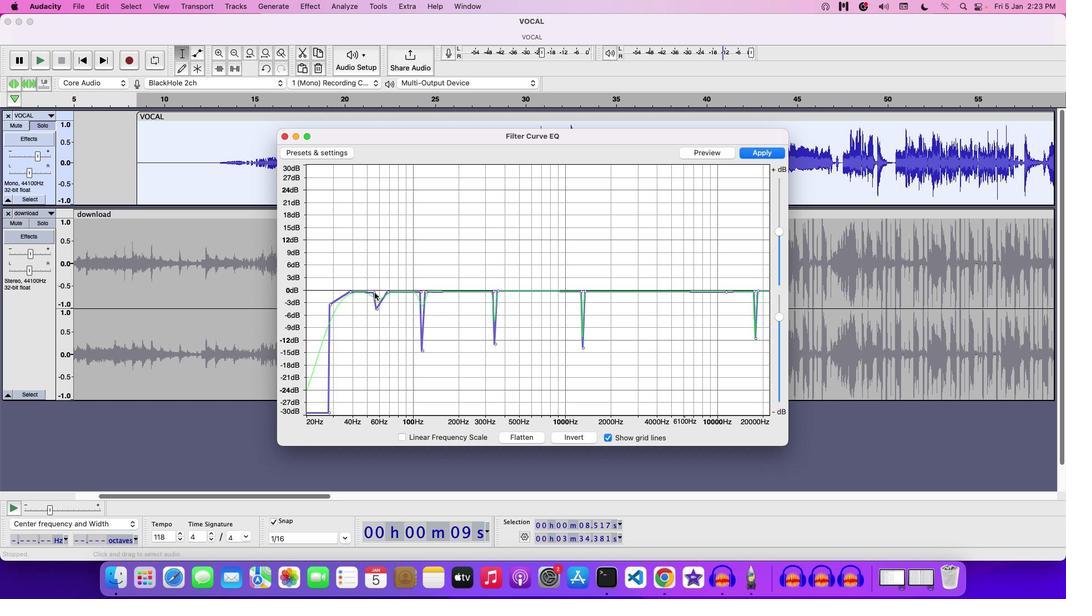
Action: Mouse pressed left at (374, 293)
Screenshot: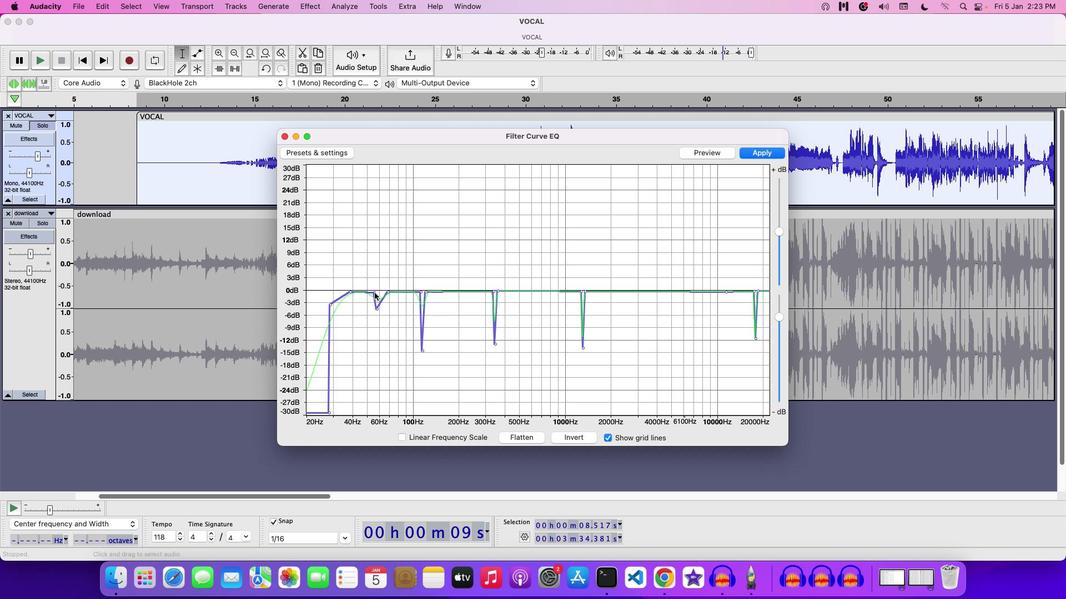 
Action: Mouse moved to (388, 290)
Screenshot: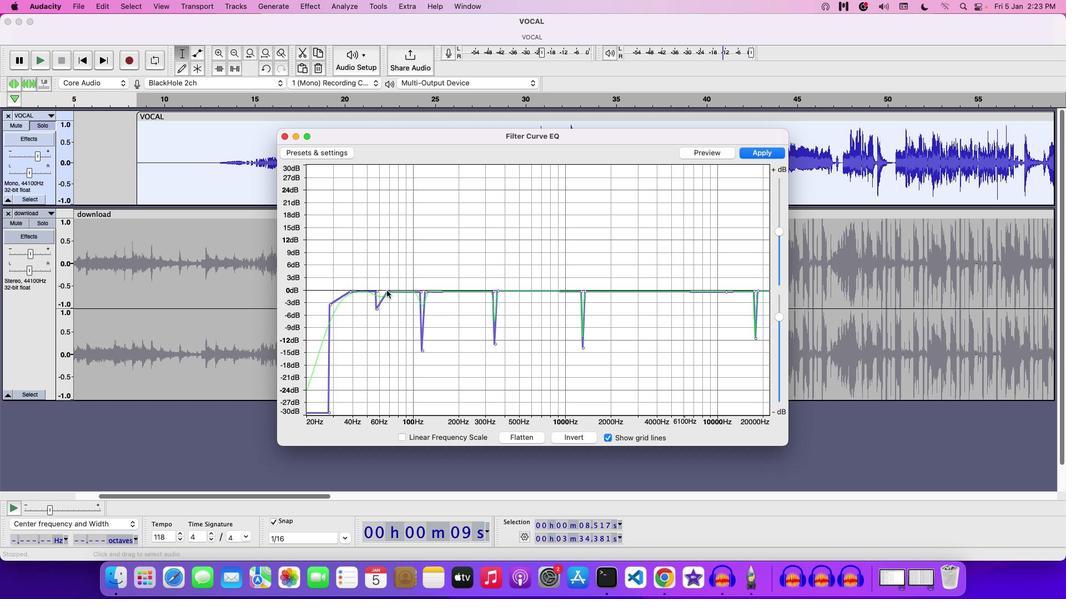 
Action: Mouse pressed left at (388, 290)
Screenshot: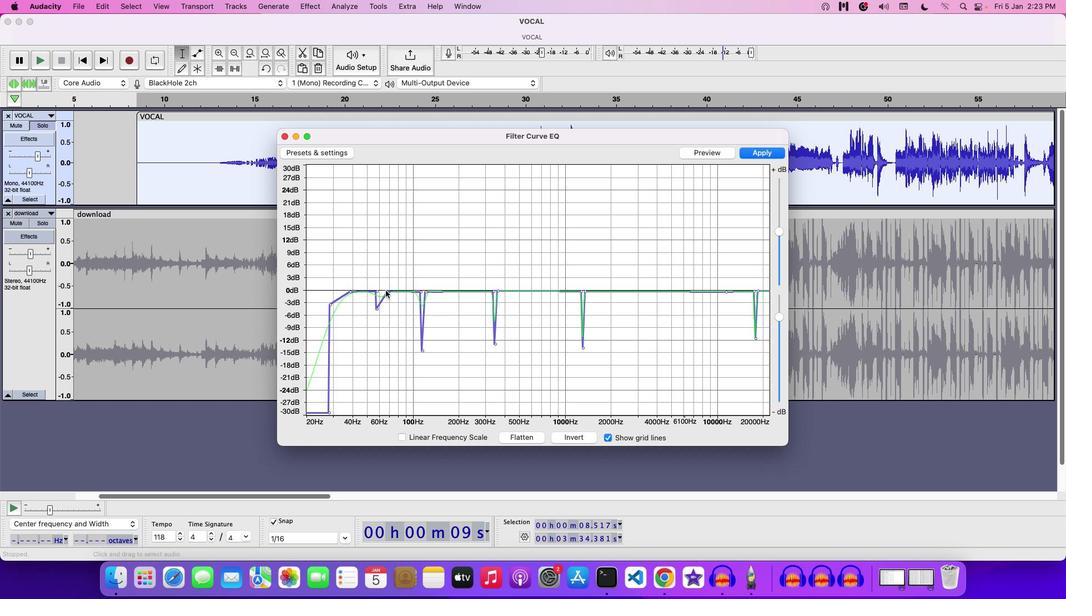 
Action: Mouse moved to (377, 306)
Screenshot: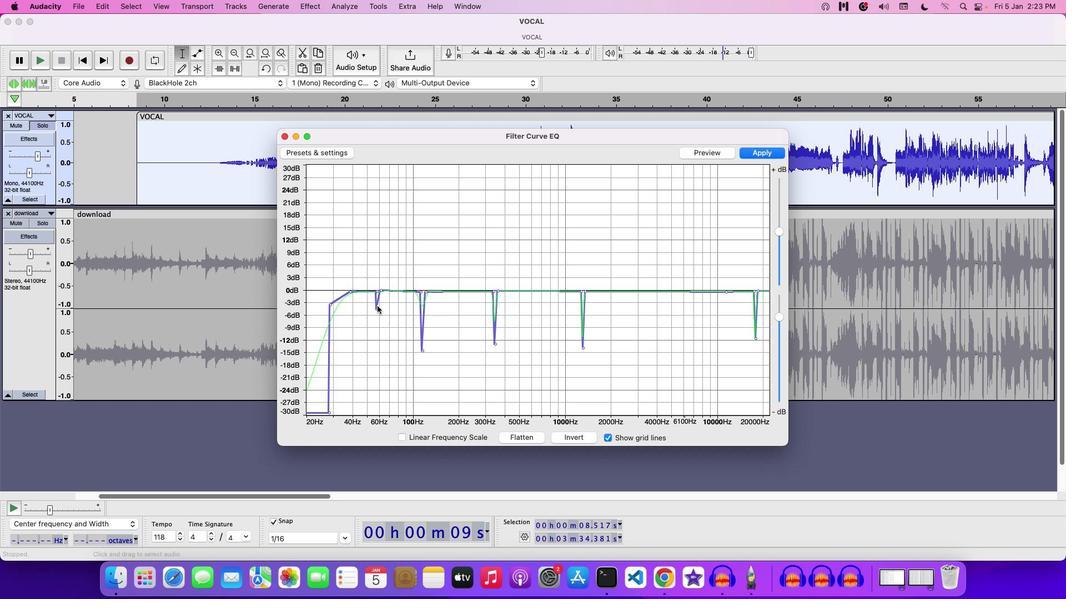 
Action: Mouse pressed left at (377, 306)
Screenshot: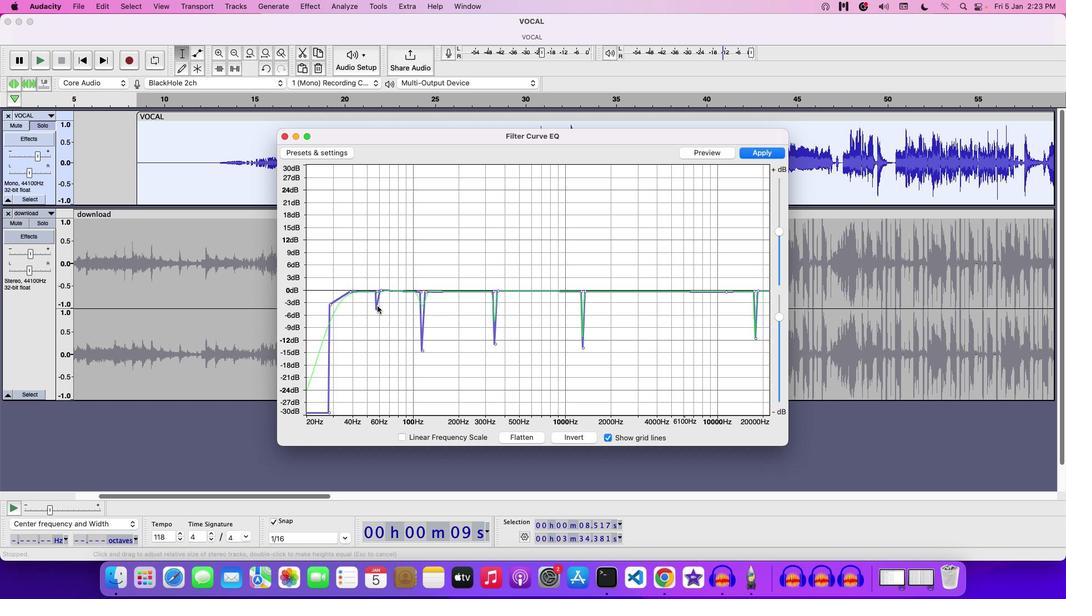 
Action: Mouse moved to (751, 153)
Screenshot: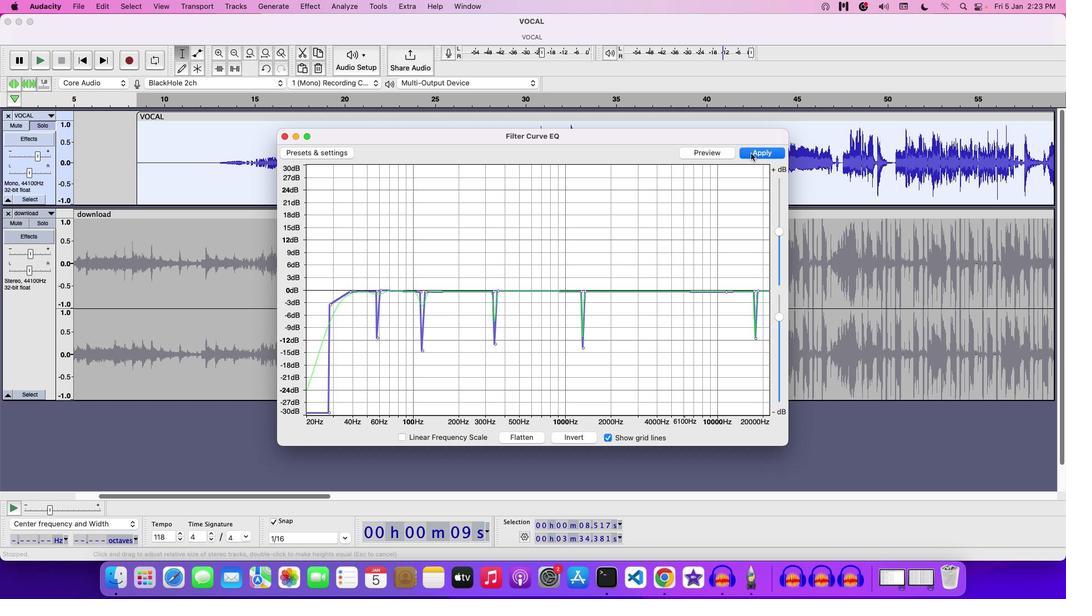 
Action: Mouse pressed left at (751, 153)
Screenshot: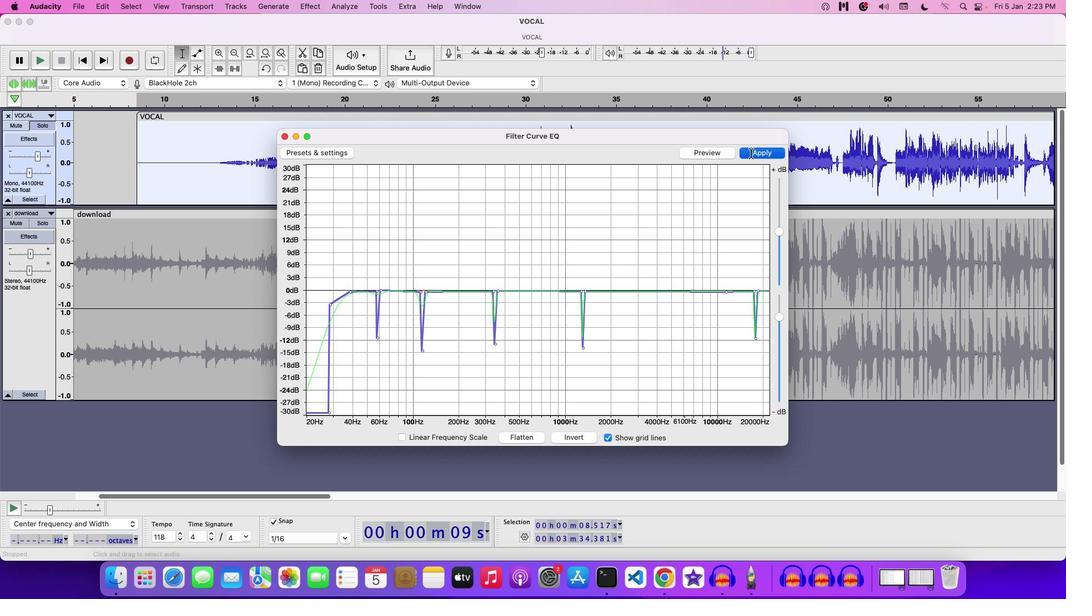 
Action: Mouse moved to (305, 142)
Screenshot: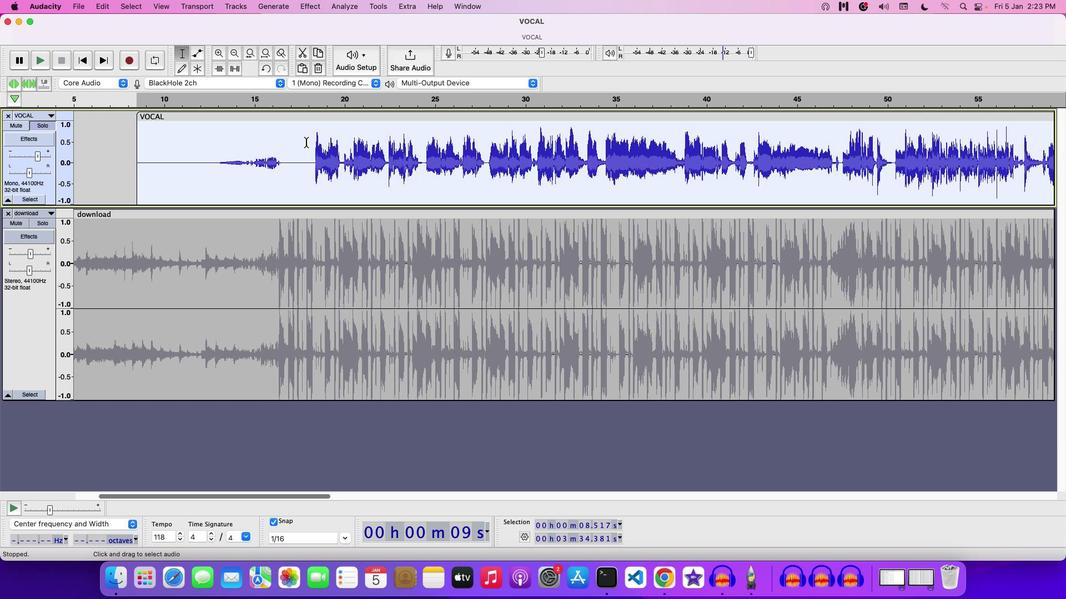 
Action: Mouse pressed left at (305, 142)
Screenshot: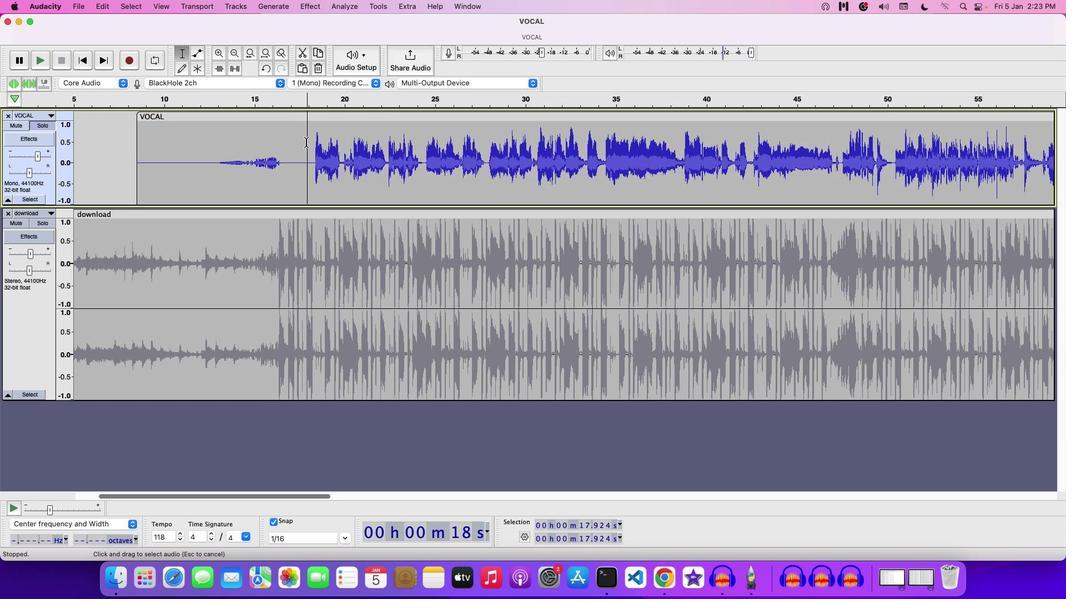 
Action: Key pressed Key.space
Screenshot: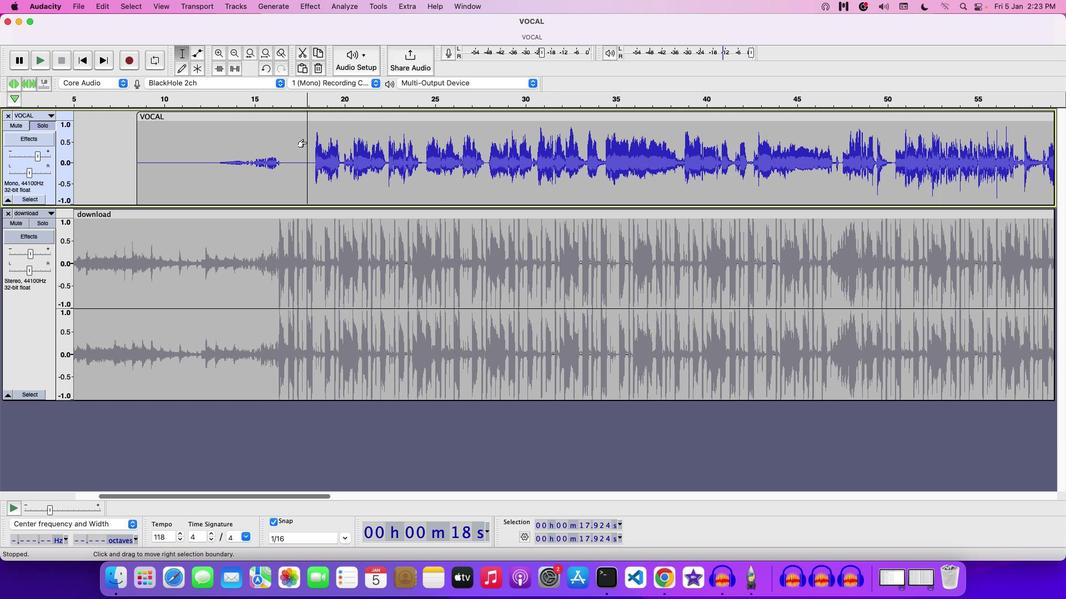 
Action: Mouse moved to (37, 156)
Screenshot: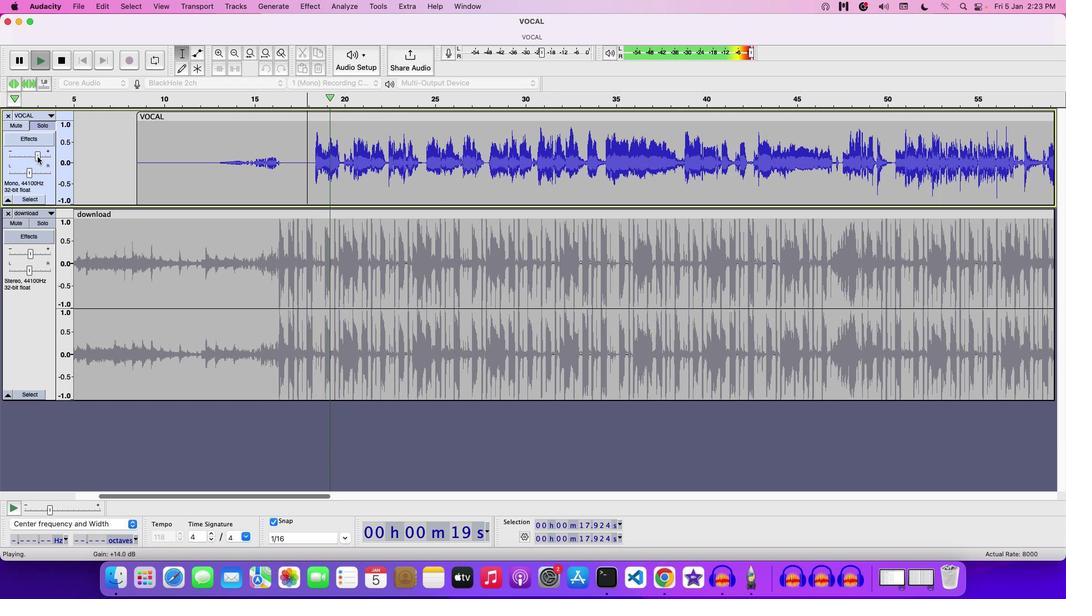 
Action: Mouse pressed left at (37, 156)
Screenshot: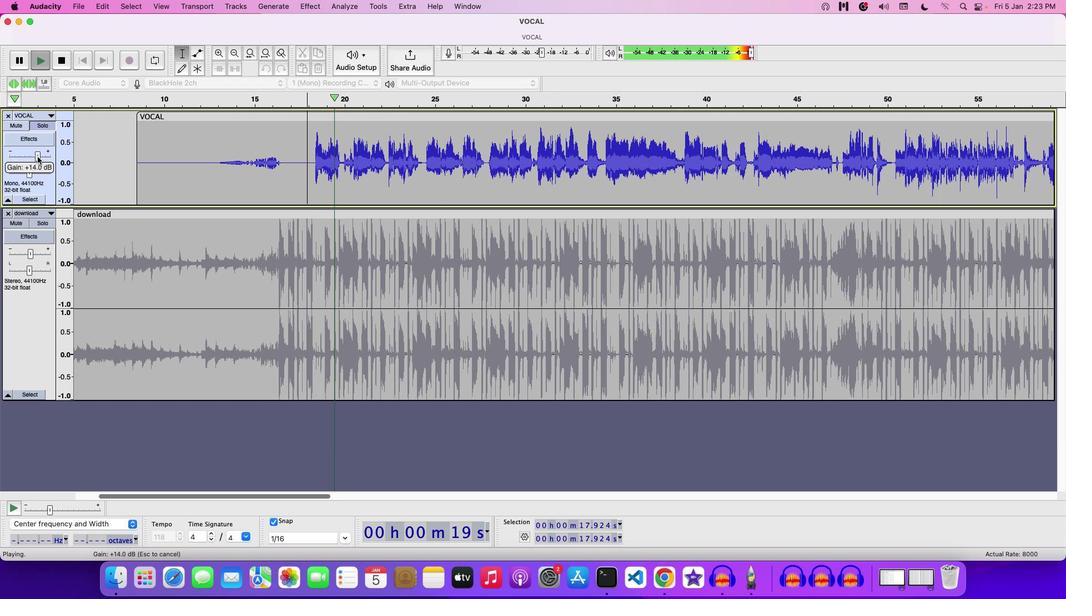 
Action: Mouse moved to (299, 131)
Screenshot: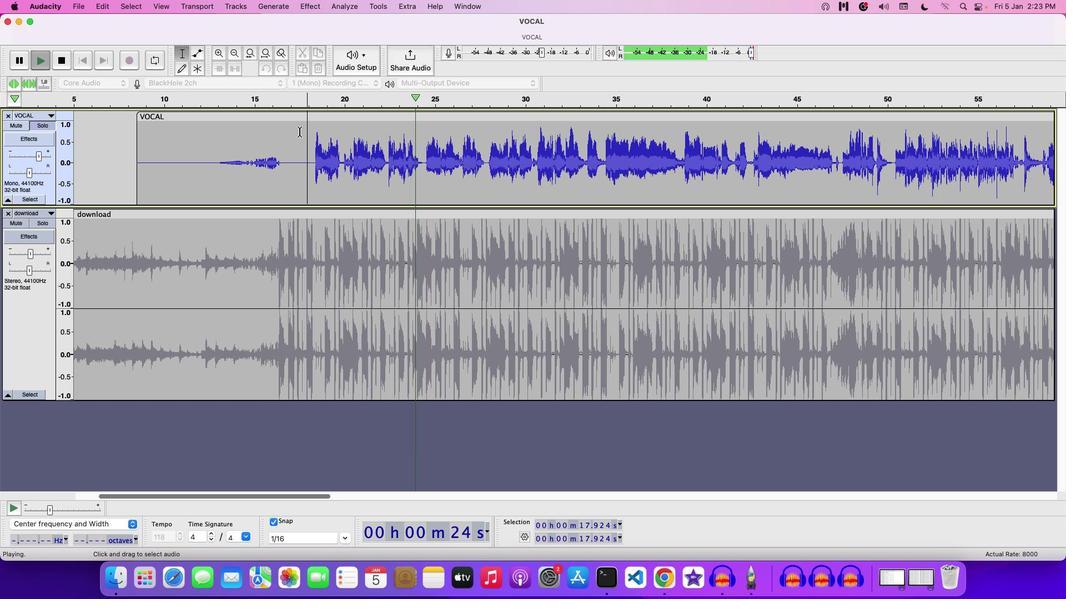 
Action: Mouse pressed left at (299, 131)
Screenshot: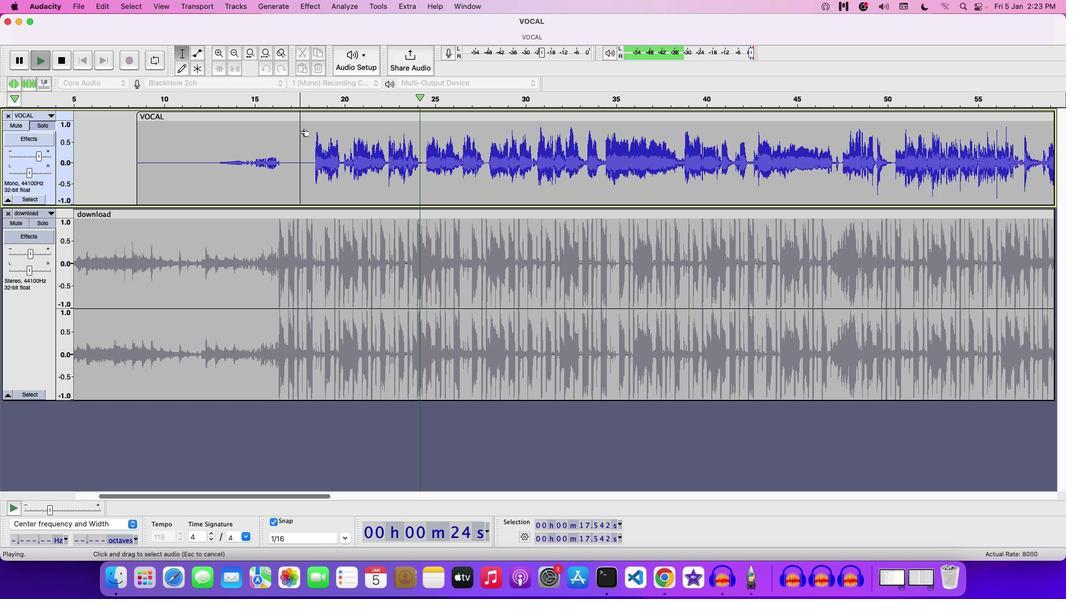 
Action: Mouse pressed left at (299, 131)
Screenshot: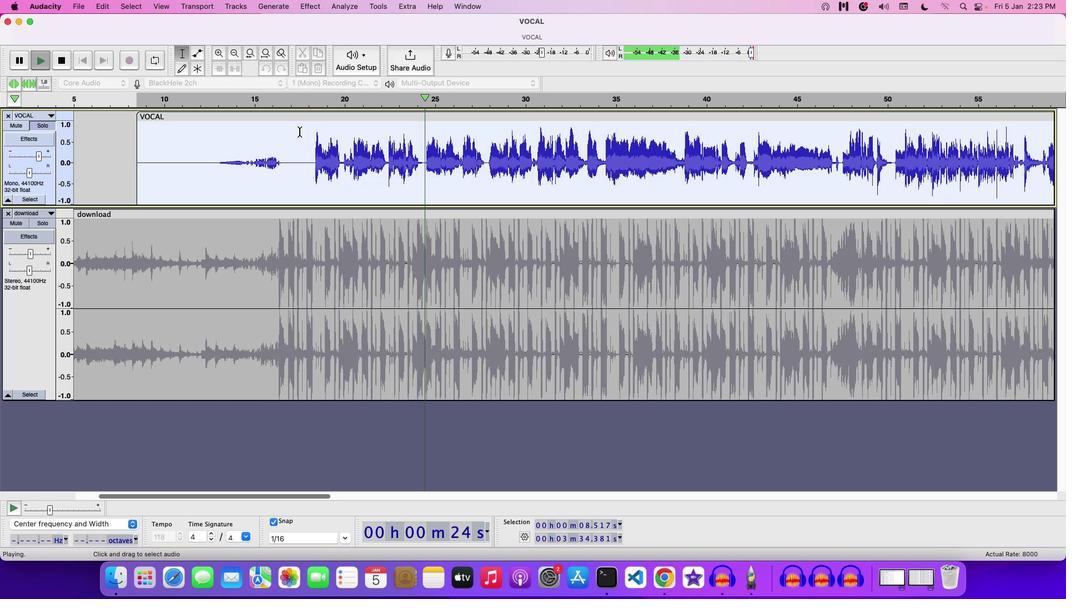 
Action: Mouse moved to (433, 126)
Screenshot: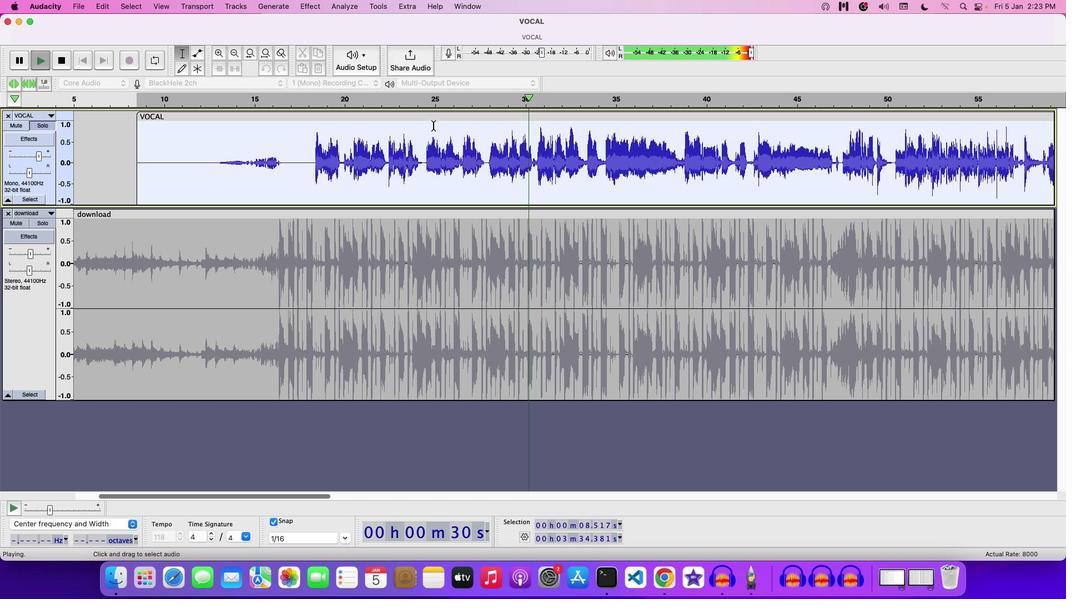 
Action: Key pressed Key.space
Screenshot: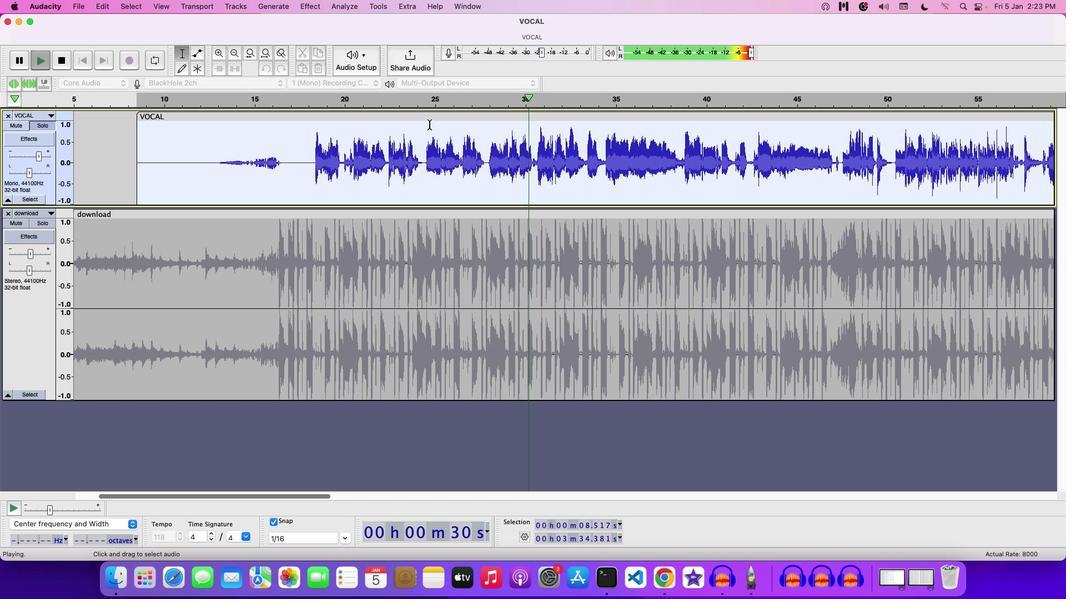 
Action: Mouse moved to (308, 7)
Screenshot: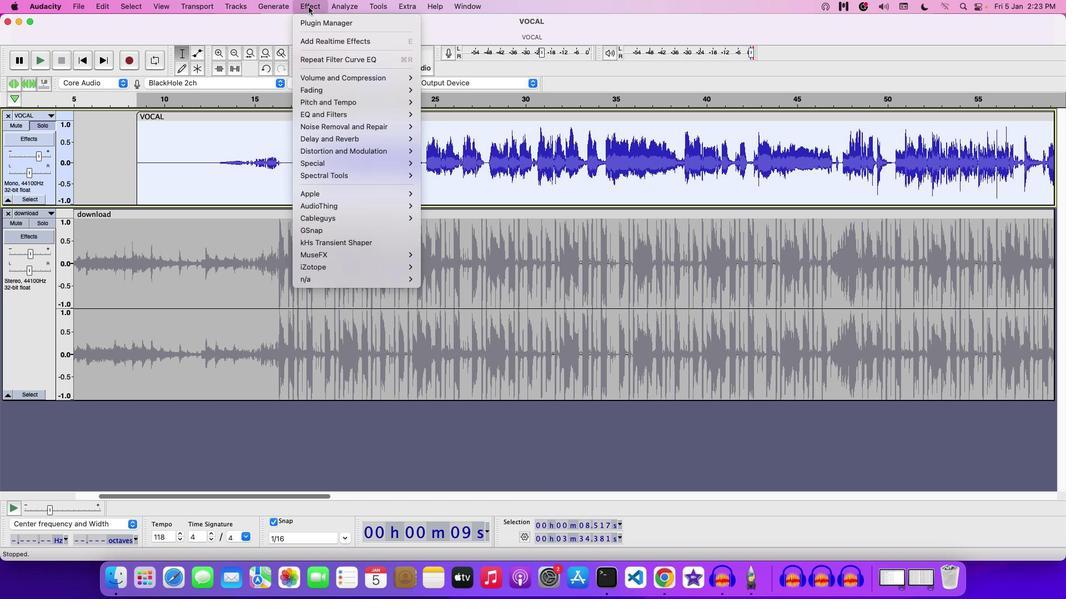 
Action: Mouse pressed left at (308, 7)
Screenshot: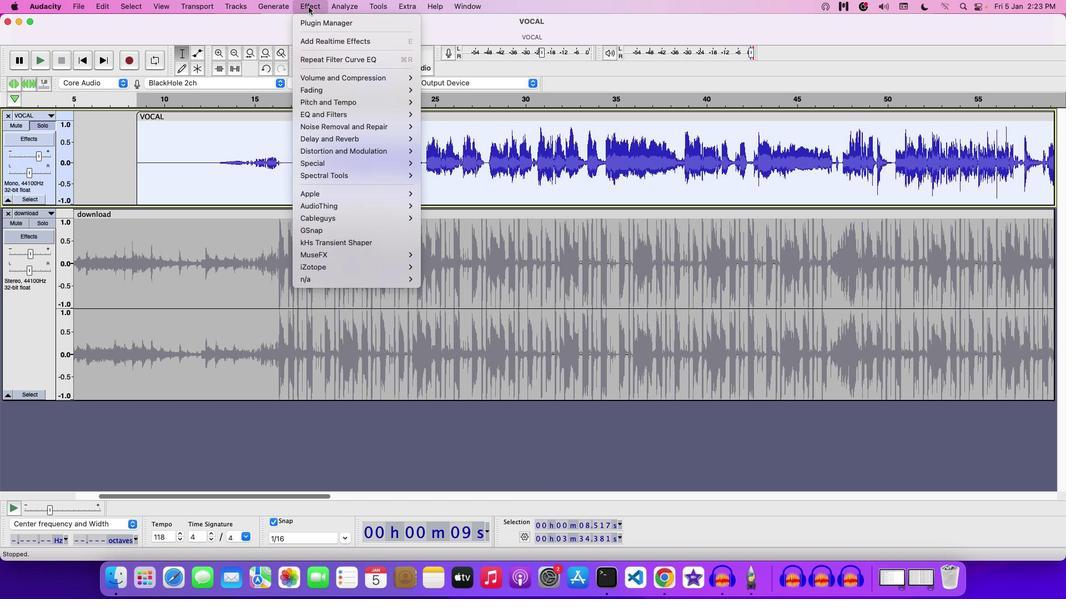 
Action: Mouse moved to (436, 119)
Screenshot: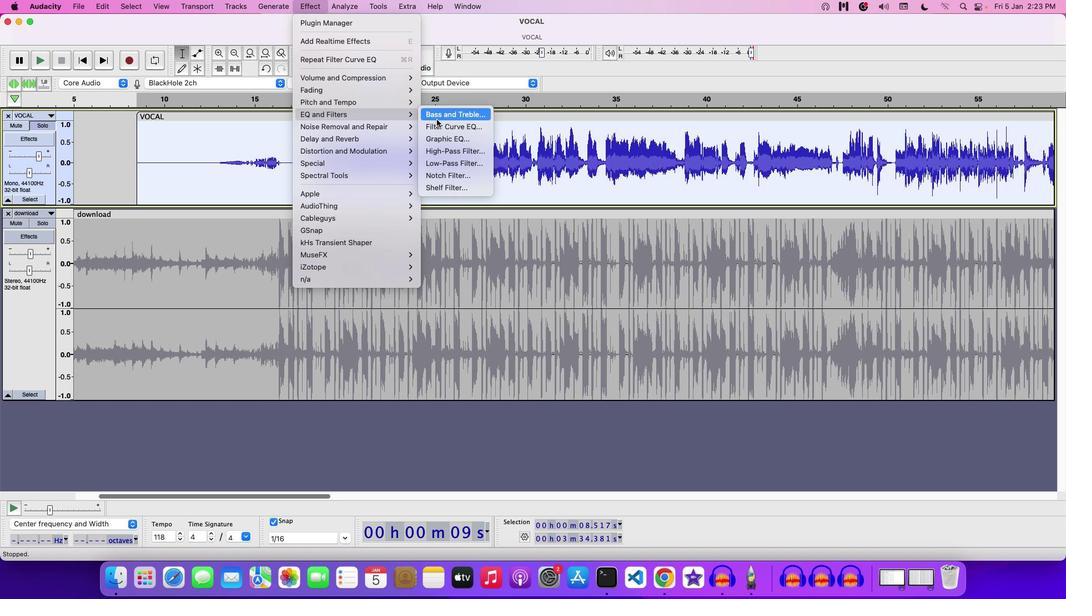 
Action: Mouse pressed left at (436, 119)
Screenshot: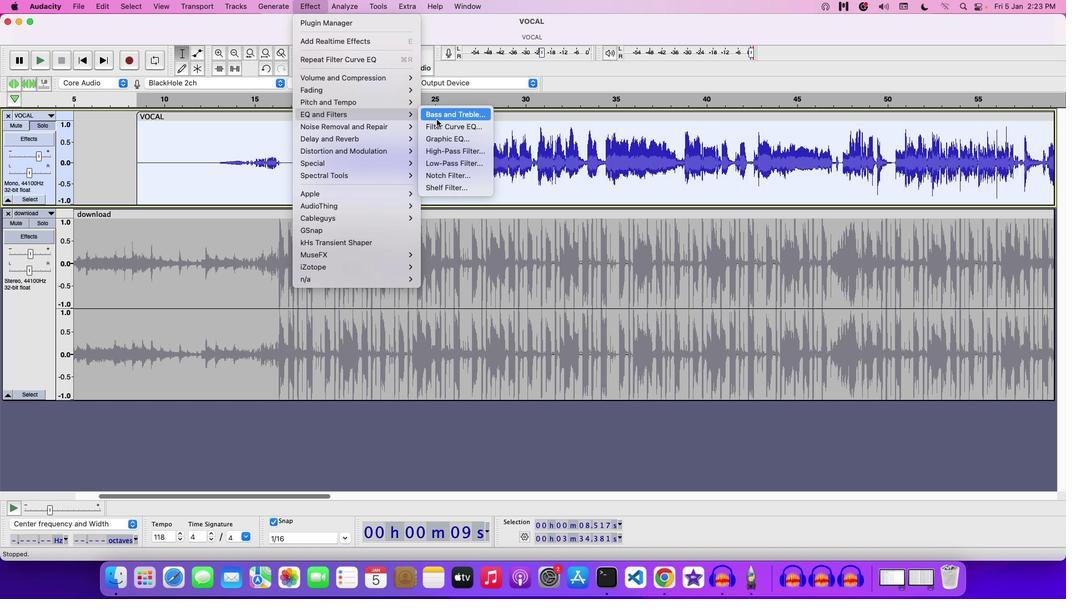 
Action: Mouse moved to (576, 291)
Screenshot: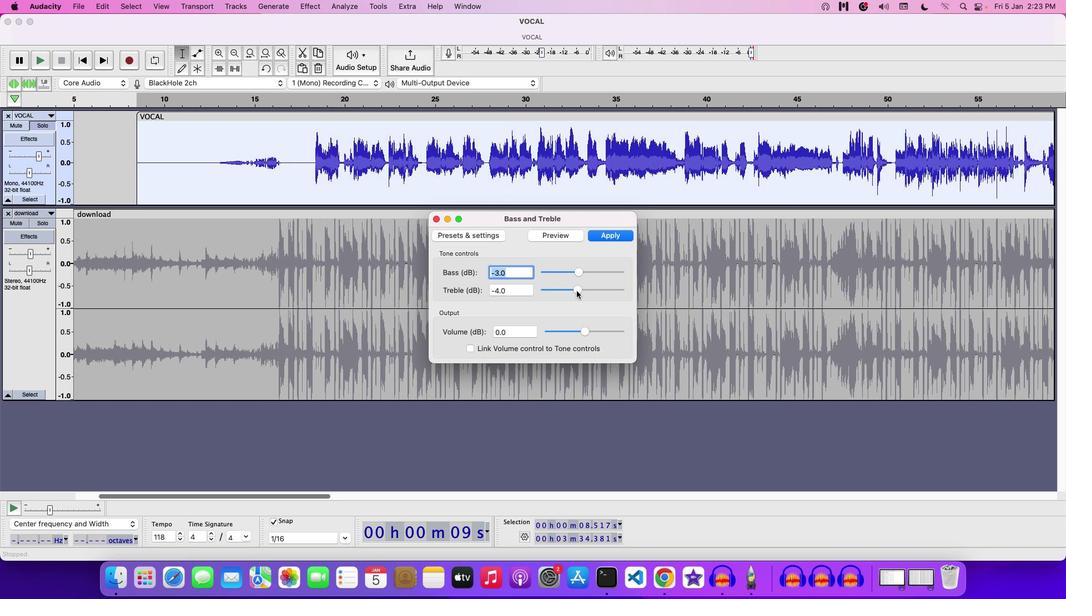 
Action: Mouse pressed left at (576, 291)
Screenshot: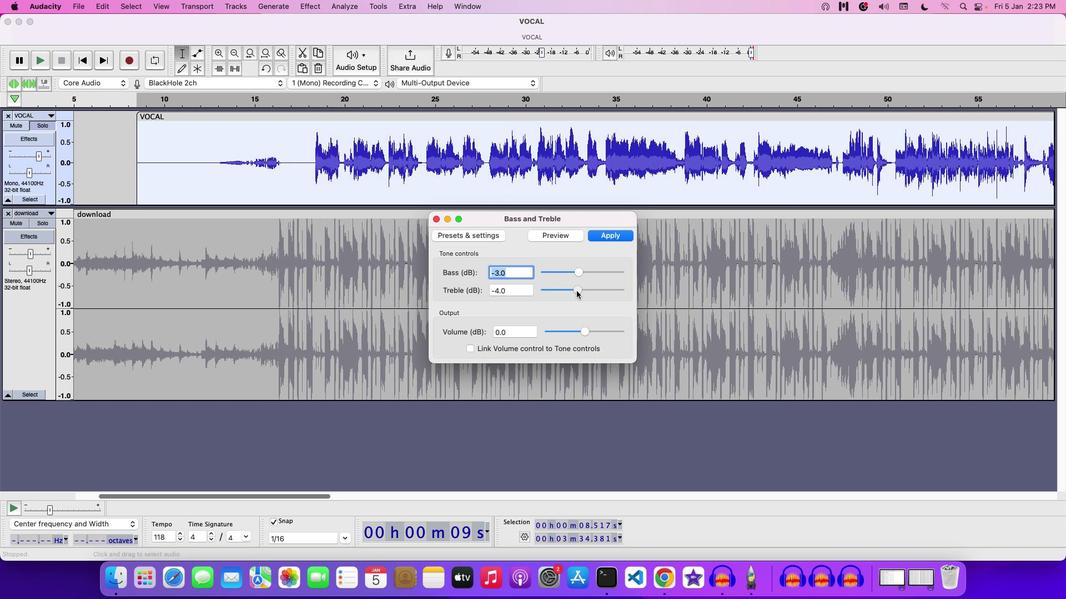 
Action: Mouse moved to (560, 274)
Screenshot: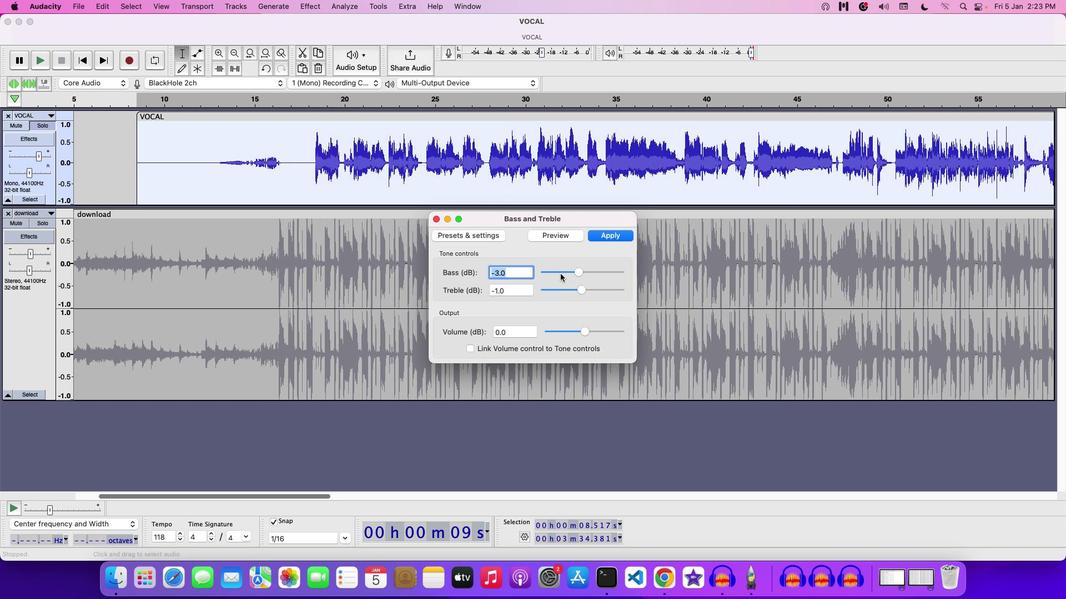 
Action: Mouse pressed left at (560, 274)
Screenshot: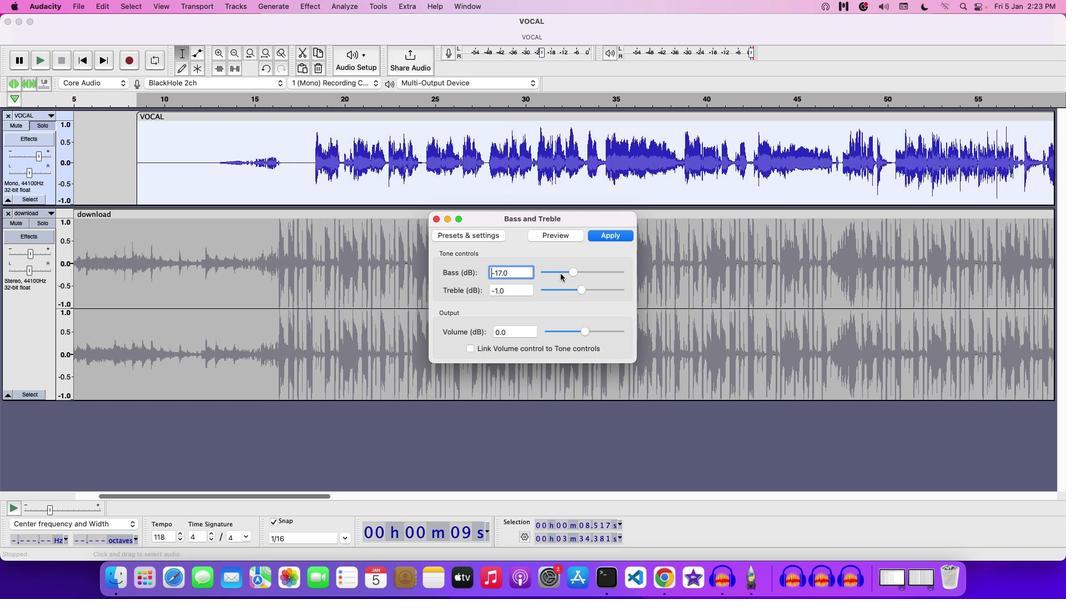 
Action: Mouse moved to (592, 238)
Screenshot: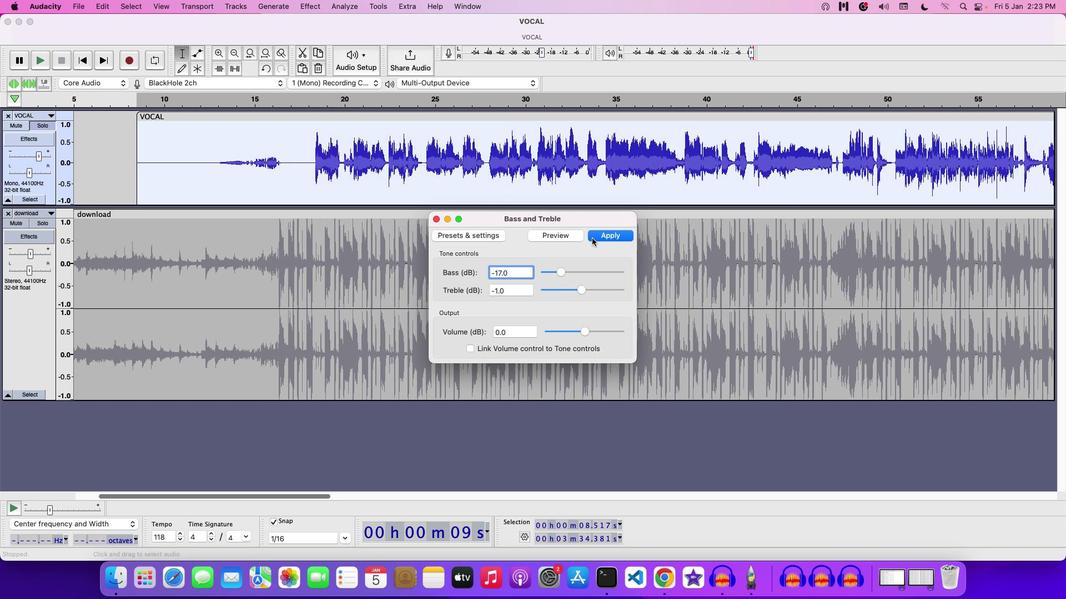 
Action: Mouse pressed left at (592, 238)
Screenshot: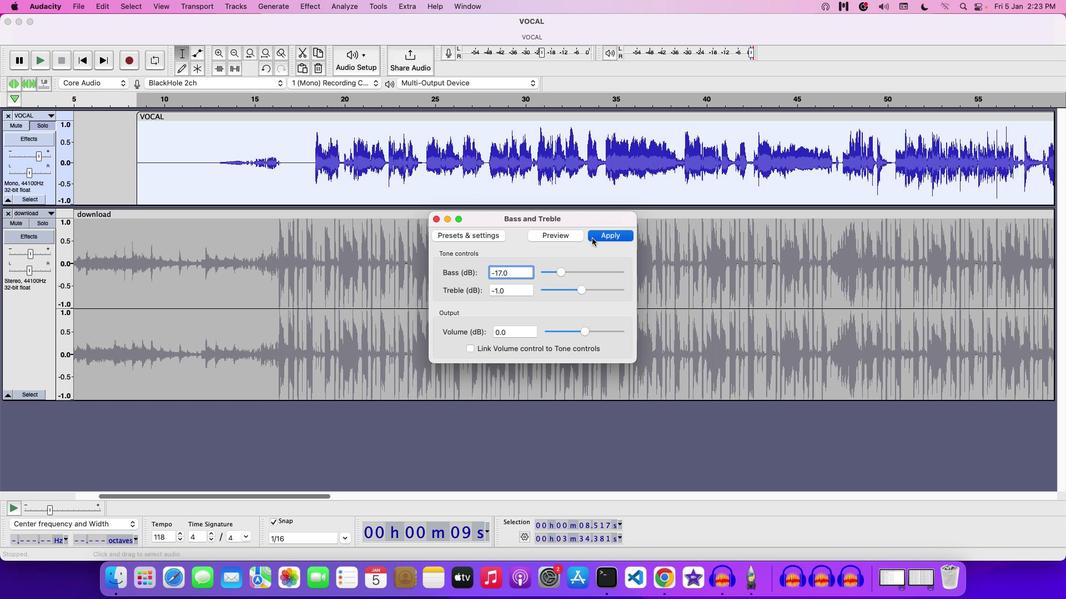 
Action: Mouse moved to (362, 191)
